 Task: Display the list of branches merged into the current branch.
Action: Mouse moved to (166, 89)
Screenshot: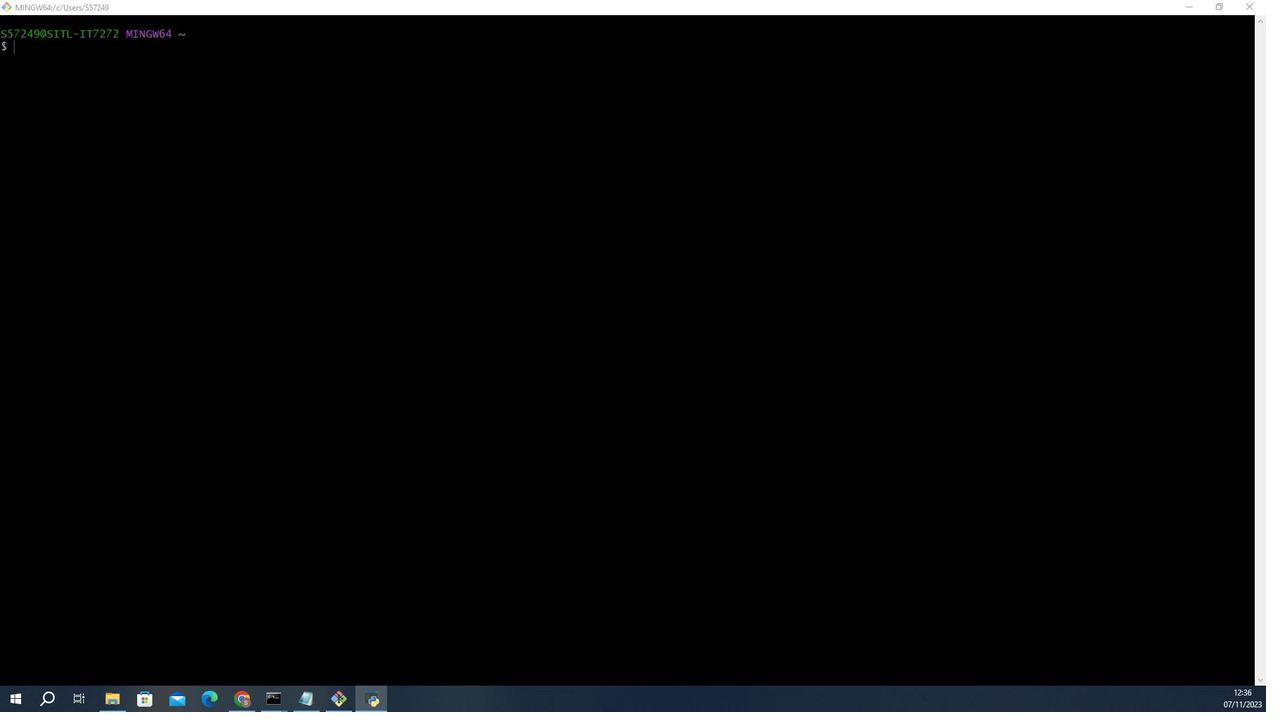 
Action: Mouse pressed left at (166, 89)
Screenshot: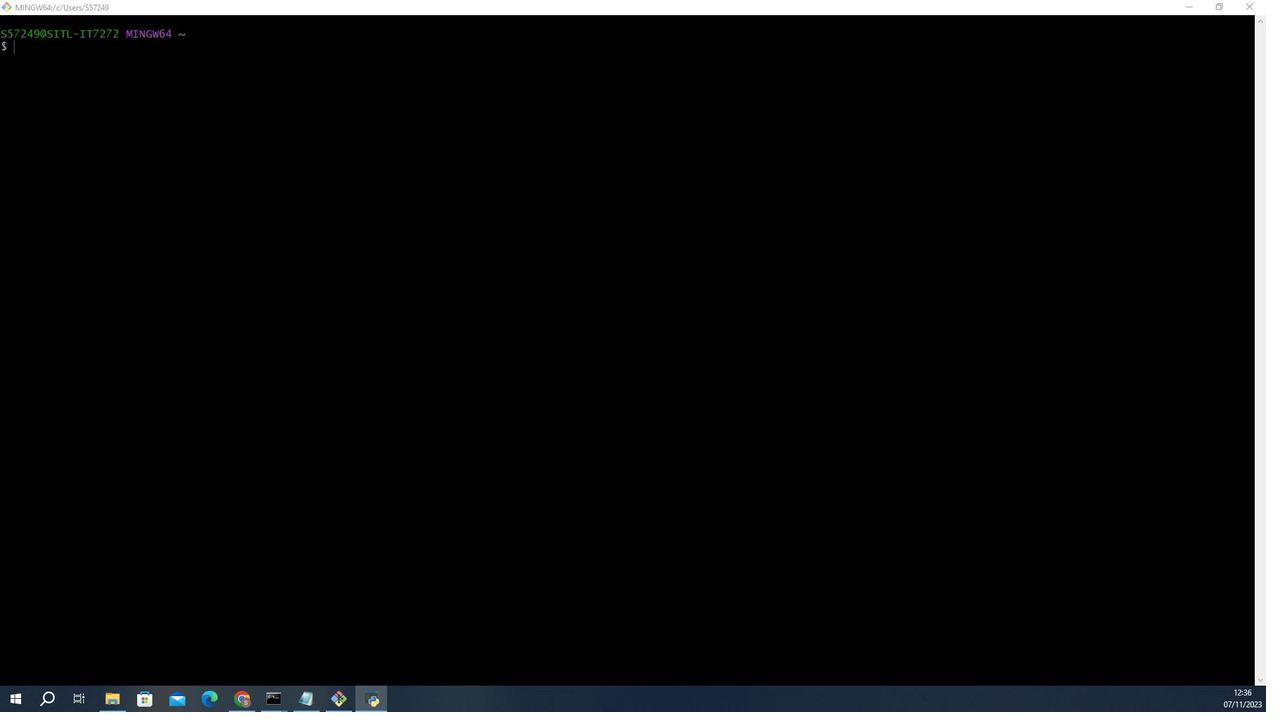 
Action: Mouse moved to (166, 56)
Screenshot: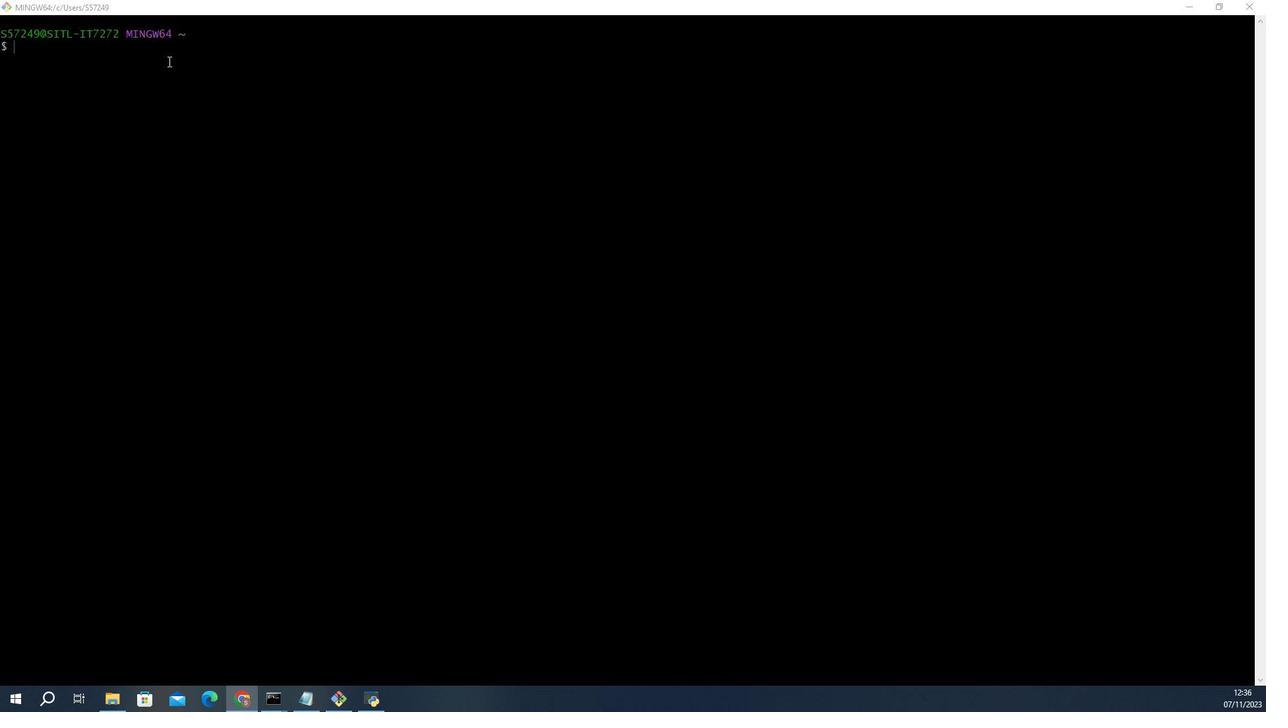 
Action: Mouse pressed left at (166, 56)
Screenshot: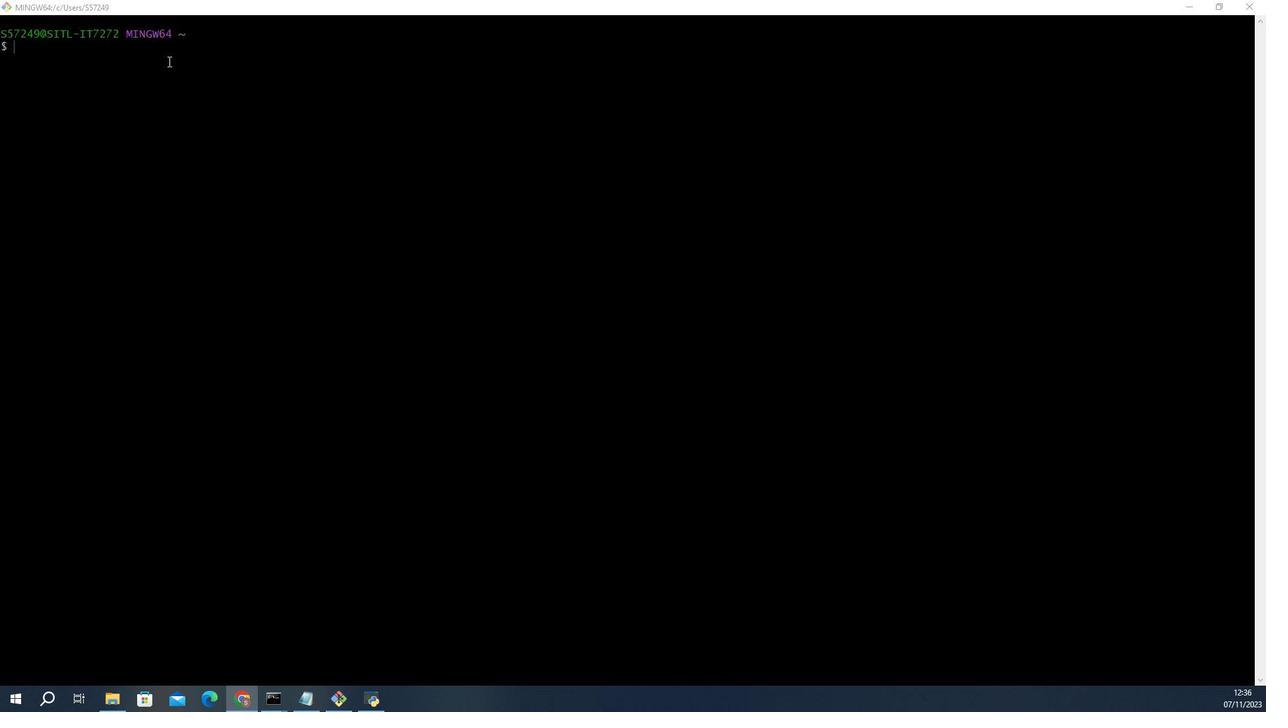 
Action: Key pressed ls<Key.enter>cd<Key.space>git<Key.backspace><Key.backspace><Key.backspace><Key.shift>Git<Key.shift><Key.shift><Key.shift><Key.shift><Key.shift><Key.shift><Key.shift>Foldeg<Key.backspace>r<Key.enter>ls<Key.enter>cd<Key.space><Key.shift>Light<Key.shift>Box<Key.shift>_<Key.shift><Key.shift><Key.shift><Key.shift><Key.shift><Key.shift><Key.shift>Gallery<Key.enter>git<Key.space>log<Key.space>--graph<Key.enter>
Screenshot: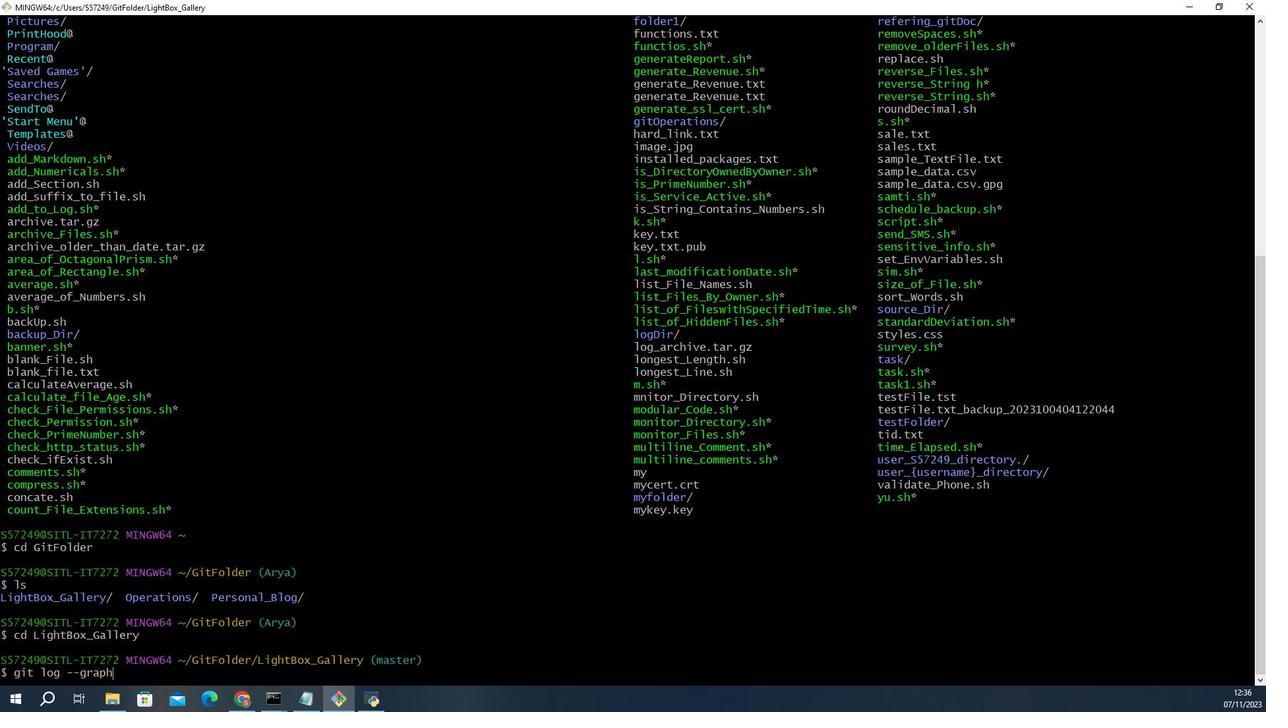 
Action: Mouse moved to (166, 102)
Screenshot: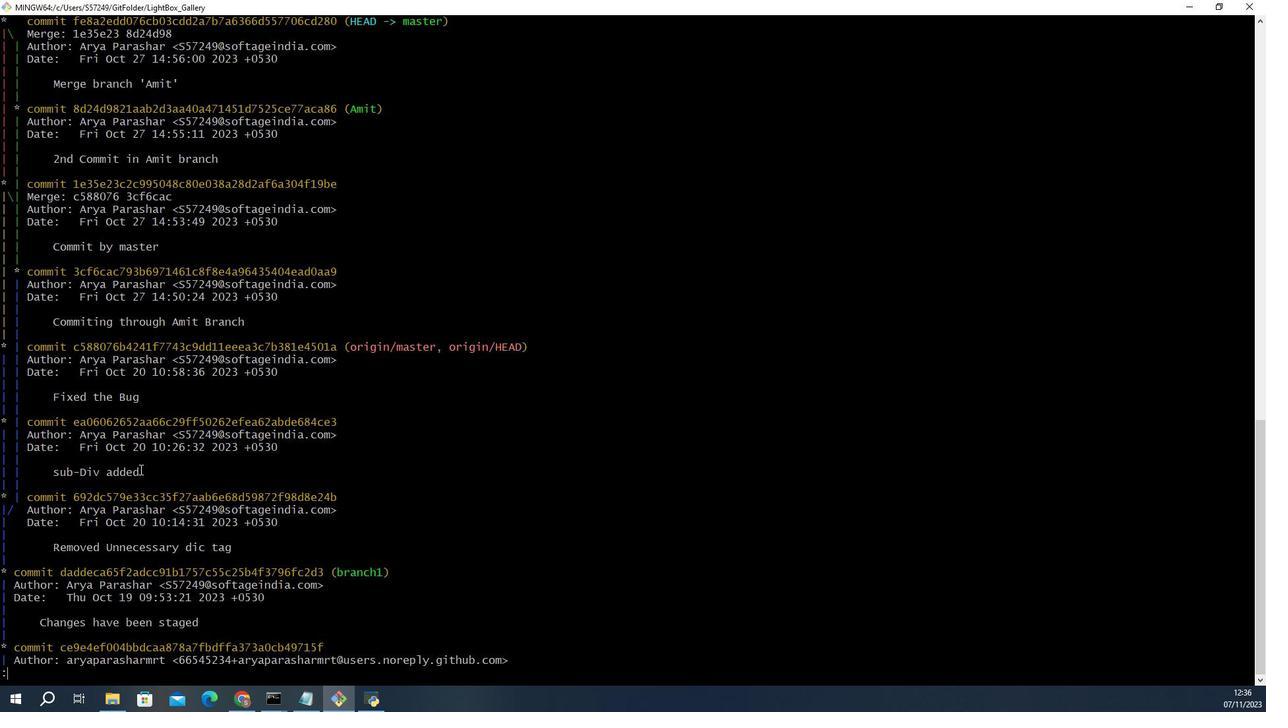 
Action: Mouse scrolled (166, 102) with delta (0, 0)
Screenshot: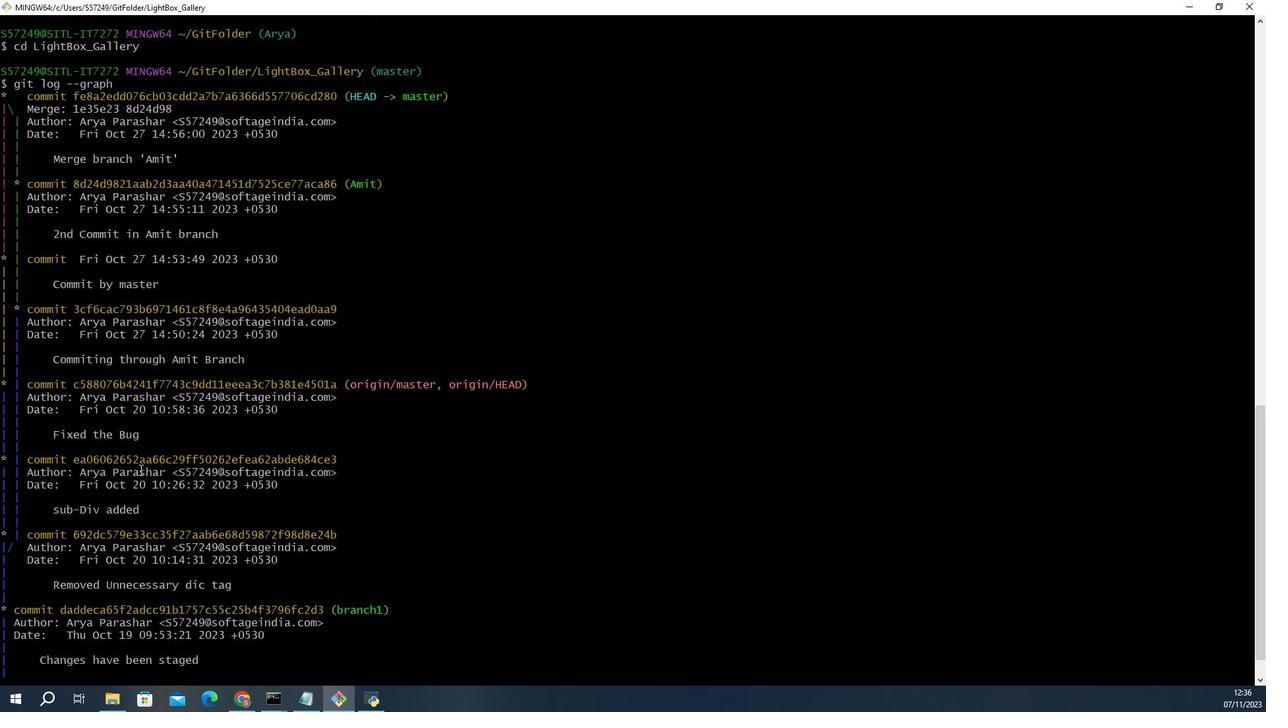 
Action: Mouse scrolled (166, 102) with delta (0, 0)
Screenshot: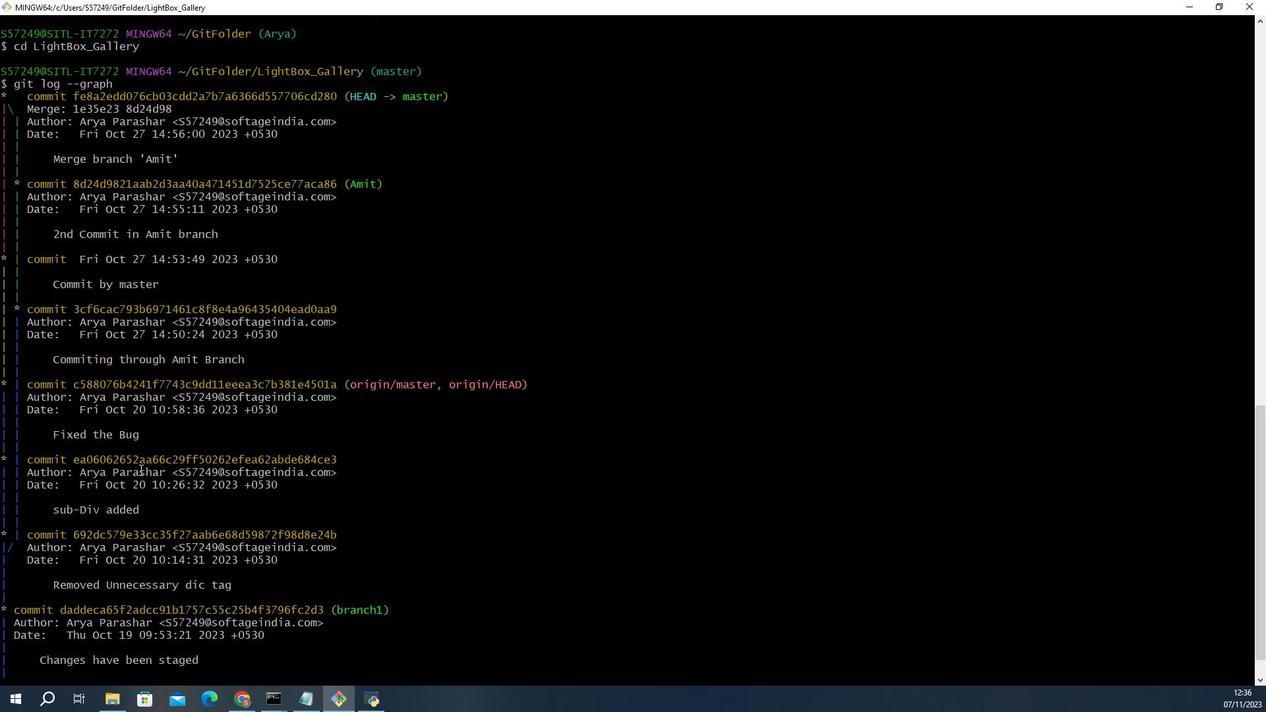 
Action: Mouse moved to (166, 102)
Screenshot: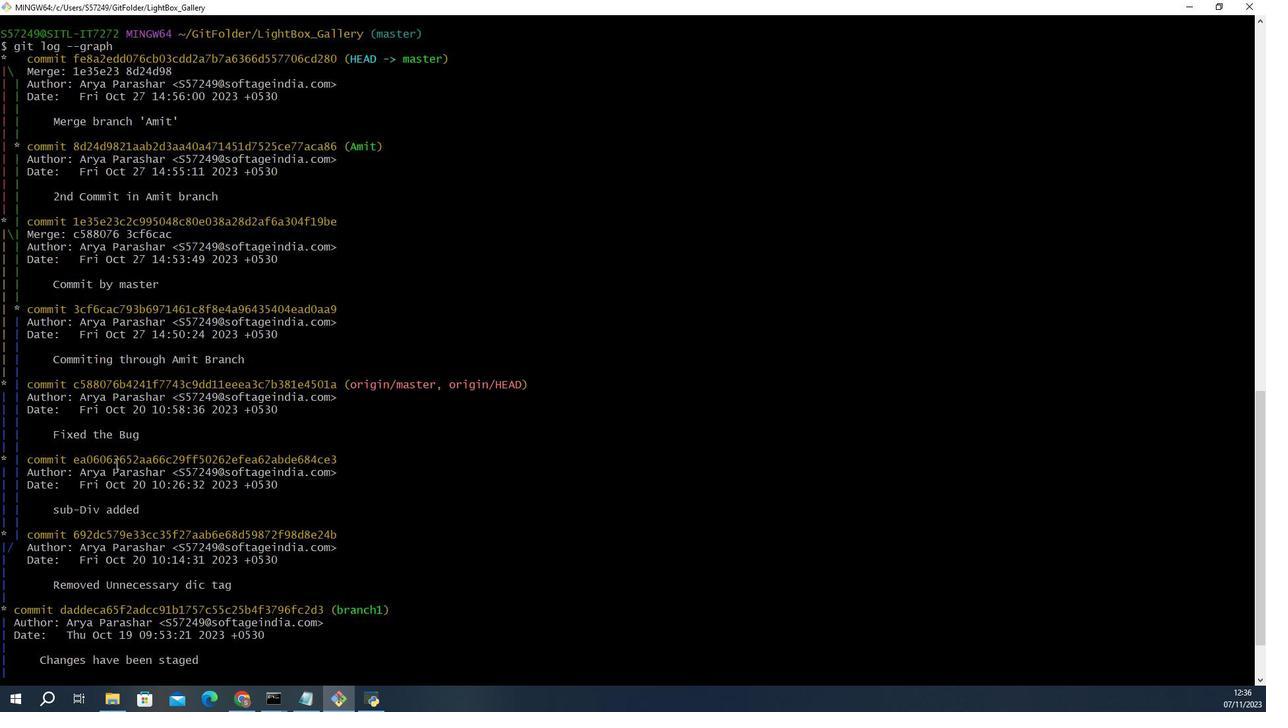 
Action: Mouse scrolled (166, 102) with delta (0, 0)
Screenshot: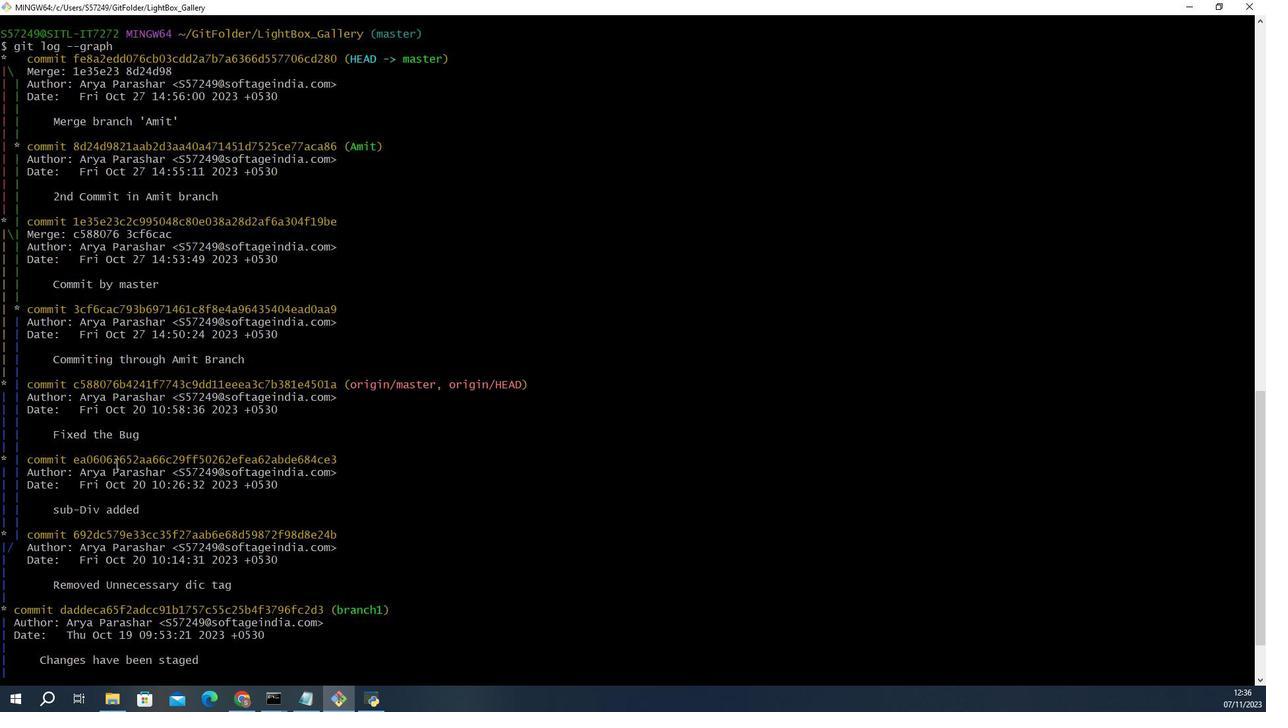 
Action: Mouse moved to (166, 102)
Screenshot: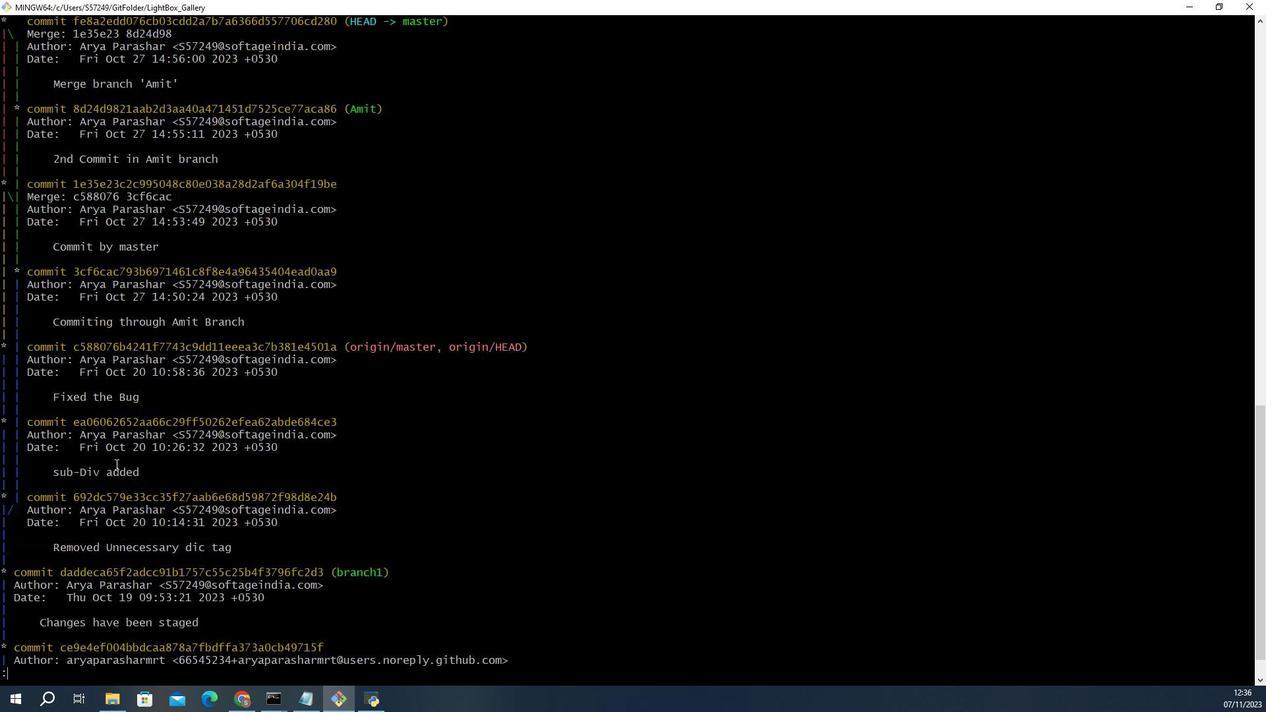 
Action: Mouse scrolled (166, 102) with delta (0, 0)
Screenshot: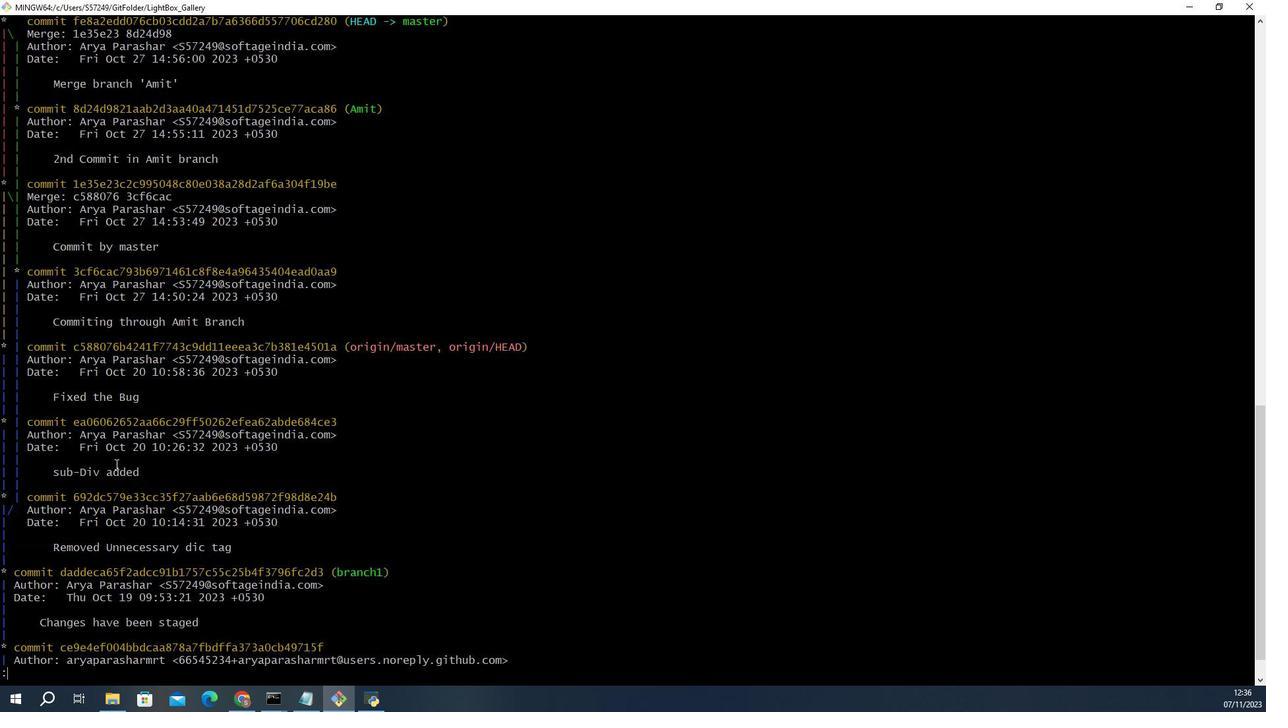 
Action: Mouse moved to (166, 95)
Screenshot: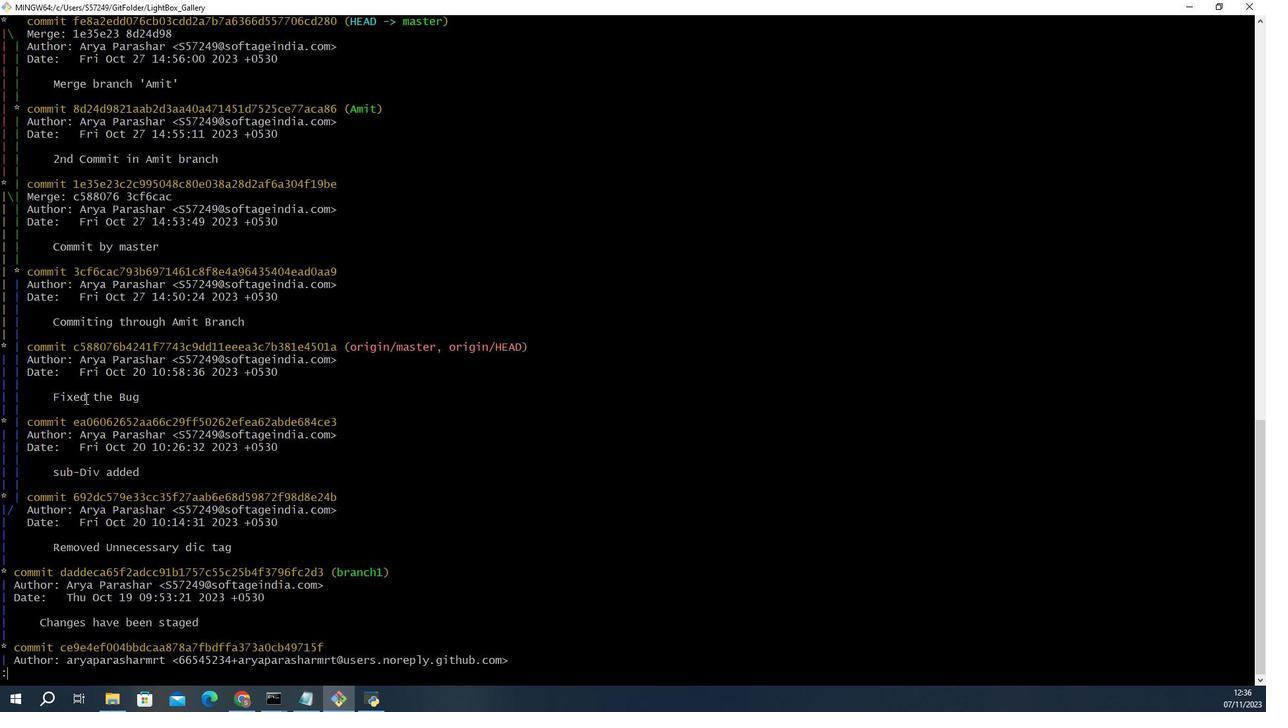 
Action: Mouse scrolled (166, 95) with delta (0, 0)
Screenshot: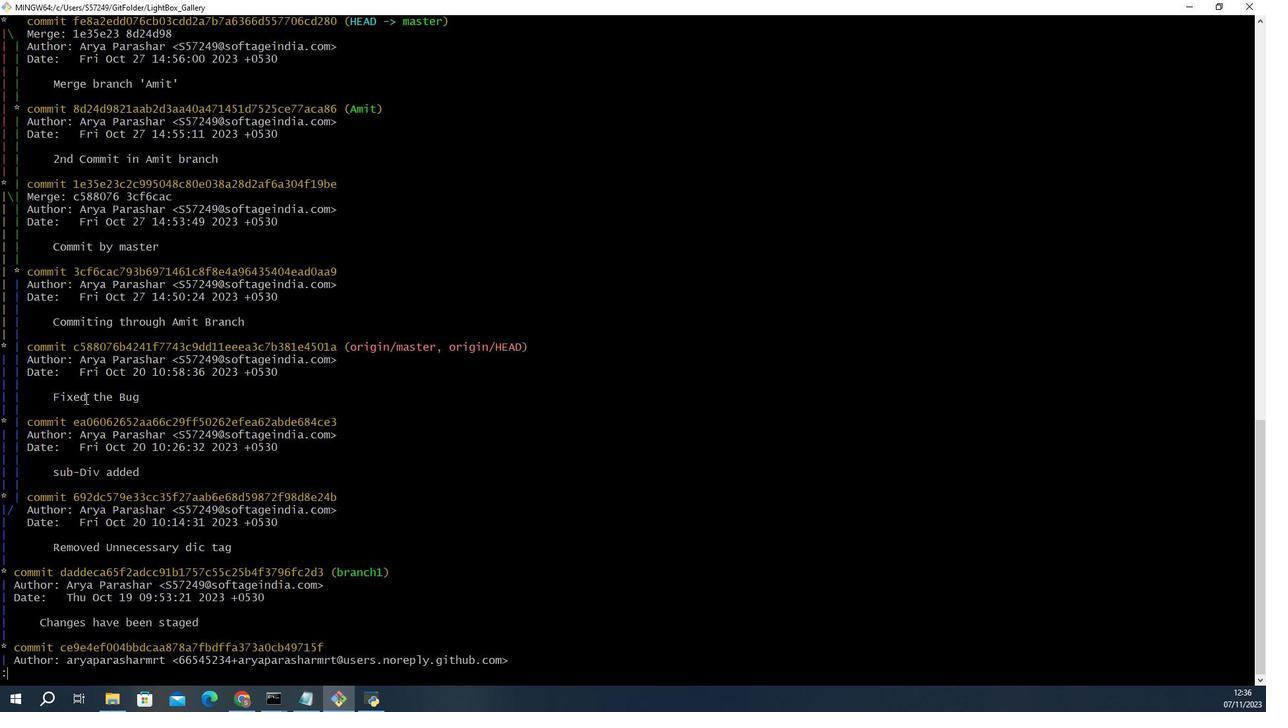 
Action: Mouse scrolled (166, 95) with delta (0, 0)
Screenshot: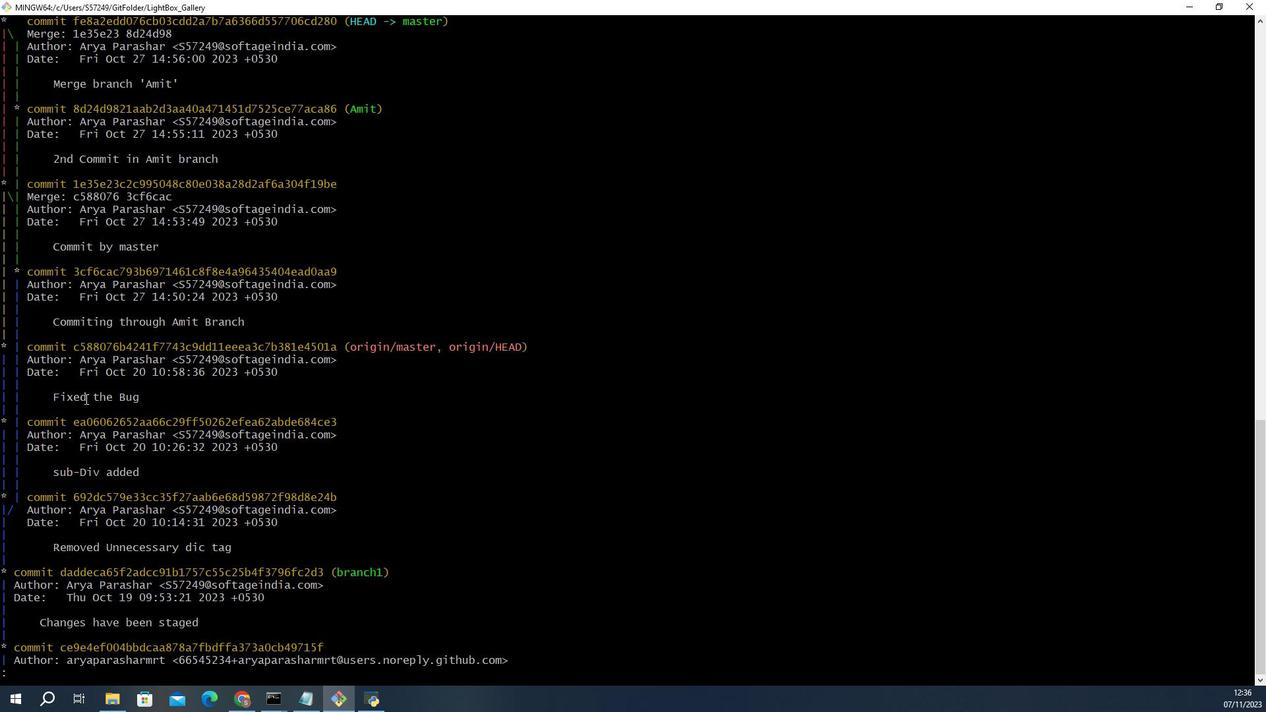 
Action: Mouse scrolled (166, 95) with delta (0, 0)
Screenshot: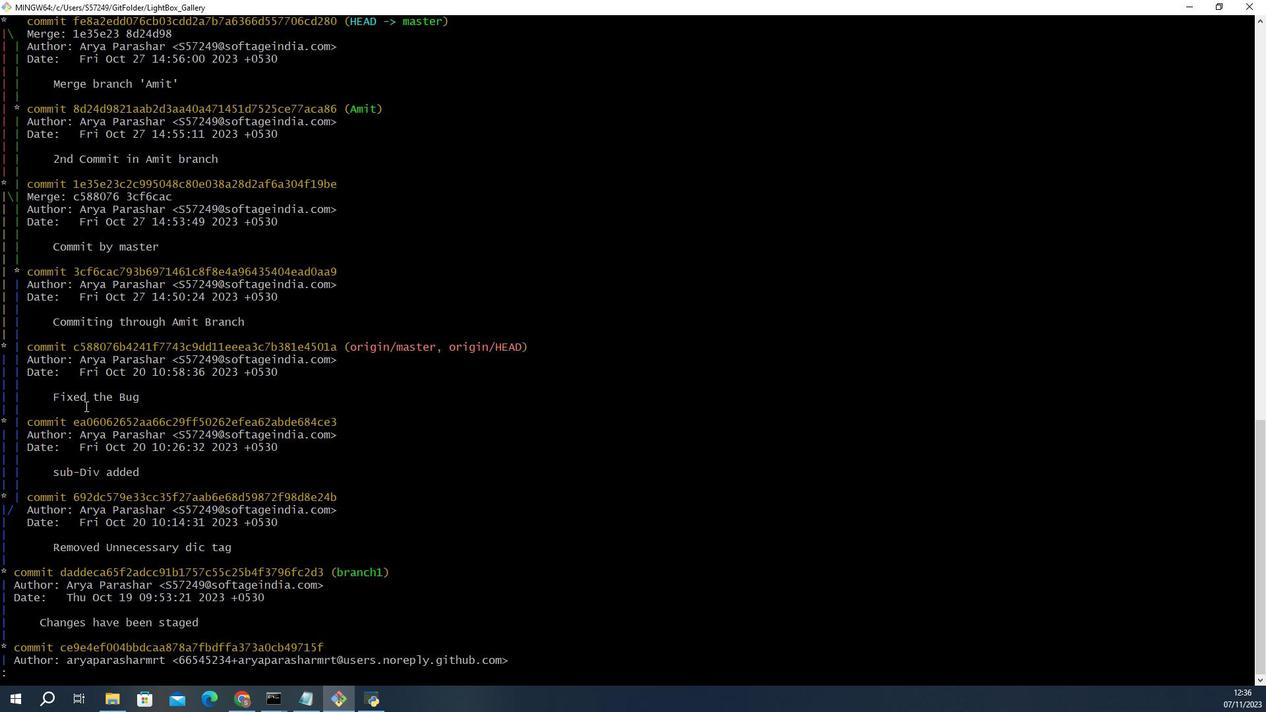 
Action: Mouse scrolled (166, 95) with delta (0, 0)
Screenshot: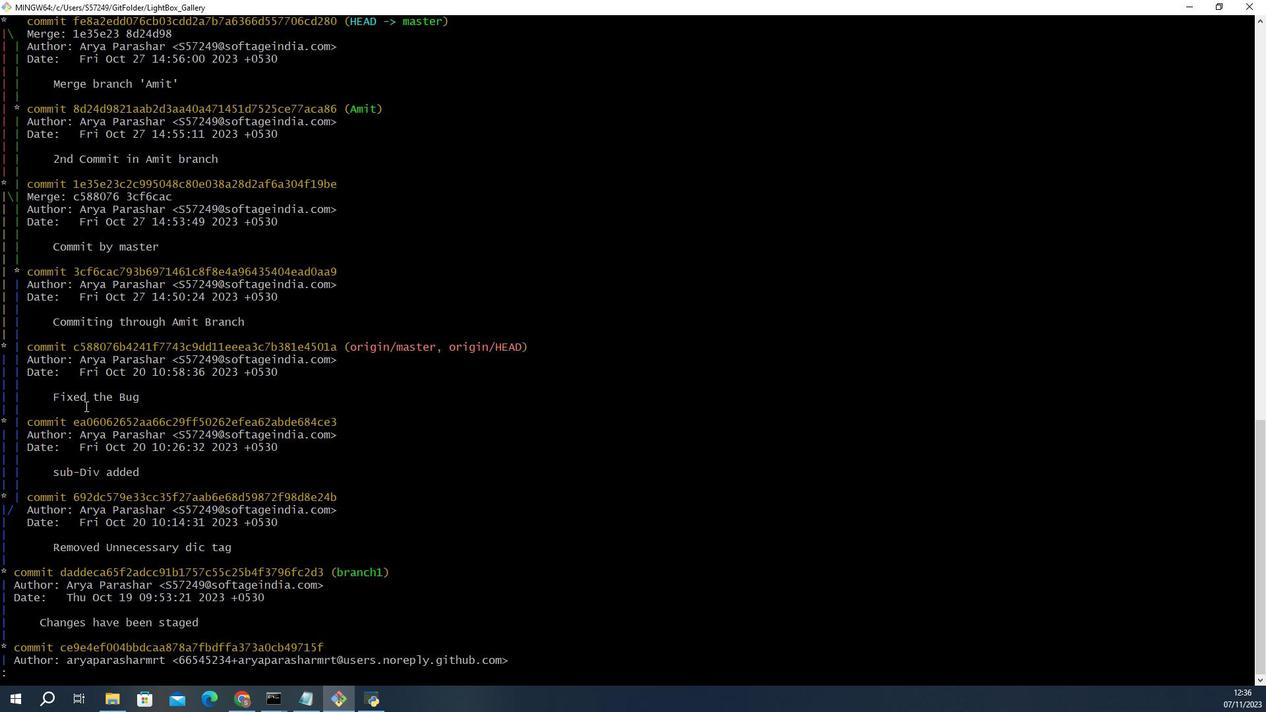 
Action: Mouse scrolled (166, 95) with delta (0, 0)
Screenshot: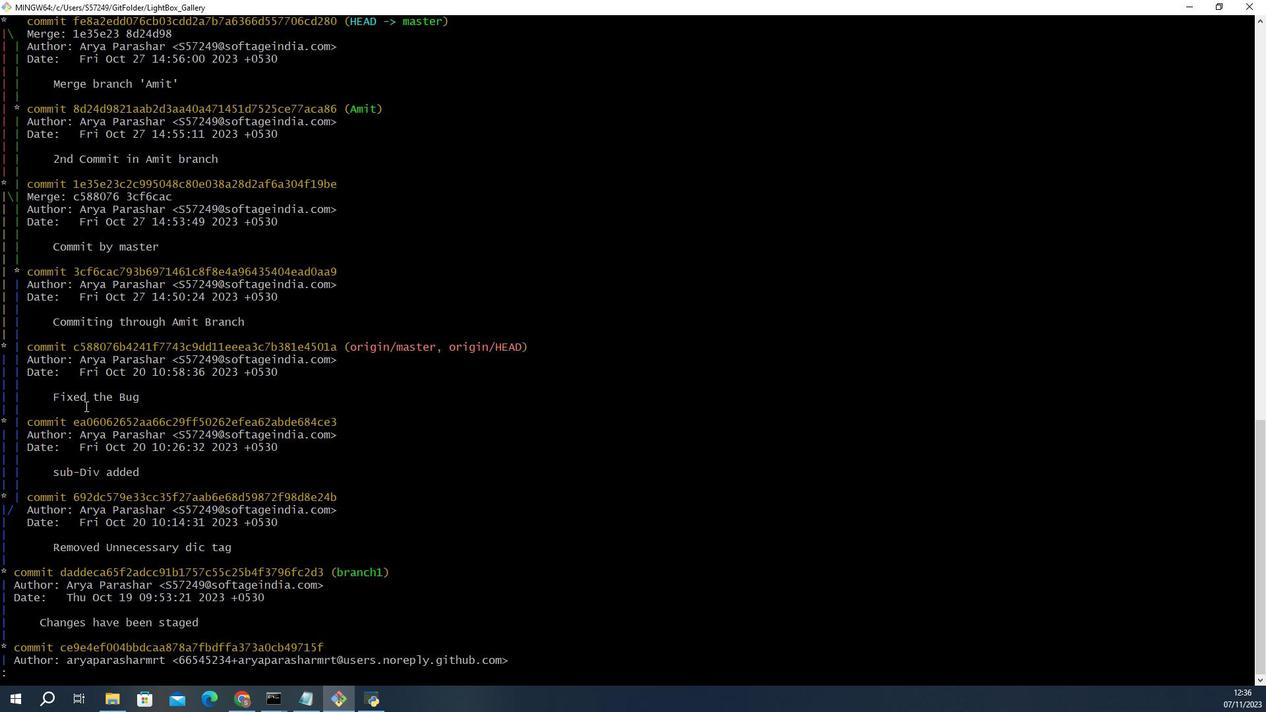 
Action: Mouse scrolled (166, 95) with delta (0, 0)
Screenshot: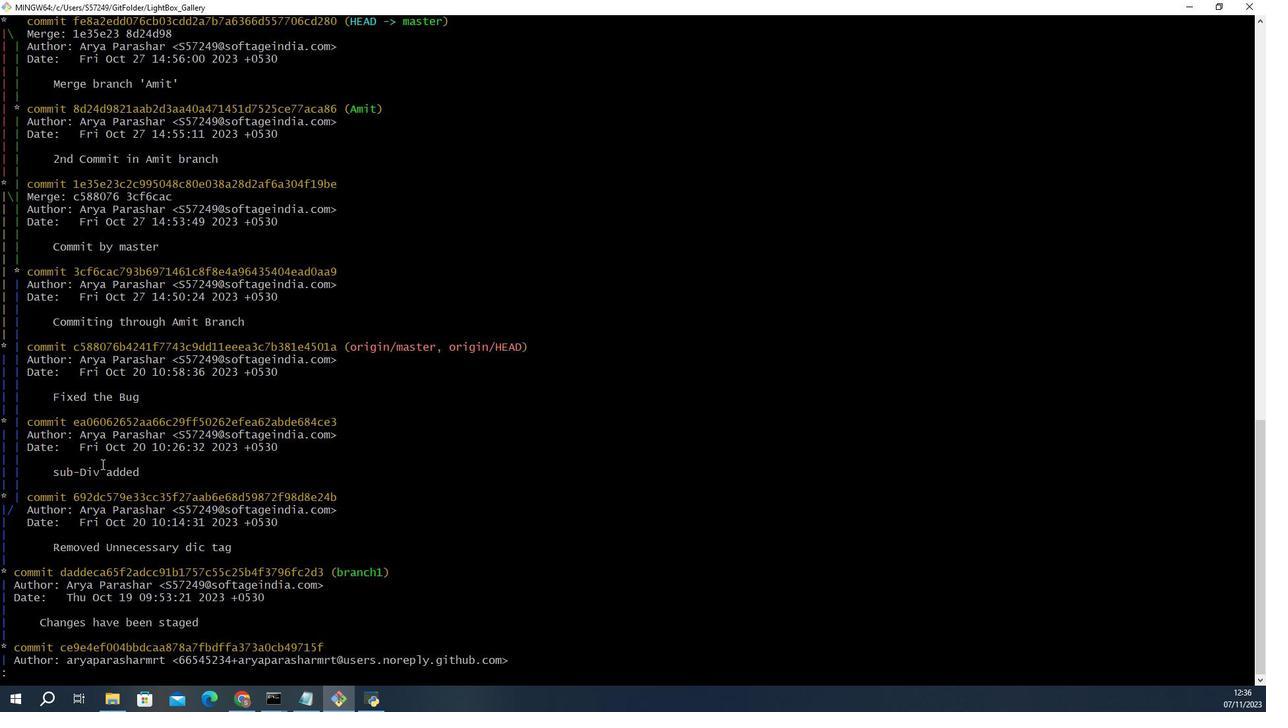 
Action: Mouse moved to (166, 122)
Screenshot: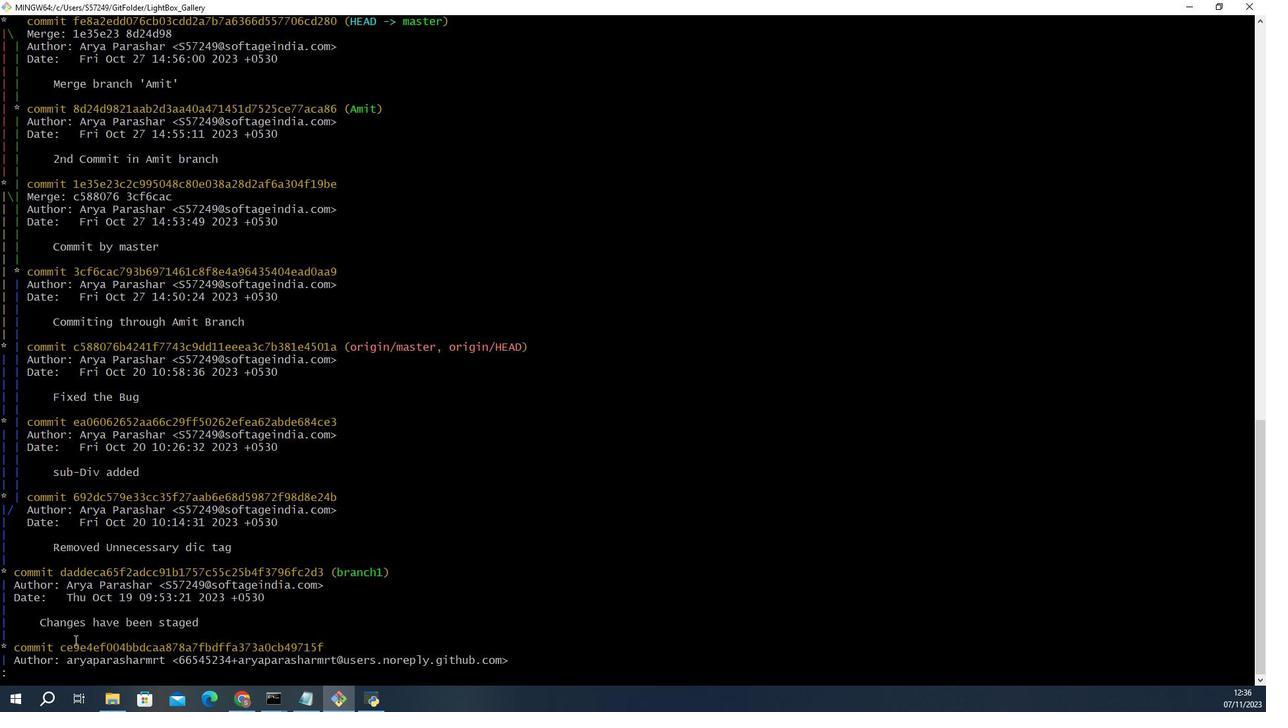 
Action: Key pressed <Key.down><Key.down><Key.down><Key.down><Key.down><Key.down><Key.down><Key.down><Key.down><Key.down><Key.down><Key.down><Key.down><Key.down><Key.down><Key.down><Key.down><Key.down><Key.down><Key.down><Key.down><Key.down><Key.down><Key.down><Key.down><Key.down><Key.down><Key.down><Key.down><Key.down><Key.down><Key.down><Key.down><Key.down><Key.down><Key.down><Key.down><Key.down><Key.down><Key.down><Key.down><Key.down><Key.down><Key.down><Key.down><Key.down><Key.down><Key.down><Key.down><Key.down><Key.down><Key.down><Key.down><Key.down><Key.down><Key.down><Key.down><Key.down><Key.down><Key.down><Key.down><Key.down><Key.down><Key.down><Key.down><Key.down><Key.down><Key.down><Key.down><Key.down><Key.down><Key.down><Key.down><Key.down><Key.down><Key.down><Key.down><Key.down><Key.down><Key.down><Key.down><Key.down><Key.down><Key.down><Key.down><Key.down><Key.down><Key.down><Key.down><Key.down><Key.down>qgit<Key.space>branch<Key.enter>git<Key.space>status<Key.enter>gut<Key.space><Key.backspace><Key.backspace><Key.backspace>it<Key.space>checkout<Key.space>branch1<Key.enter>git<Key.space>branch<Key.space>--merged<Key.enter>
Screenshot: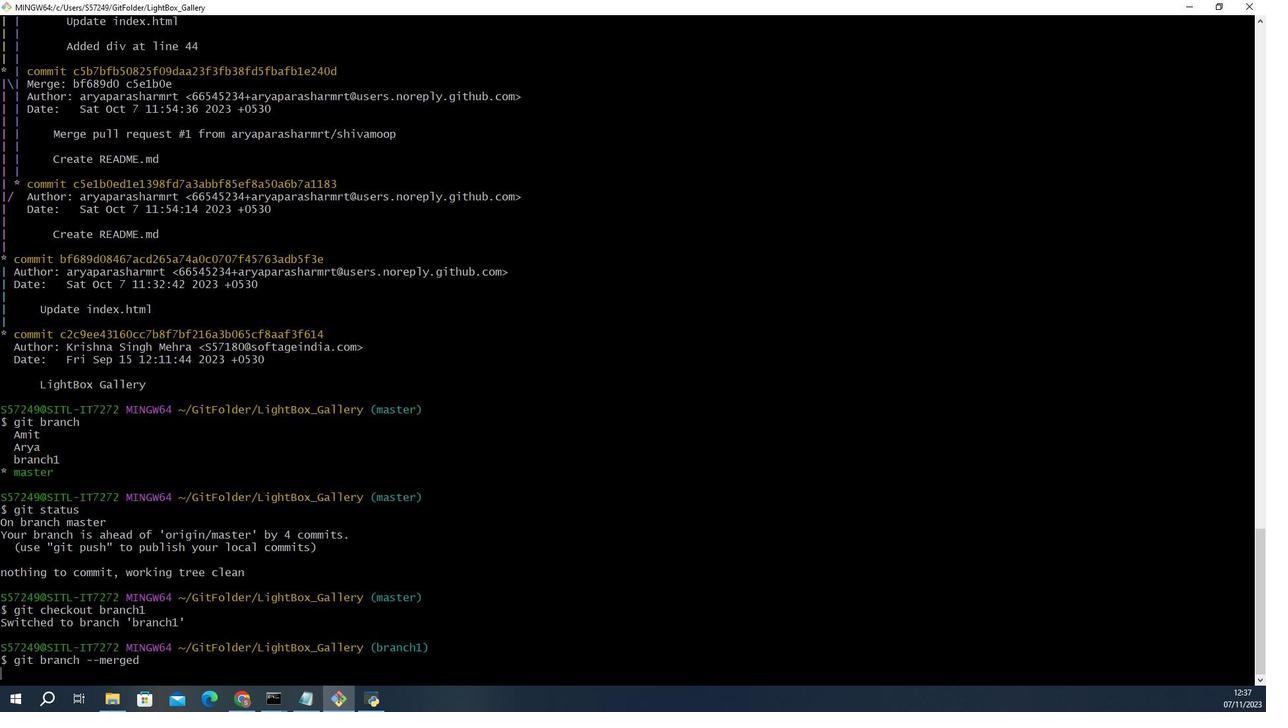 
Action: Mouse moved to (166, 100)
Screenshot: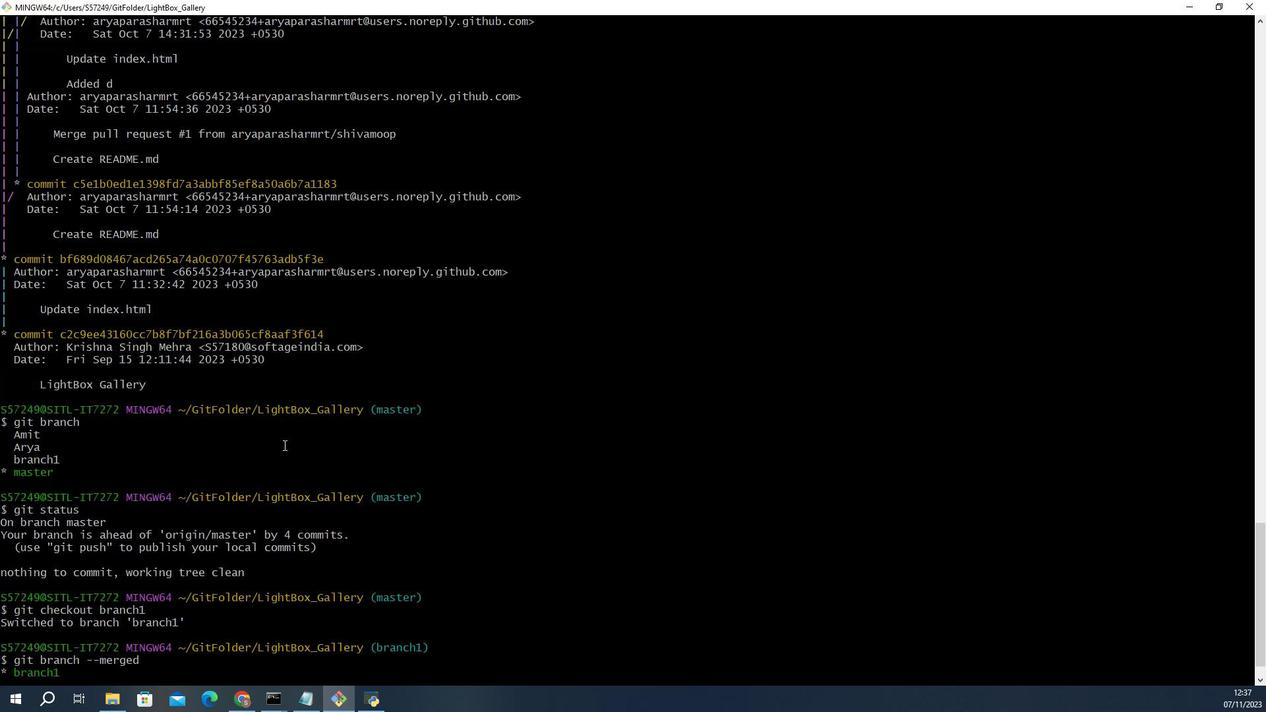 
Action: Mouse scrolled (166, 100) with delta (0, 0)
Screenshot: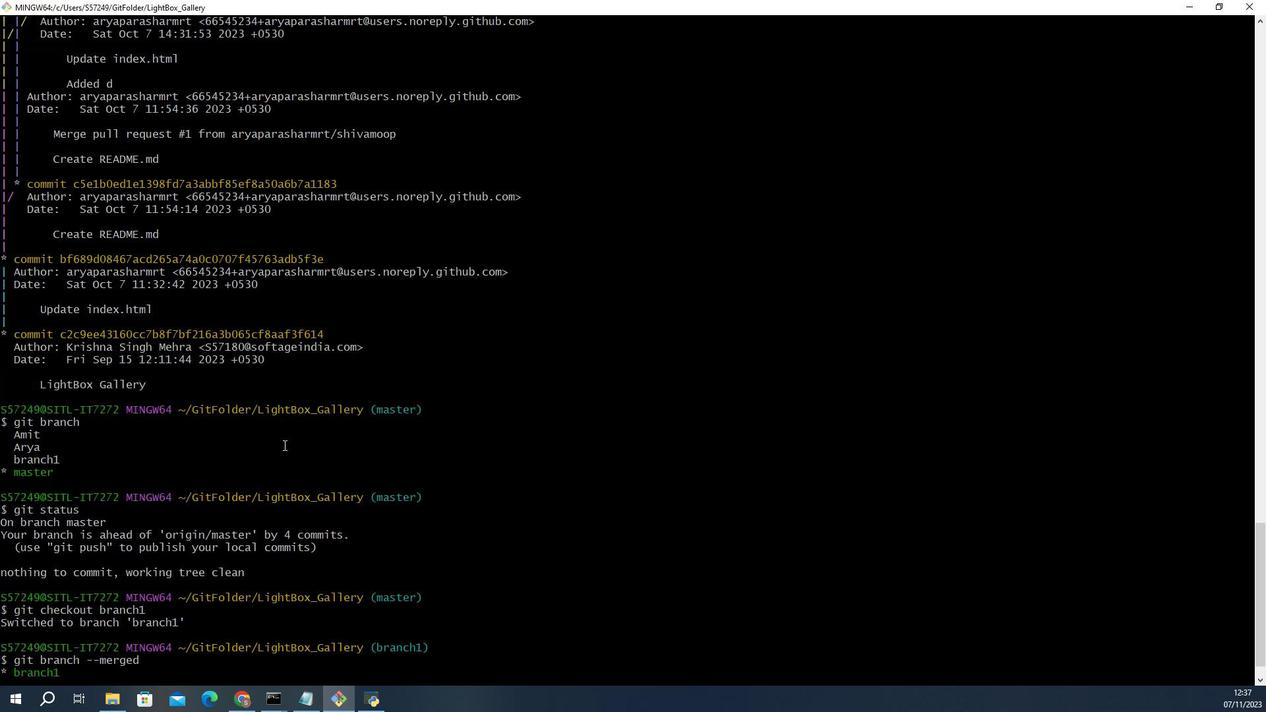 
Action: Mouse scrolled (166, 100) with delta (0, 0)
Screenshot: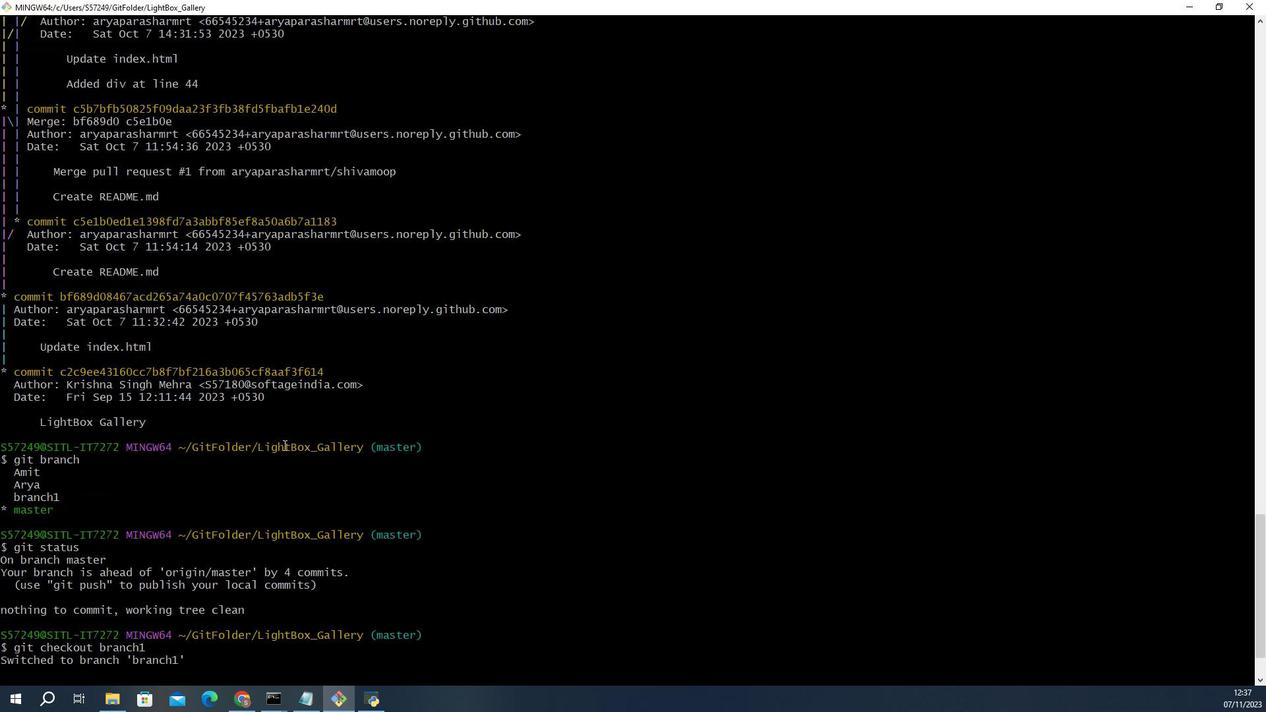 
Action: Mouse scrolled (166, 100) with delta (0, 0)
Screenshot: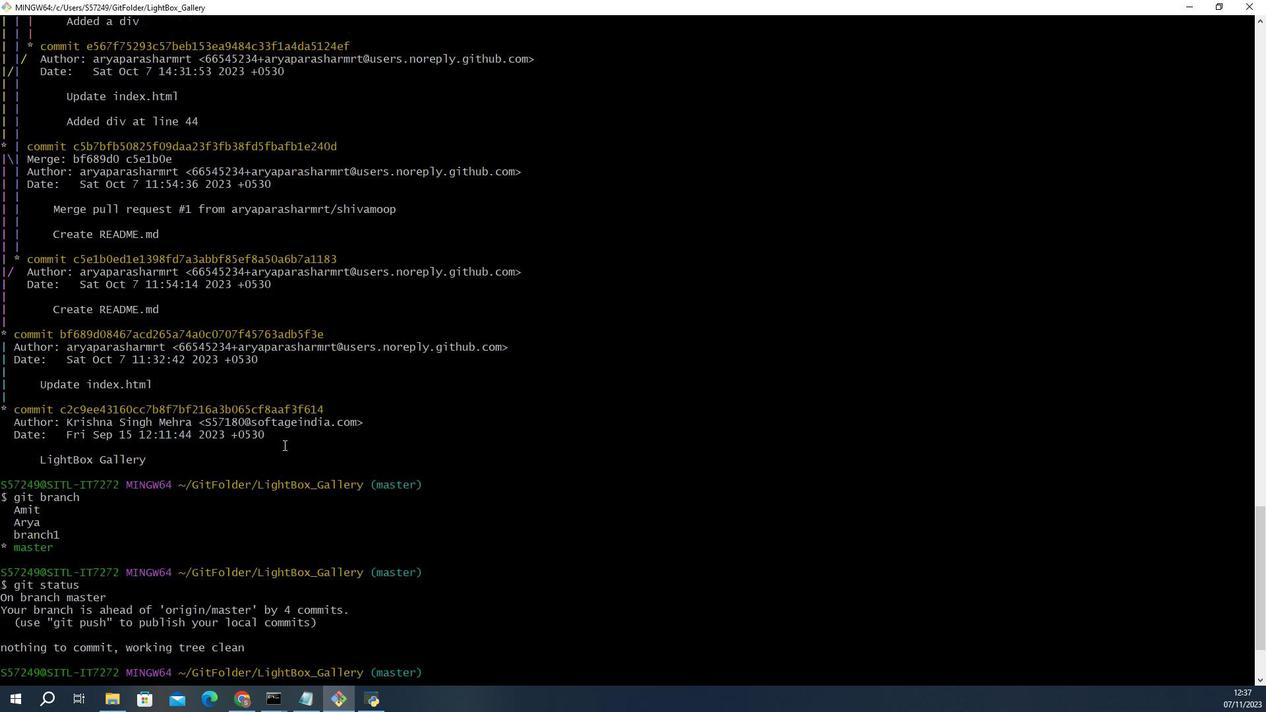 
Action: Mouse moved to (166, 93)
Screenshot: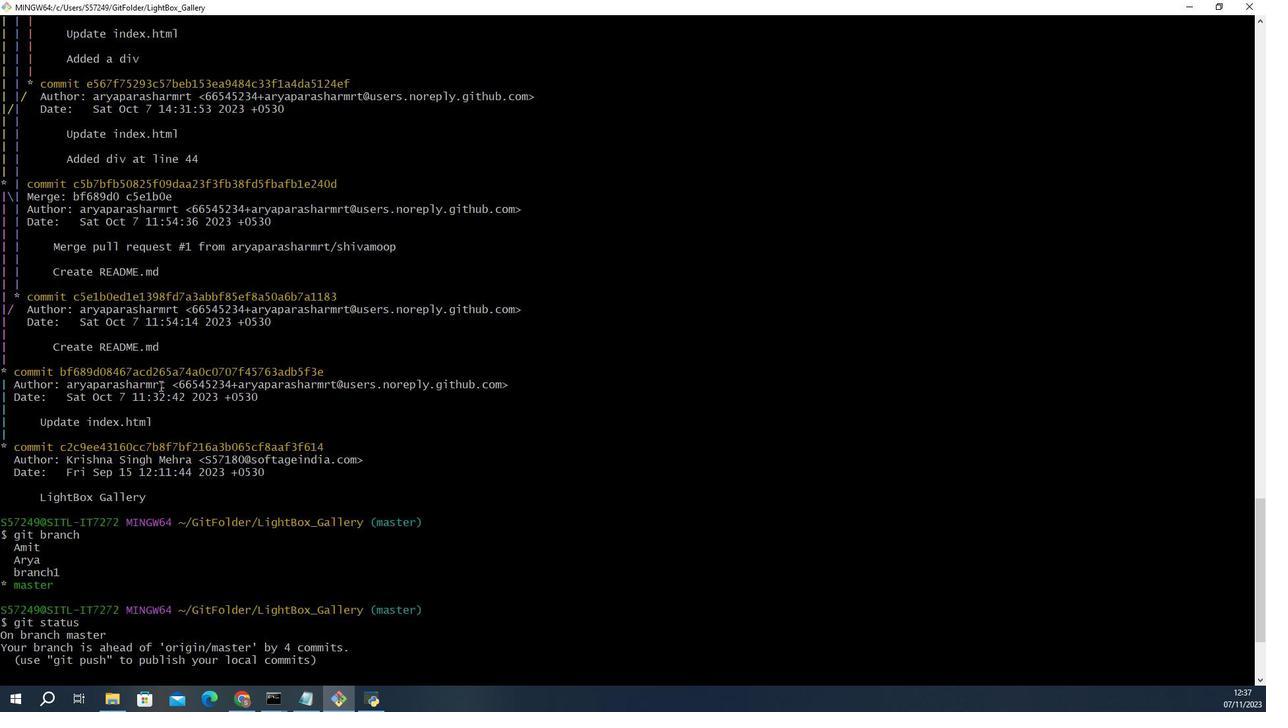 
Action: Mouse scrolled (166, 93) with delta (0, 0)
Screenshot: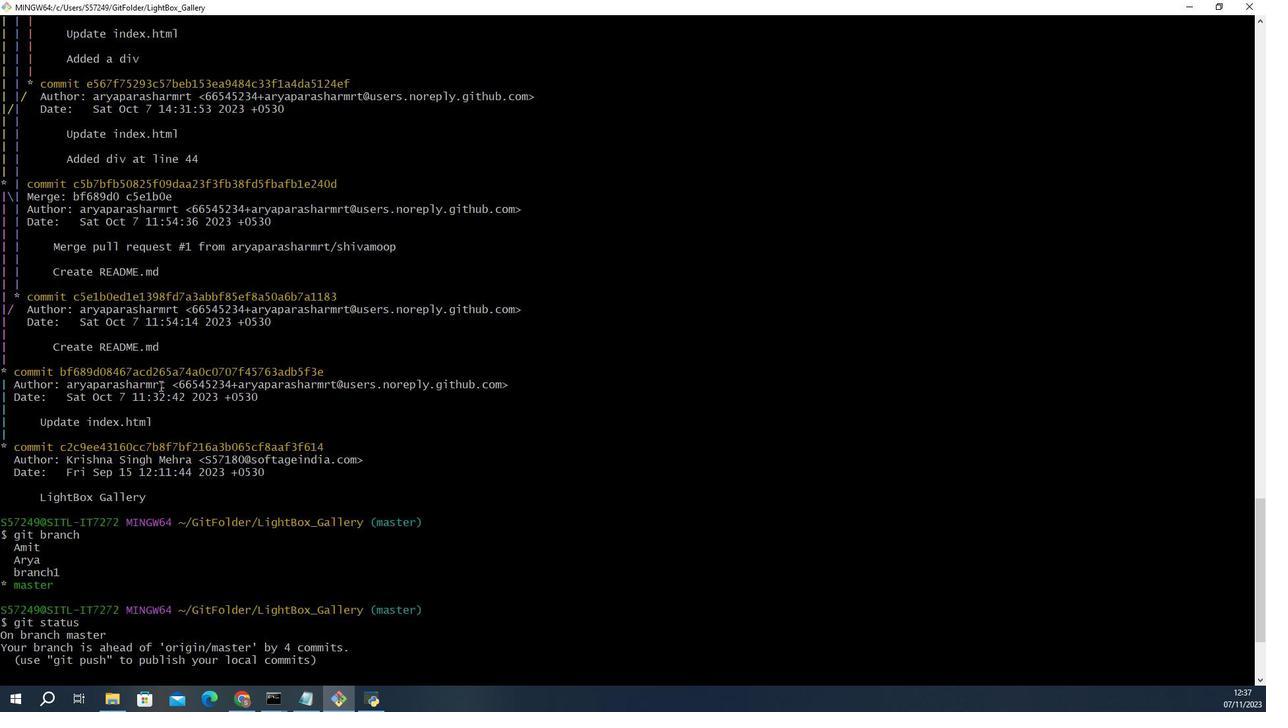 
Action: Mouse scrolled (166, 93) with delta (0, 0)
Screenshot: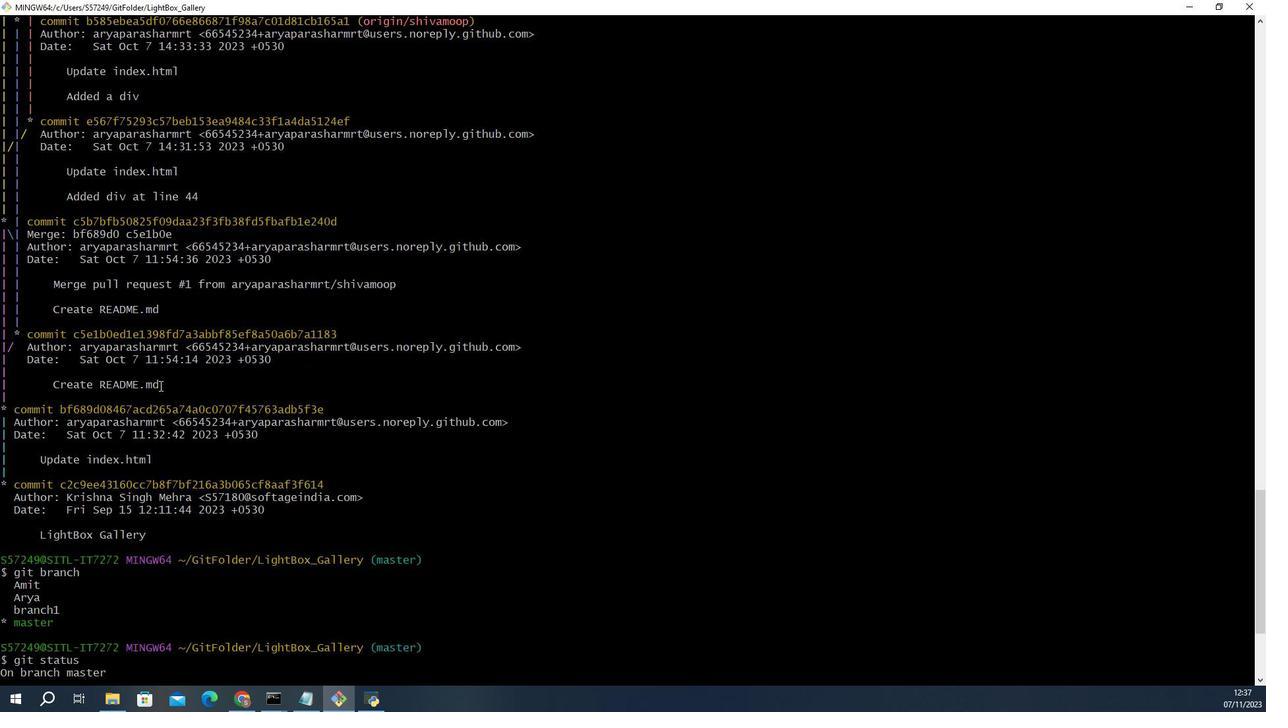 
Action: Mouse moved to (166, 94)
Screenshot: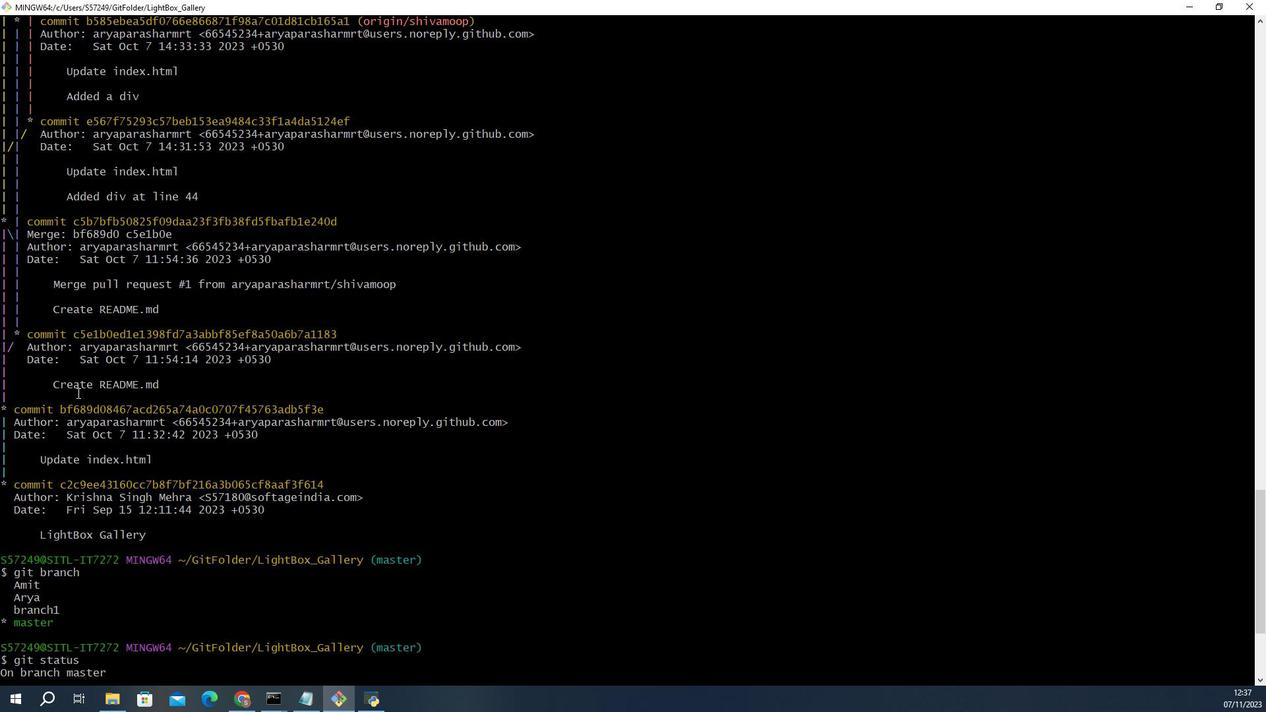 
Action: Mouse scrolled (166, 94) with delta (0, 0)
Screenshot: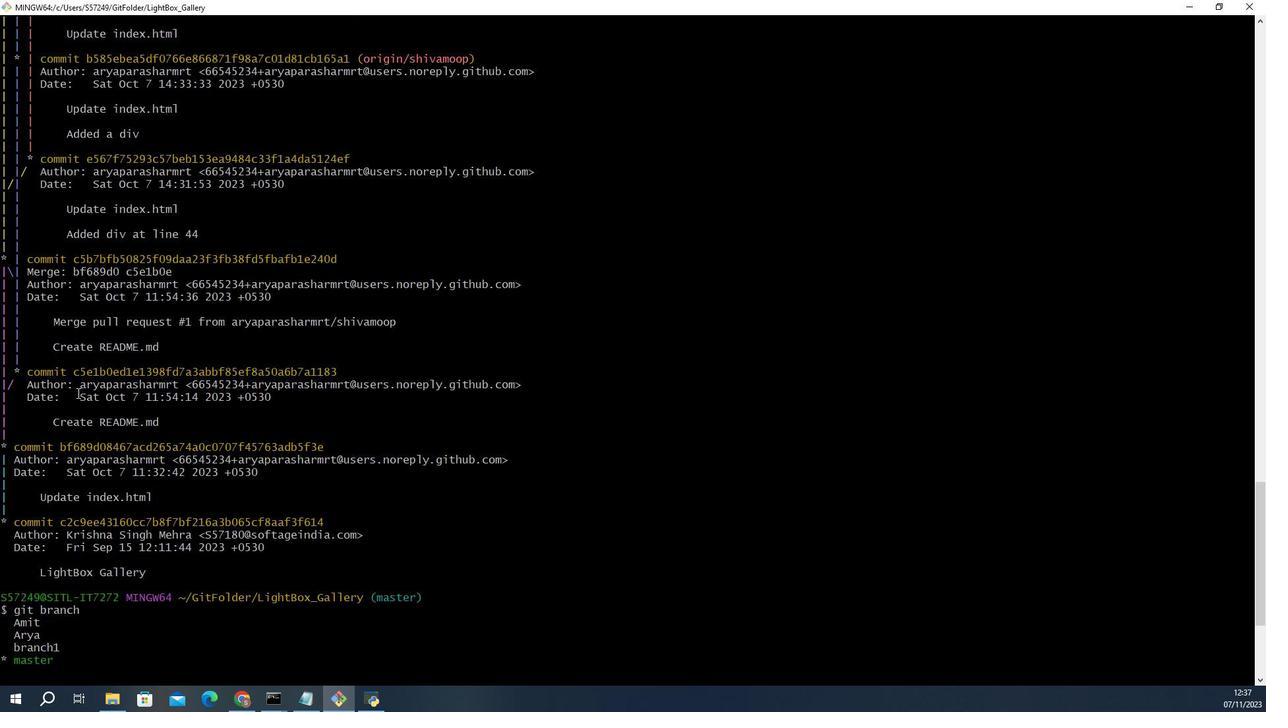 
Action: Mouse moved to (166, 96)
Screenshot: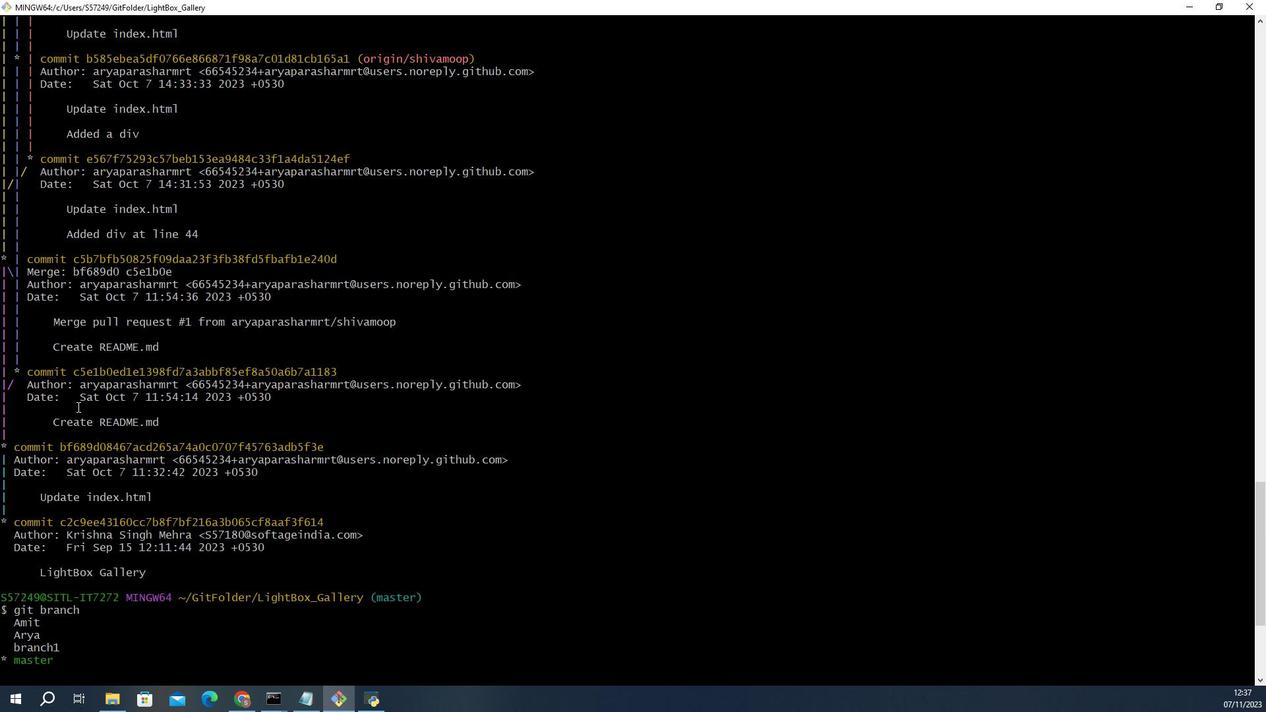 
Action: Mouse scrolled (166, 96) with delta (0, 0)
Screenshot: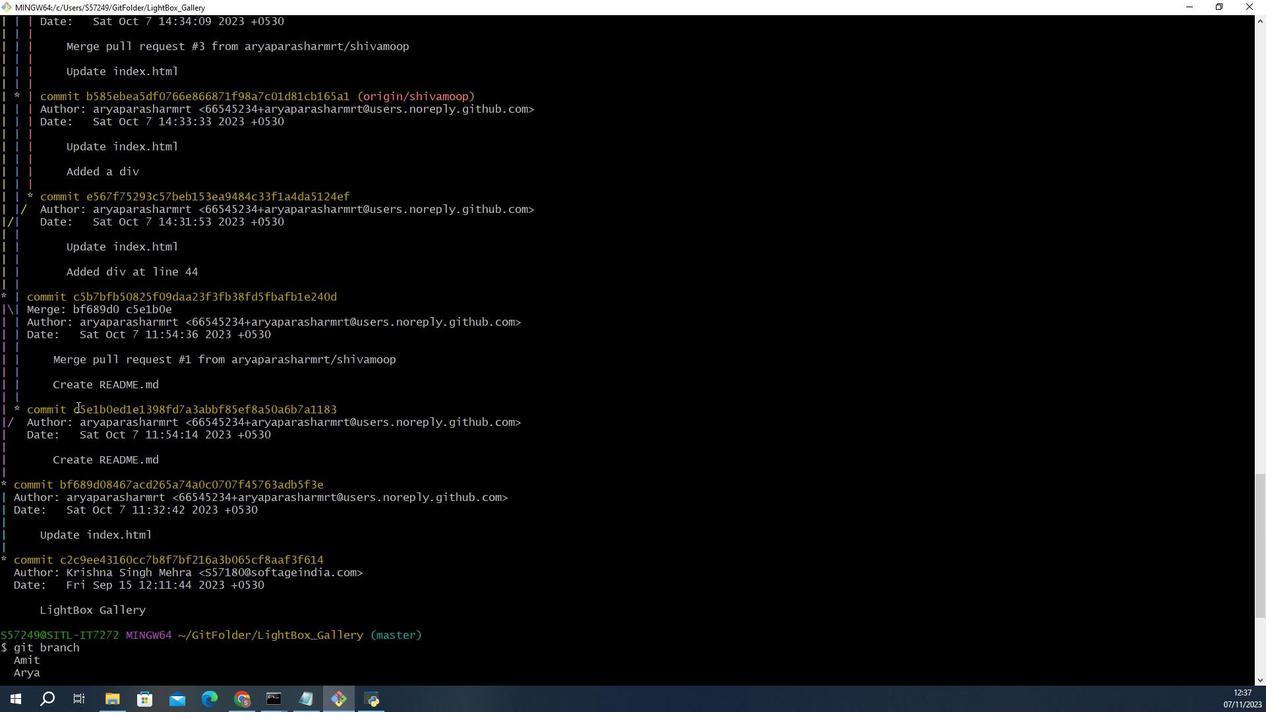 
Action: Mouse scrolled (166, 96) with delta (0, 0)
Screenshot: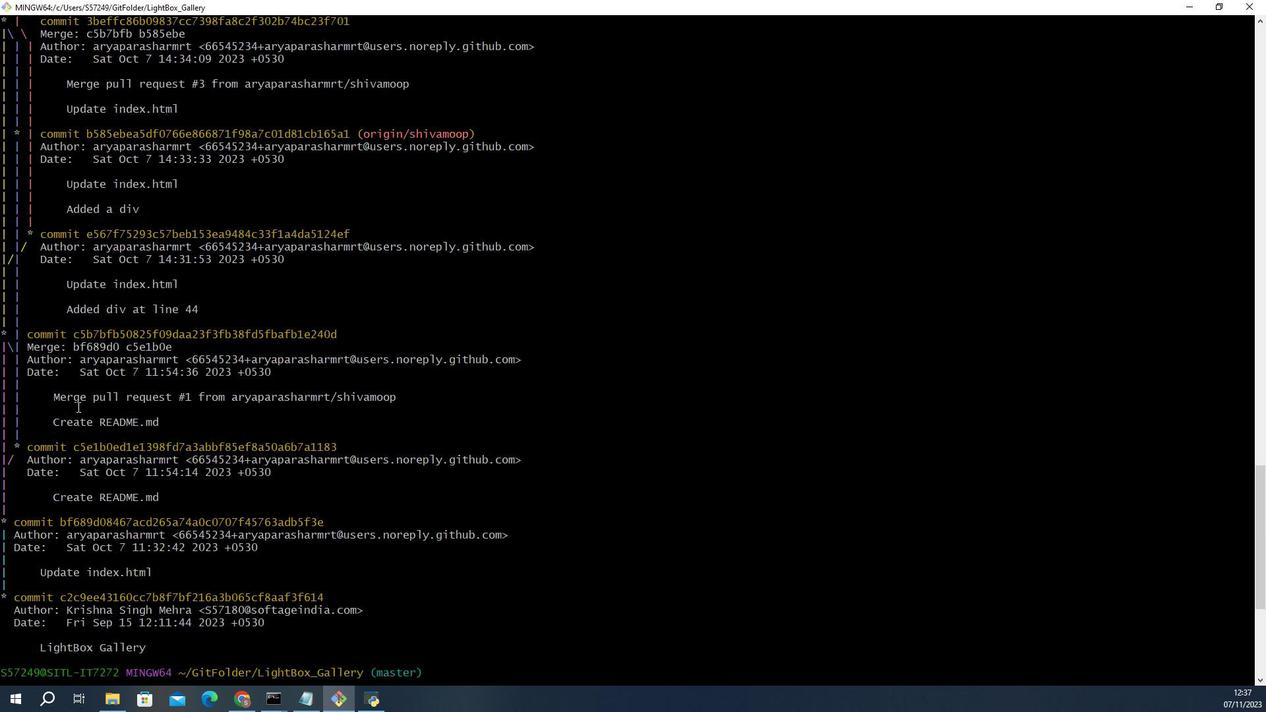 
Action: Mouse moved to (166, 98)
Screenshot: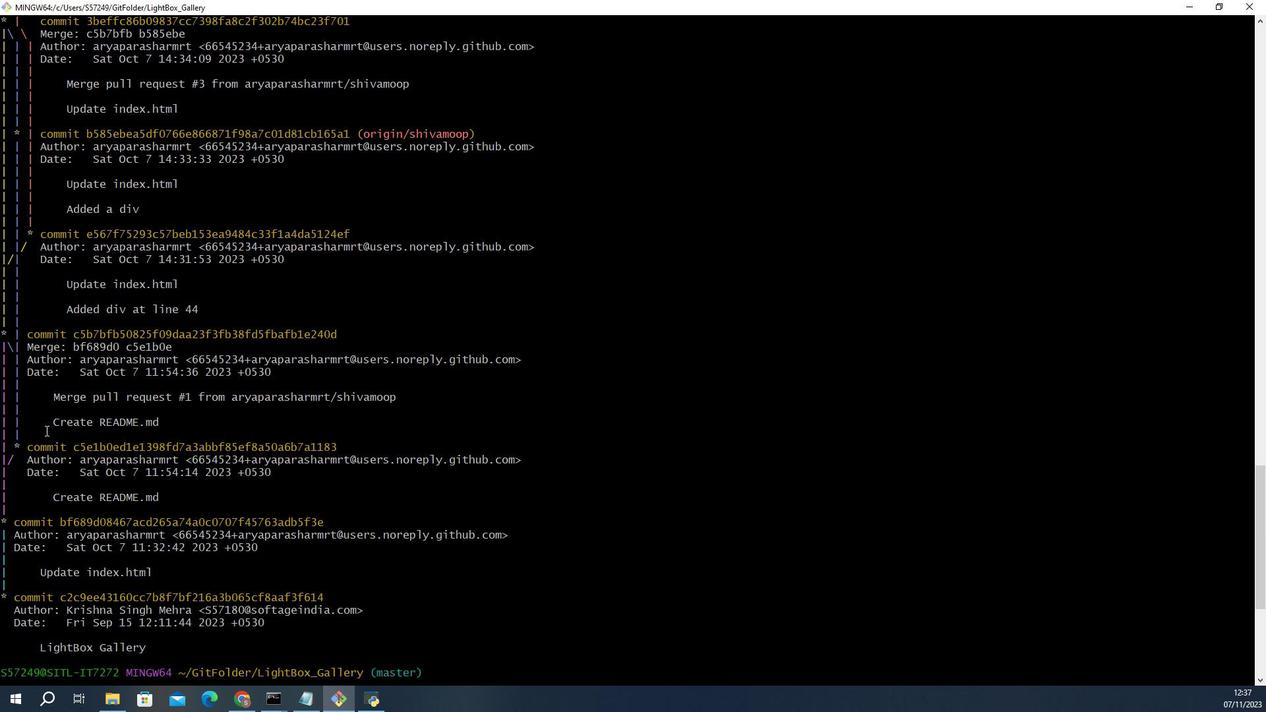 
Action: Mouse scrolled (166, 98) with delta (0, 0)
Screenshot: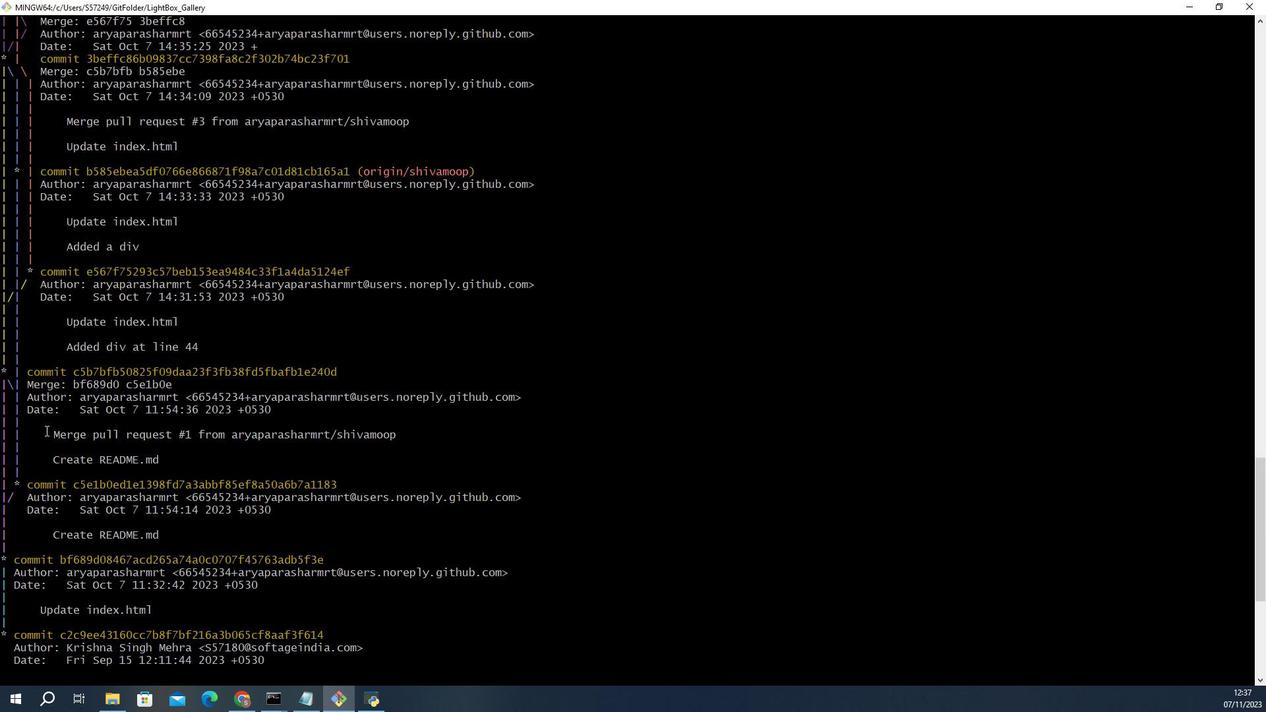 
Action: Mouse scrolled (166, 98) with delta (0, 0)
Screenshot: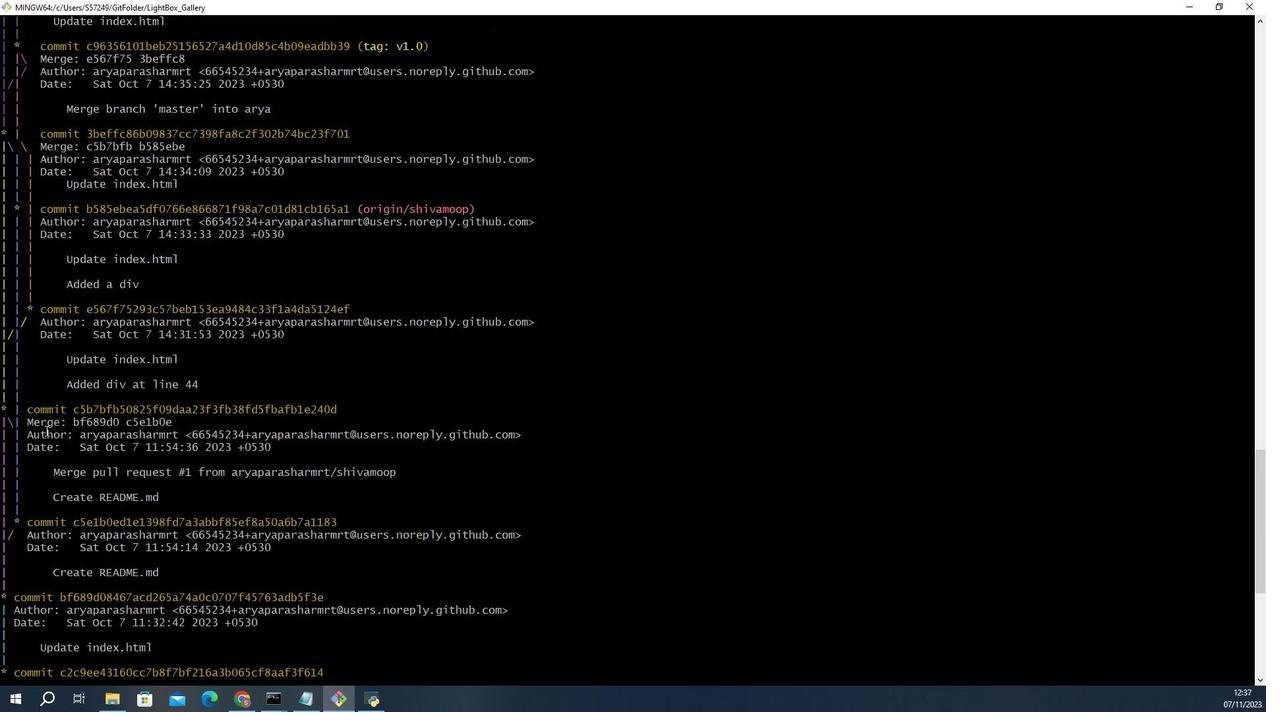 
Action: Mouse scrolled (166, 98) with delta (0, 0)
Screenshot: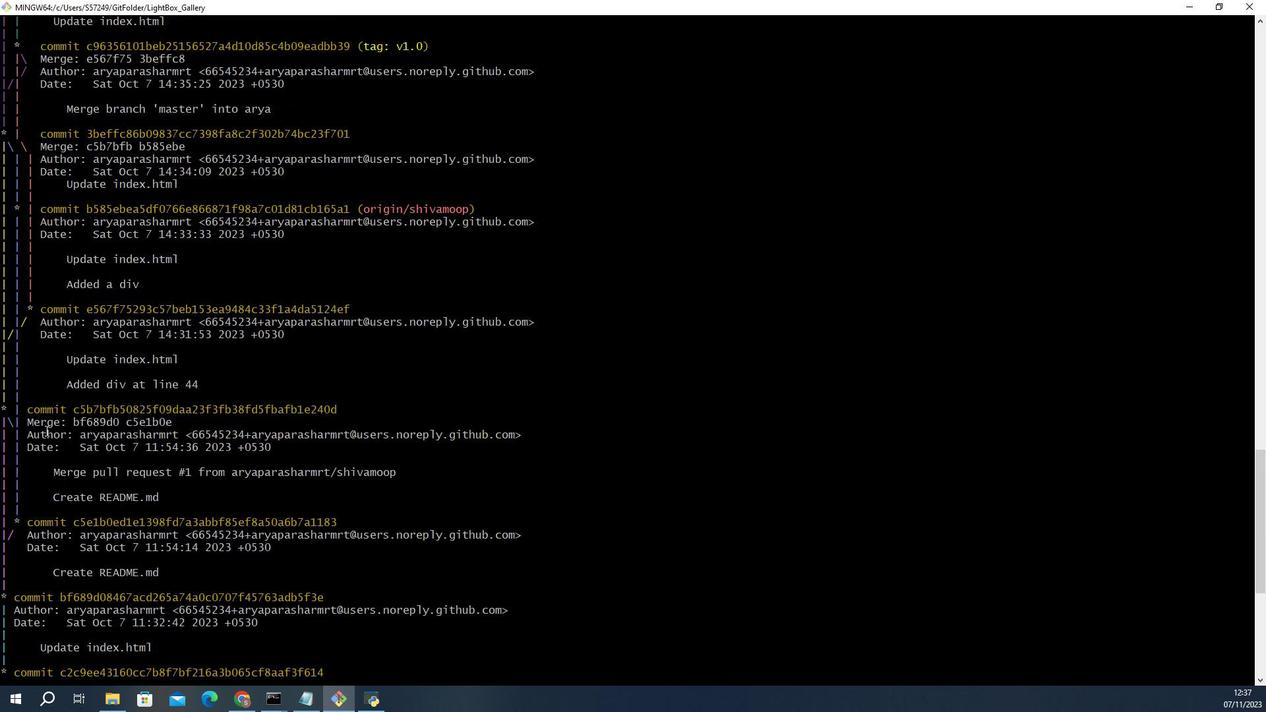 
Action: Mouse moved to (166, 100)
Screenshot: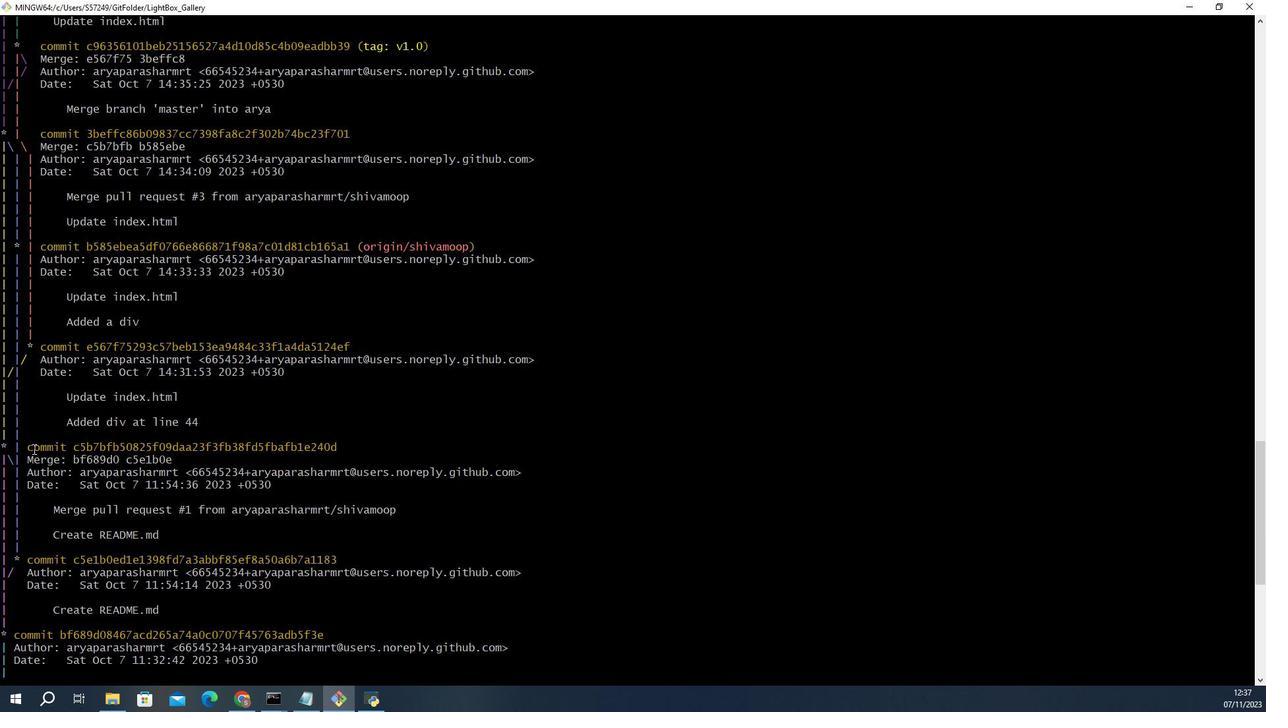 
Action: Mouse scrolled (166, 100) with delta (0, 0)
Screenshot: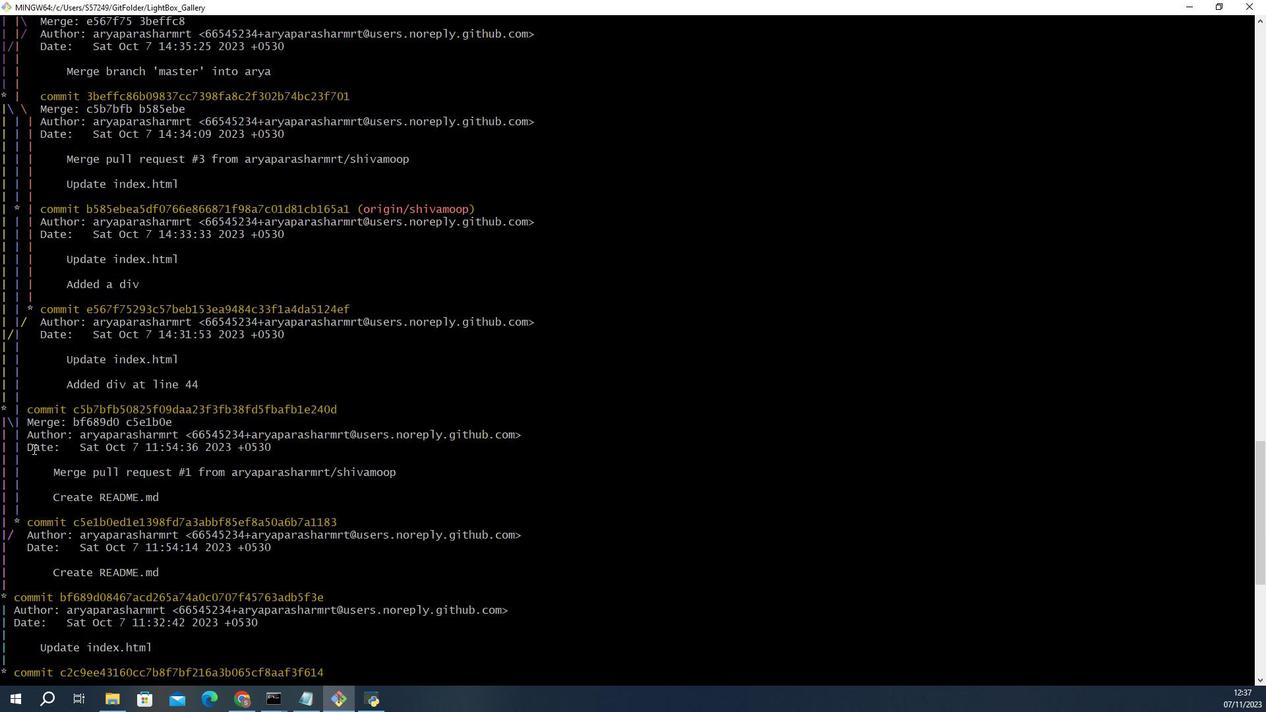 
Action: Mouse scrolled (166, 100) with delta (0, 0)
Screenshot: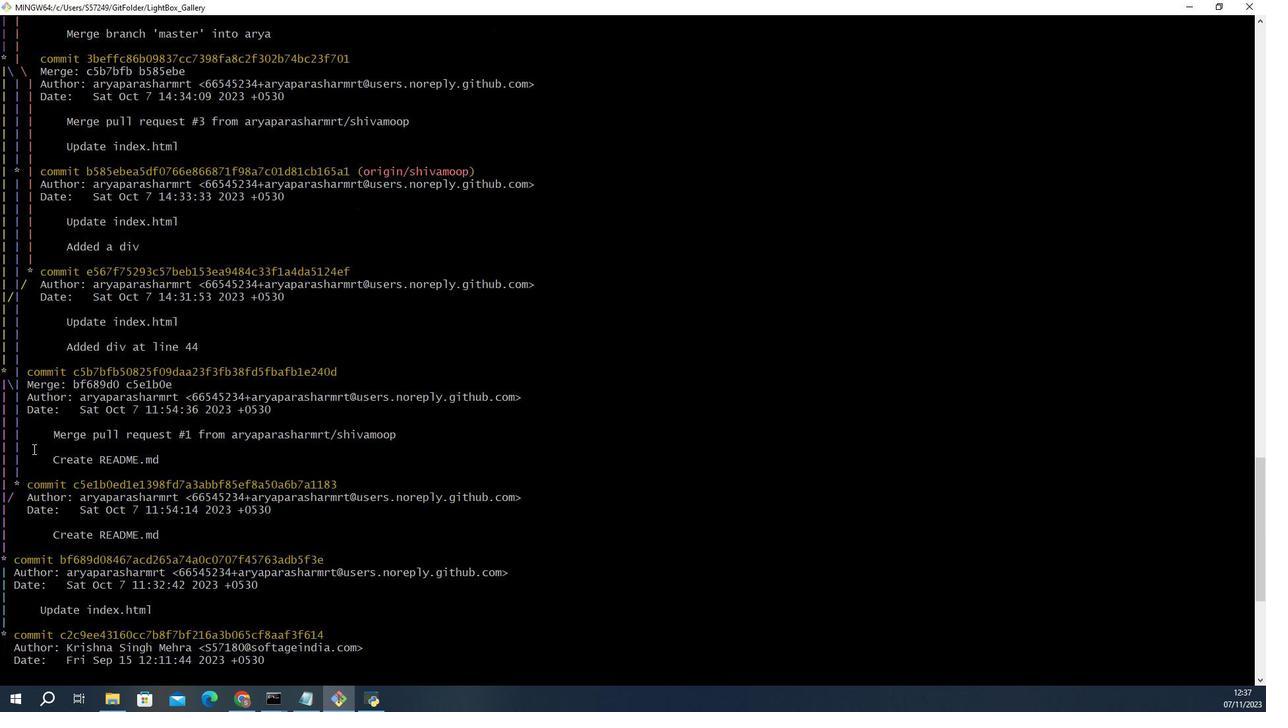 
Action: Mouse moved to (166, 104)
Screenshot: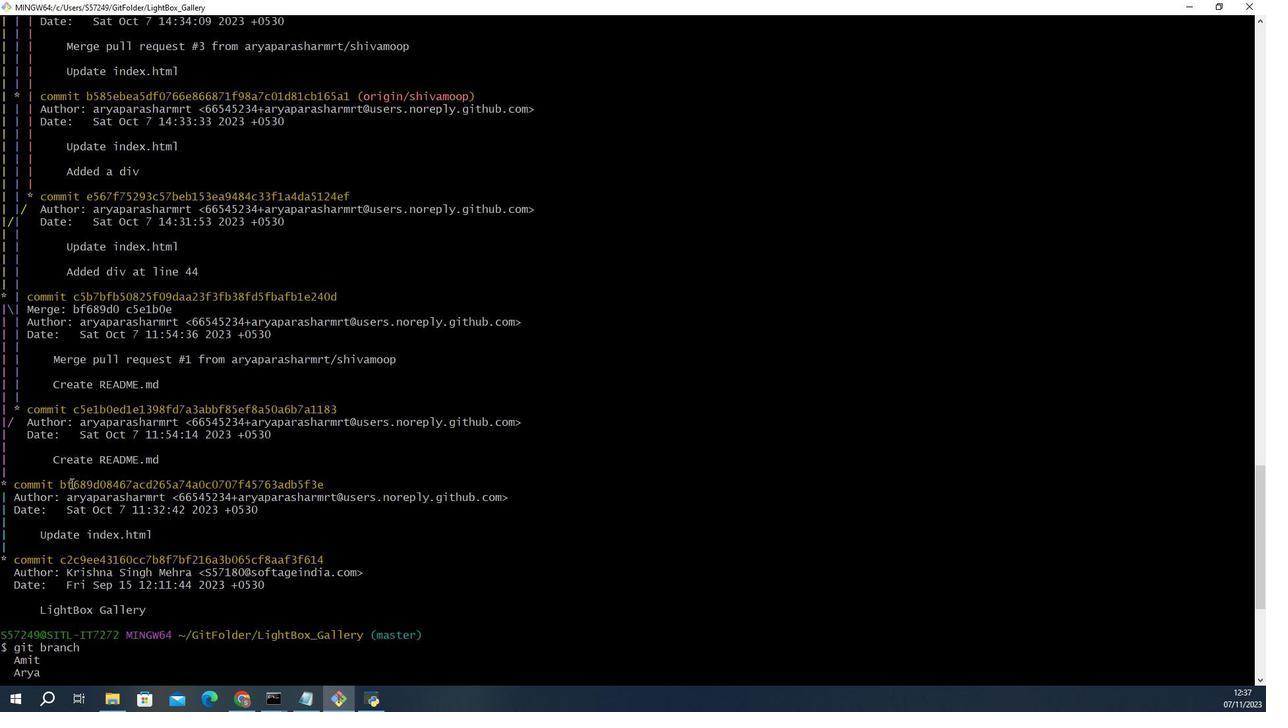 
Action: Mouse scrolled (166, 104) with delta (0, 0)
Screenshot: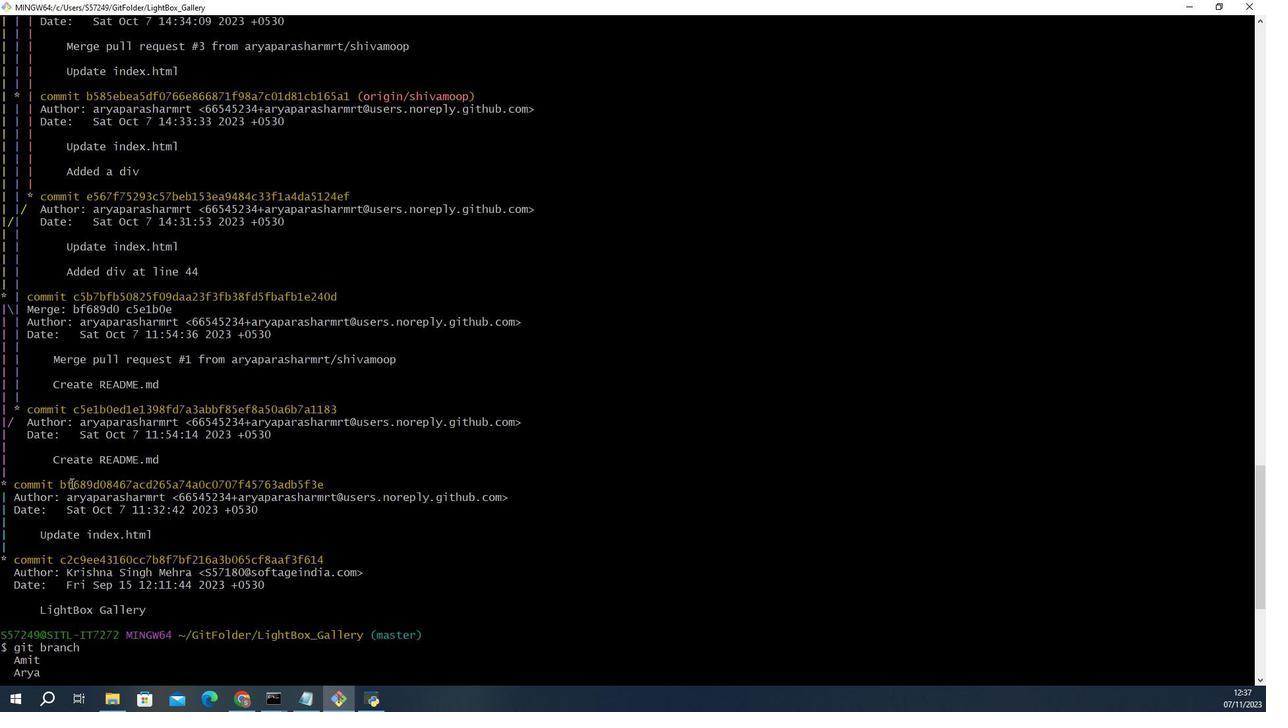 
Action: Mouse scrolled (166, 104) with delta (0, 0)
Screenshot: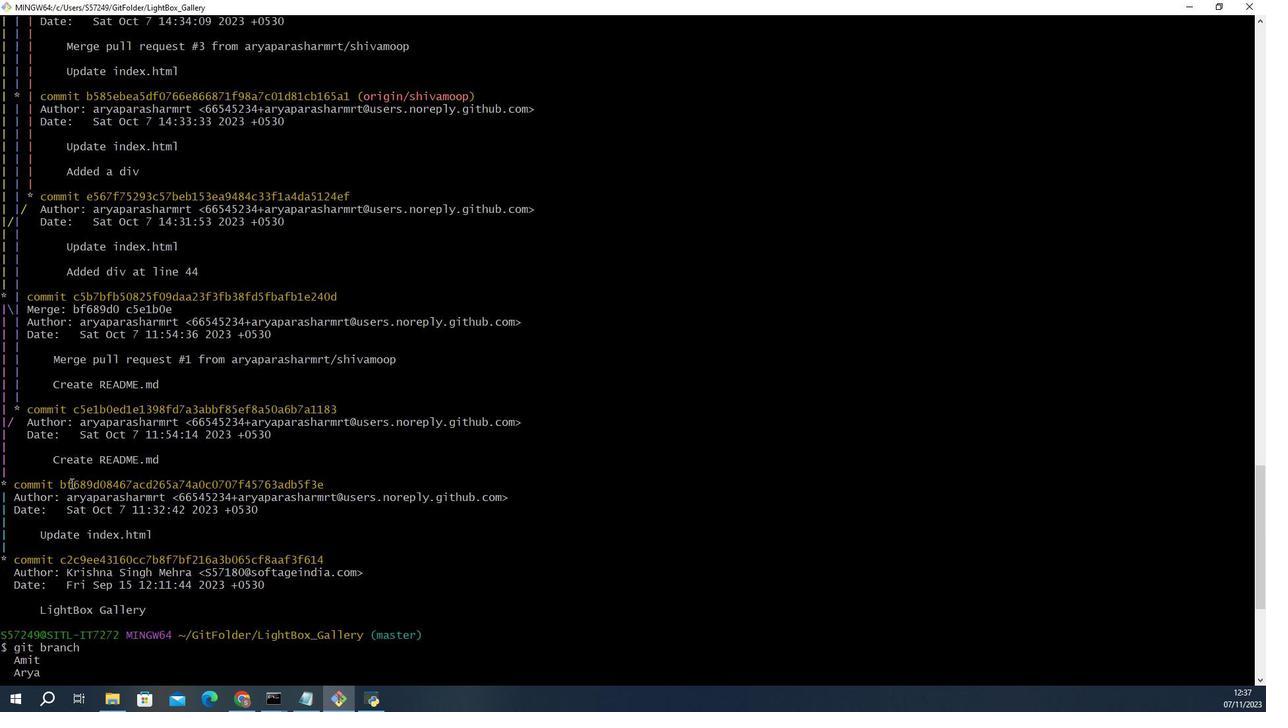 
Action: Mouse moved to (166, 104)
Screenshot: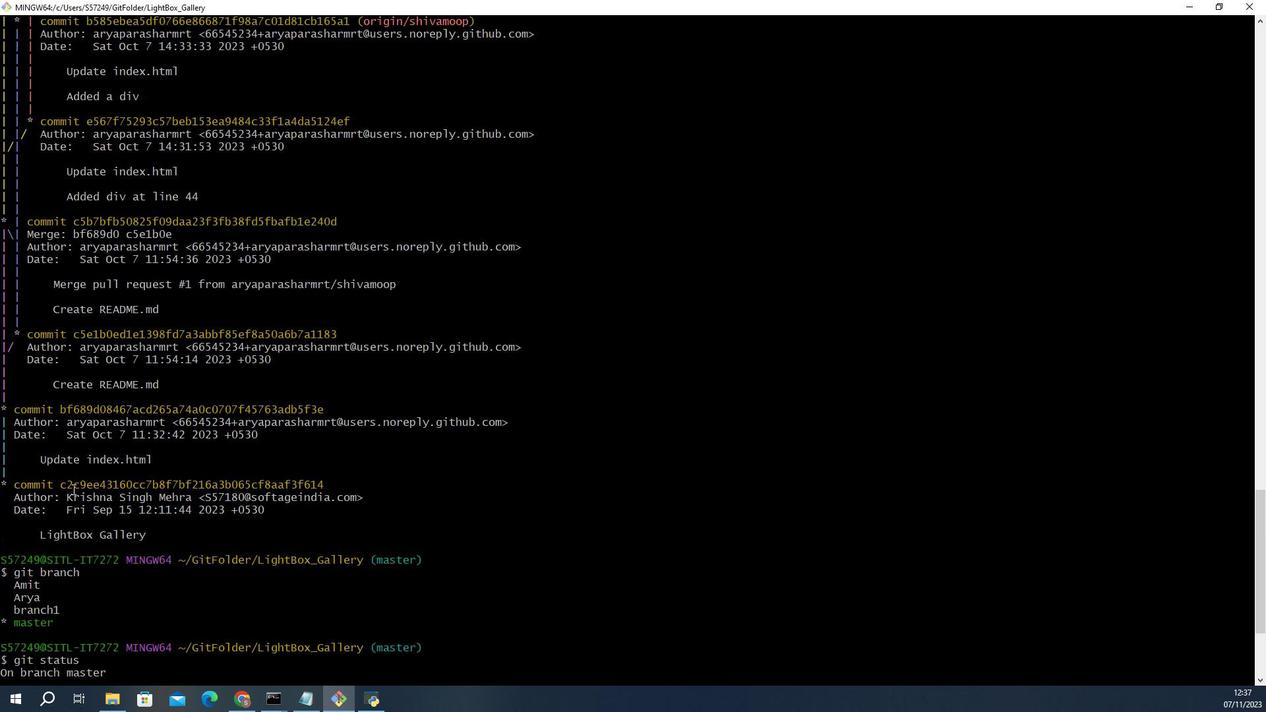 
Action: Mouse scrolled (166, 104) with delta (0, 0)
Screenshot: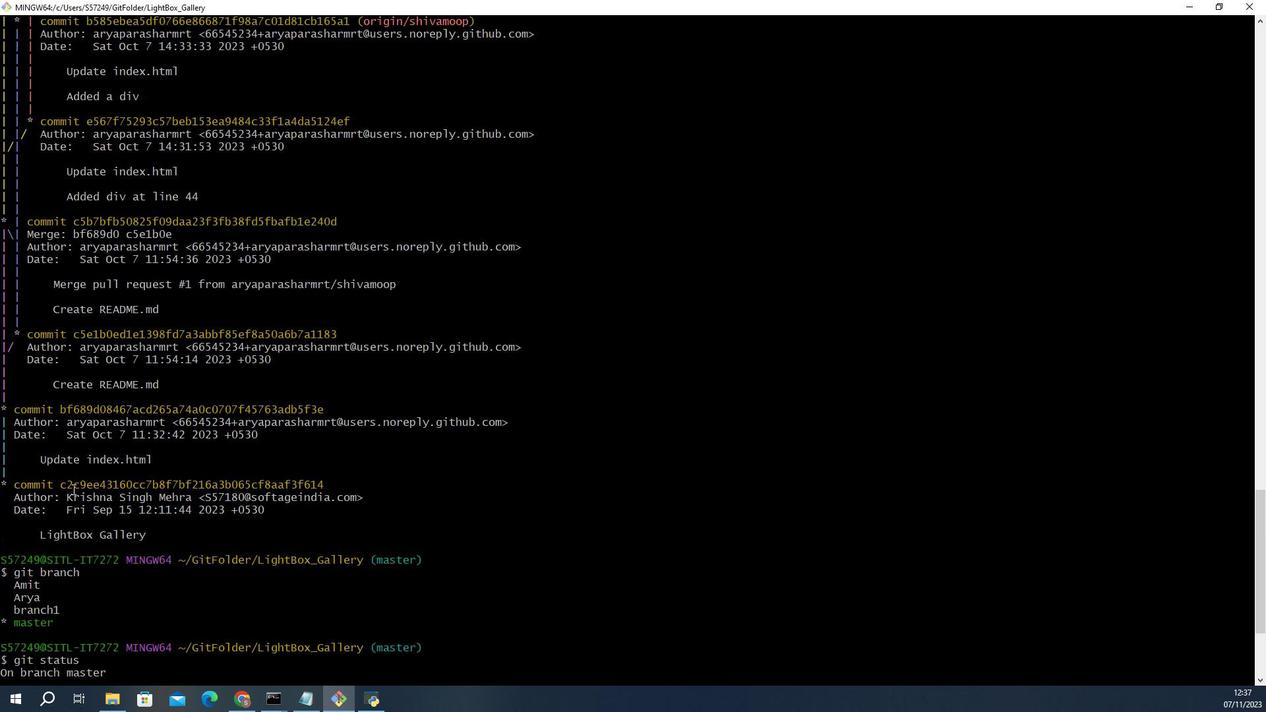
Action: Mouse moved to (166, 104)
Screenshot: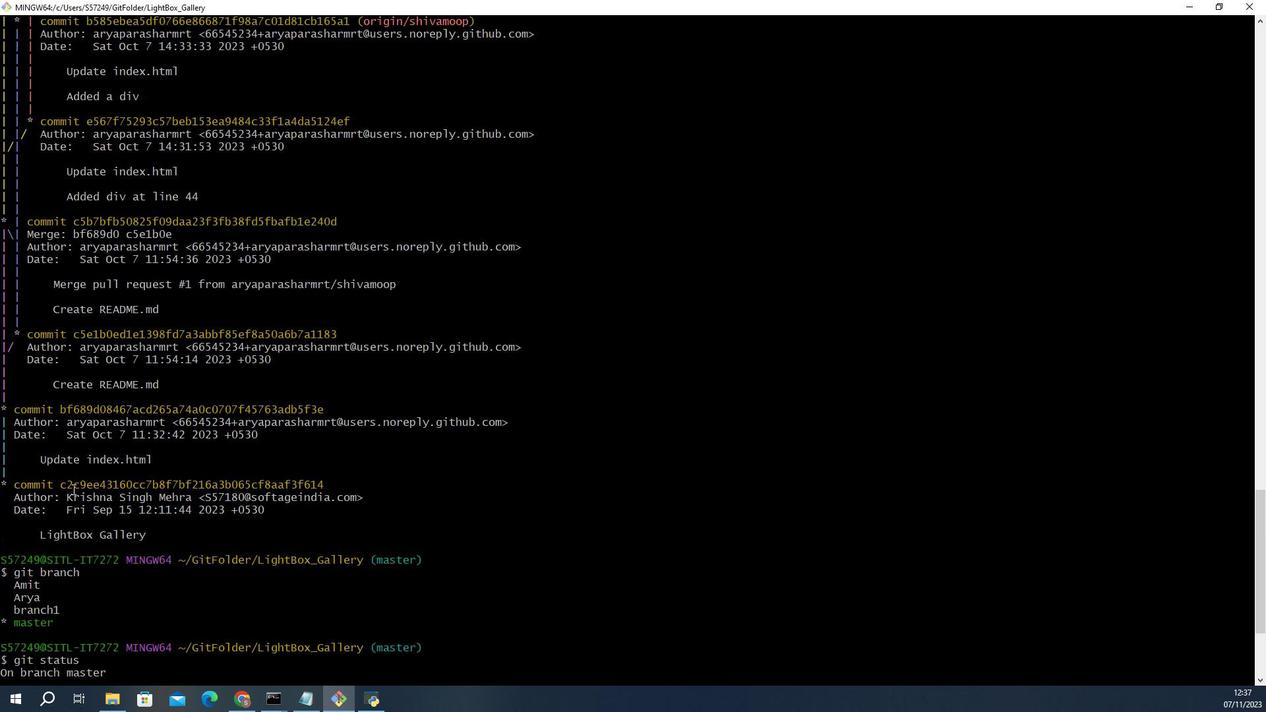 
Action: Mouse scrolled (166, 104) with delta (0, 0)
Screenshot: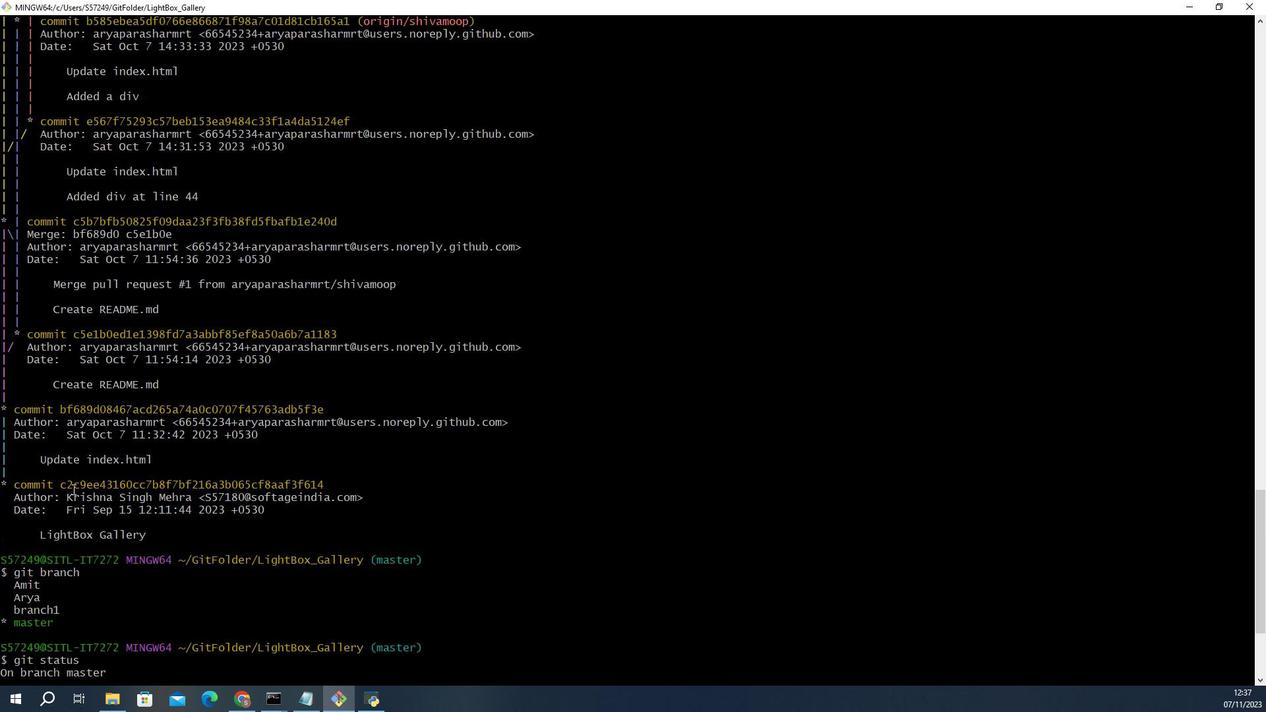 
Action: Mouse moved to (166, 107)
Screenshot: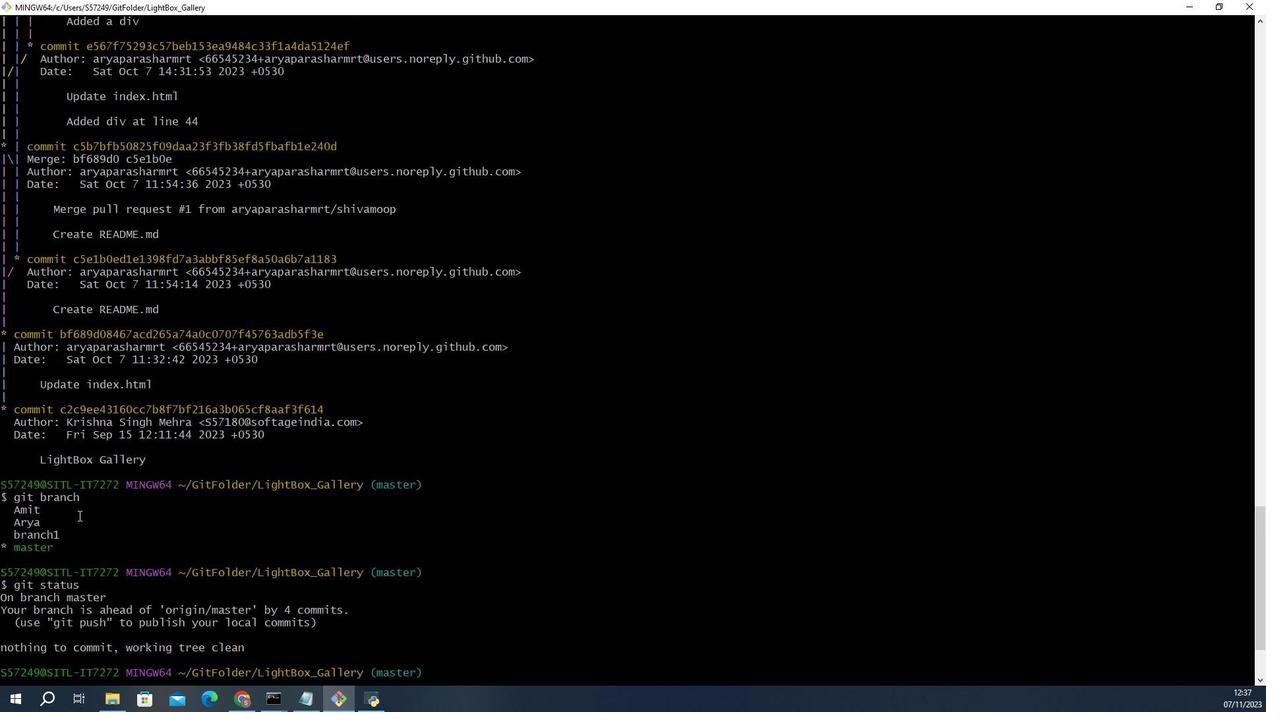 
Action: Mouse scrolled (166, 107) with delta (0, 0)
Screenshot: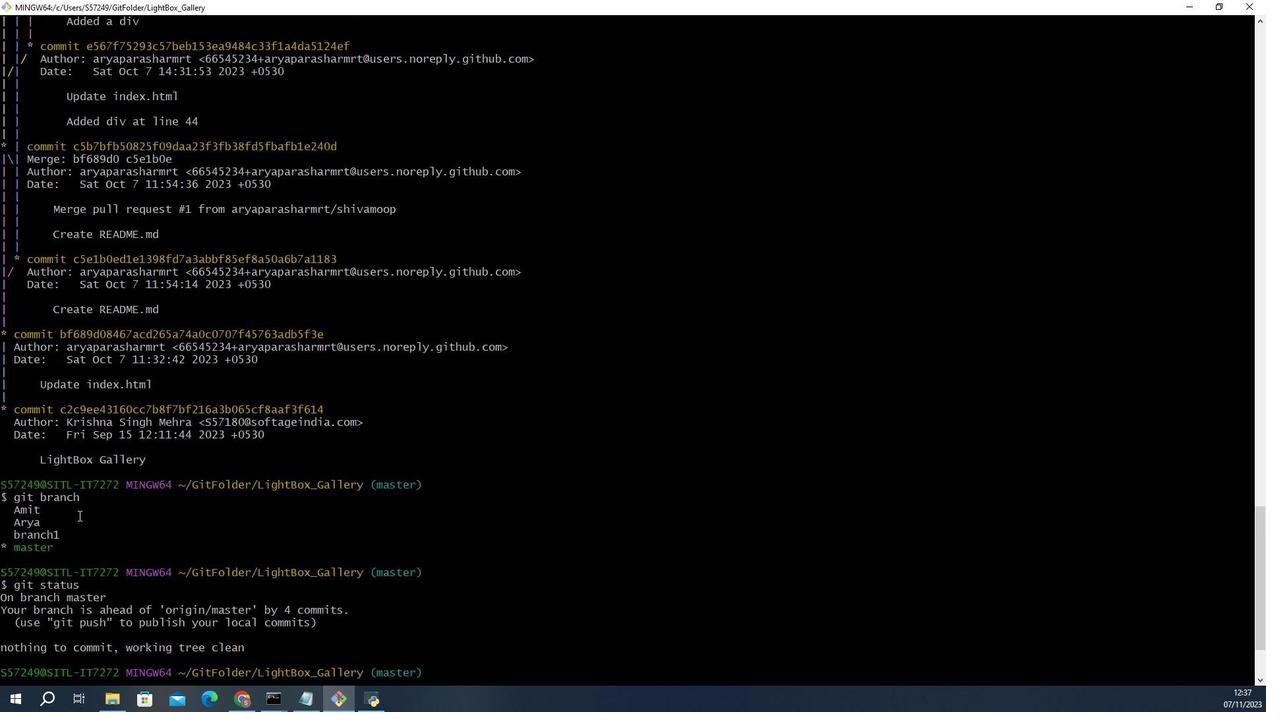 
Action: Mouse moved to (166, 108)
Screenshot: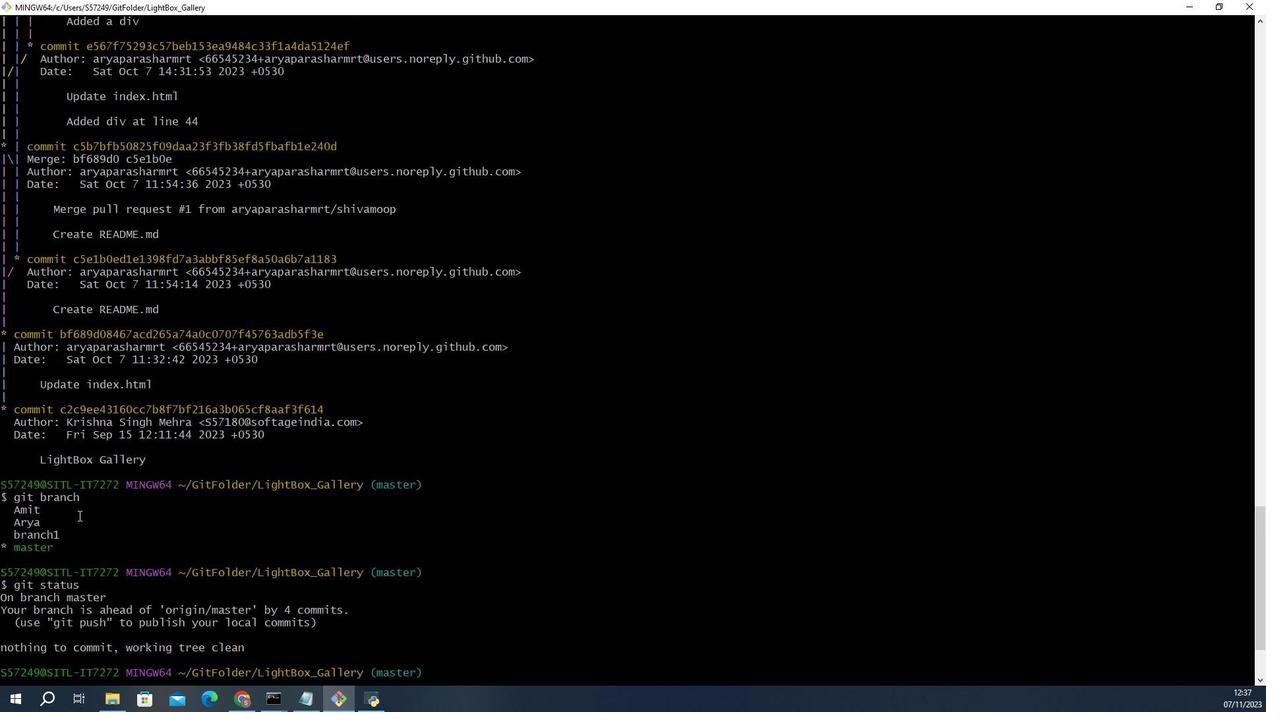 
Action: Mouse scrolled (166, 108) with delta (0, 0)
Screenshot: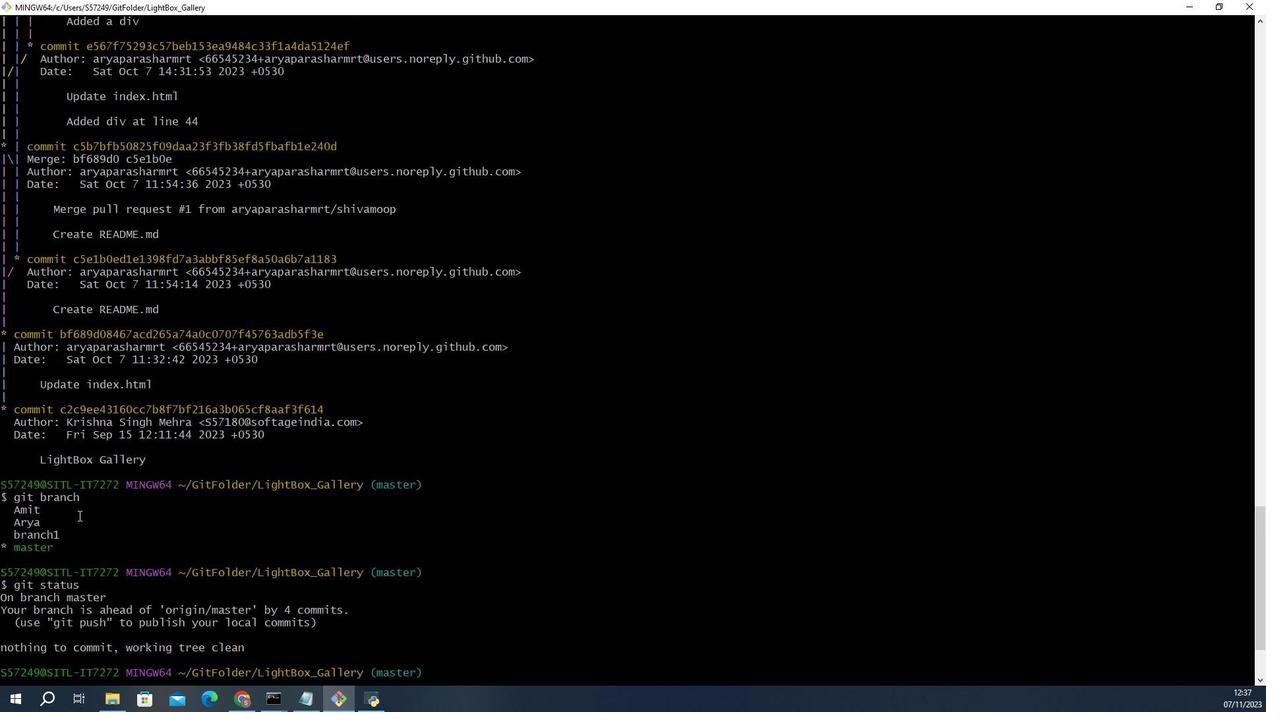 
Action: Mouse moved to (166, 108)
Screenshot: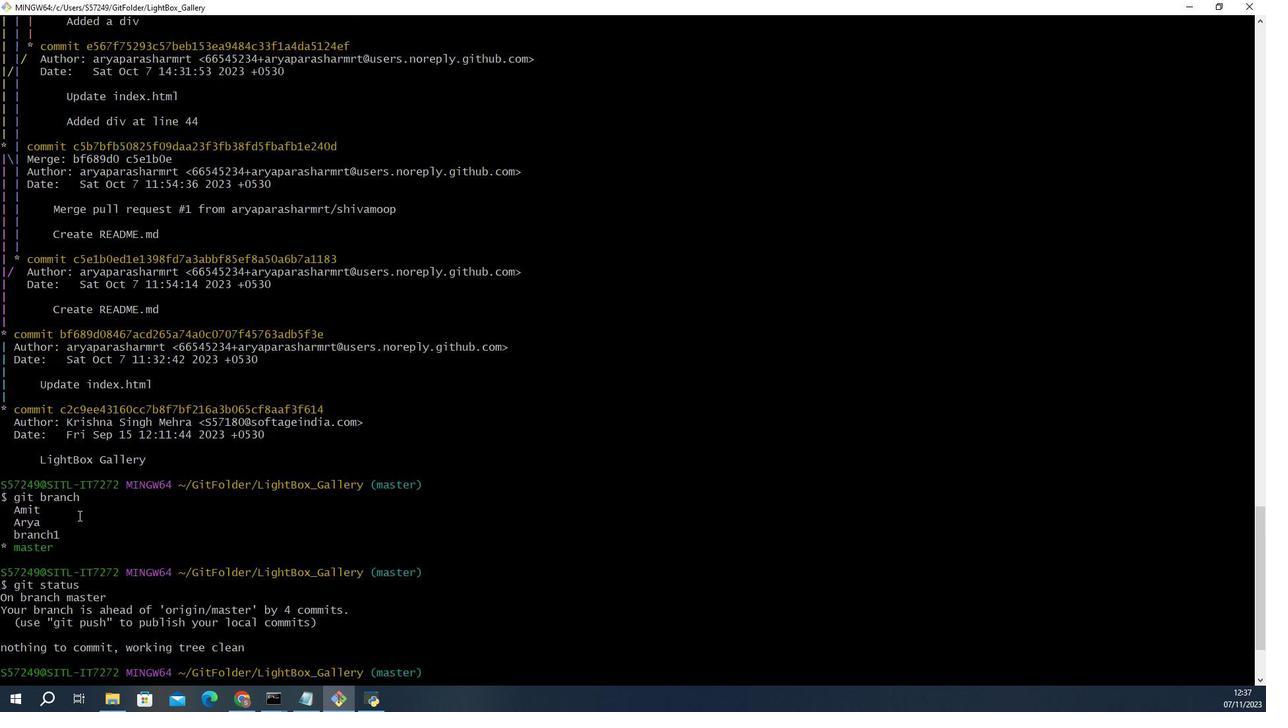 
Action: Mouse scrolled (166, 108) with delta (0, 0)
Screenshot: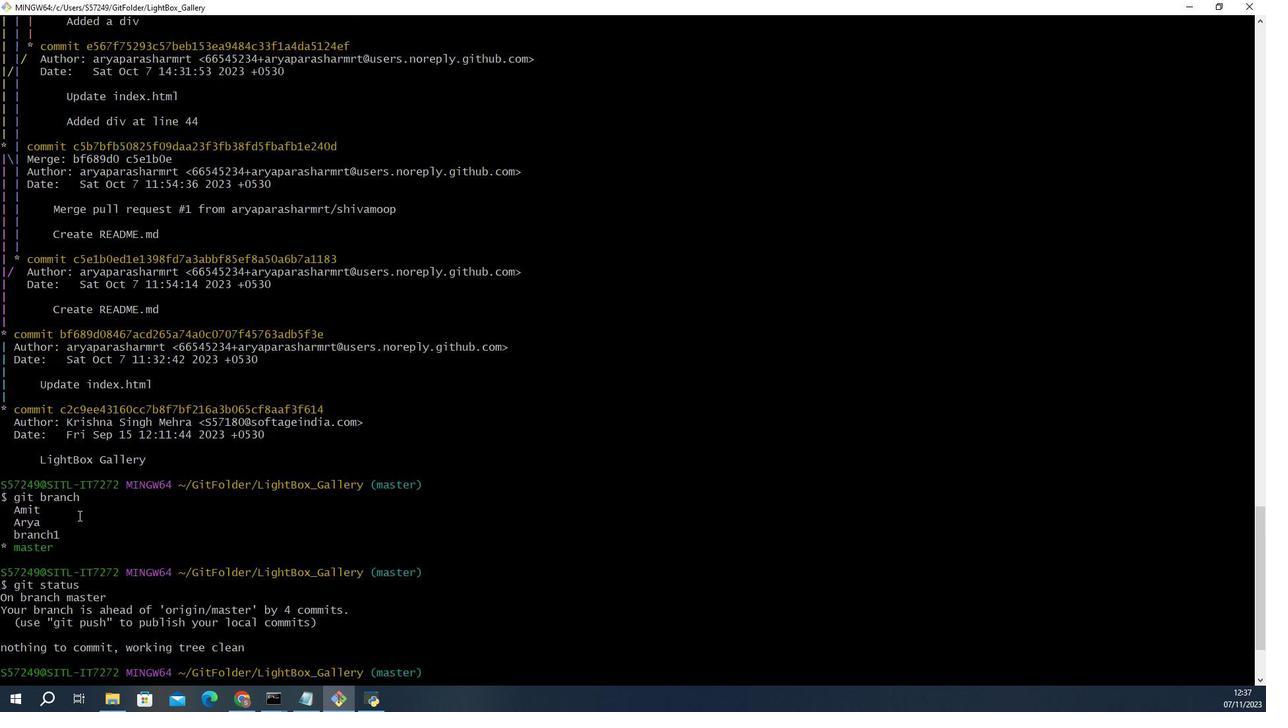 
Action: Mouse moved to (166, 122)
Screenshot: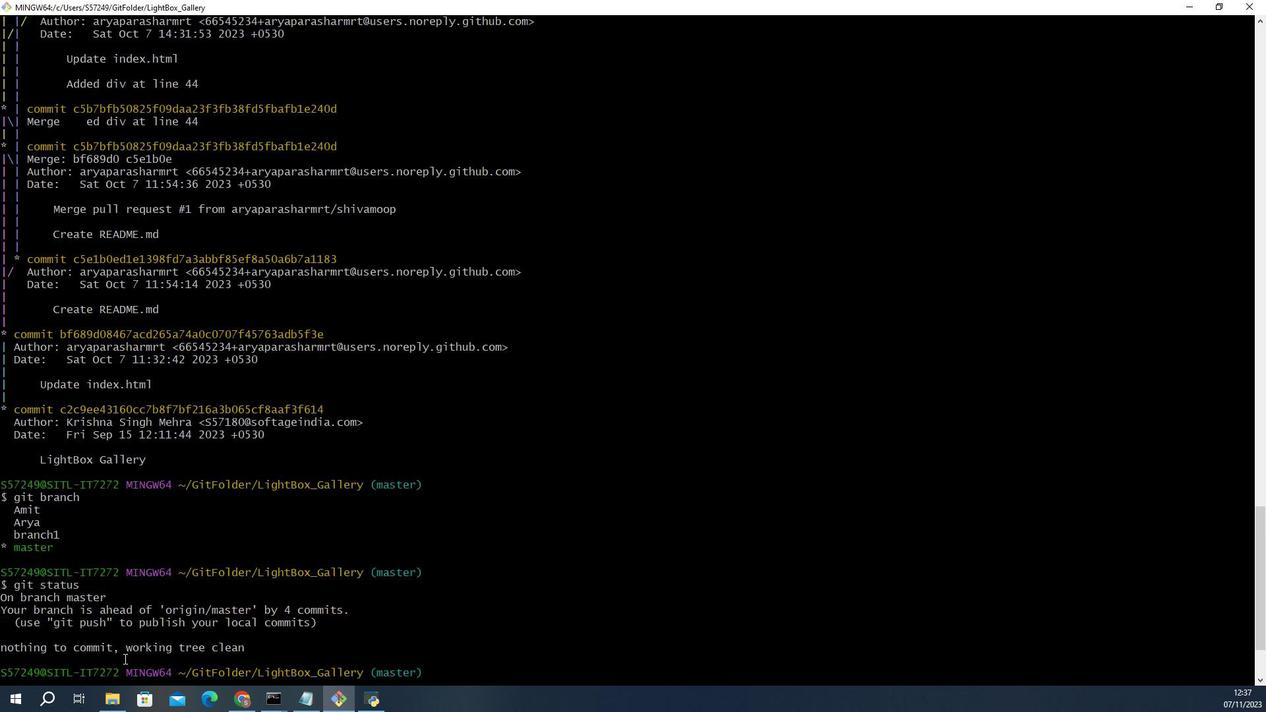
Action: Mouse scrolled (166, 122) with delta (0, 0)
Screenshot: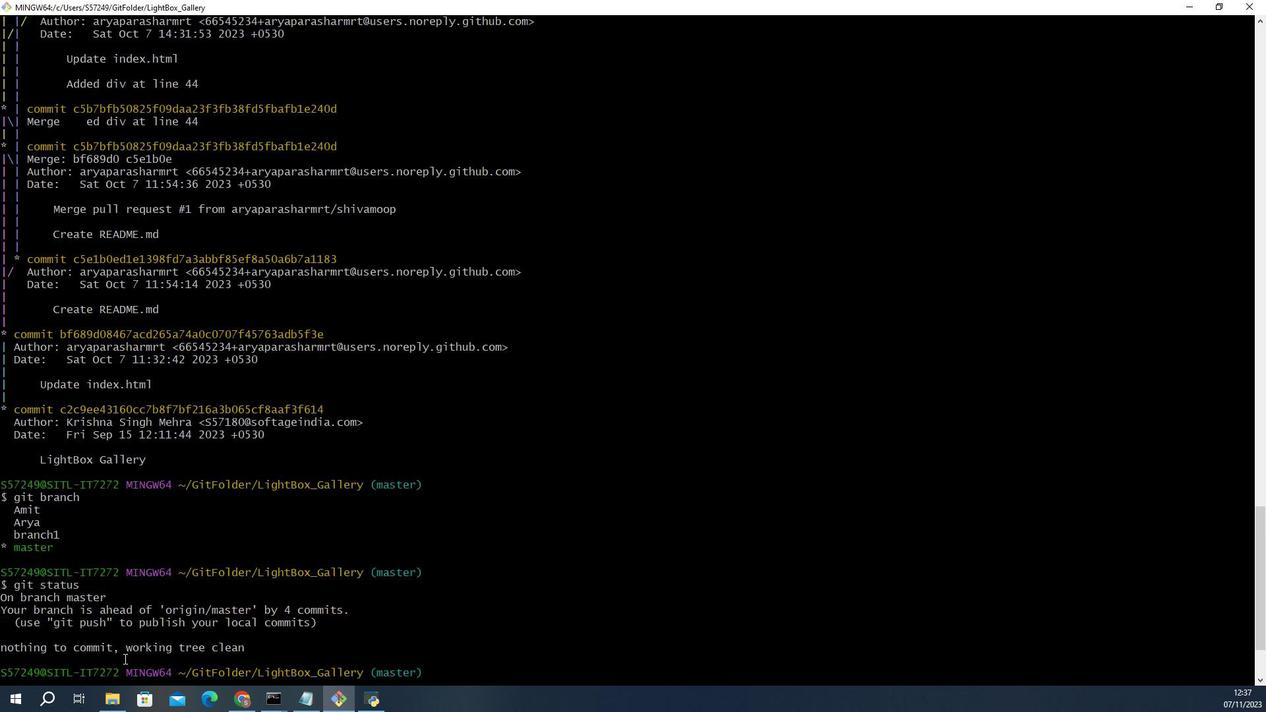 
Action: Mouse moved to (166, 124)
Screenshot: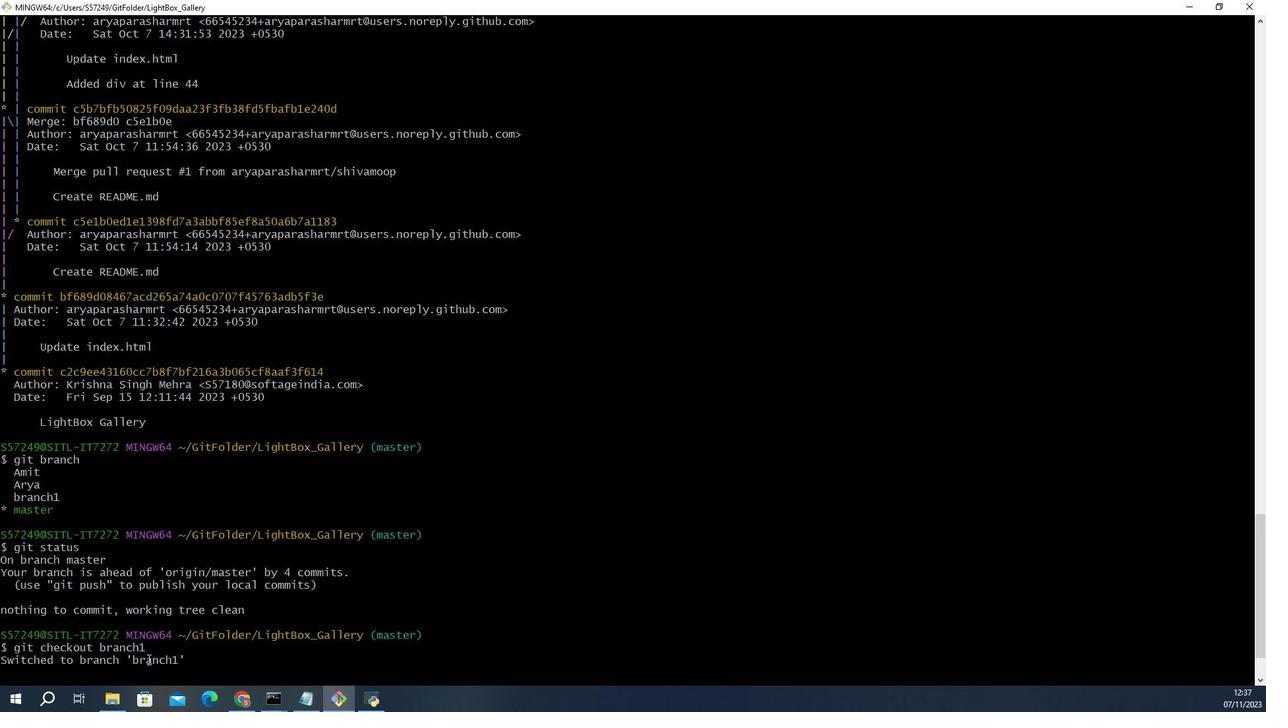 
Action: Mouse scrolled (166, 124) with delta (0, 0)
Screenshot: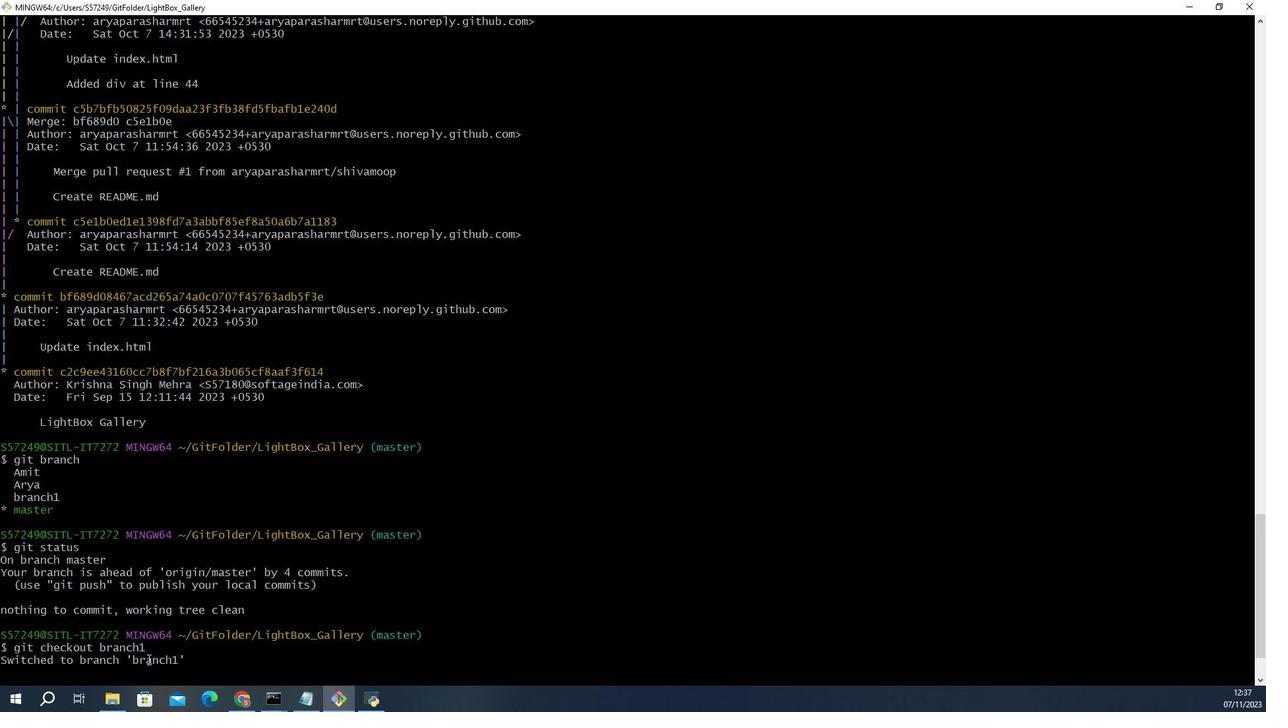 
Action: Mouse moved to (166, 126)
Screenshot: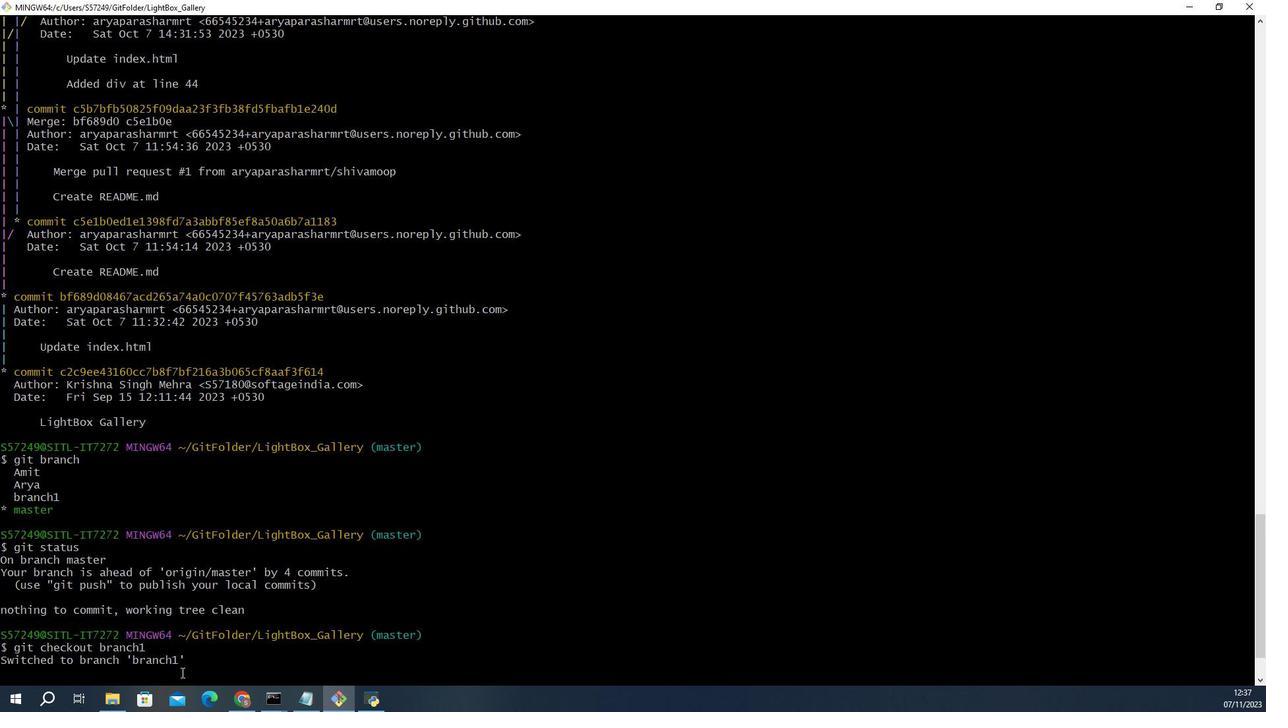 
Action: Mouse pressed left at (166, 126)
Screenshot: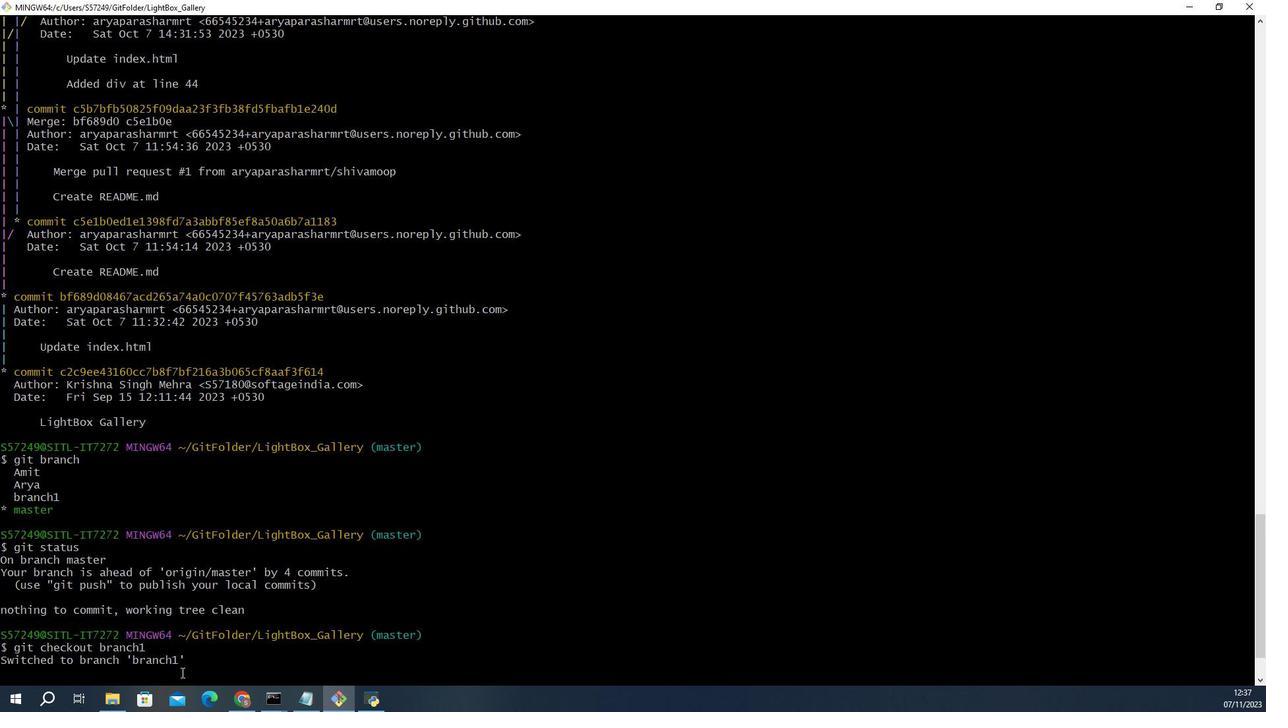 
Action: Mouse moved to (166, 124)
Screenshot: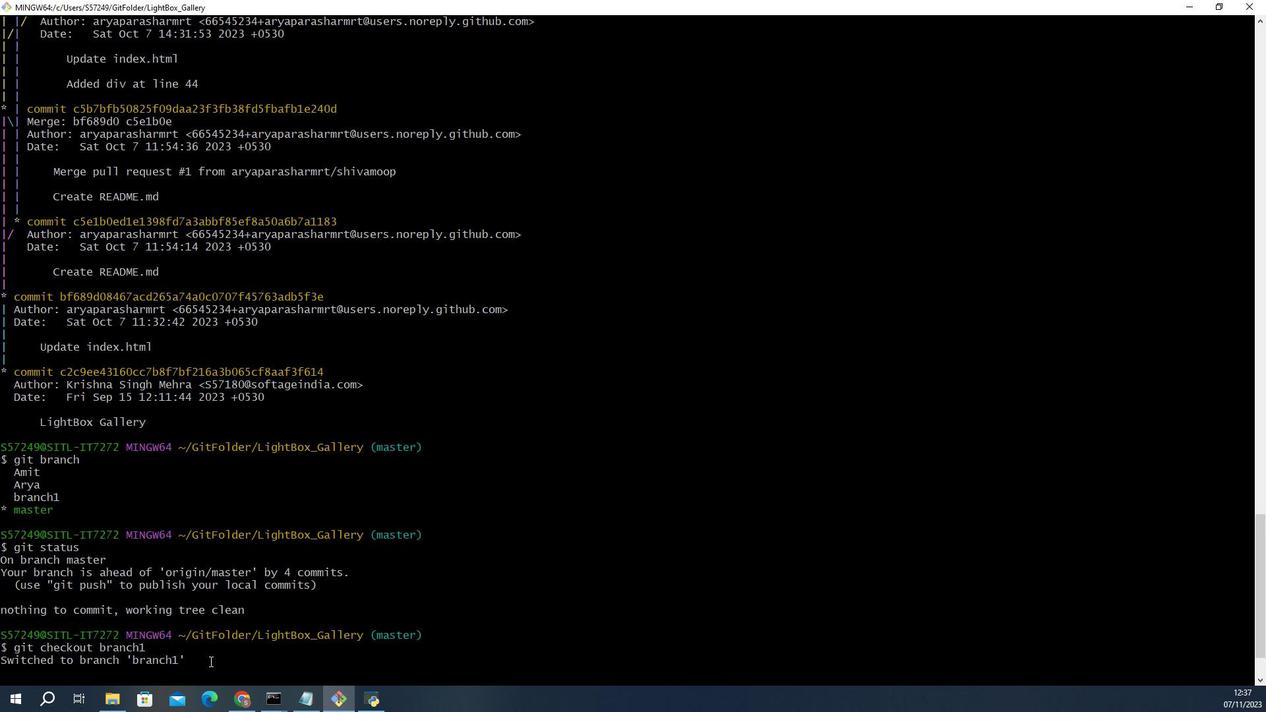 
Action: Mouse scrolled (166, 124) with delta (0, 0)
Screenshot: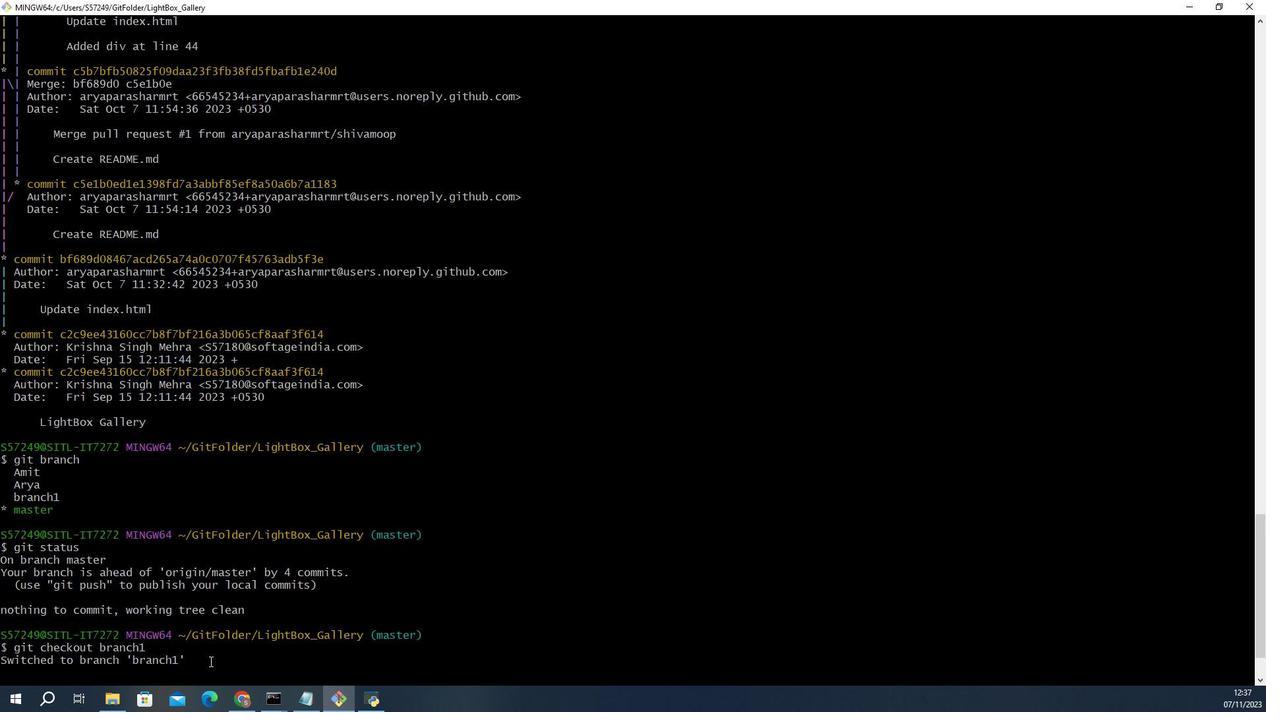 
Action: Mouse scrolled (166, 124) with delta (0, 0)
Screenshot: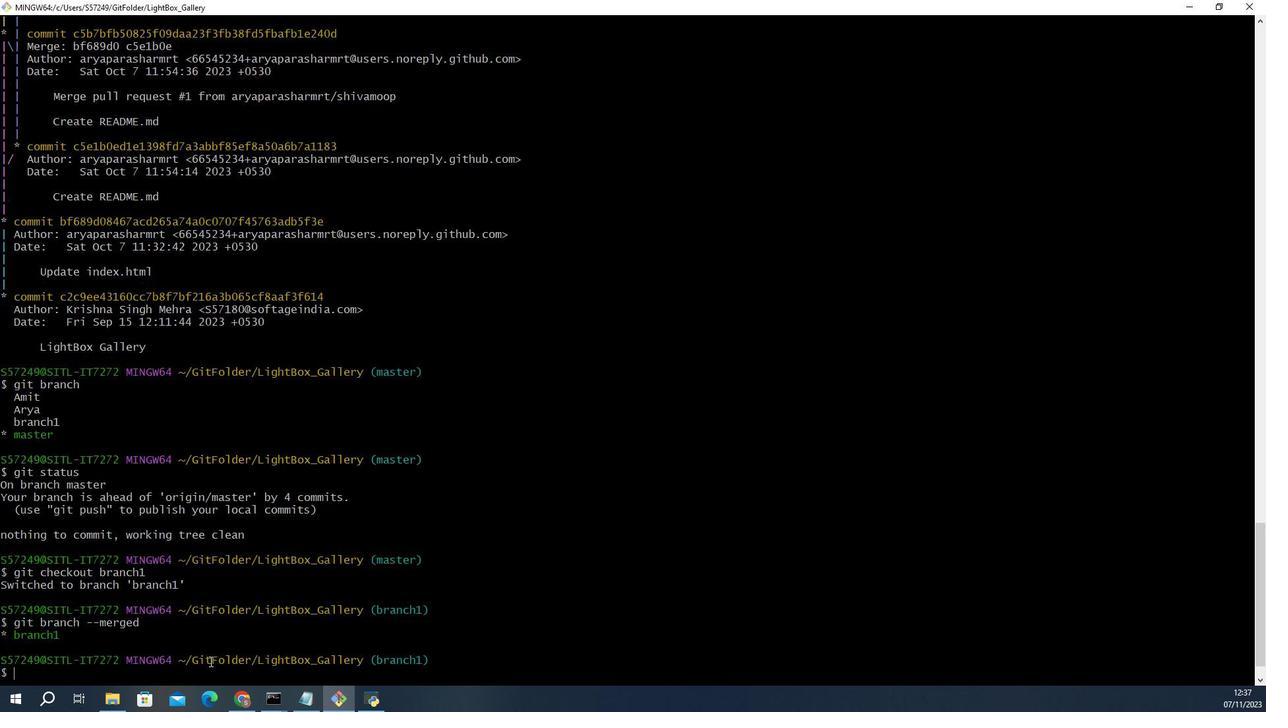 
Action: Mouse scrolled (166, 124) with delta (0, 0)
Screenshot: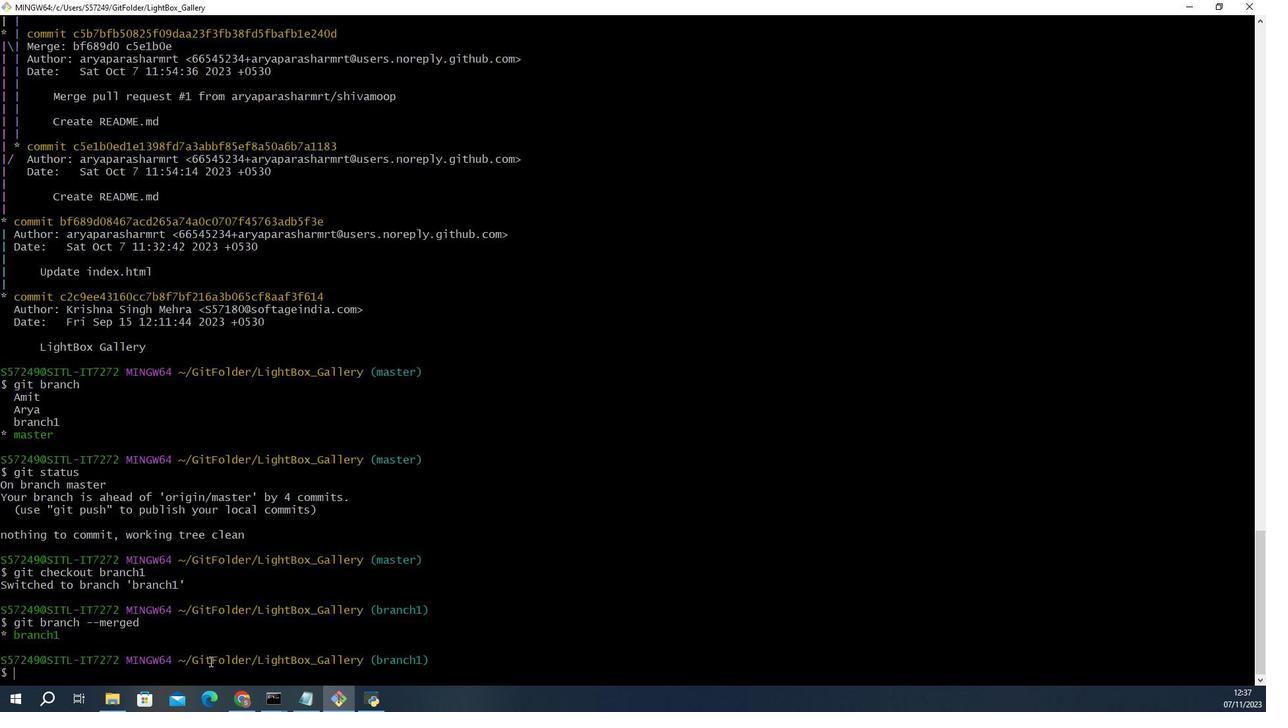 
Action: Mouse scrolled (166, 124) with delta (0, 0)
Screenshot: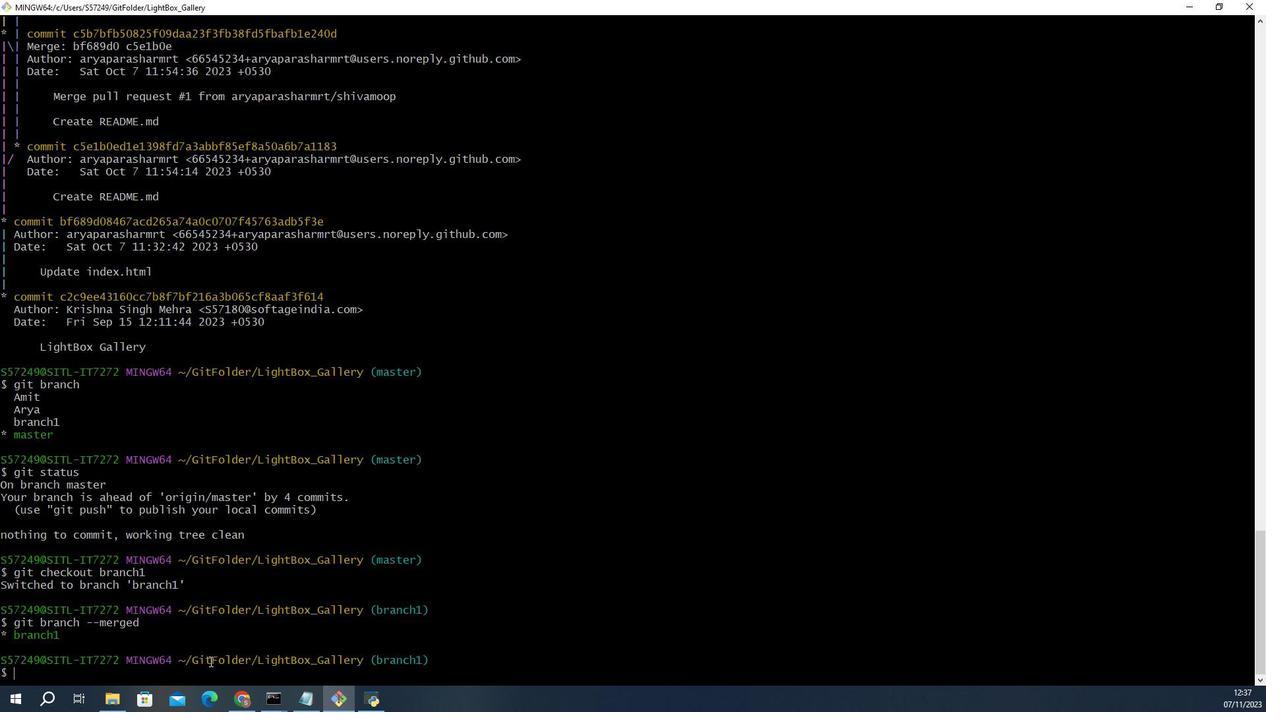 
Action: Mouse moved to (166, 124)
Screenshot: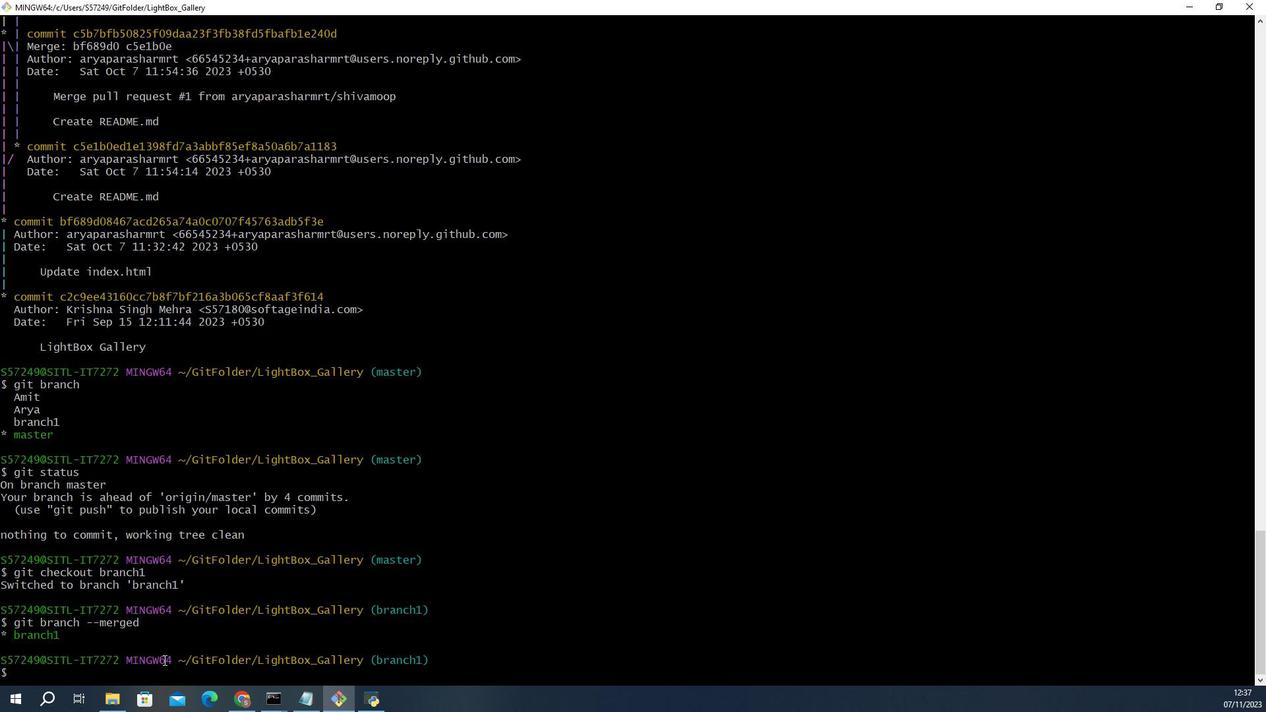 
Action: Key pressed cd<Key.space><Key.backspace><Key.backspace><Key.backspace>git<Key.space>chea<Key.backspace>ckout<Key.space>master<Key.enter>git<Key.space>branch<Key.space>--merged<Key.enter>
Screenshot: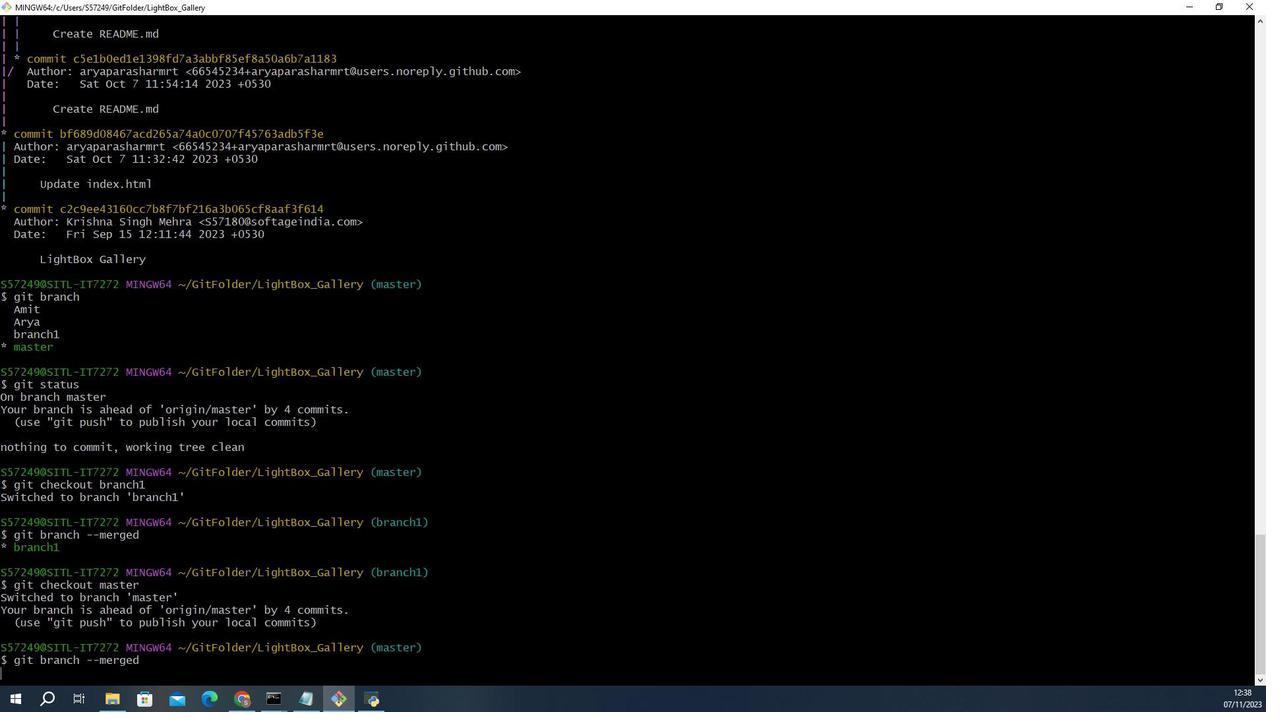 
Action: Mouse moved to (166, 114)
Screenshot: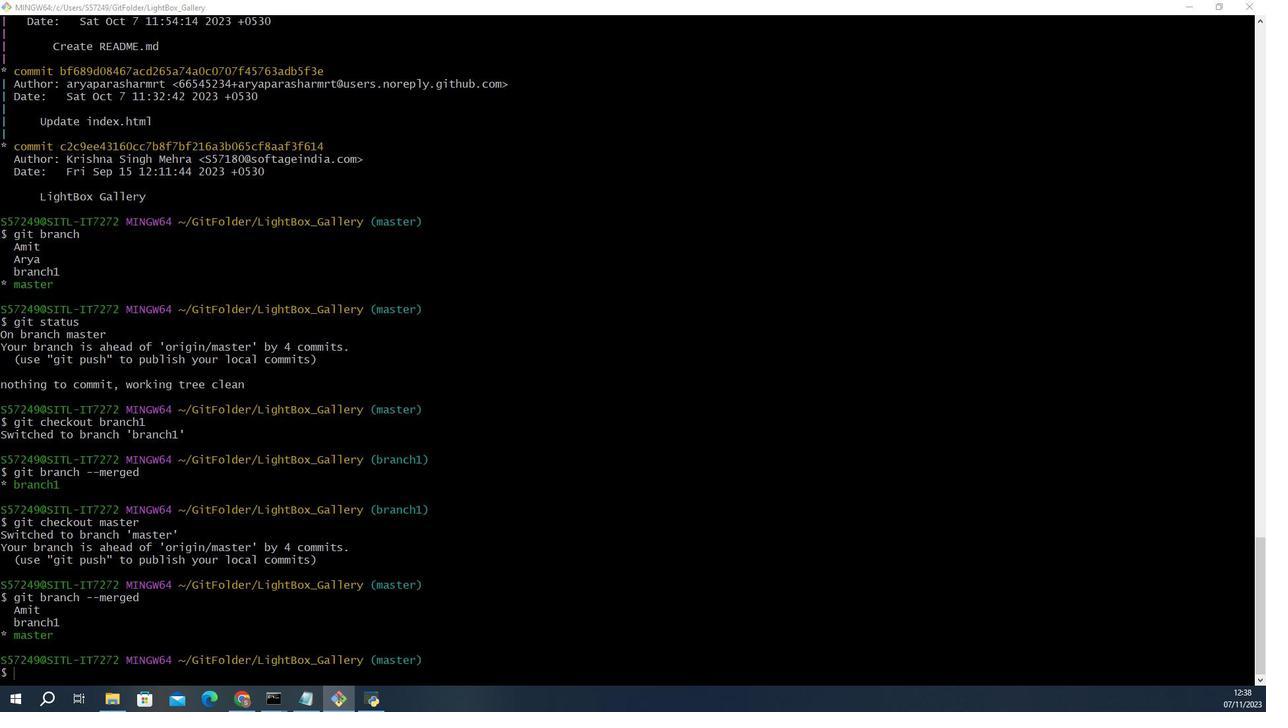 
Action: Mouse pressed left at (166, 114)
Screenshot: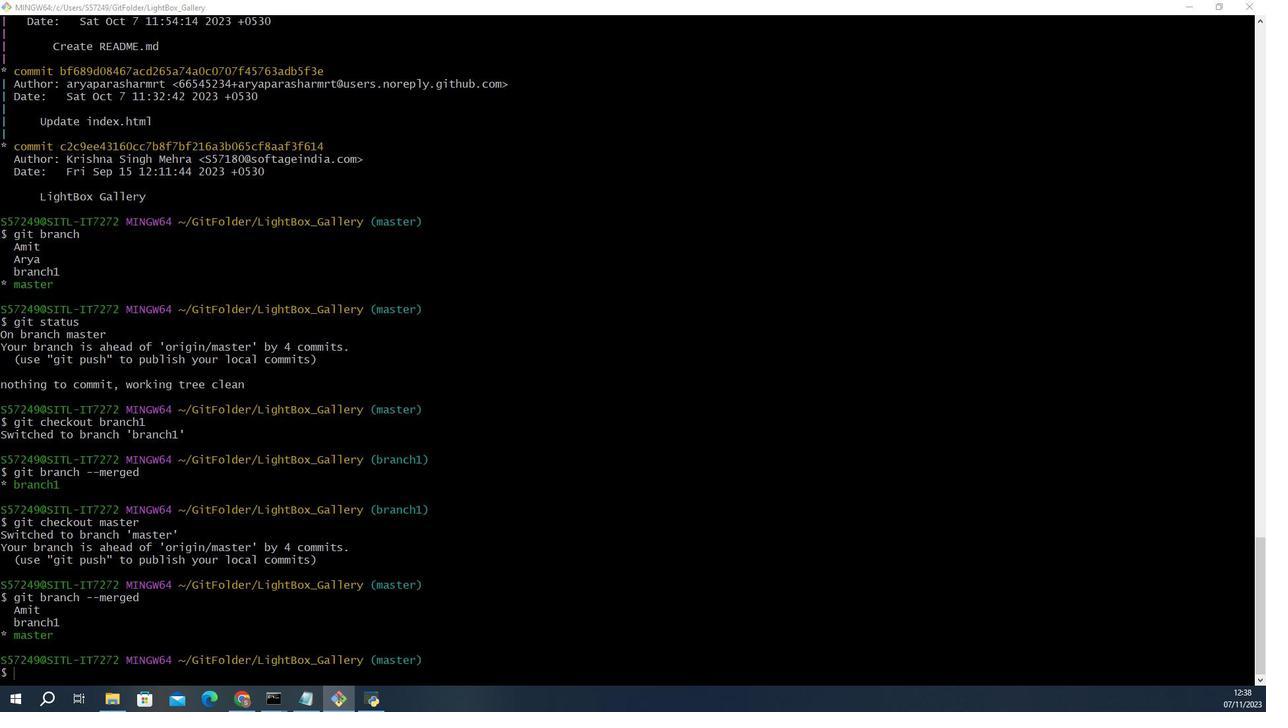 
Action: Mouse moved to (166, 115)
Screenshot: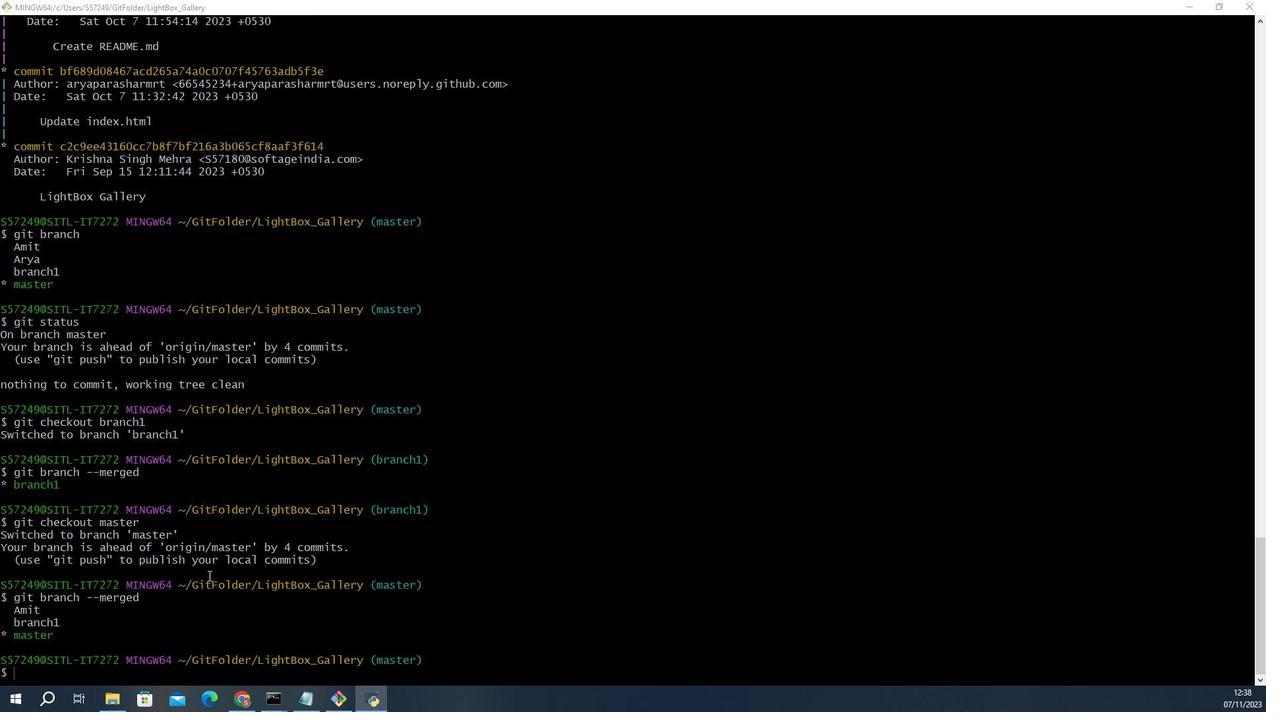 
Action: Mouse pressed left at (166, 115)
Screenshot: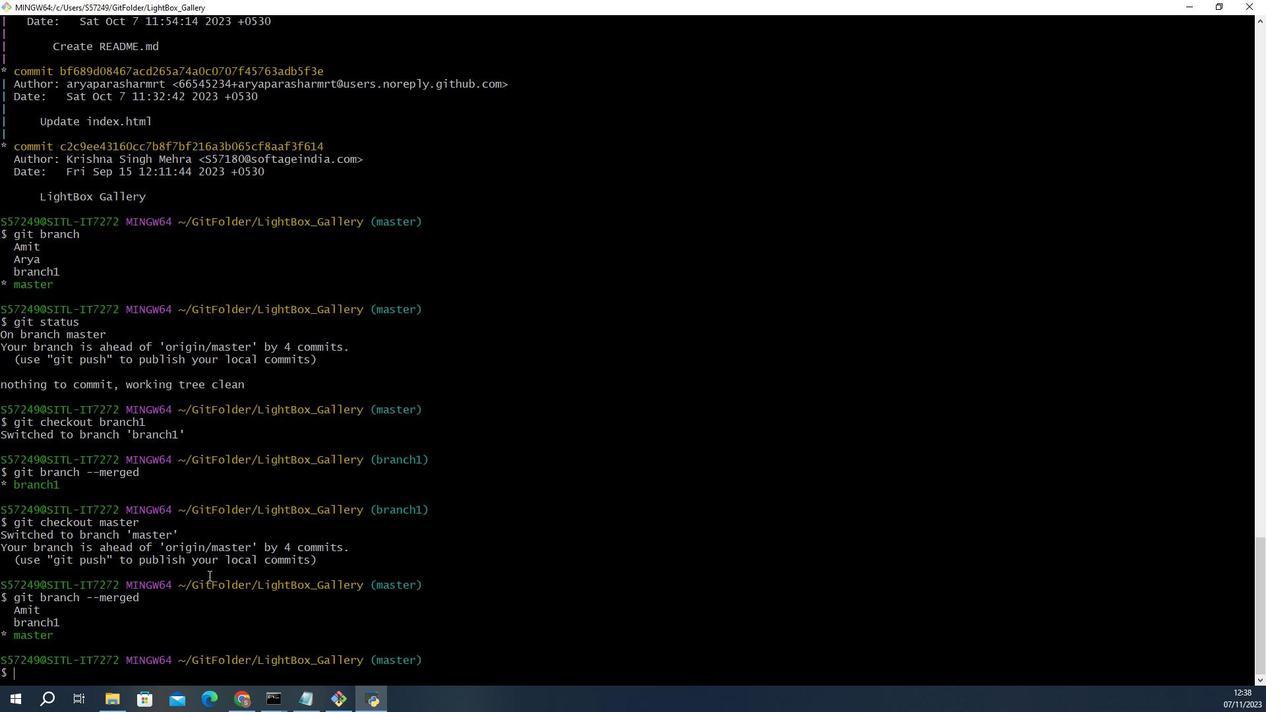 
Action: Key pressed <Key.up><Key.up><Key.up><Key.up><Key.down><Key.up><Key.up><Key.down><Key.down><Key.down><Key.down><Key.up><Key.up><Key.up><Key.down><Key.down><Key.down><Key.down><Key.up><Key.up><Key.up><Key.up><Key.up><Key.up><Key.down><Key.down><Key.down><Key.up><Key.backspace><Key.backspace><Key.backspace><Key.backspace><Key.backspace><Key.backspace>
Screenshot: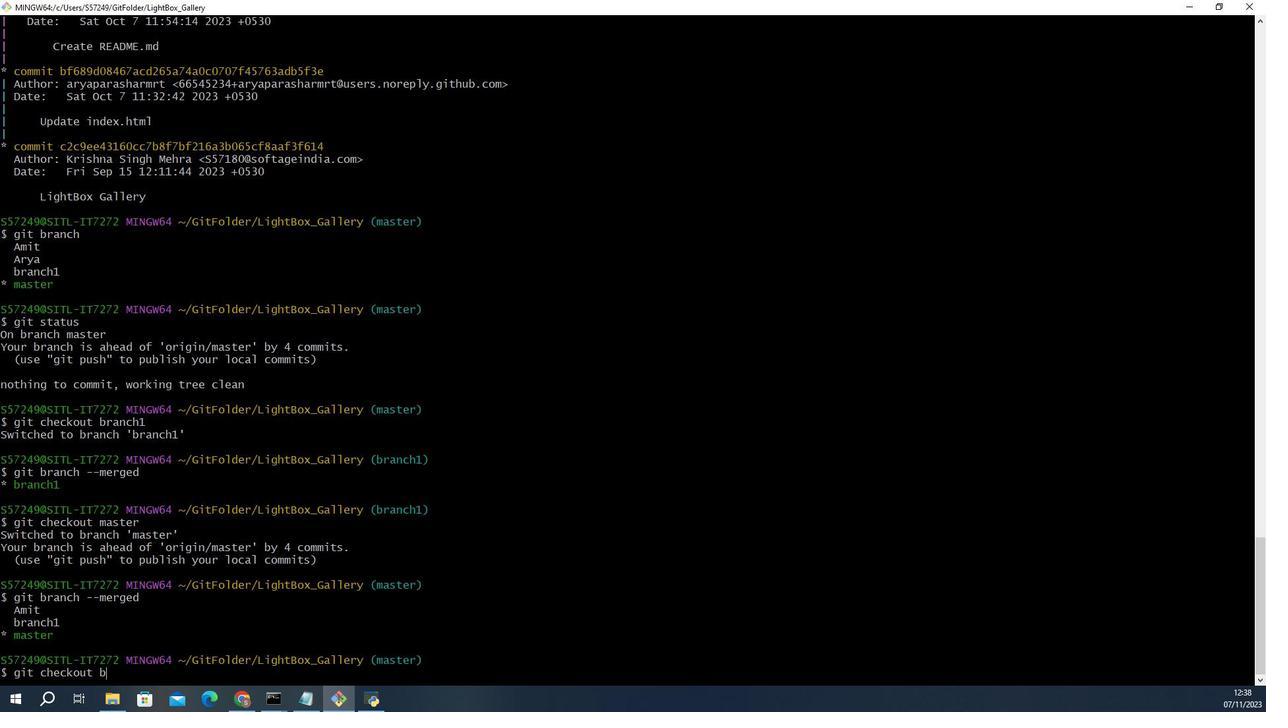 
Action: Mouse moved to (166, 97)
Screenshot: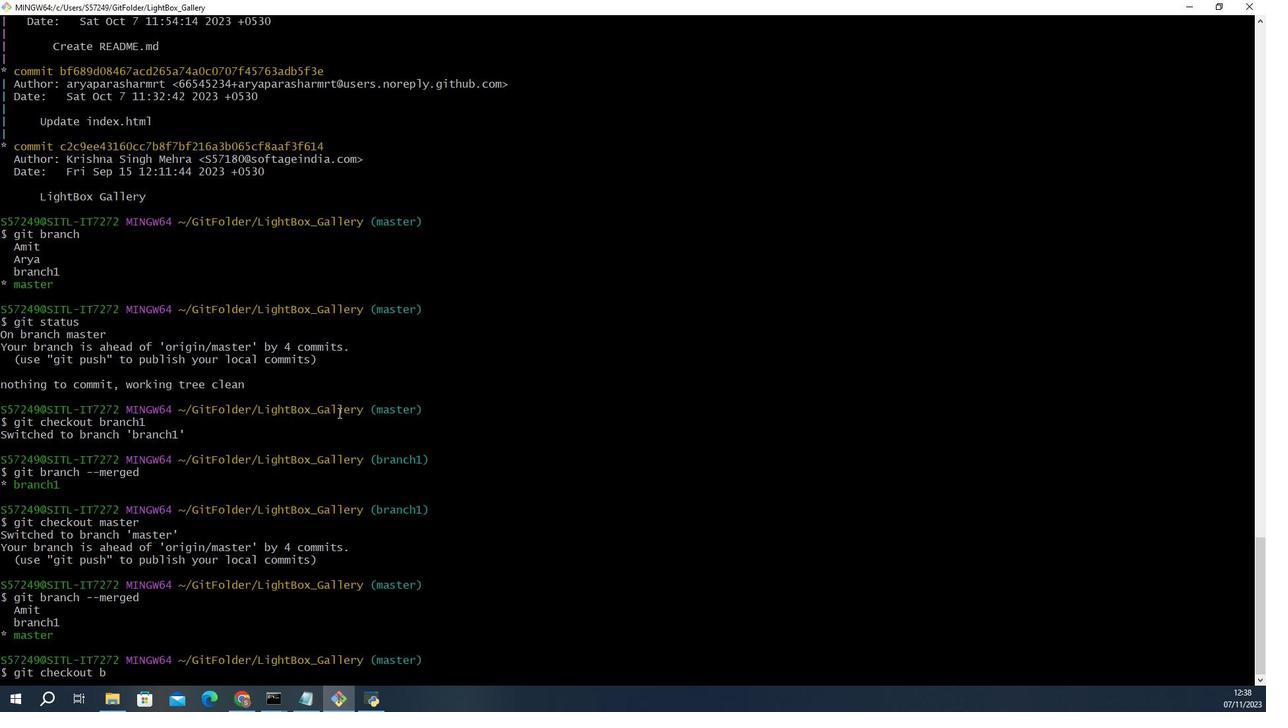 
Action: Mouse scrolled (166, 97) with delta (0, 0)
Screenshot: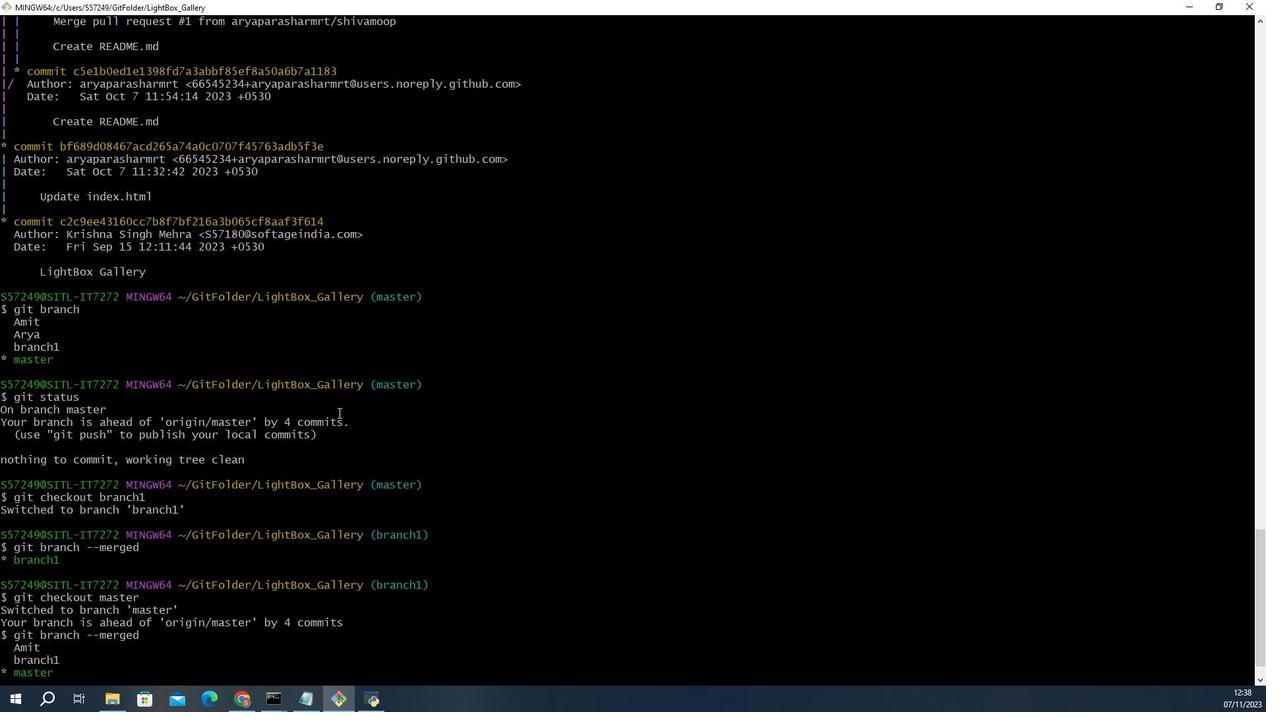 
Action: Mouse scrolled (166, 97) with delta (0, 0)
Screenshot: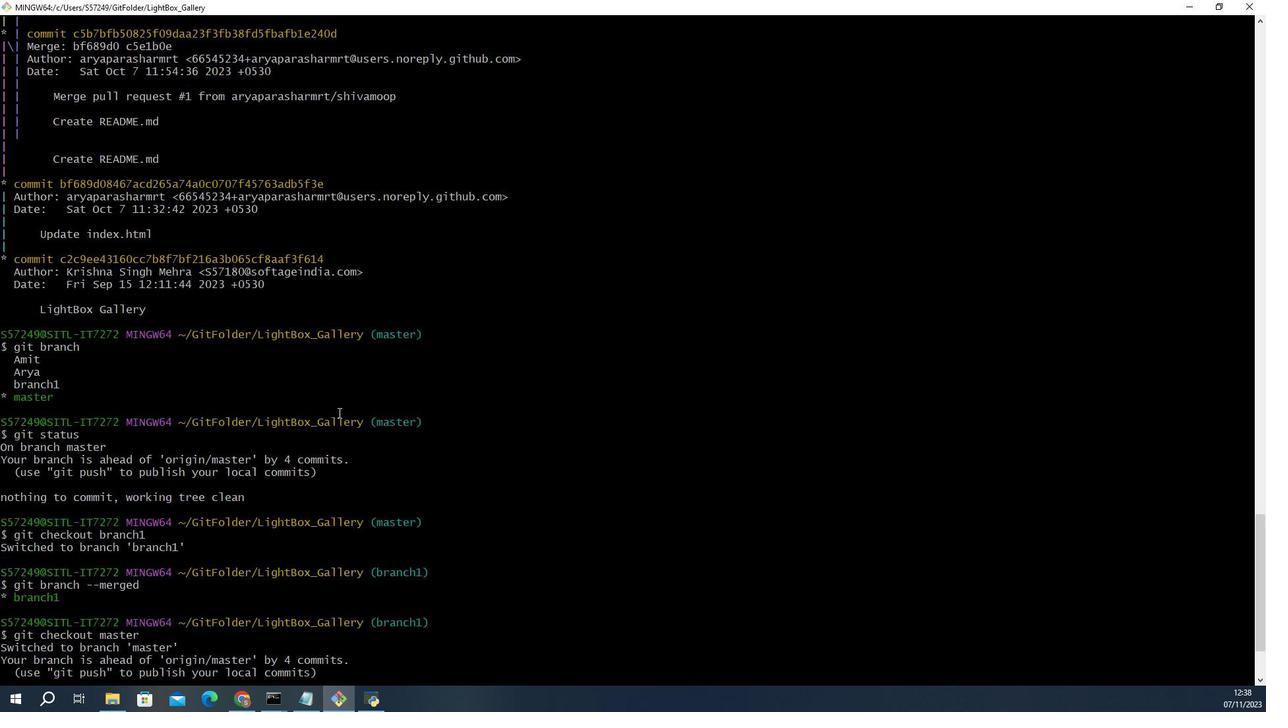 
Action: Mouse scrolled (166, 97) with delta (0, 0)
Screenshot: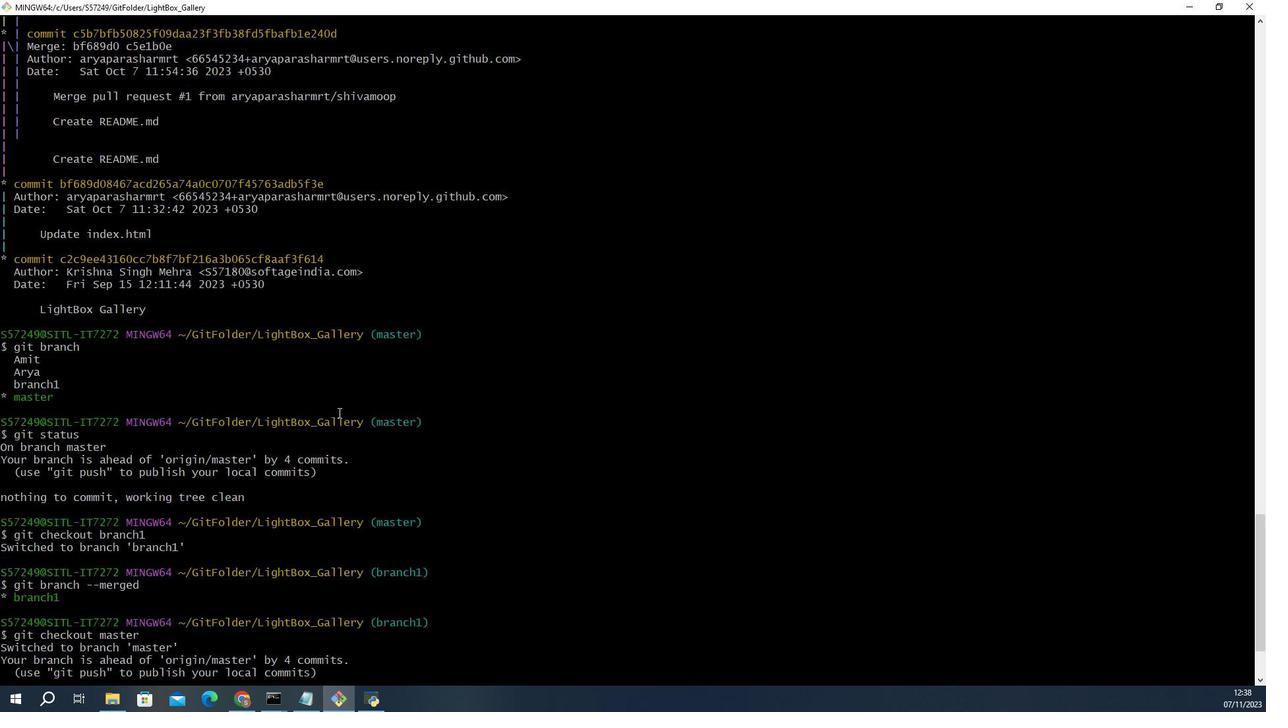 
Action: Mouse scrolled (166, 97) with delta (0, 0)
Screenshot: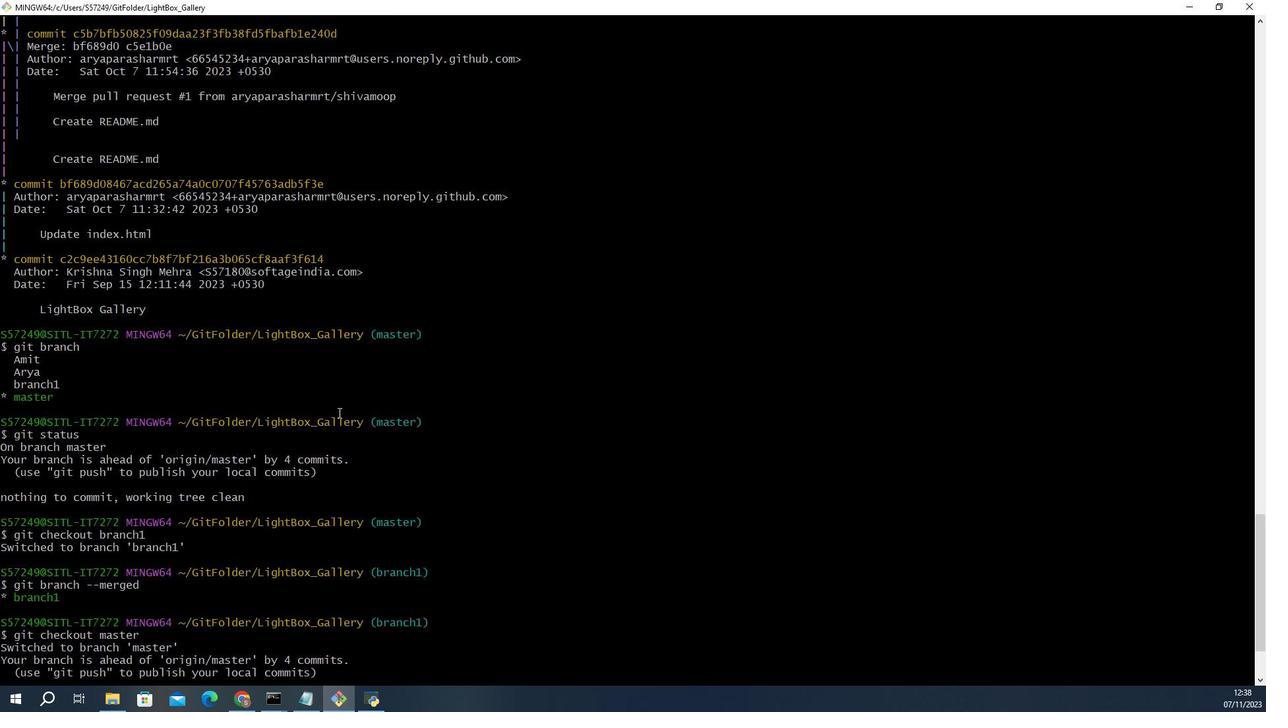 
Action: Mouse scrolled (166, 97) with delta (0, 0)
Screenshot: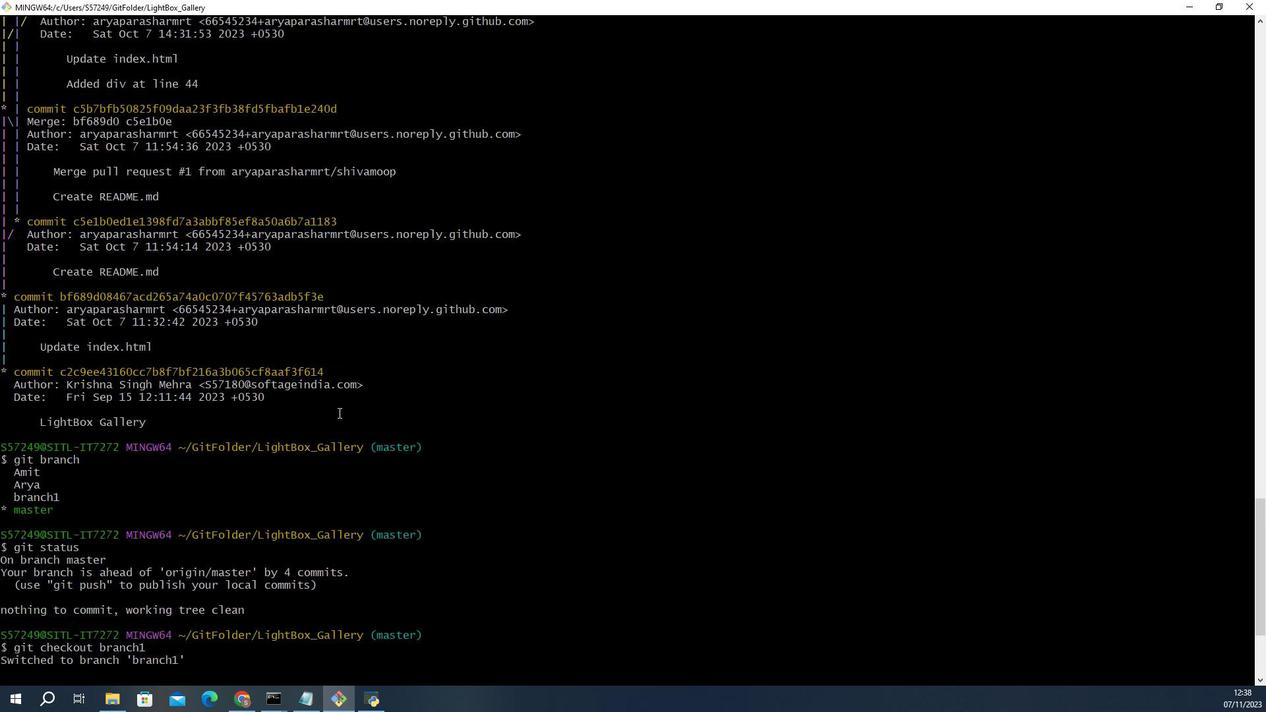 
Action: Mouse scrolled (166, 96) with delta (0, 0)
Screenshot: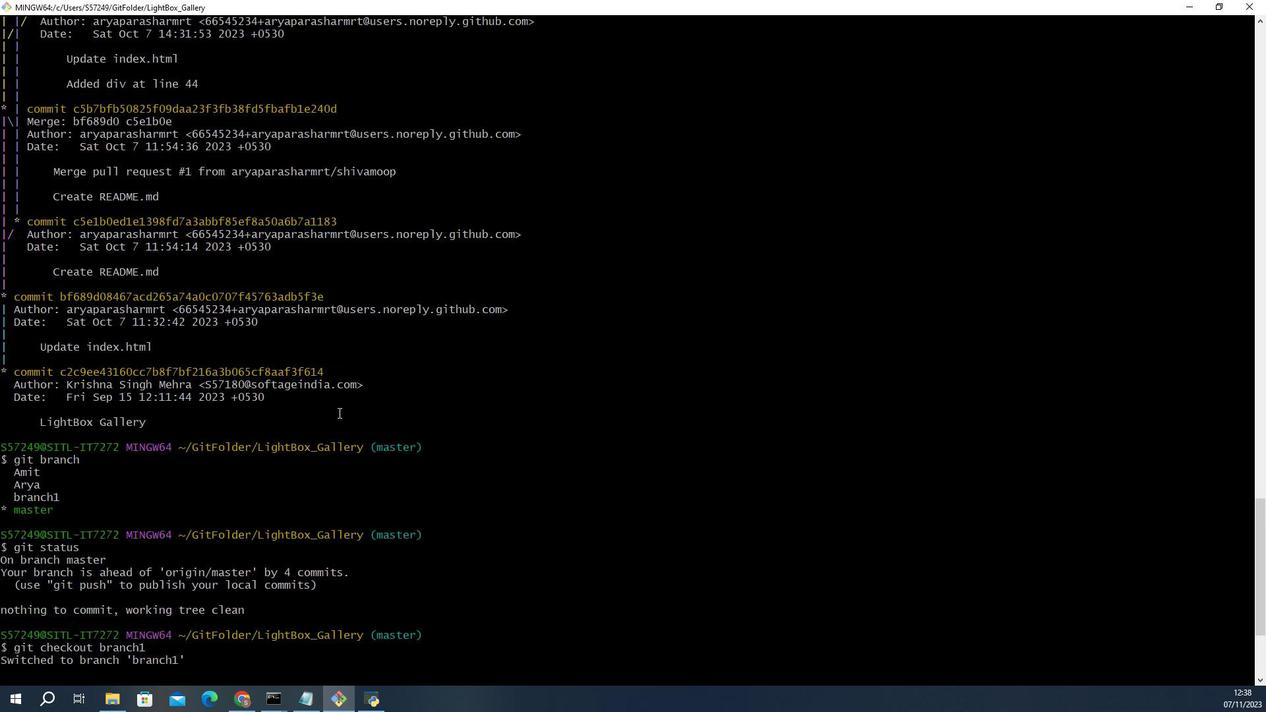 
Action: Mouse scrolled (166, 97) with delta (0, 0)
Screenshot: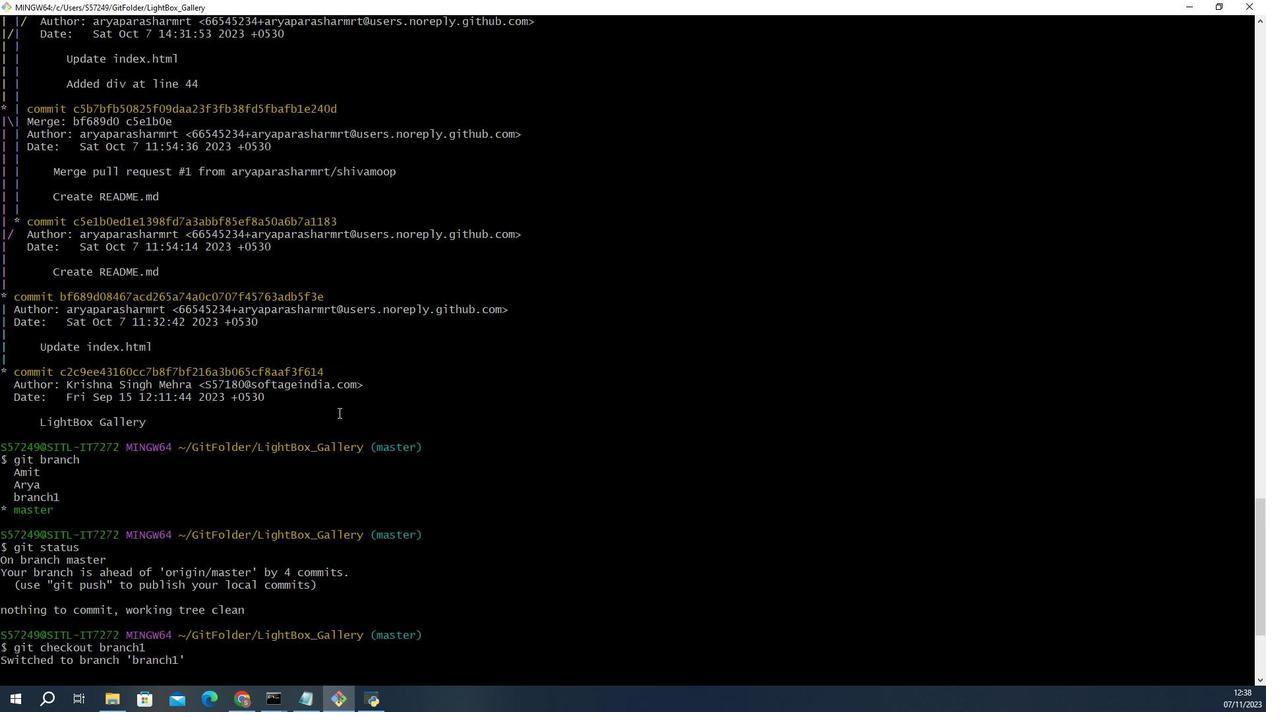 
Action: Mouse scrolled (166, 97) with delta (0, 0)
Screenshot: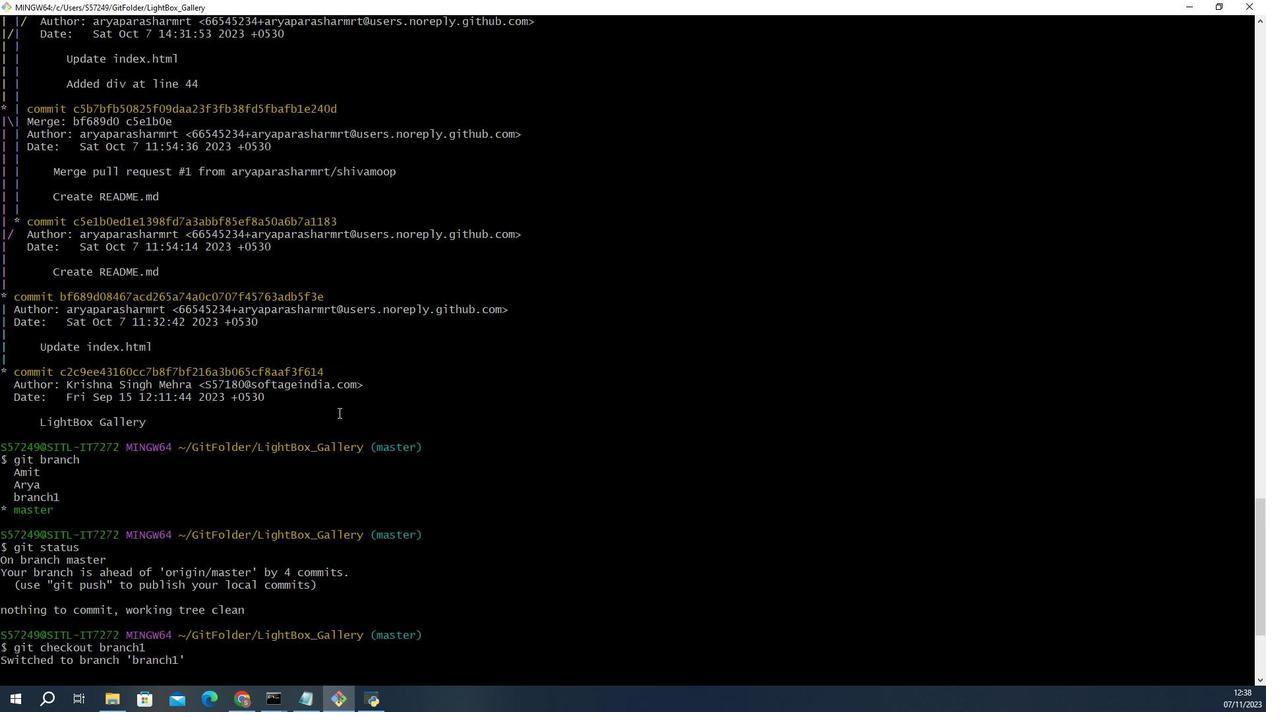 
Action: Mouse scrolled (166, 97) with delta (0, 0)
Screenshot: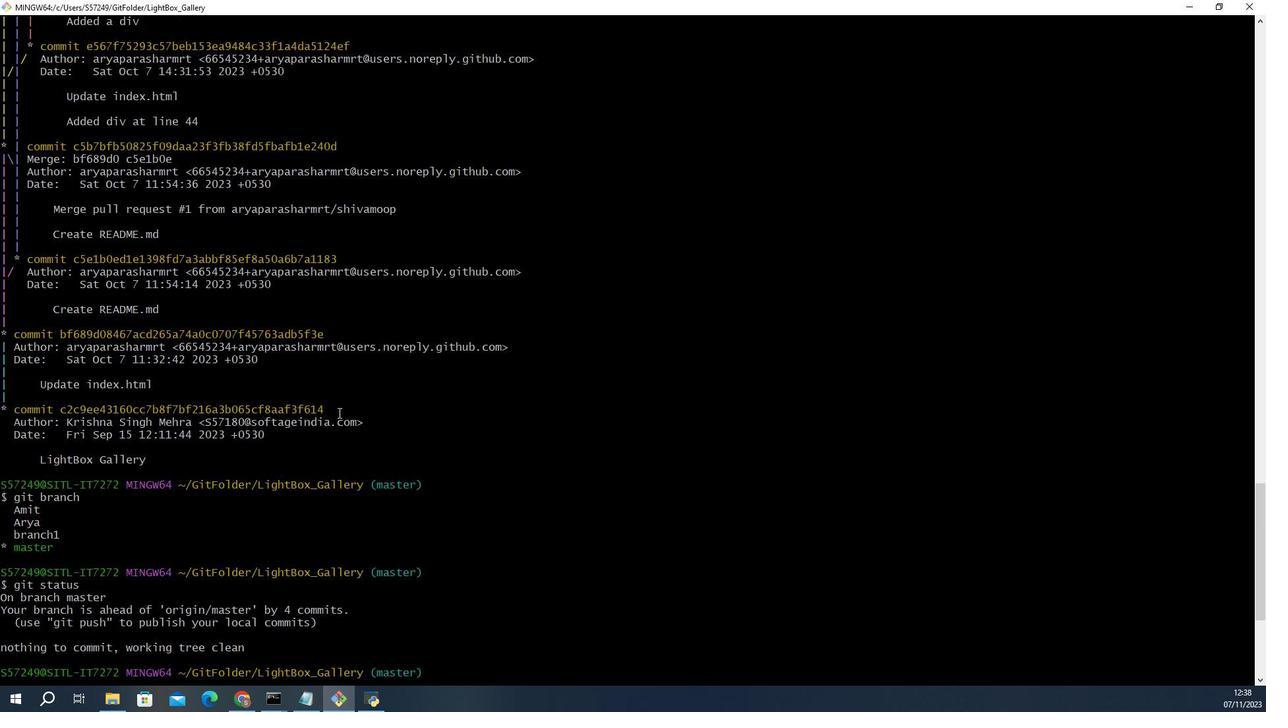 
Action: Mouse scrolled (166, 97) with delta (0, 0)
Screenshot: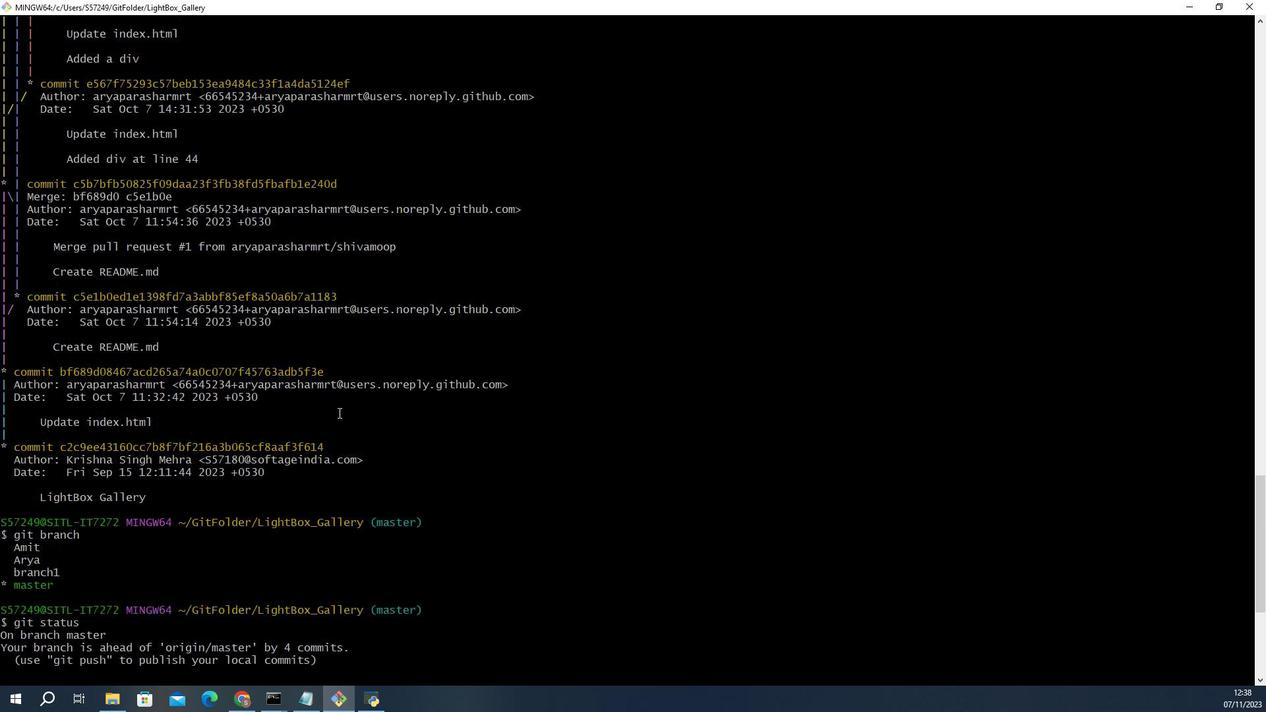 
Action: Mouse scrolled (166, 97) with delta (0, 0)
Screenshot: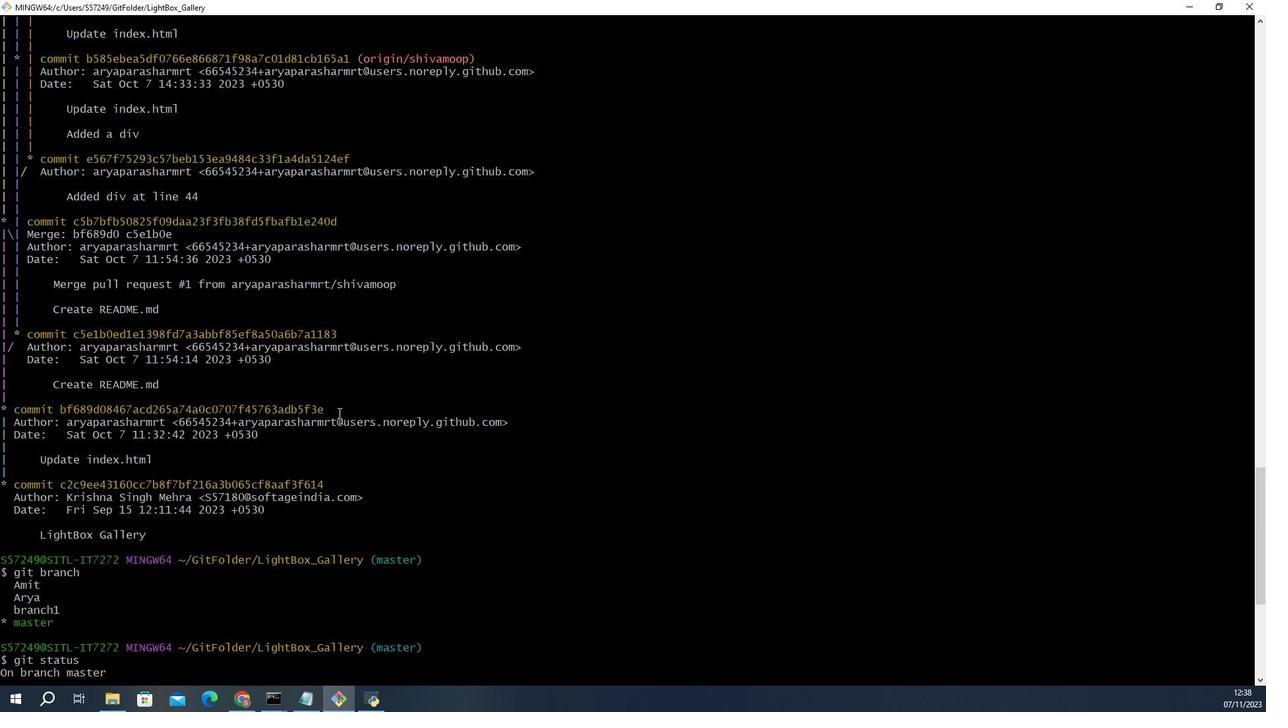 
Action: Mouse scrolled (166, 97) with delta (0, 0)
Screenshot: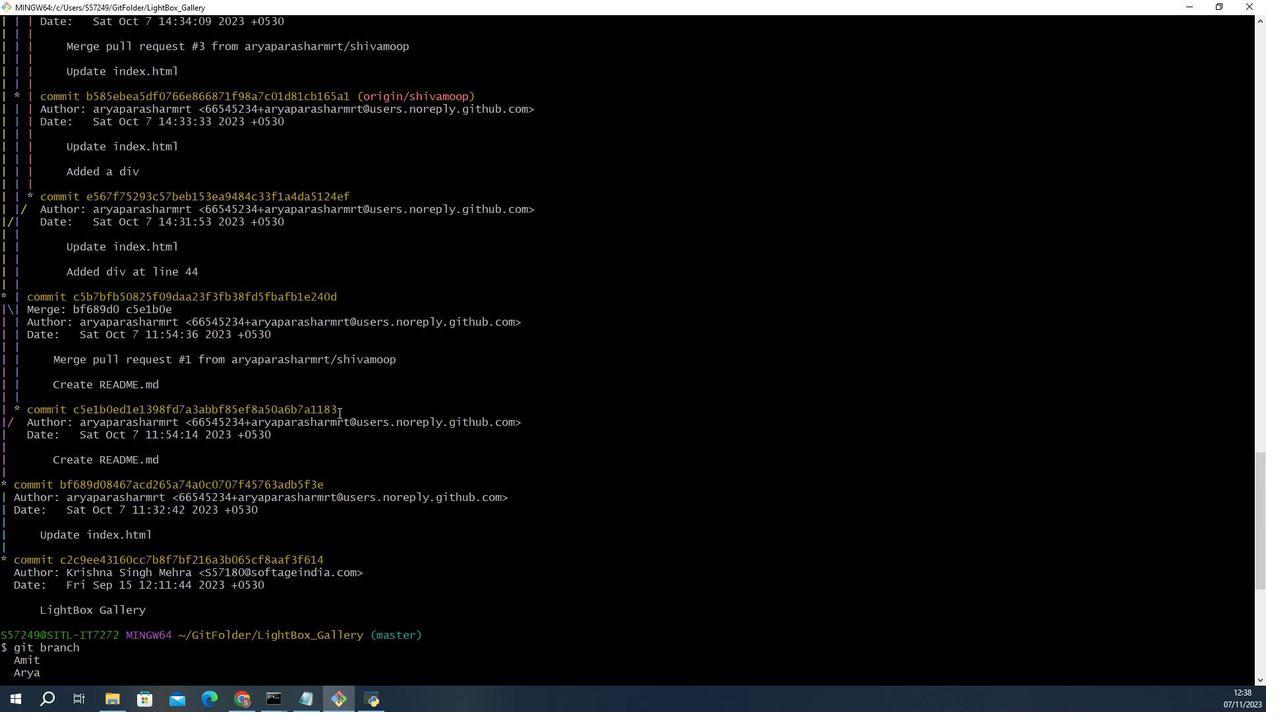 
Action: Mouse scrolled (166, 97) with delta (0, 0)
Screenshot: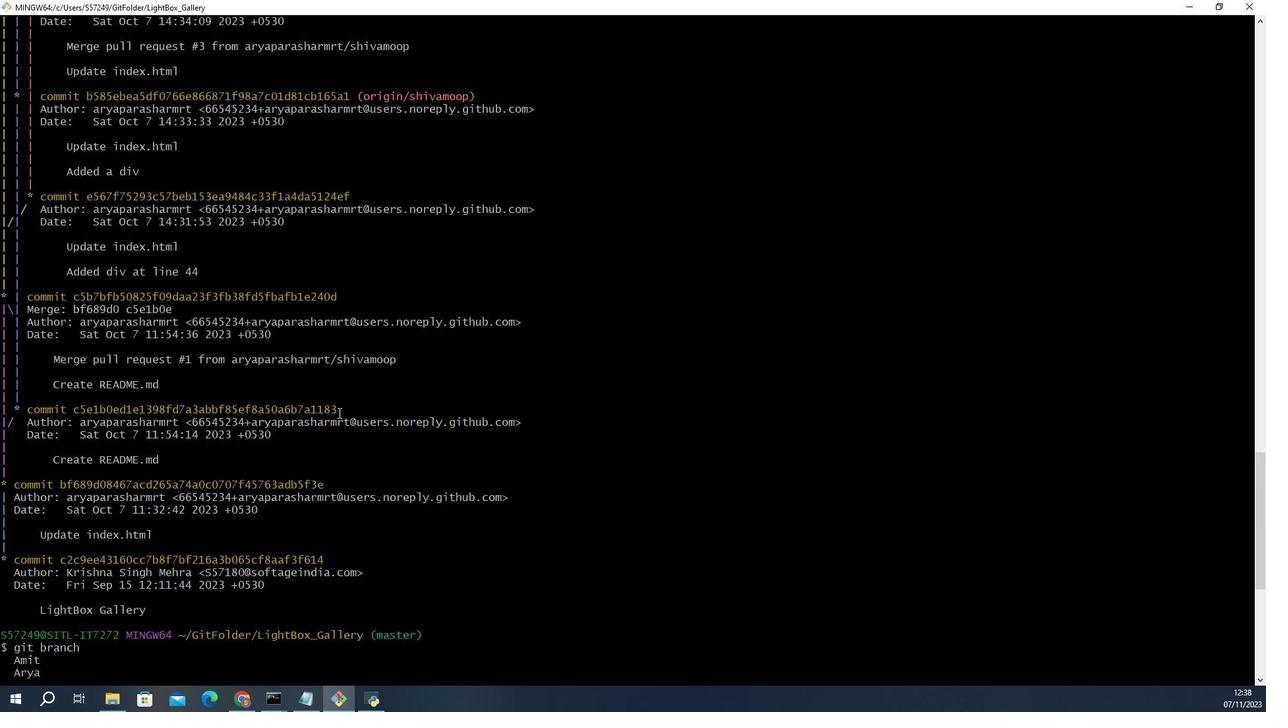 
Action: Mouse scrolled (166, 97) with delta (0, 0)
Screenshot: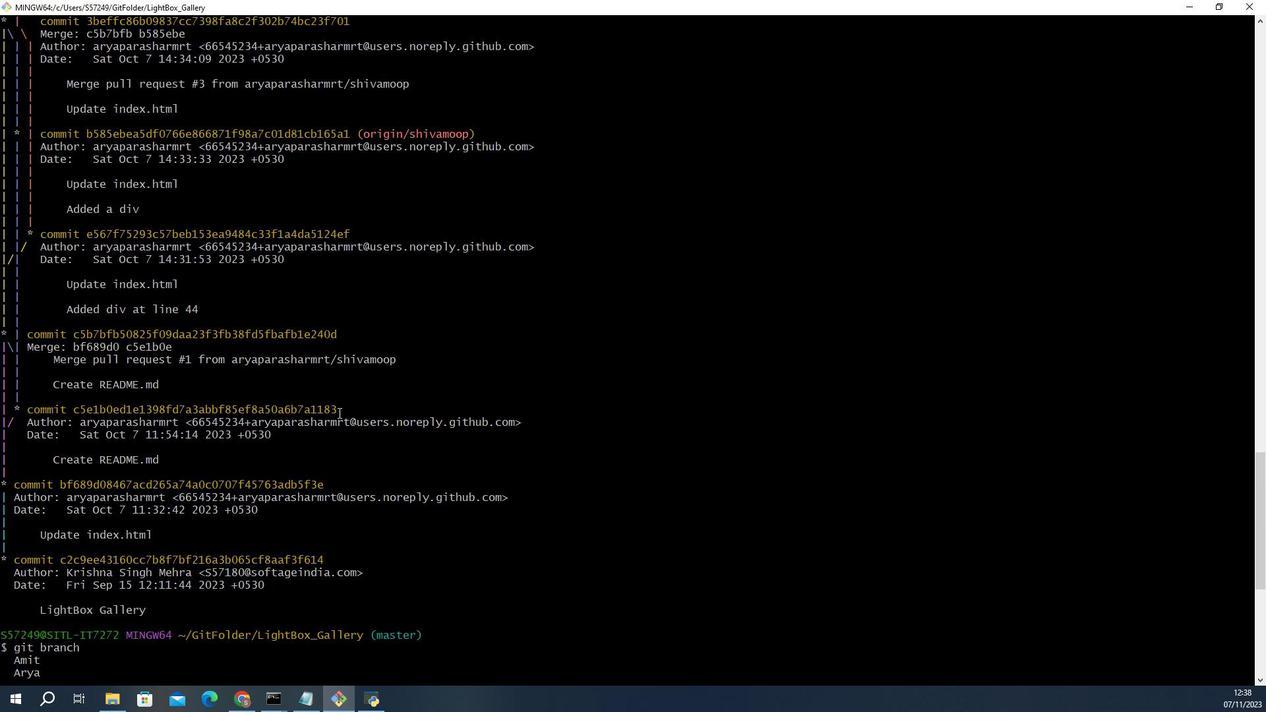 
Action: Mouse scrolled (166, 97) with delta (0, 0)
Screenshot: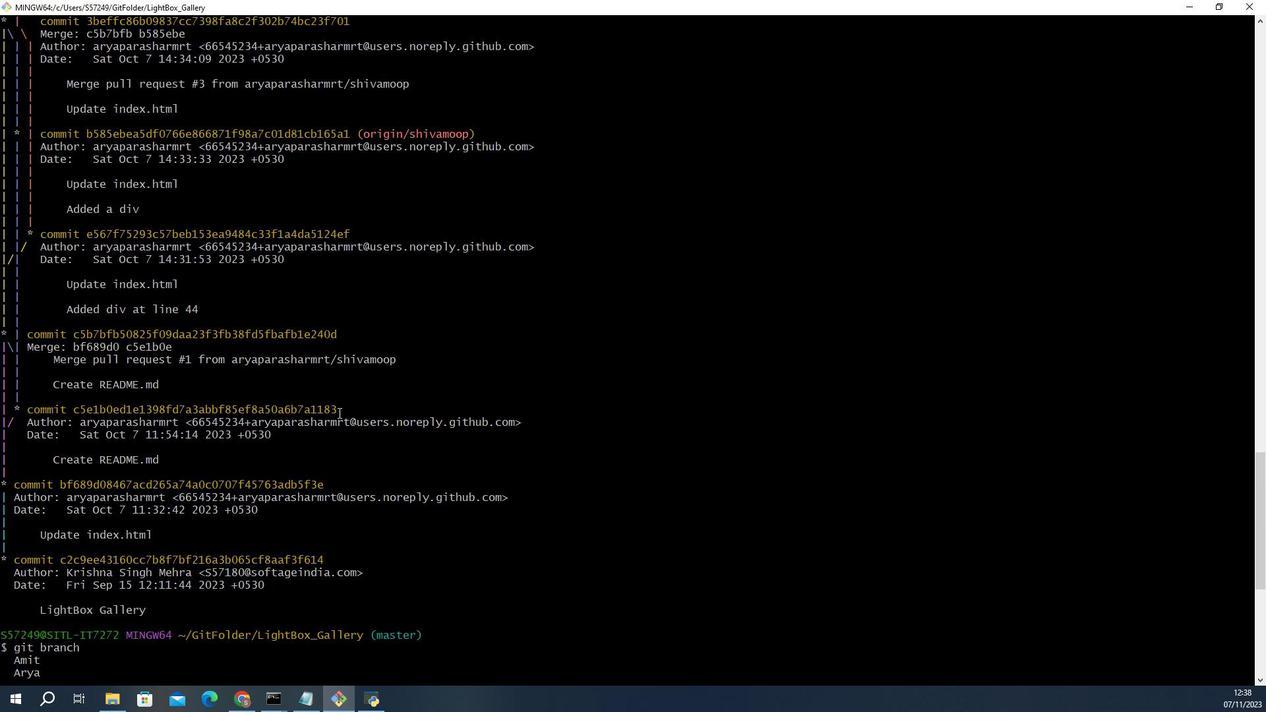 
Action: Mouse scrolled (166, 97) with delta (0, 0)
Screenshot: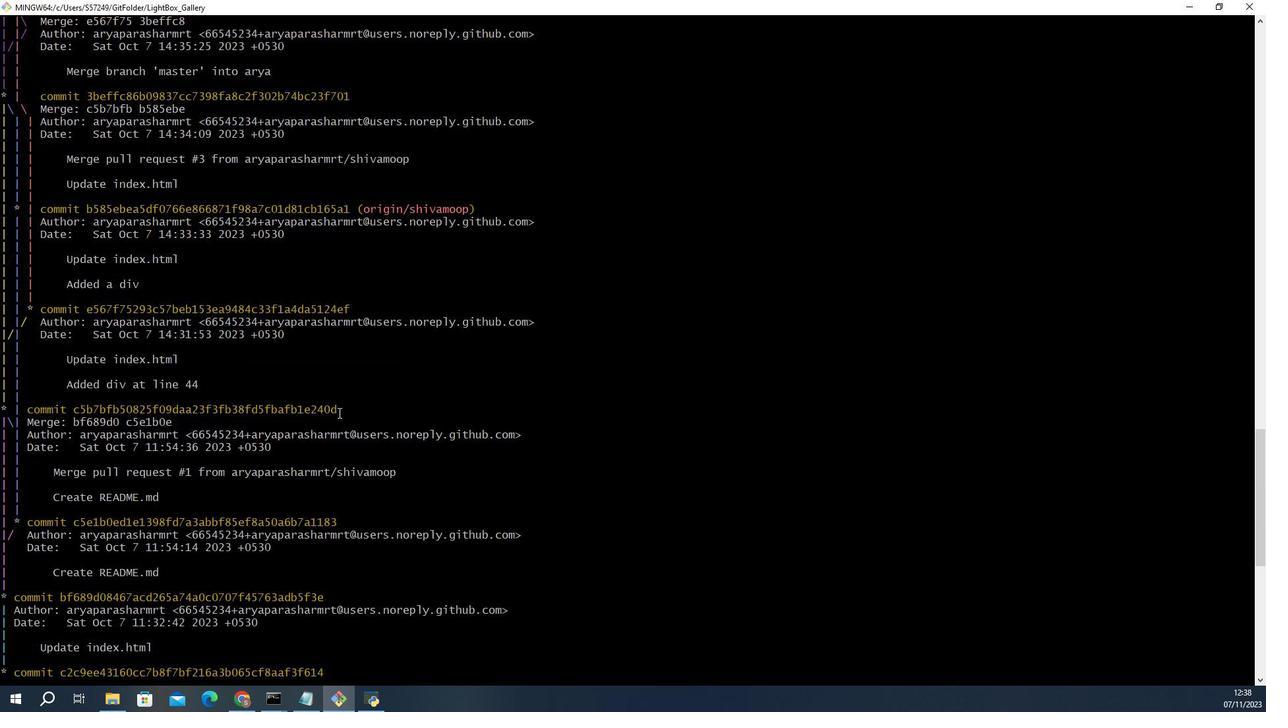 
Action: Mouse scrolled (166, 97) with delta (0, 0)
Screenshot: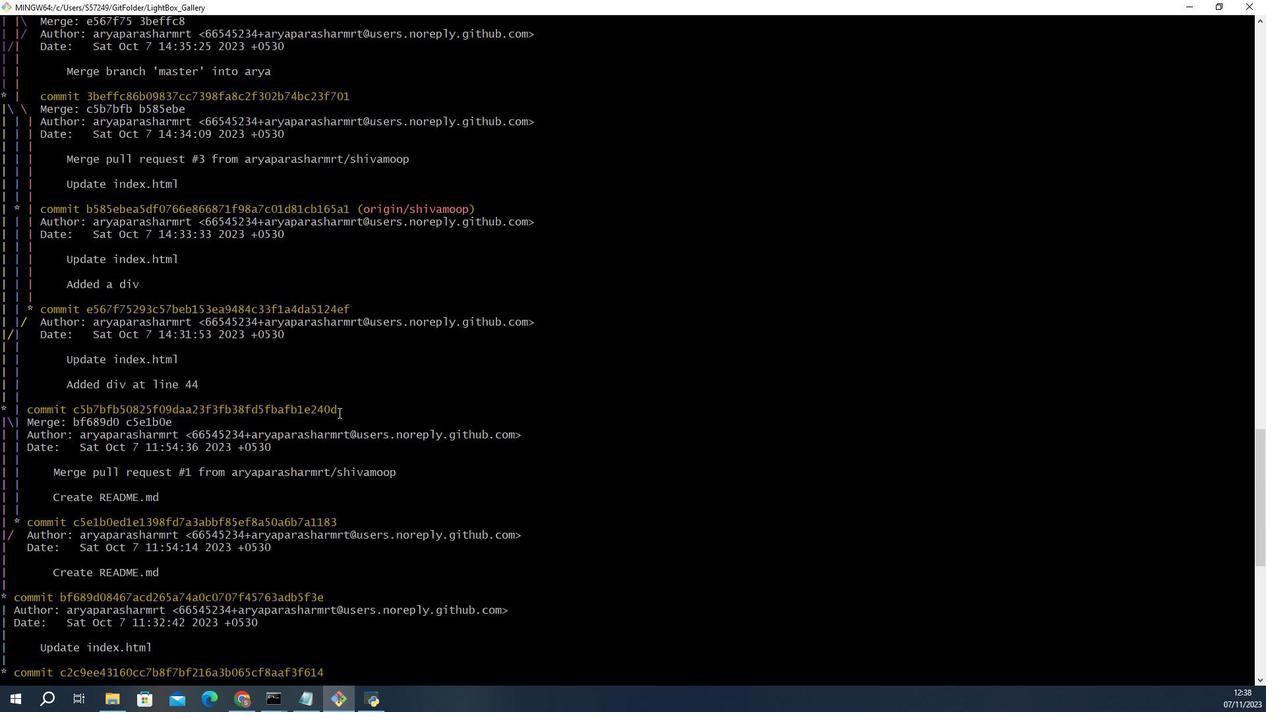 
Action: Mouse scrolled (166, 97) with delta (0, 0)
Screenshot: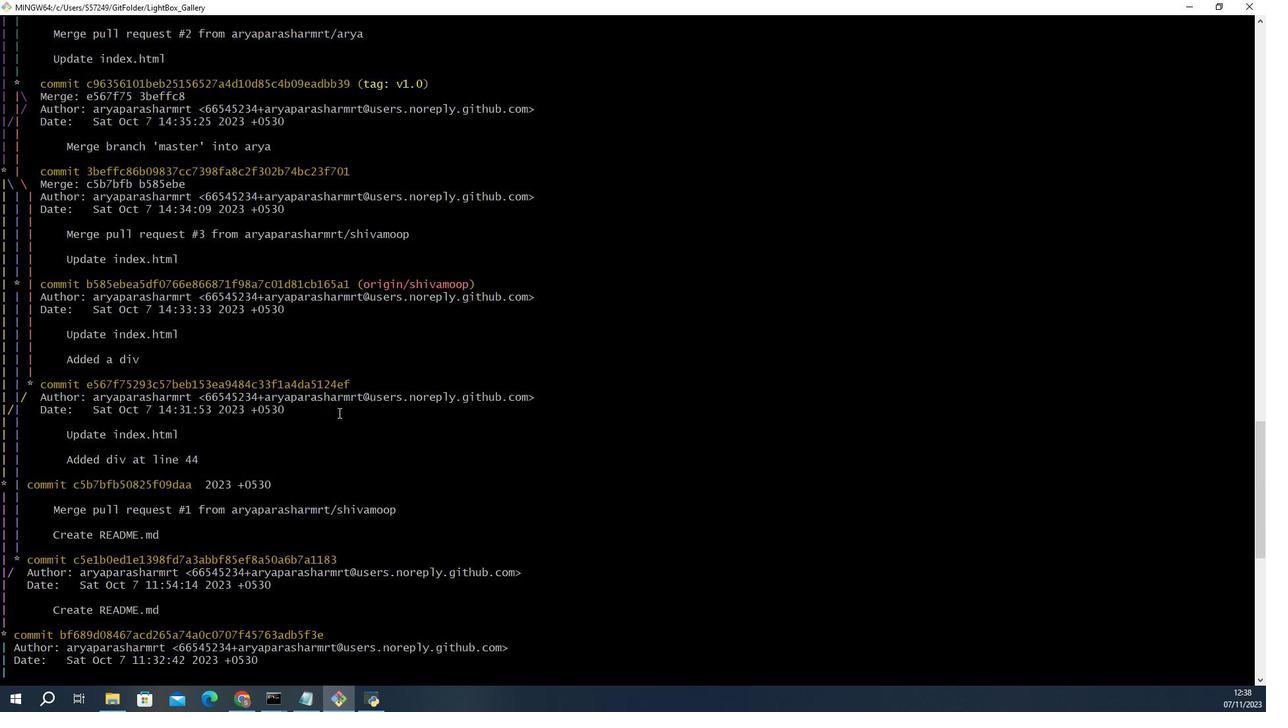 
Action: Mouse scrolled (166, 97) with delta (0, 0)
Screenshot: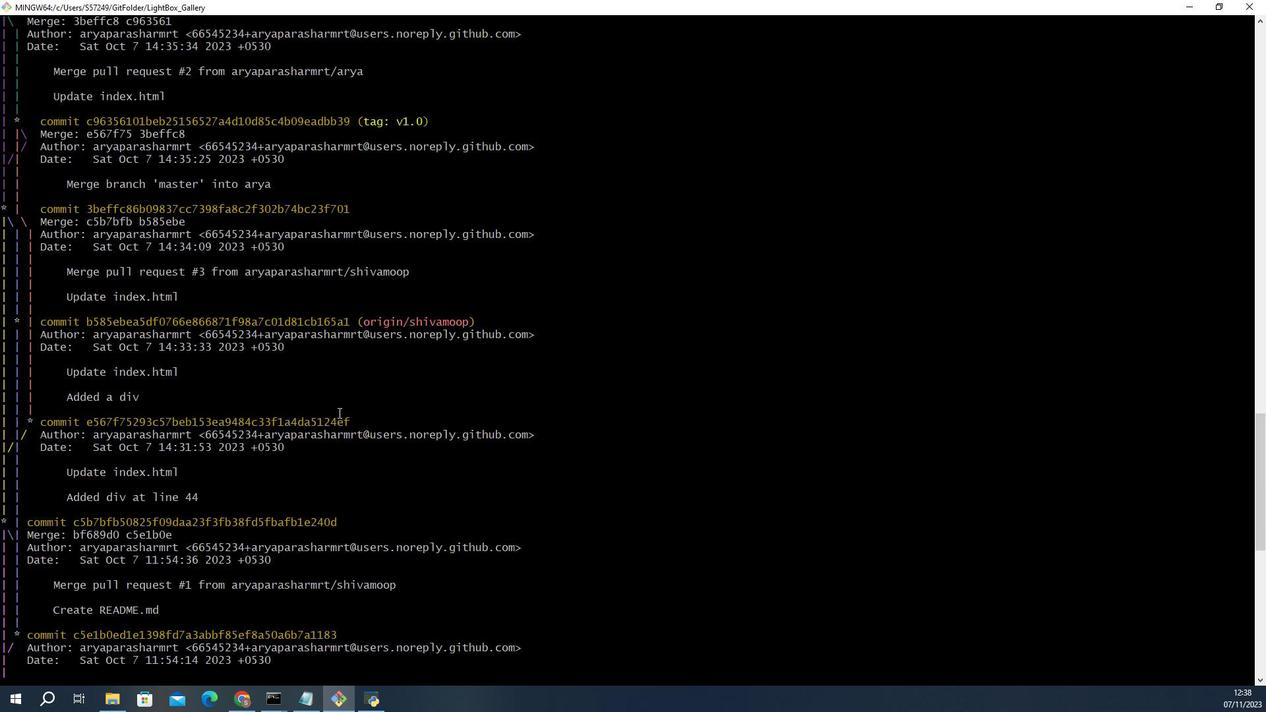 
Action: Mouse scrolled (166, 97) with delta (0, 0)
Screenshot: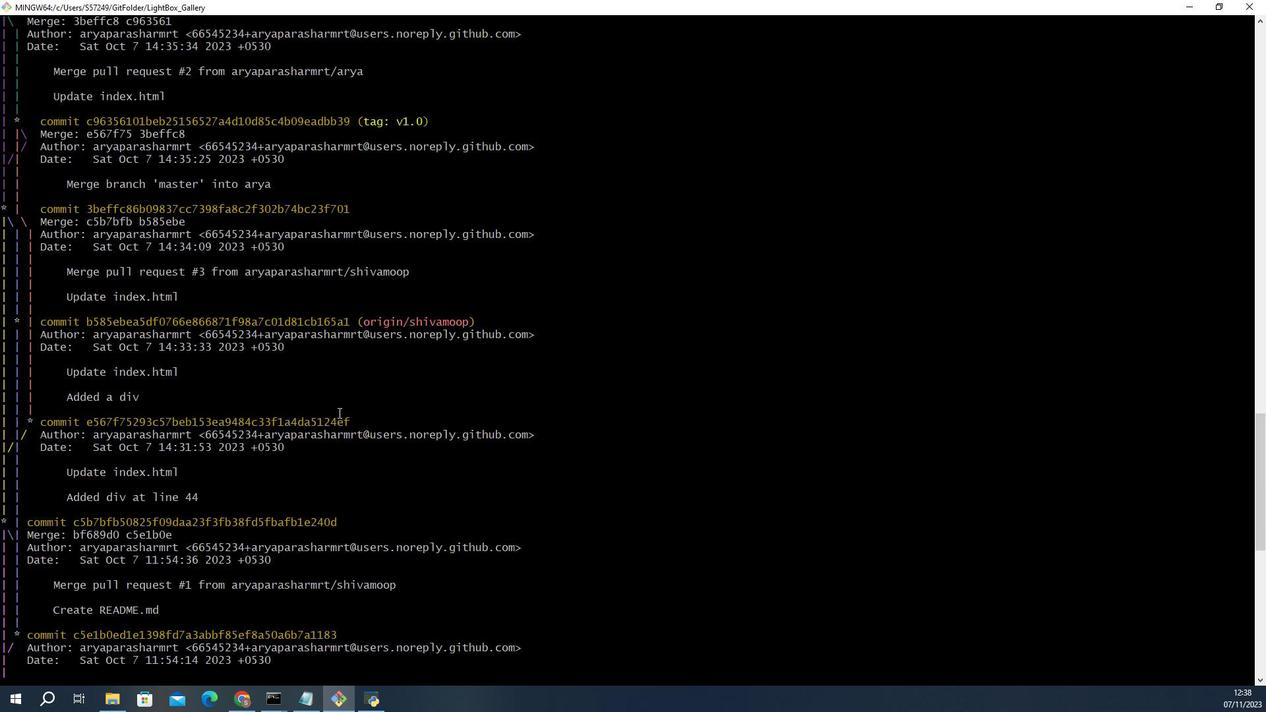 
Action: Mouse moved to (166, 97)
Screenshot: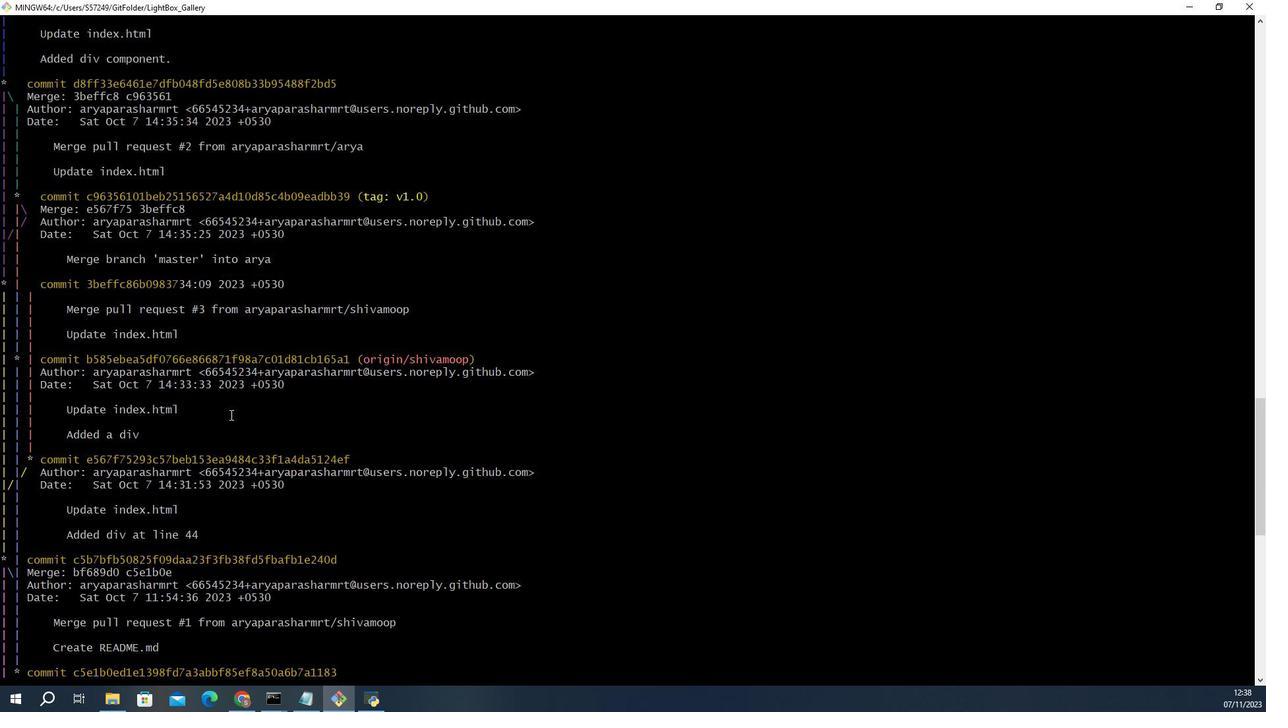 
Action: Mouse scrolled (166, 97) with delta (0, 0)
Screenshot: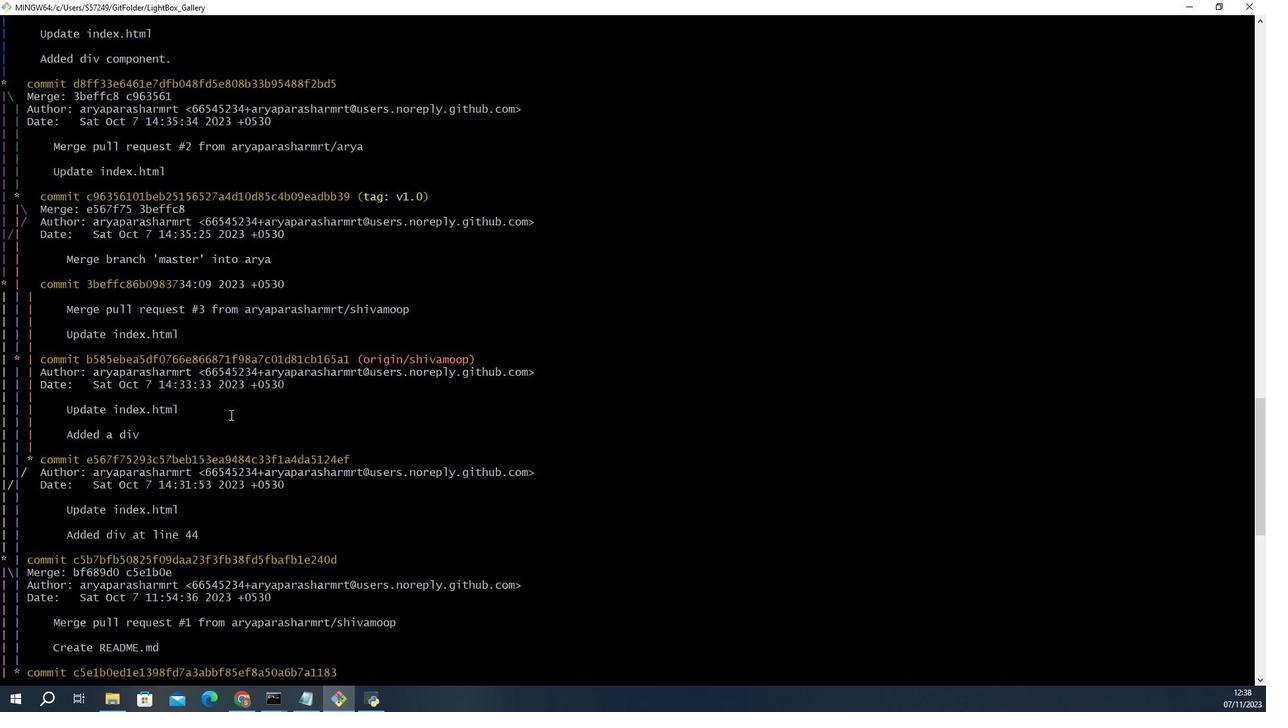 
Action: Mouse scrolled (166, 97) with delta (0, 0)
Screenshot: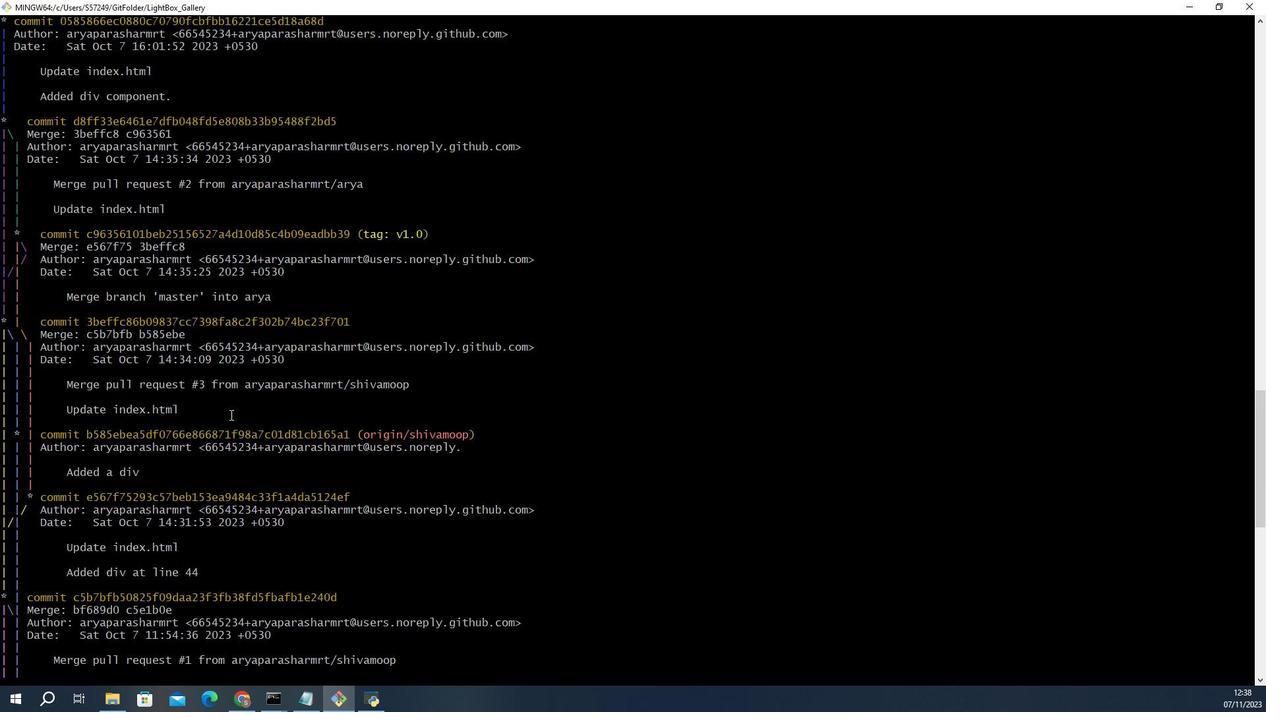 
Action: Mouse scrolled (166, 97) with delta (0, 0)
Screenshot: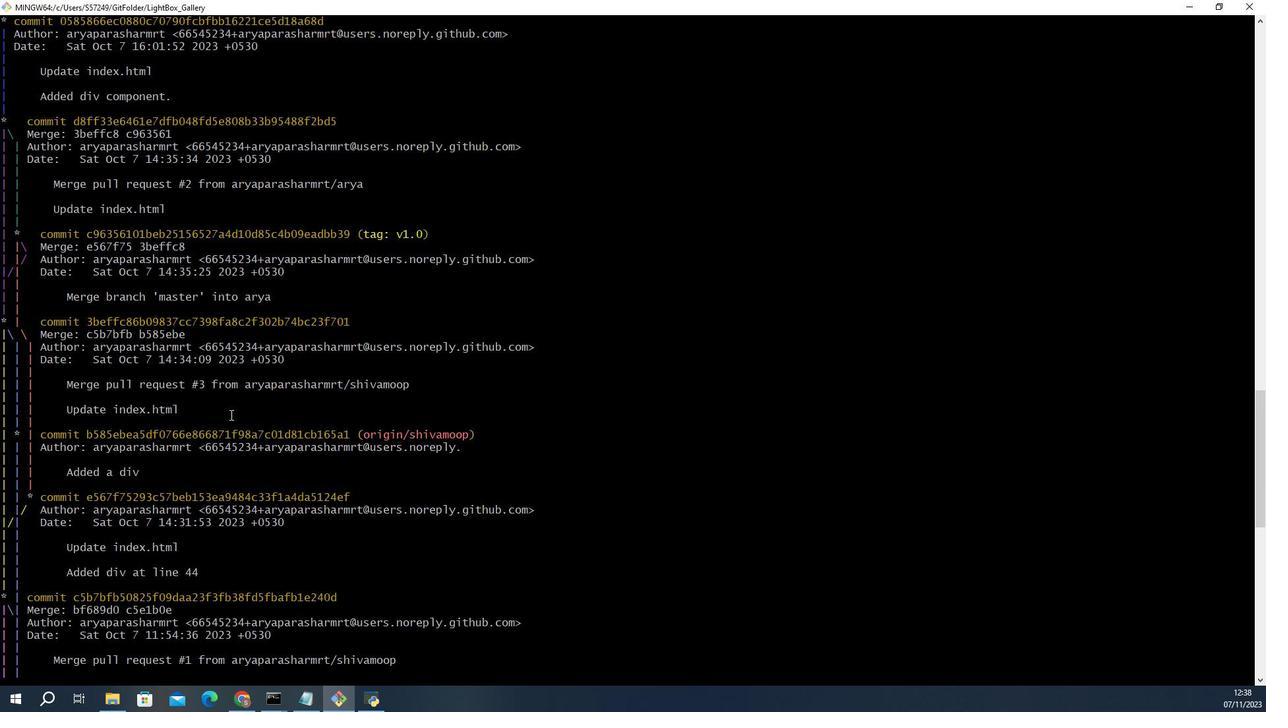 
Action: Mouse moved to (166, 89)
Screenshot: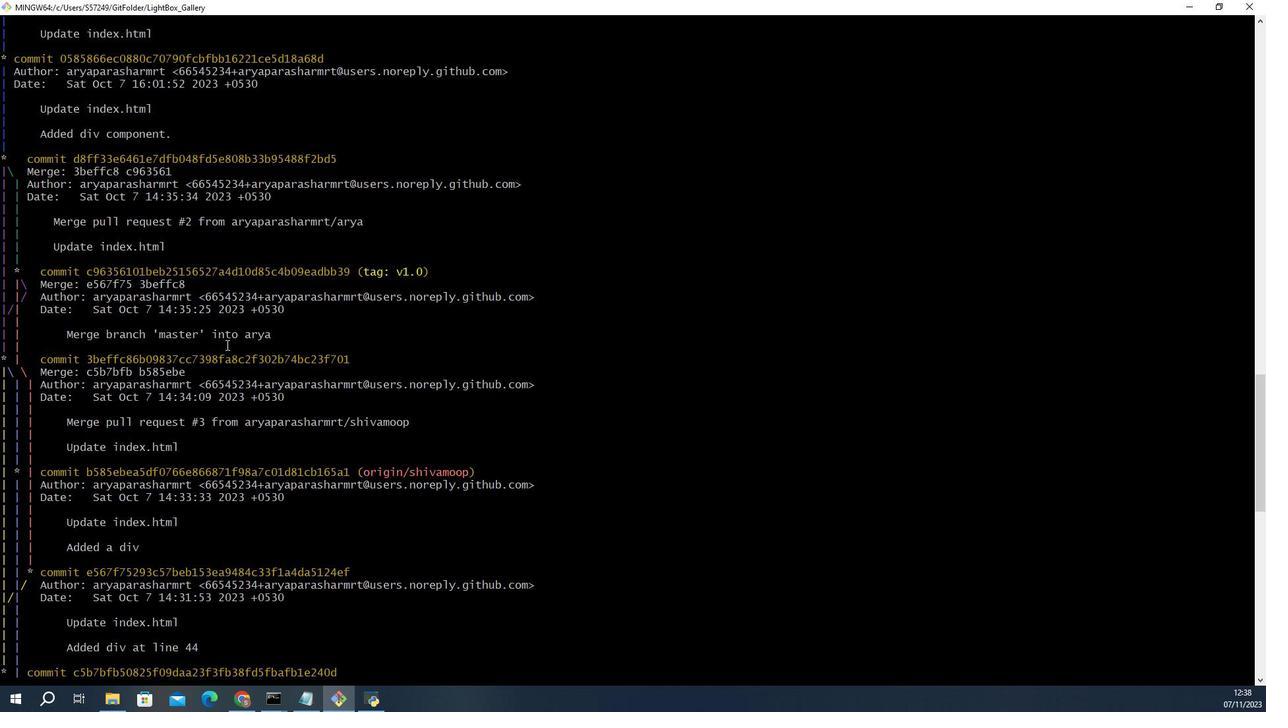 
Action: Mouse scrolled (166, 89) with delta (0, 0)
Screenshot: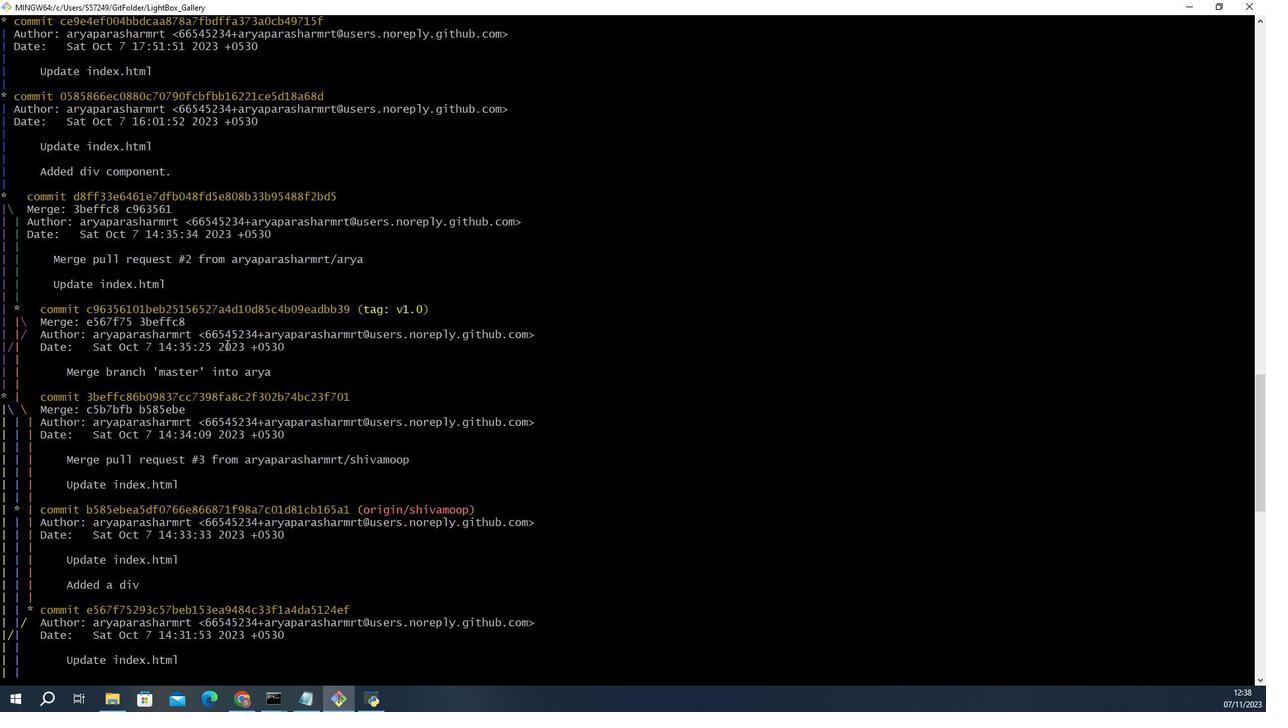 
Action: Mouse scrolled (166, 89) with delta (0, 0)
Screenshot: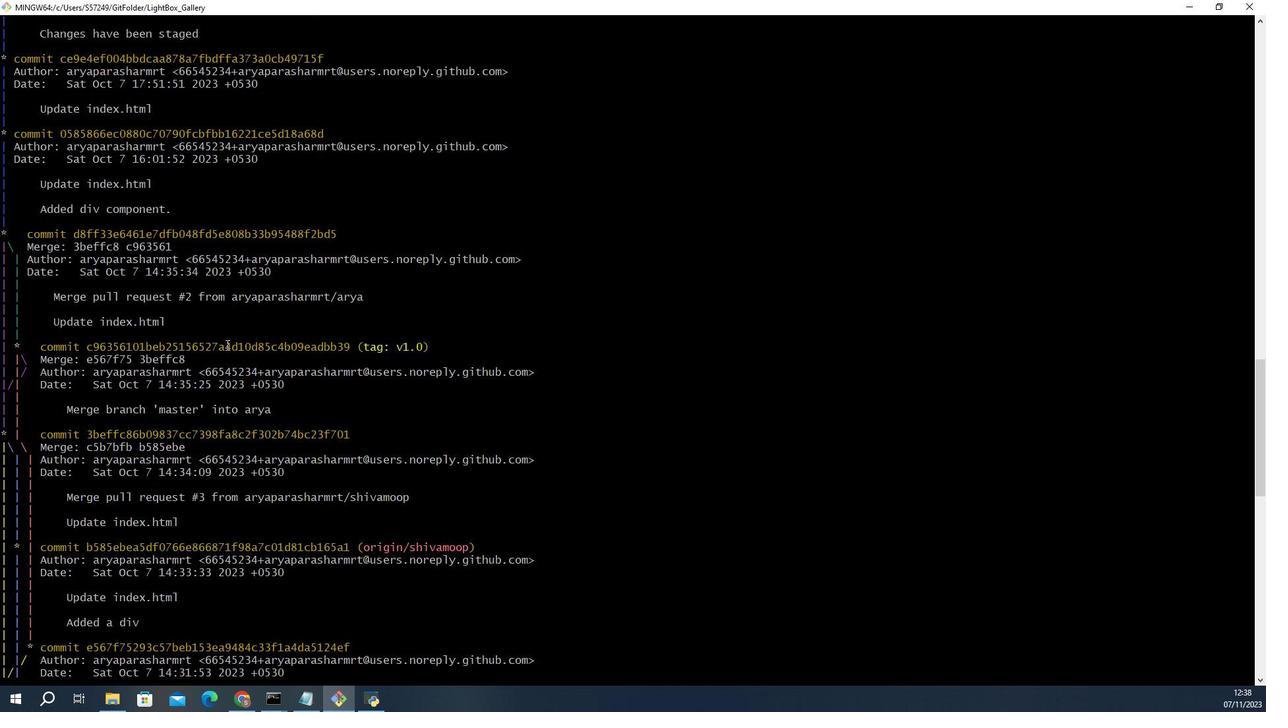 
Action: Mouse moved to (166, 102)
Screenshot: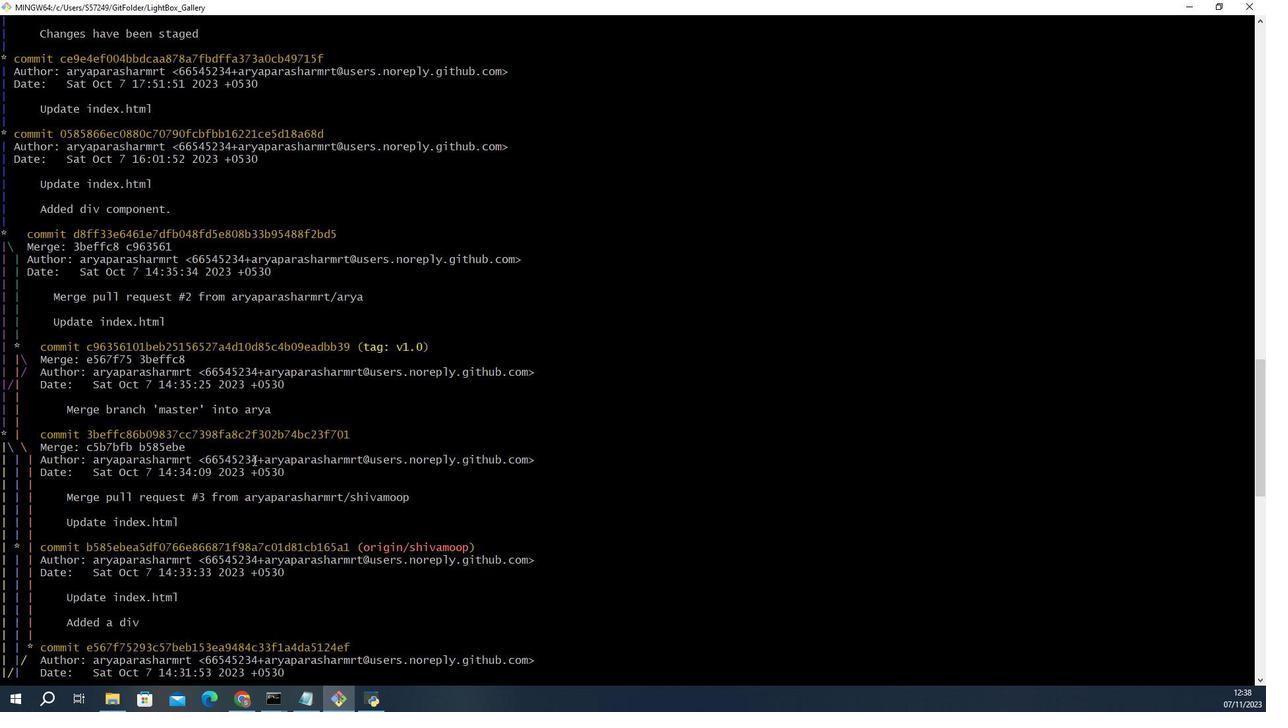 
Action: Mouse scrolled (166, 102) with delta (0, 0)
Screenshot: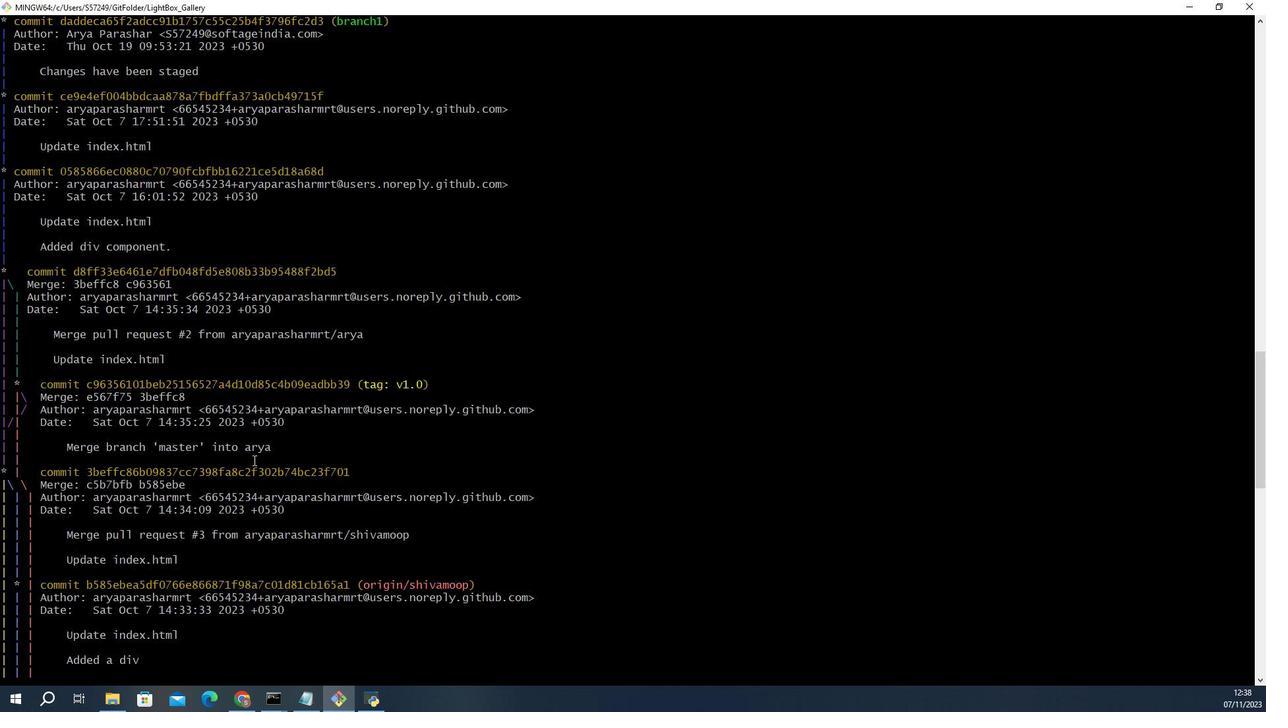 
Action: Mouse moved to (166, 102)
Screenshot: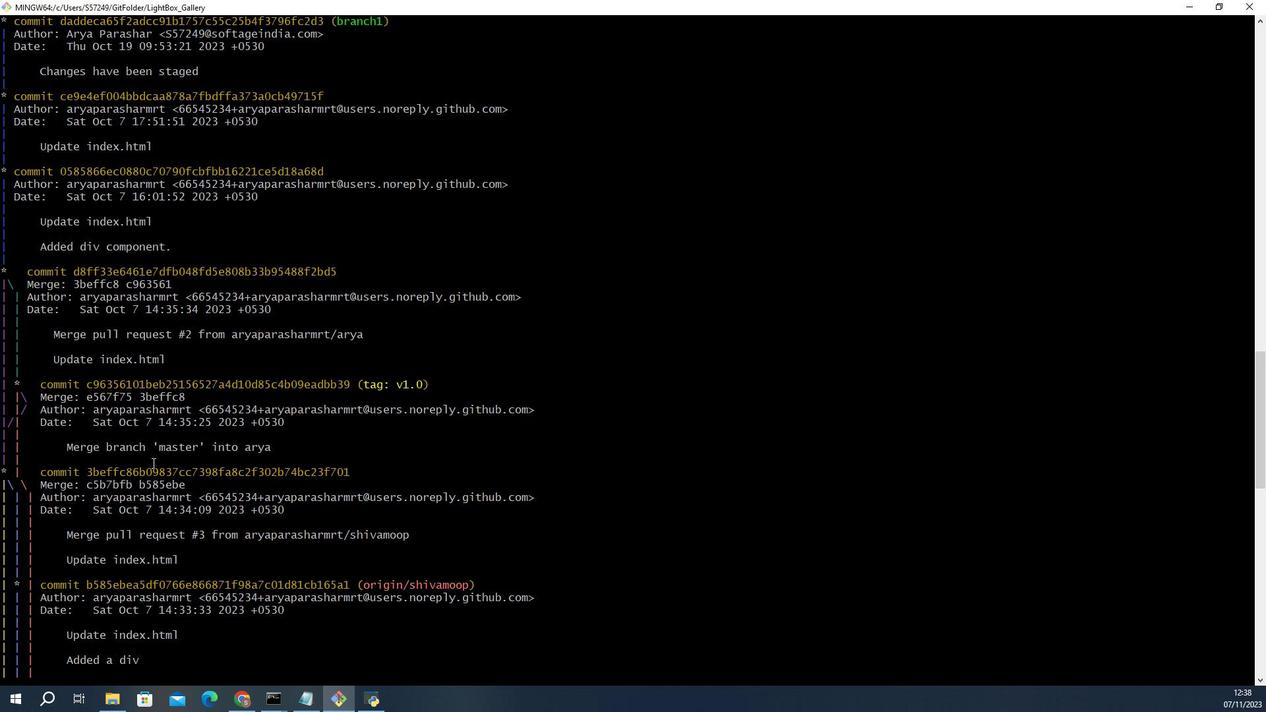 
Action: Mouse scrolled (166, 102) with delta (0, 0)
Screenshot: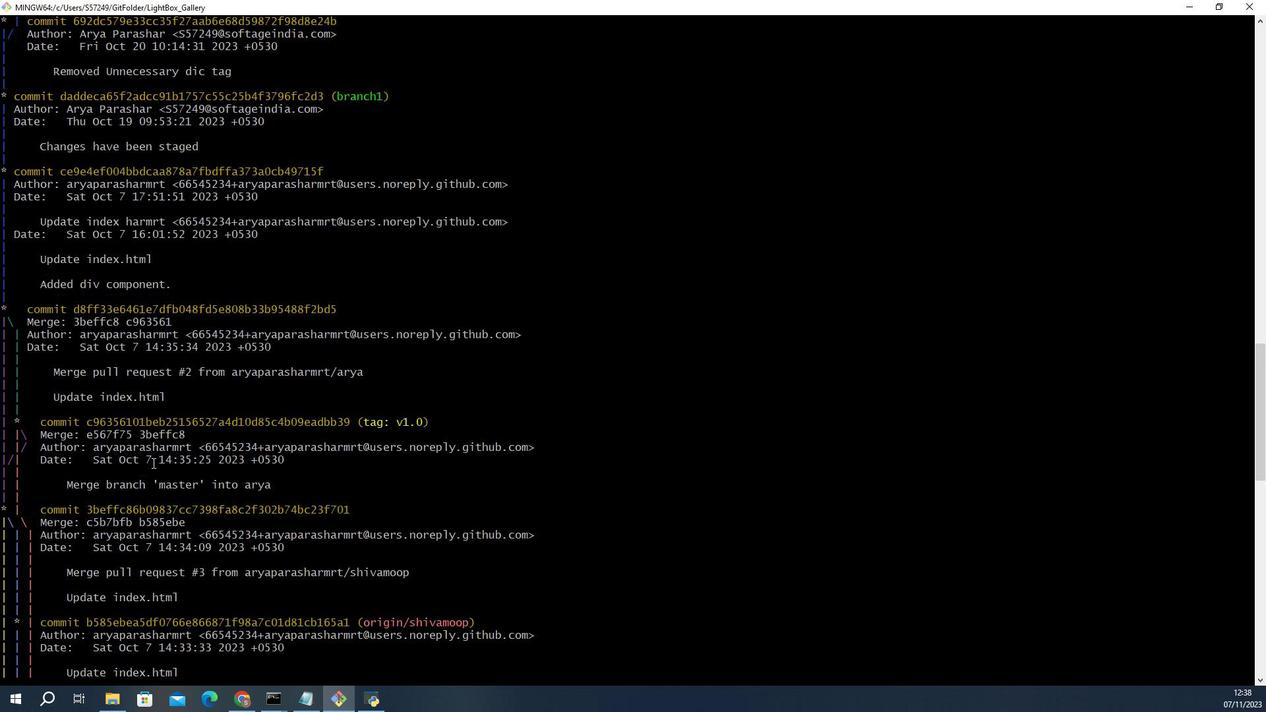 
Action: Mouse scrolled (166, 102) with delta (0, 0)
Screenshot: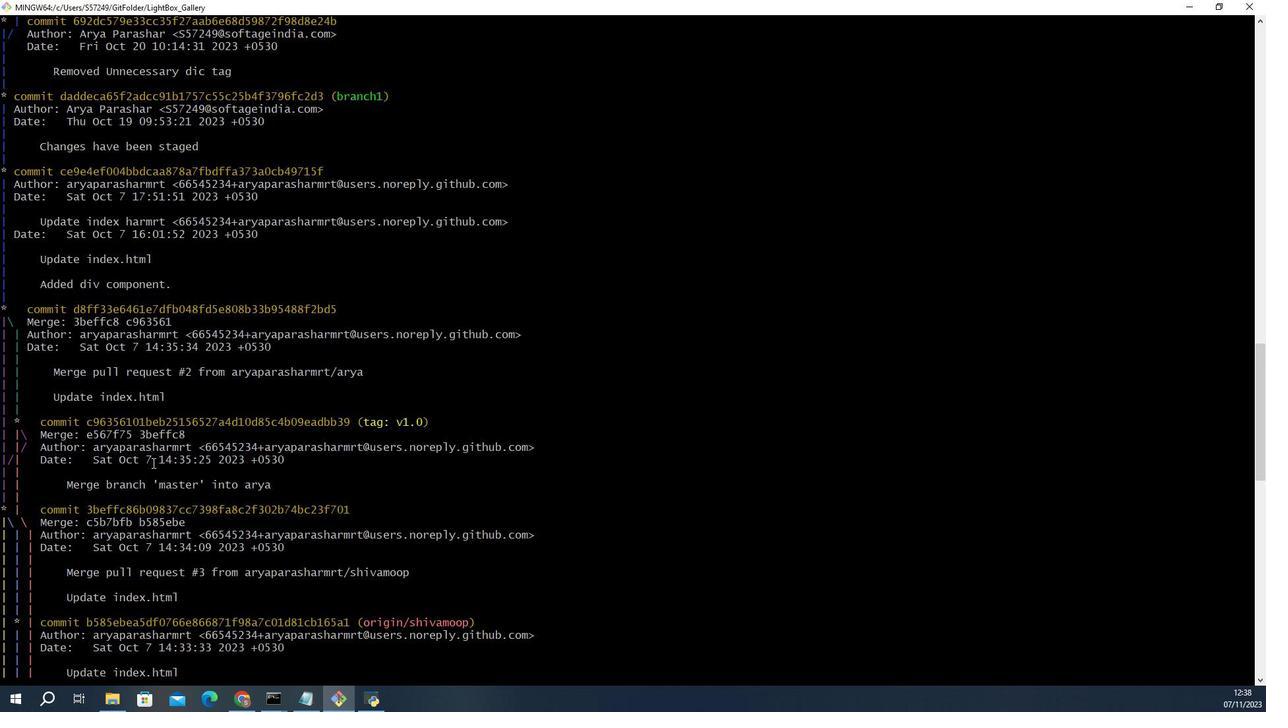 
Action: Mouse scrolled (166, 102) with delta (0, 0)
Screenshot: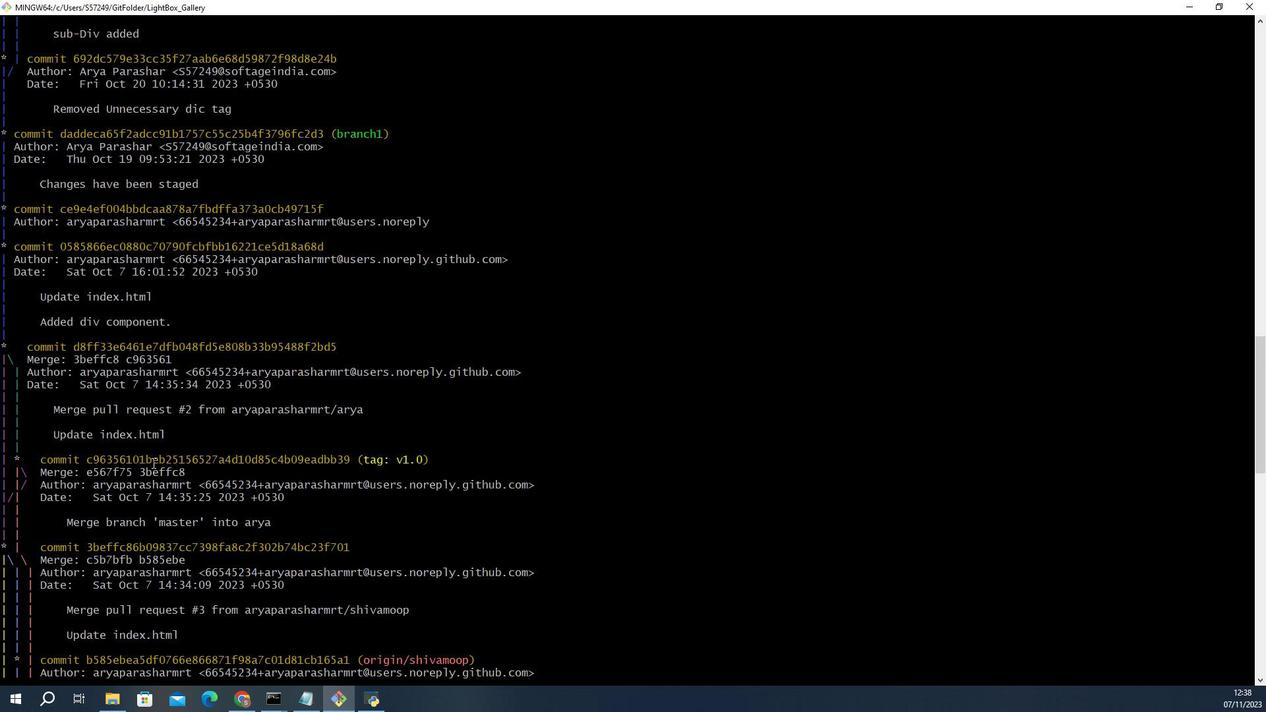 
Action: Mouse scrolled (166, 102) with delta (0, 0)
Screenshot: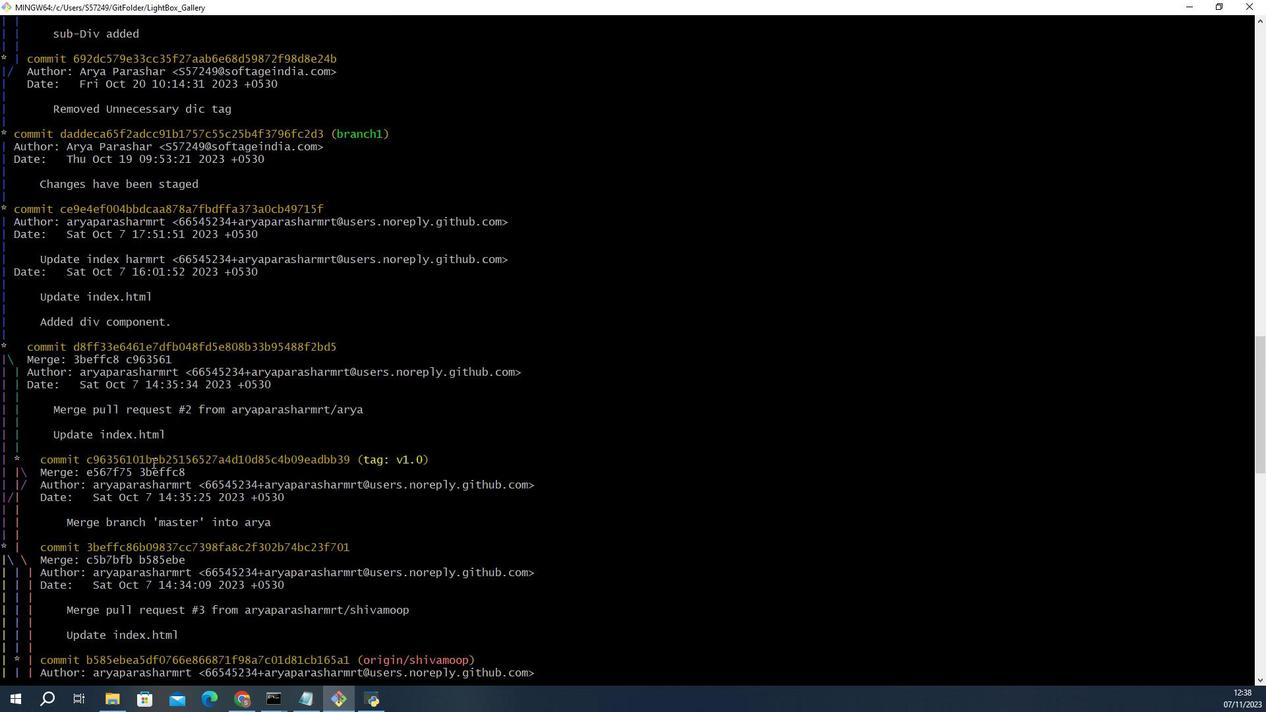 
Action: Mouse scrolled (166, 102) with delta (0, 0)
Screenshot: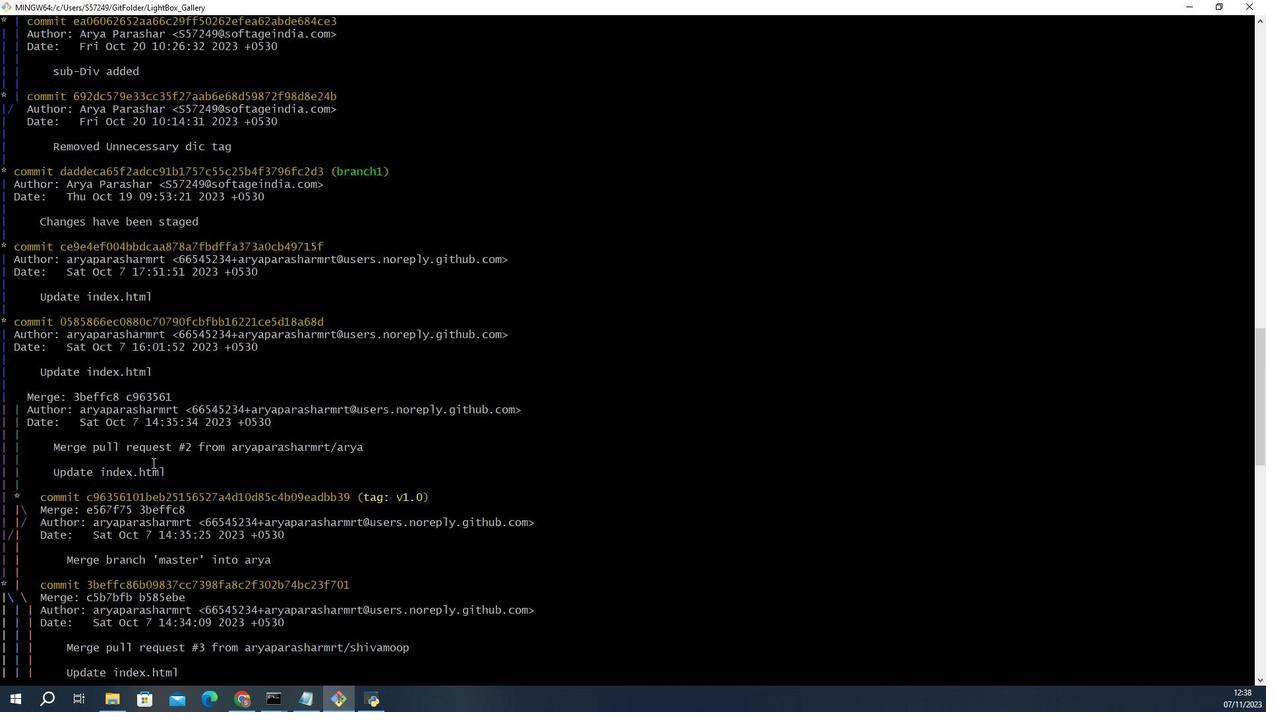 
Action: Mouse scrolled (166, 102) with delta (0, 0)
Screenshot: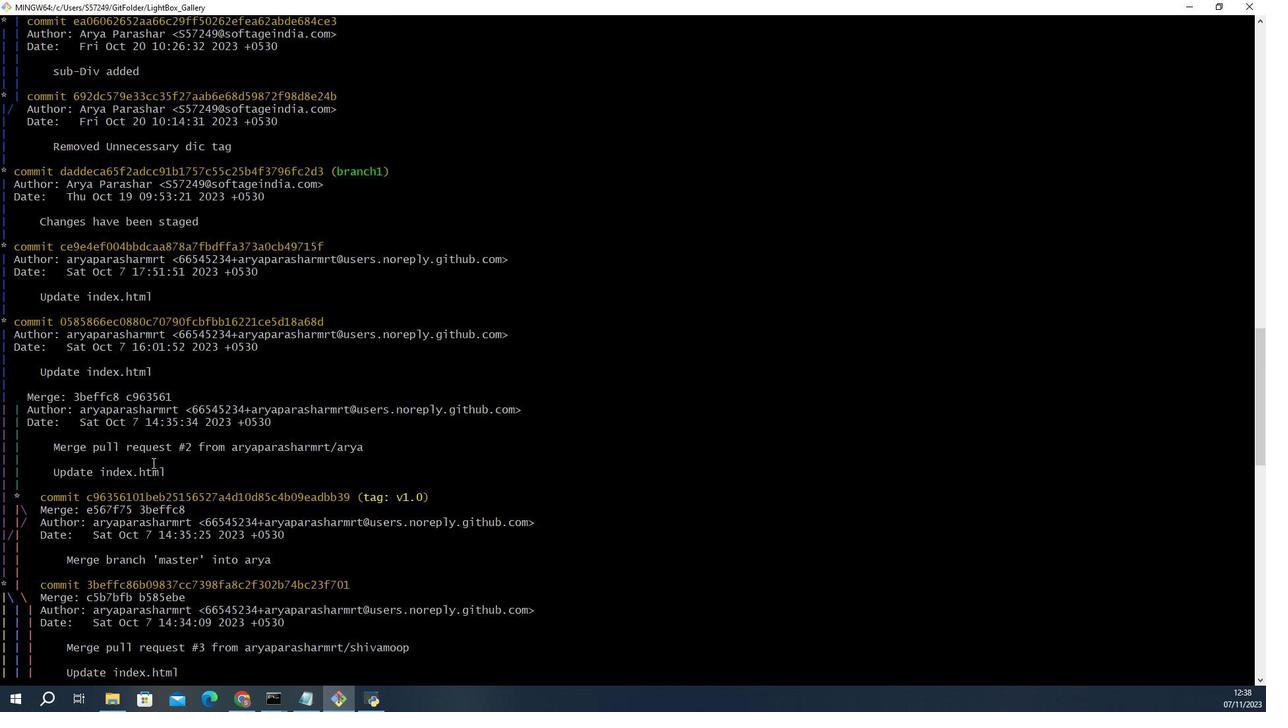
Action: Mouse scrolled (166, 102) with delta (0, 0)
Screenshot: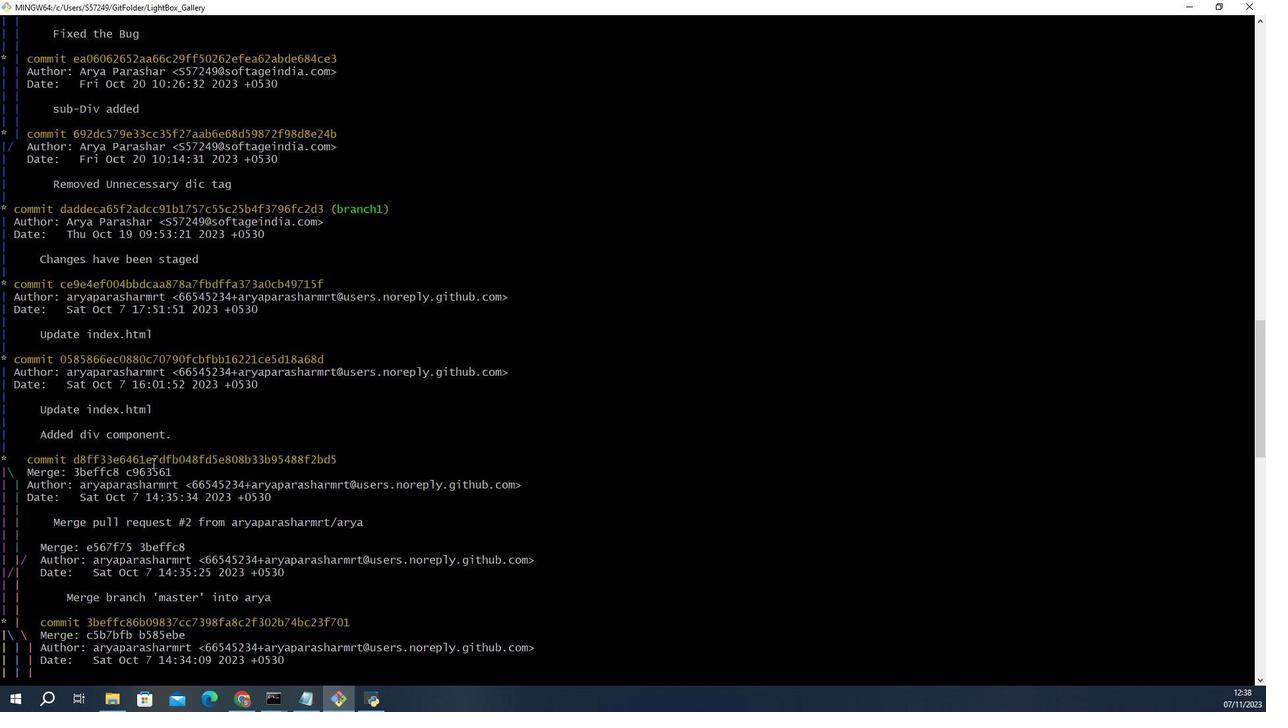 
Action: Mouse scrolled (166, 102) with delta (0, 0)
Screenshot: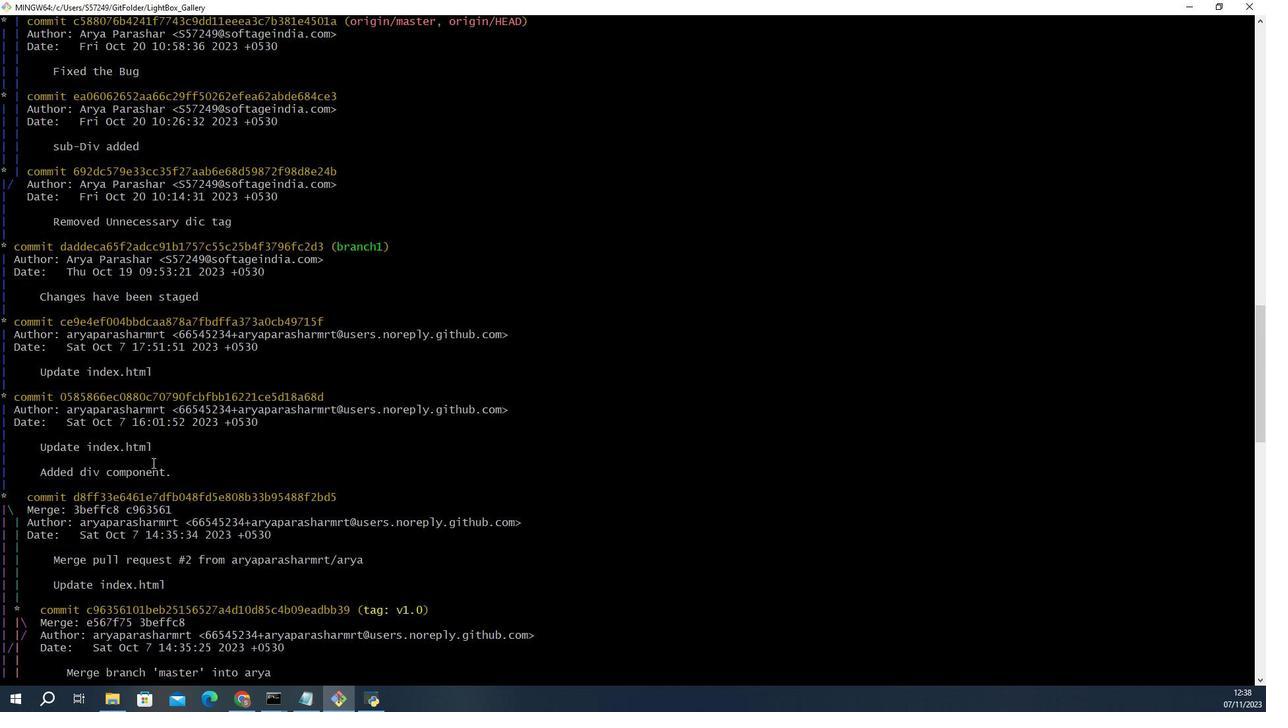 
Action: Mouse scrolled (166, 102) with delta (0, 0)
Screenshot: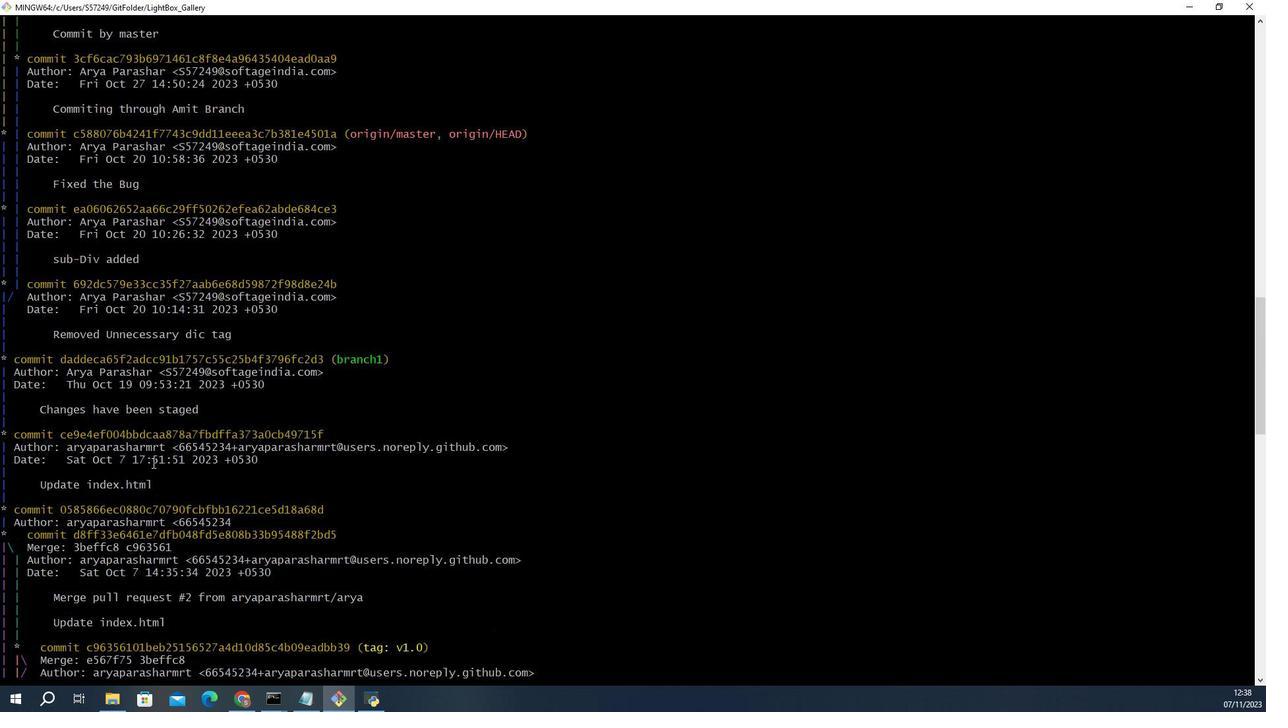 
Action: Mouse scrolled (166, 102) with delta (0, 0)
Screenshot: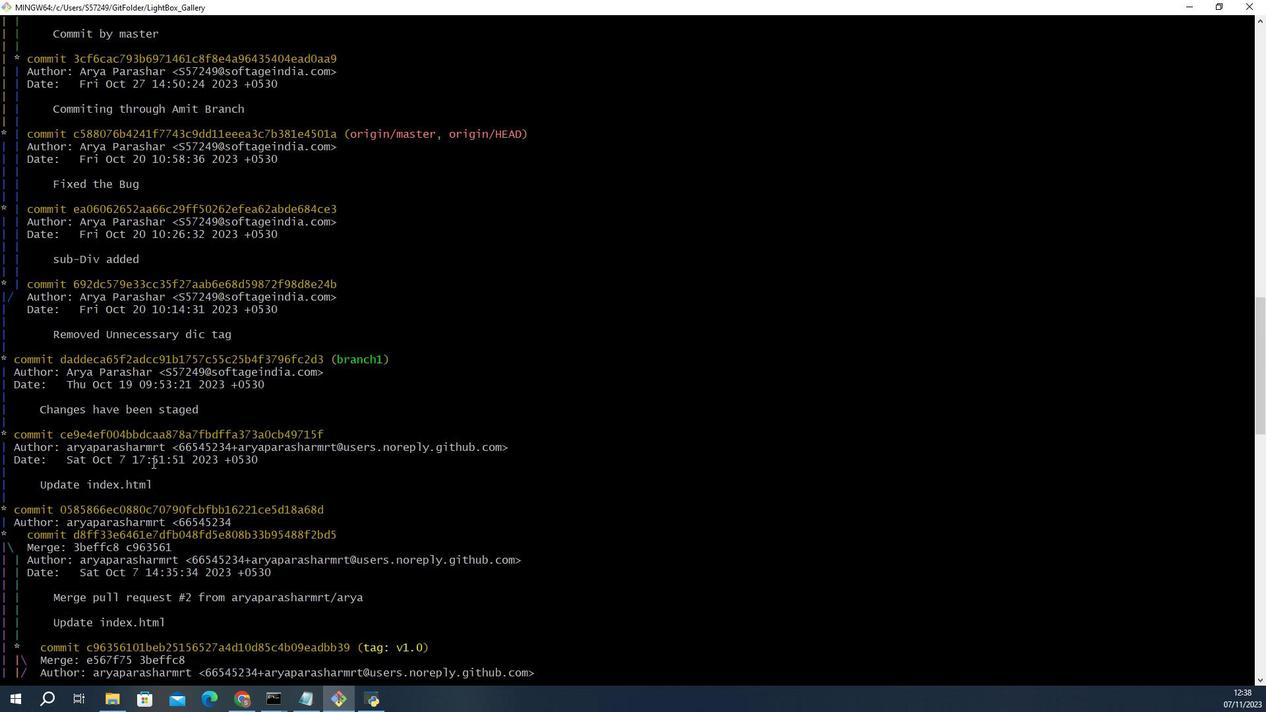
Action: Mouse scrolled (166, 102) with delta (0, 0)
Screenshot: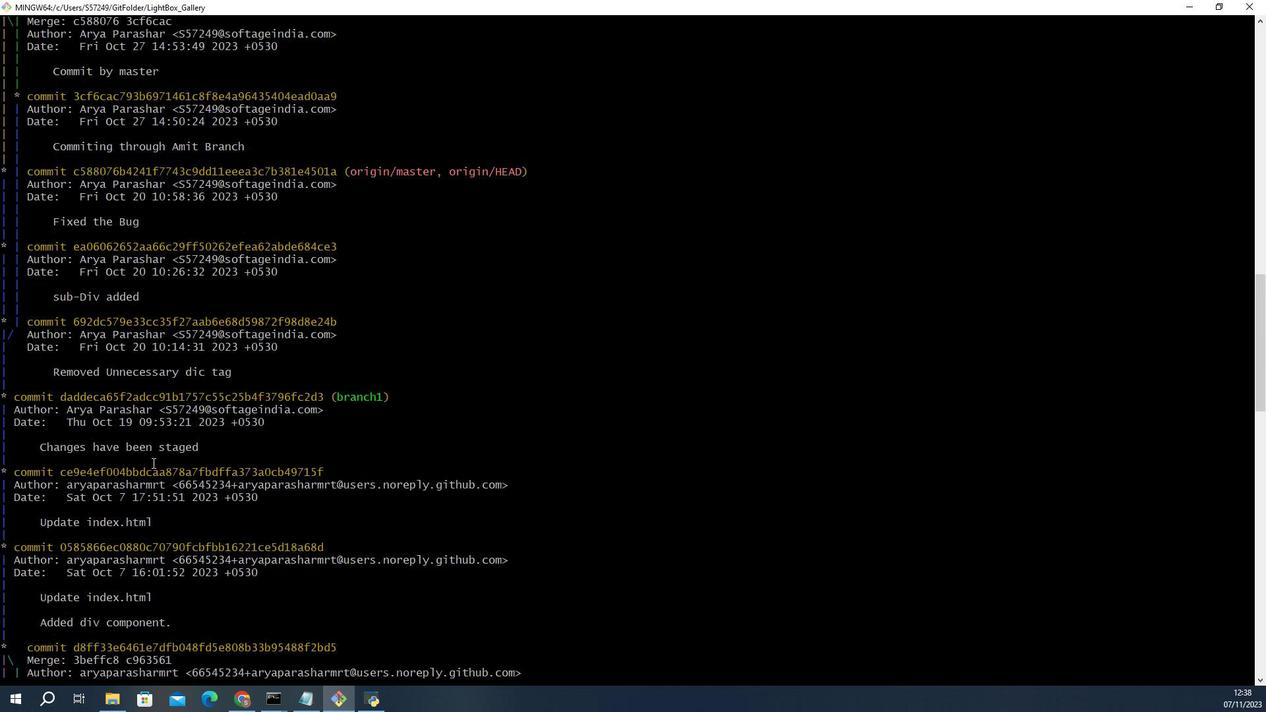 
Action: Mouse scrolled (166, 102) with delta (0, 0)
Screenshot: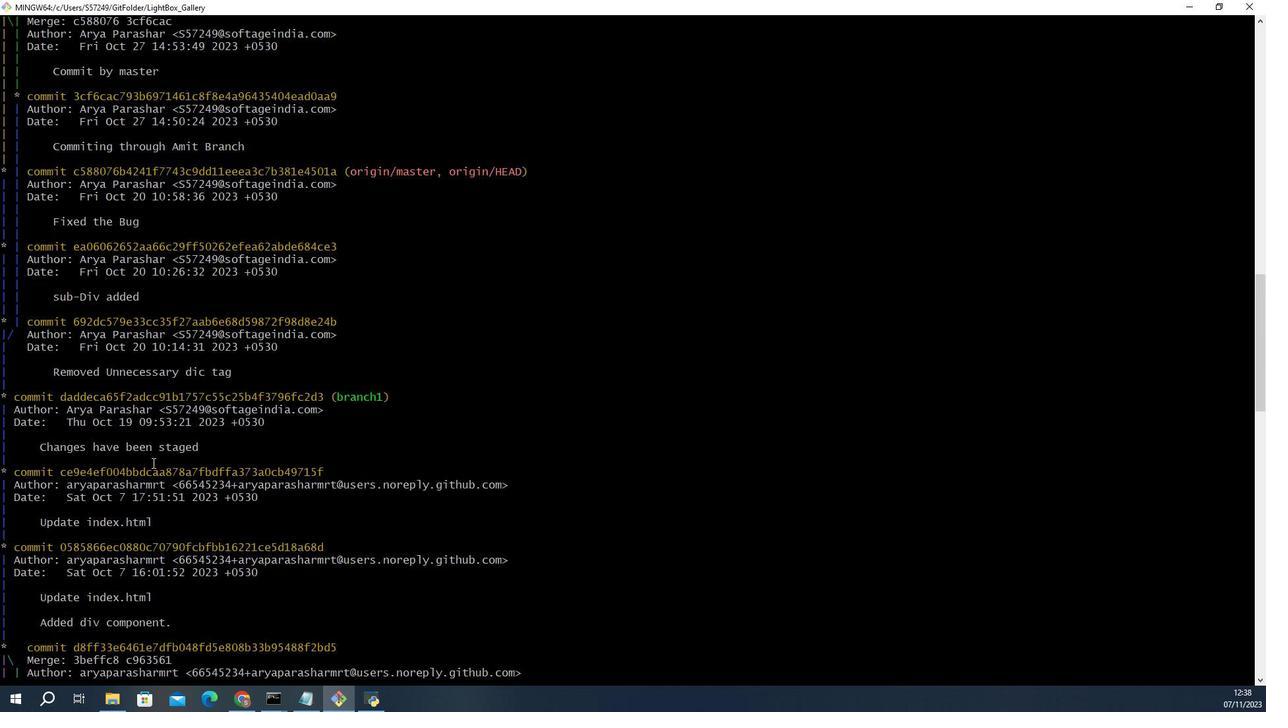 
Action: Mouse scrolled (166, 102) with delta (0, 0)
Screenshot: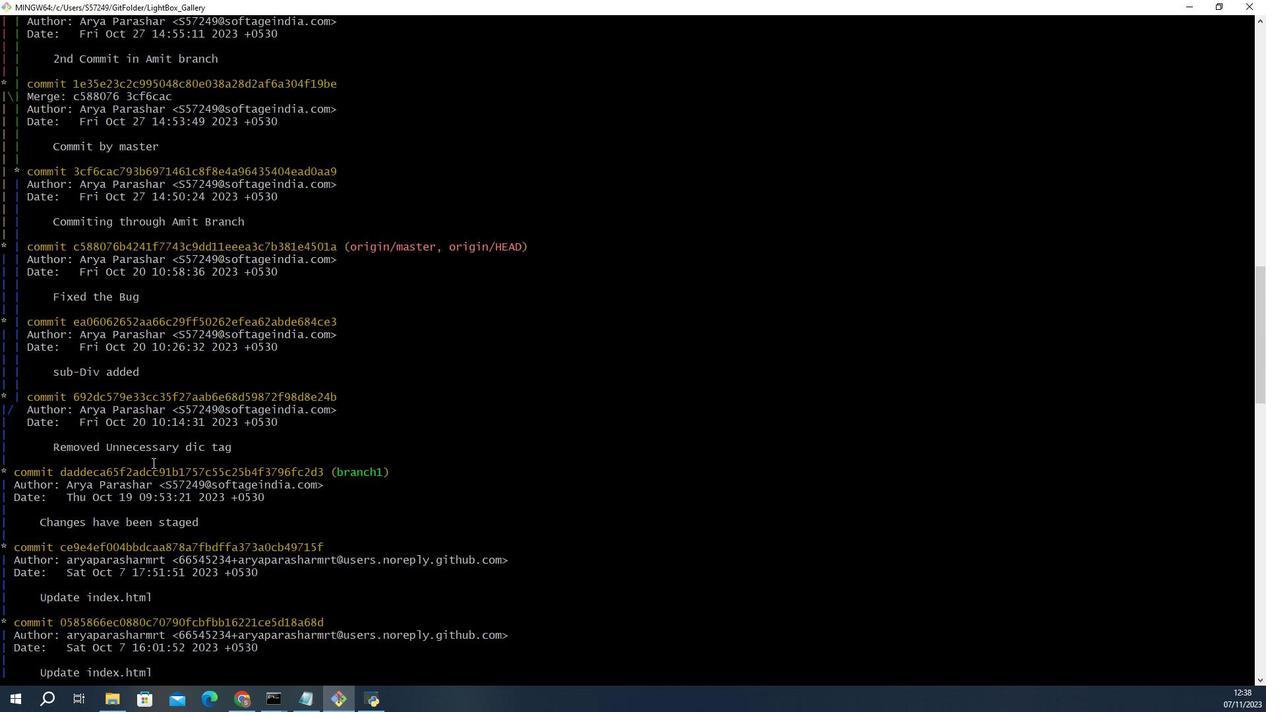 
Action: Mouse scrolled (166, 102) with delta (0, 0)
Screenshot: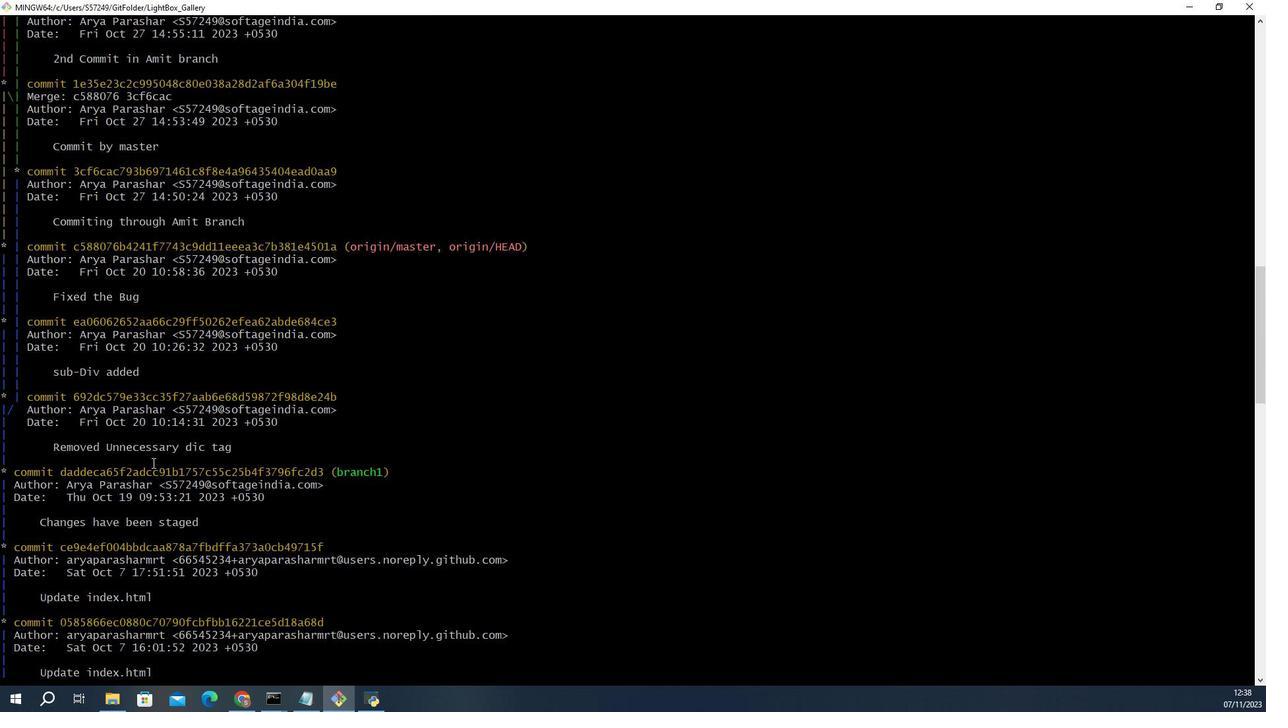 
Action: Mouse scrolled (166, 102) with delta (0, 0)
Screenshot: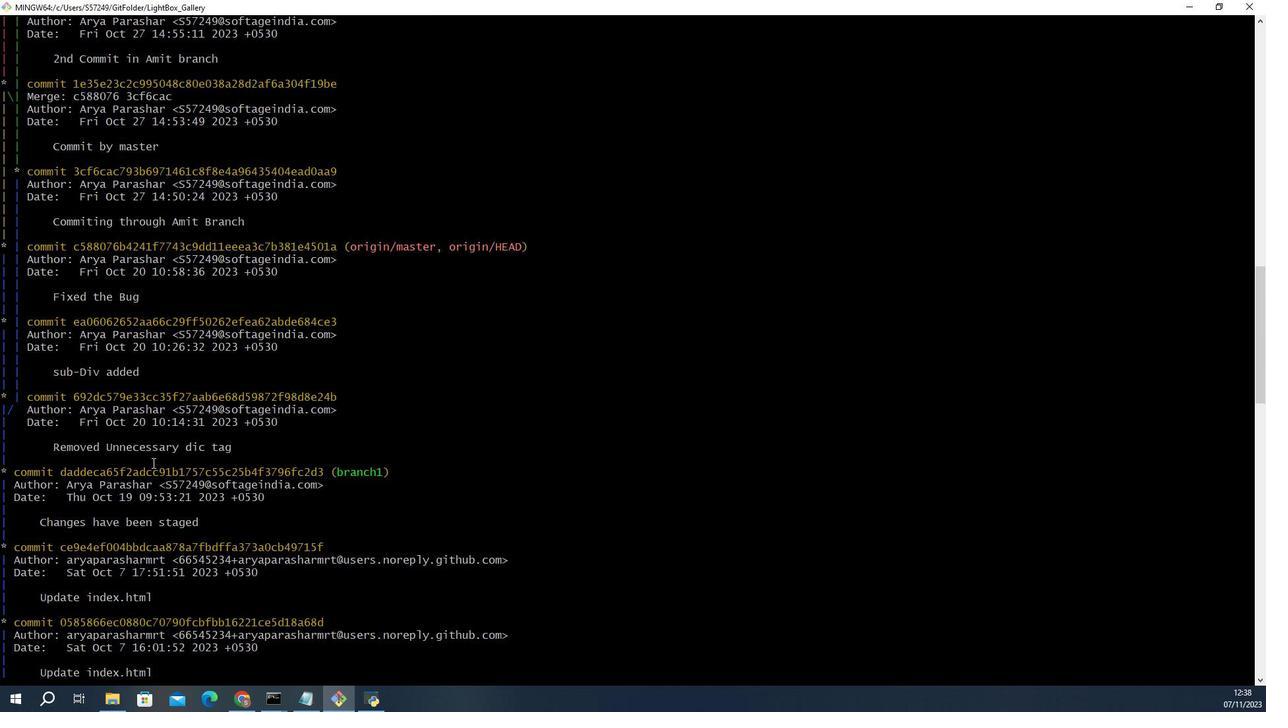 
Action: Mouse scrolled (166, 102) with delta (0, 0)
Screenshot: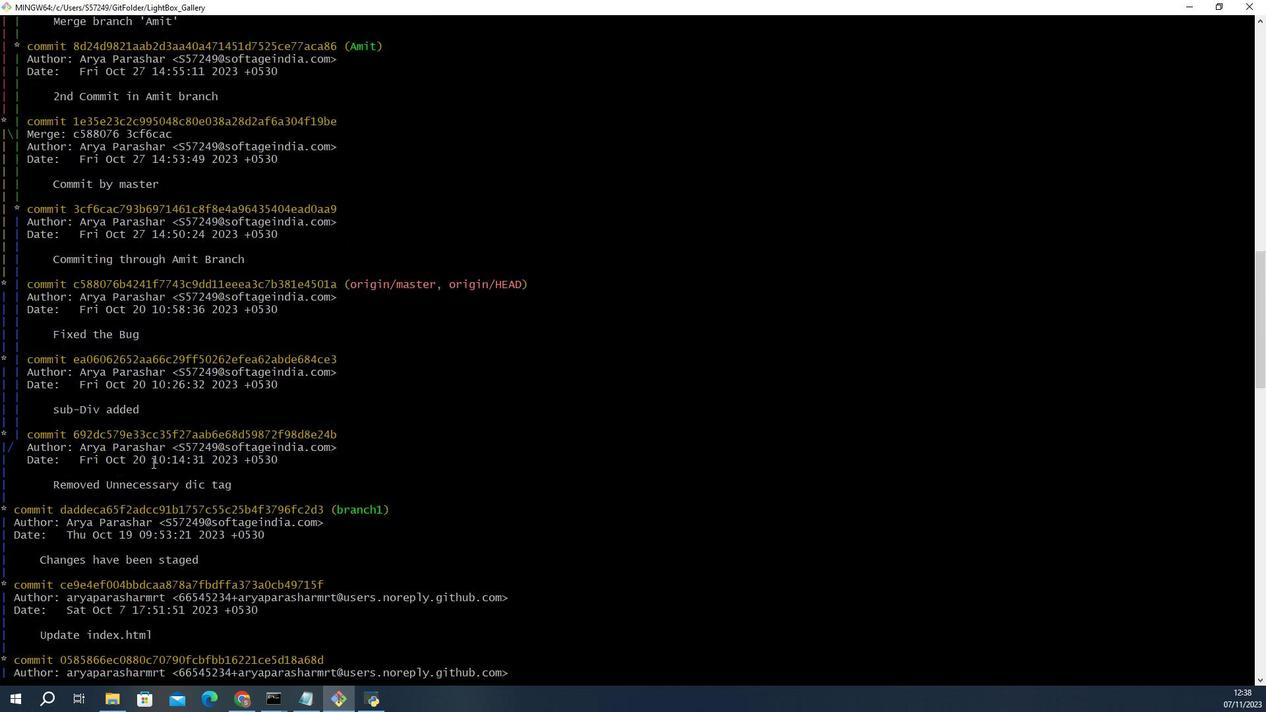 
Action: Mouse scrolled (166, 102) with delta (0, 0)
Screenshot: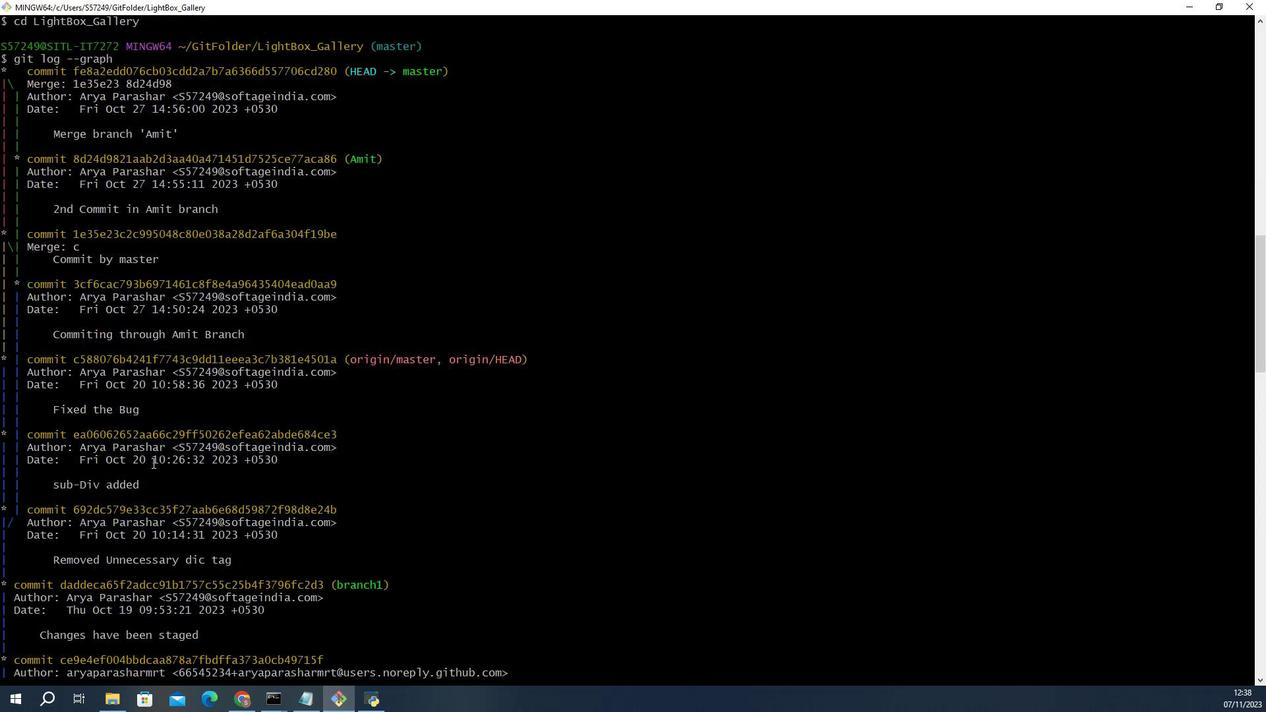 
Action: Mouse scrolled (166, 102) with delta (0, 0)
Screenshot: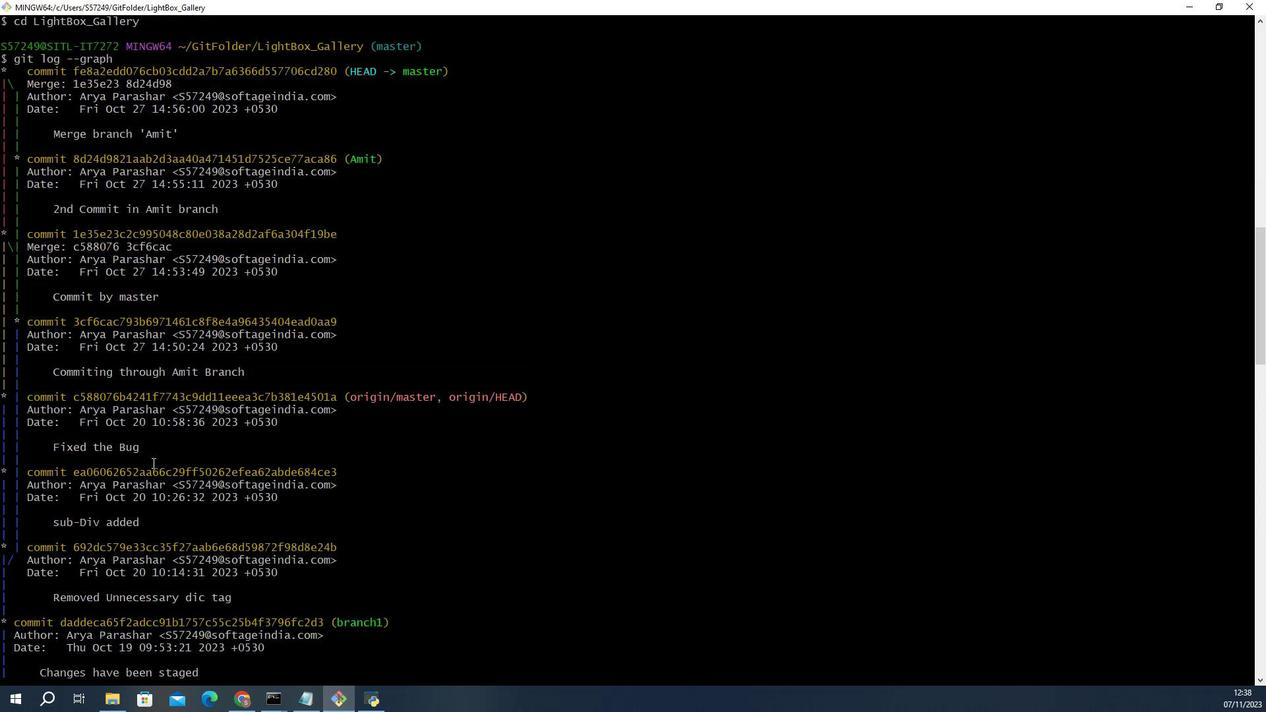 
Action: Mouse moved to (166, 102)
Screenshot: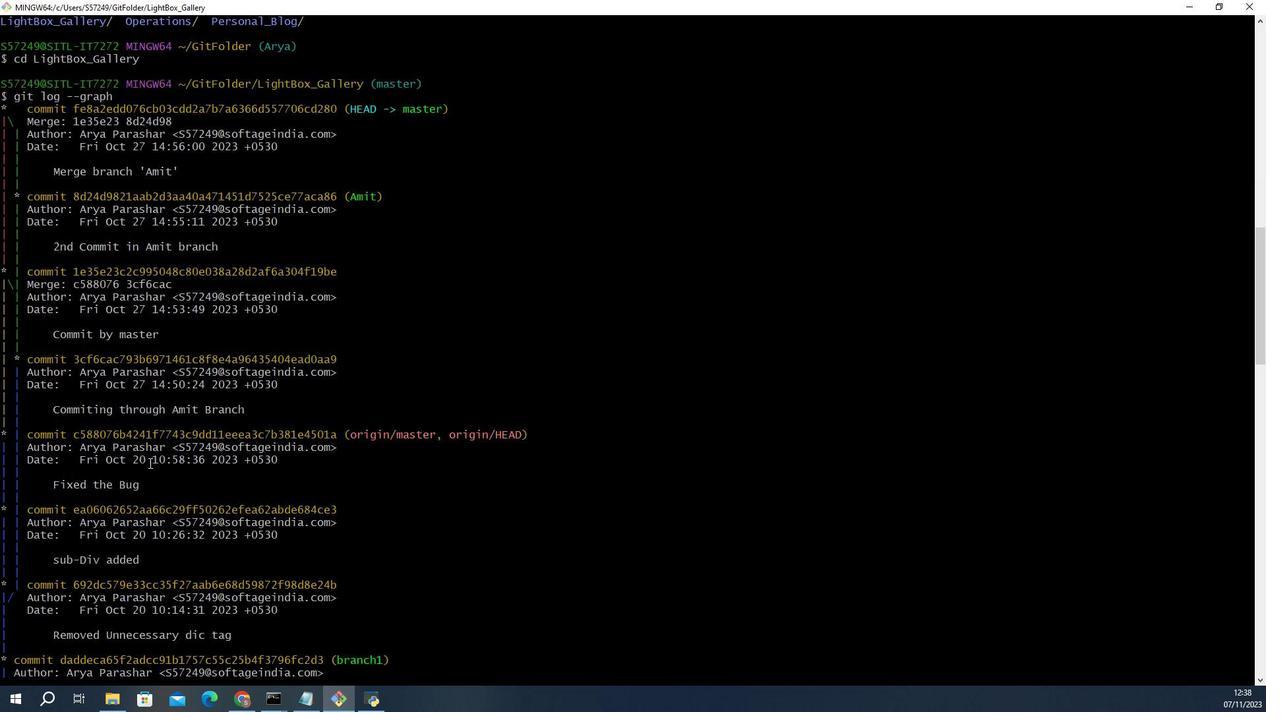 
Action: Mouse scrolled (166, 102) with delta (0, 0)
Screenshot: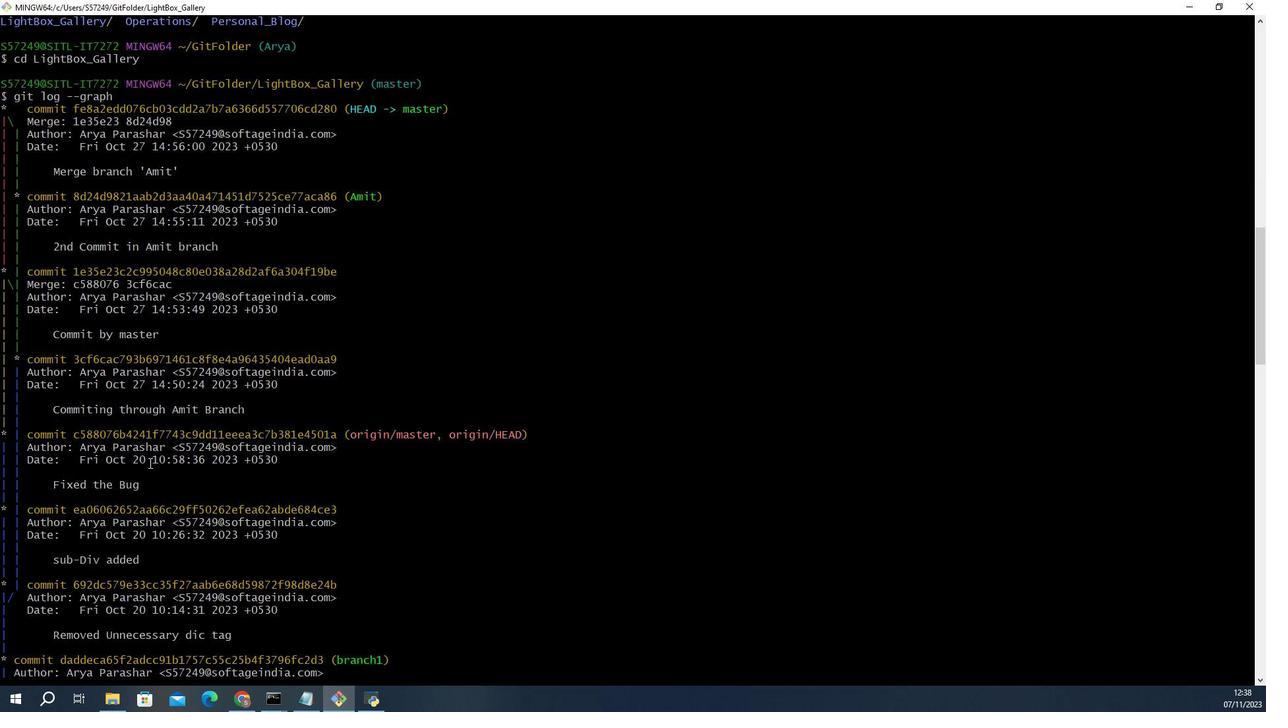 
Action: Mouse scrolled (166, 102) with delta (0, 0)
Screenshot: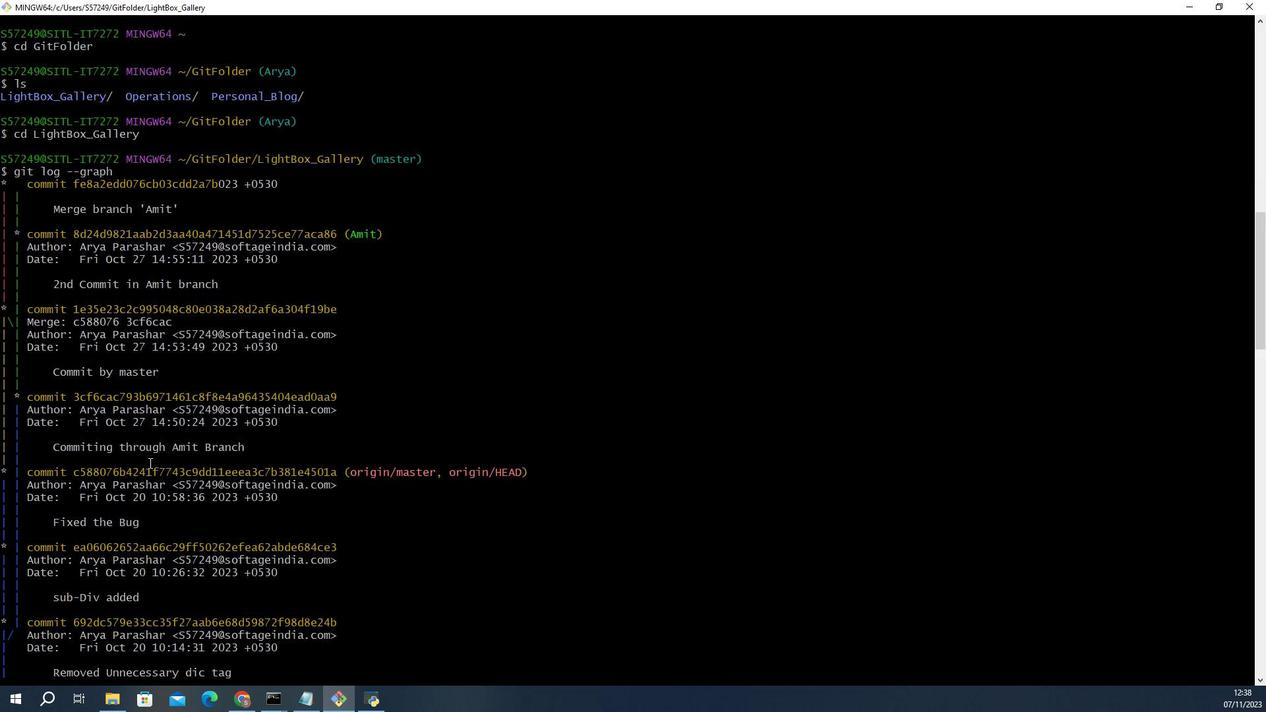 
Action: Mouse scrolled (166, 102) with delta (0, 0)
Screenshot: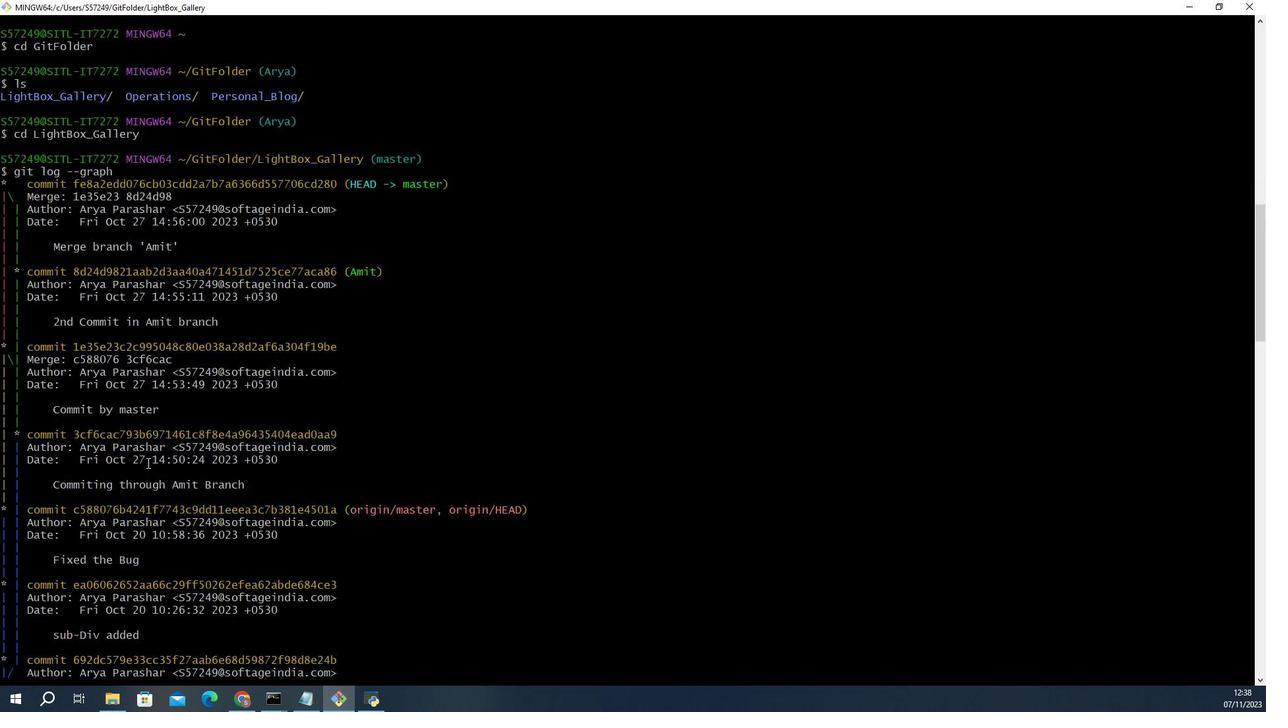 
Action: Mouse moved to (166, 99)
Screenshot: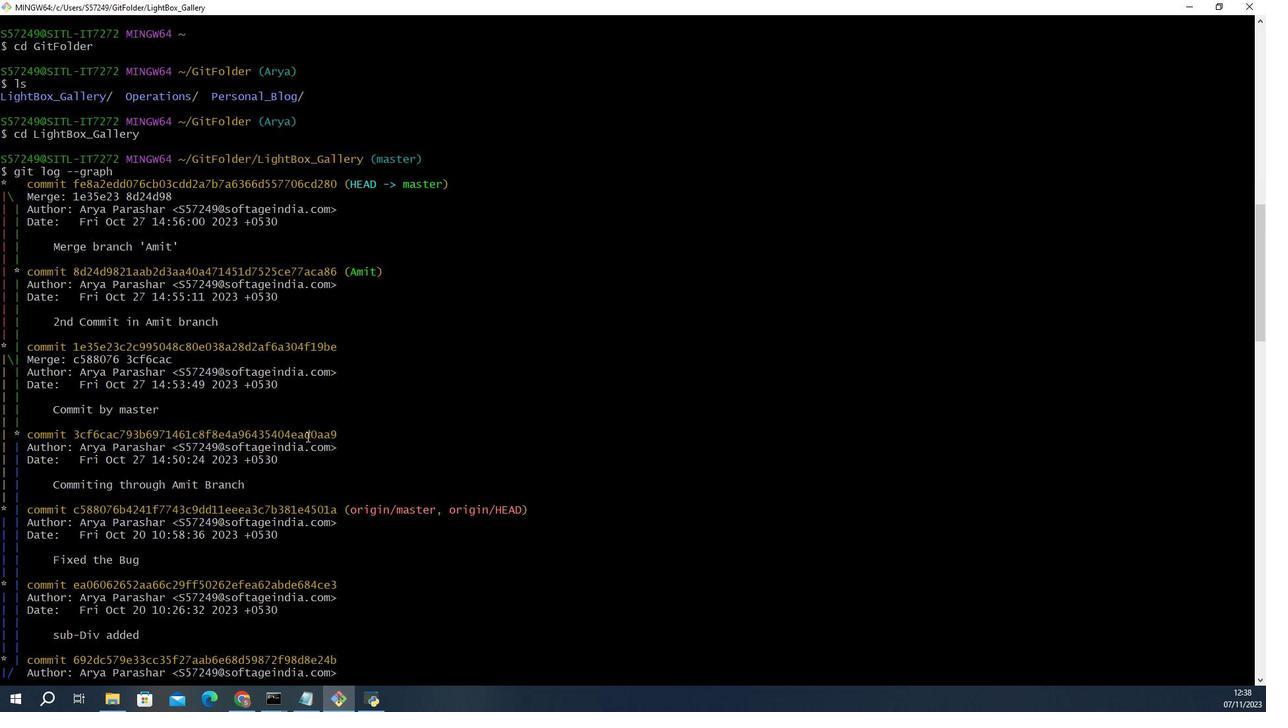 
Action: Mouse scrolled (166, 99) with delta (0, 0)
Screenshot: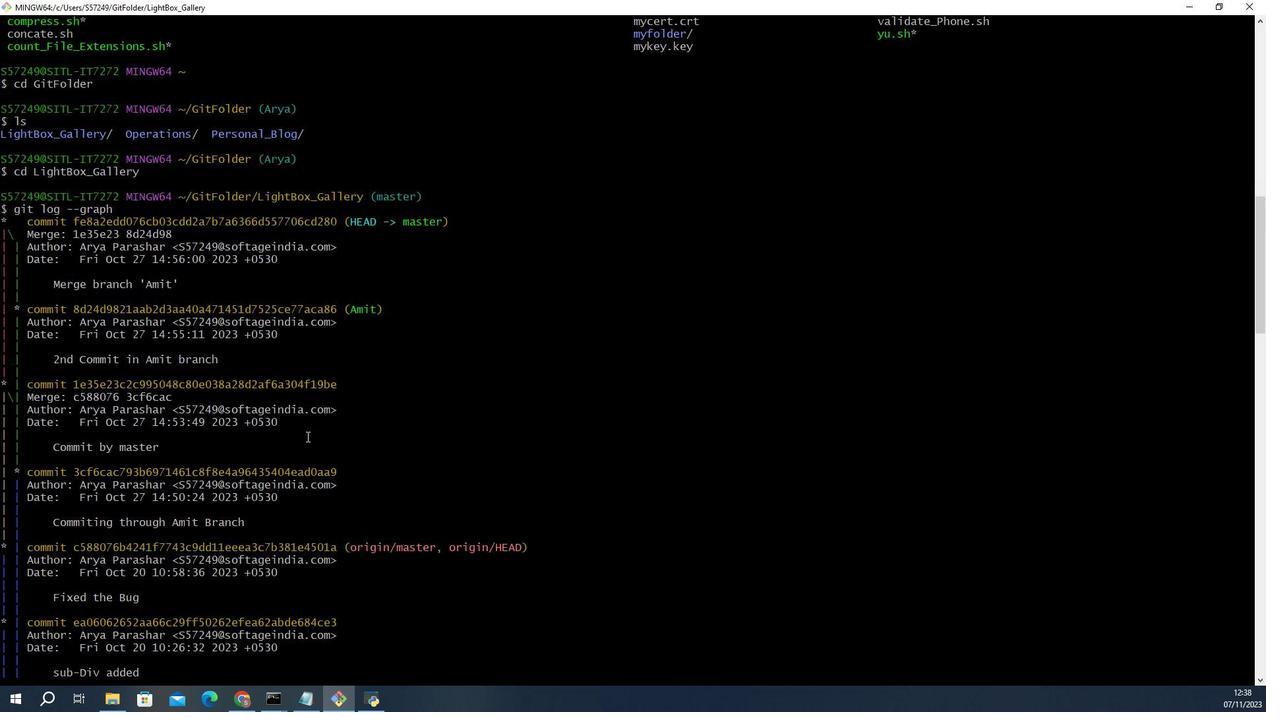 
Action: Mouse scrolled (166, 99) with delta (0, 0)
Screenshot: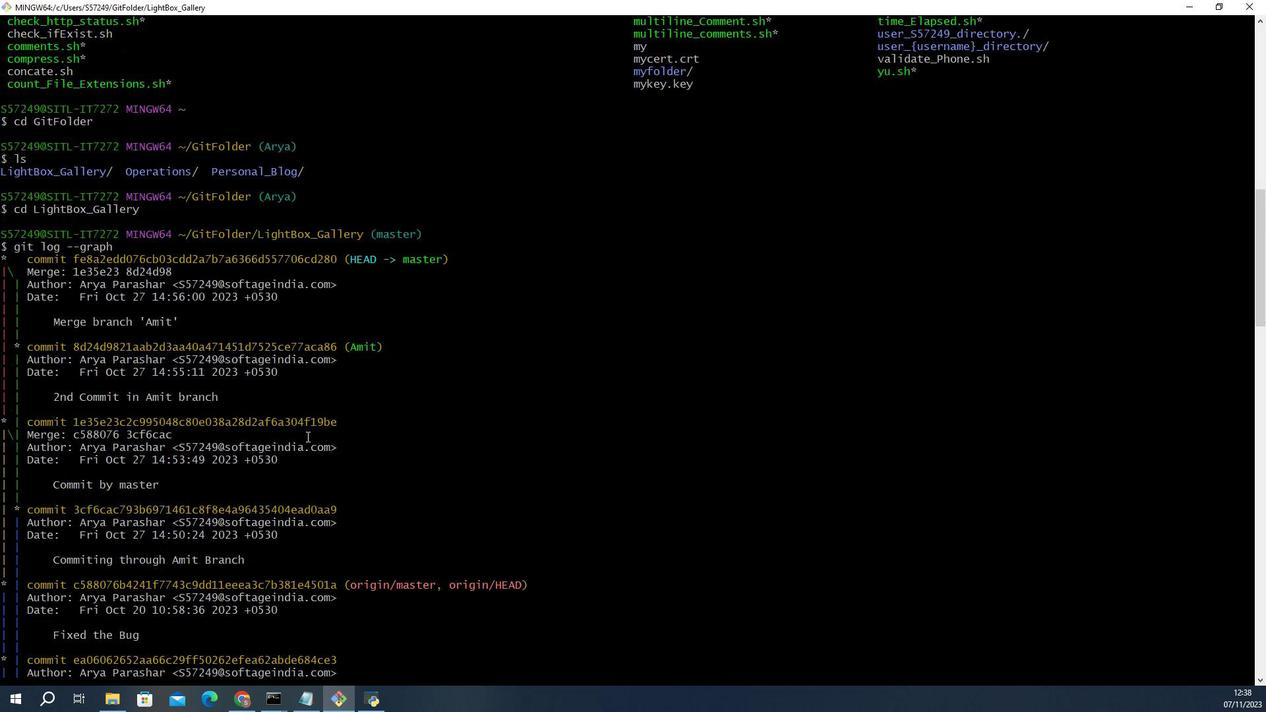 
Action: Mouse moved to (166, 100)
Screenshot: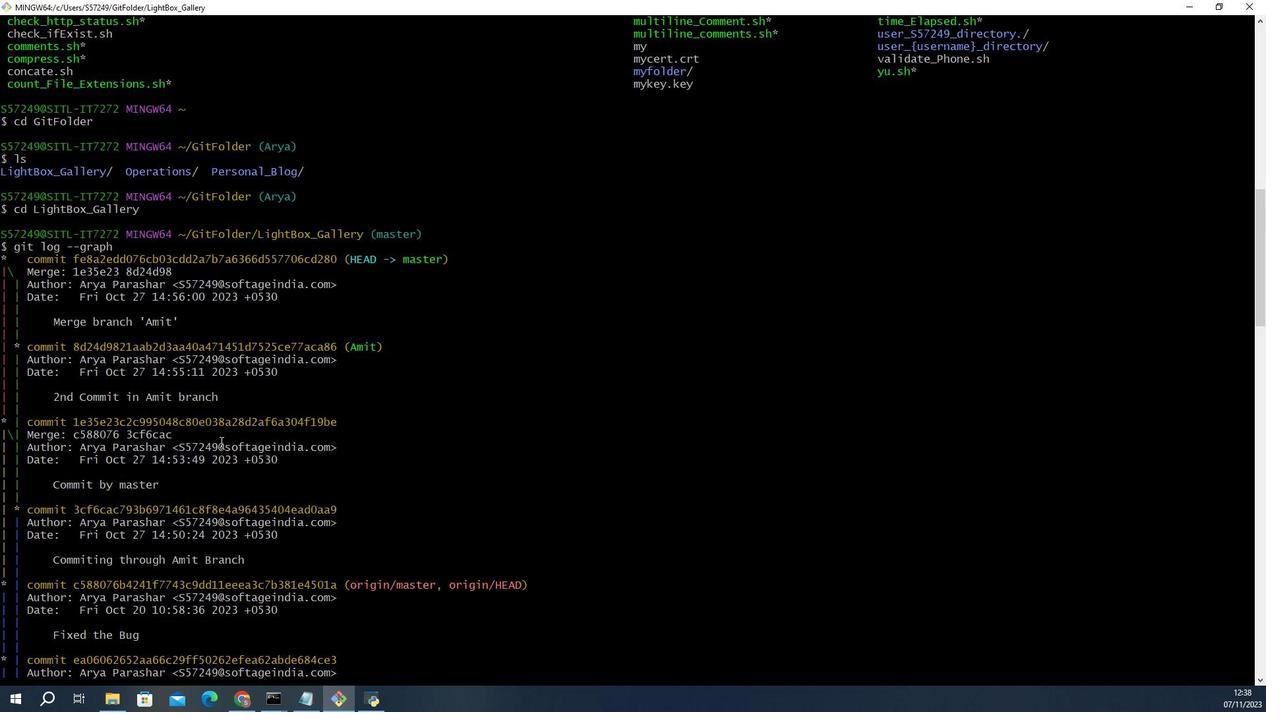 
Action: Mouse scrolled (166, 100) with delta (0, 0)
Screenshot: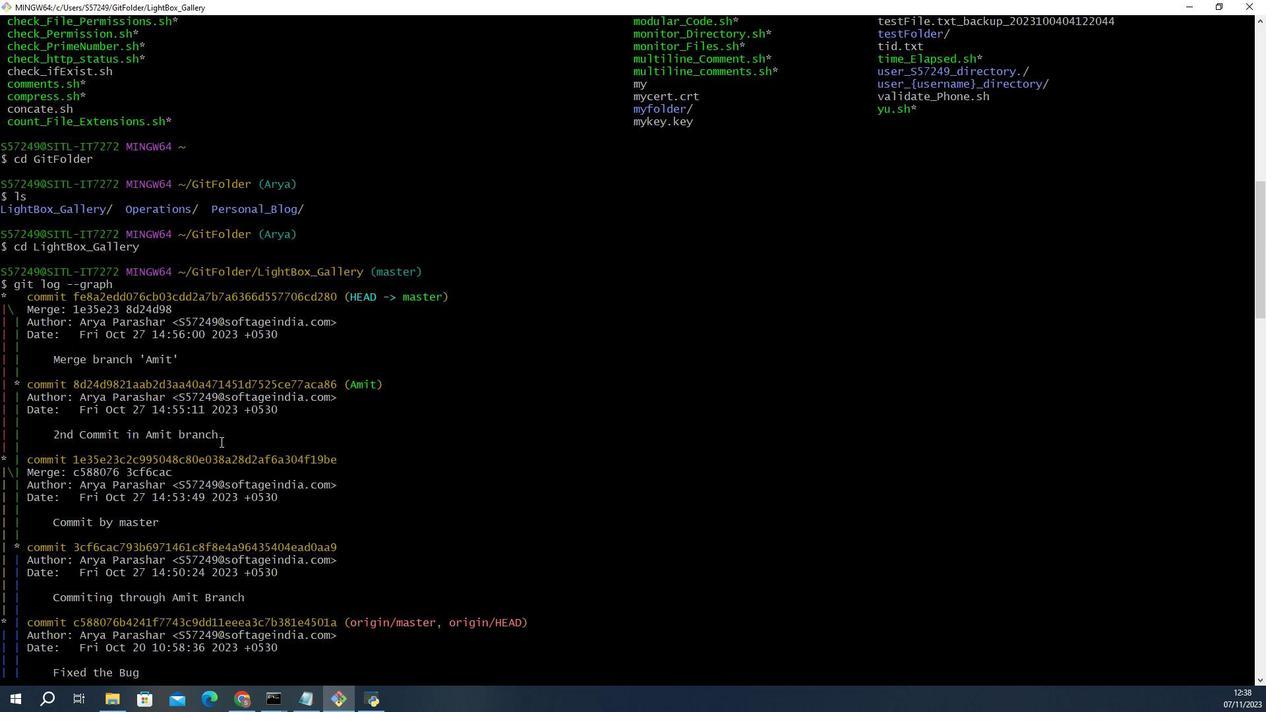 
Action: Mouse scrolled (166, 99) with delta (0, 0)
Screenshot: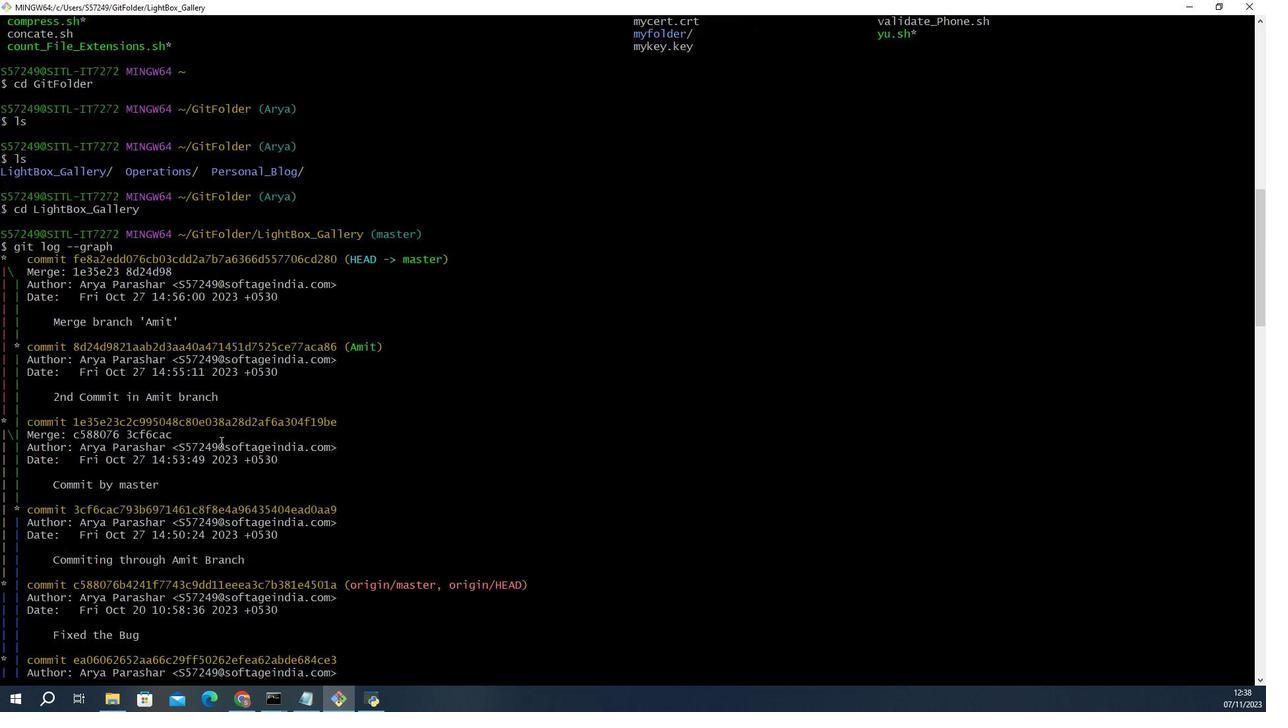 
Action: Mouse scrolled (166, 99) with delta (0, 0)
Screenshot: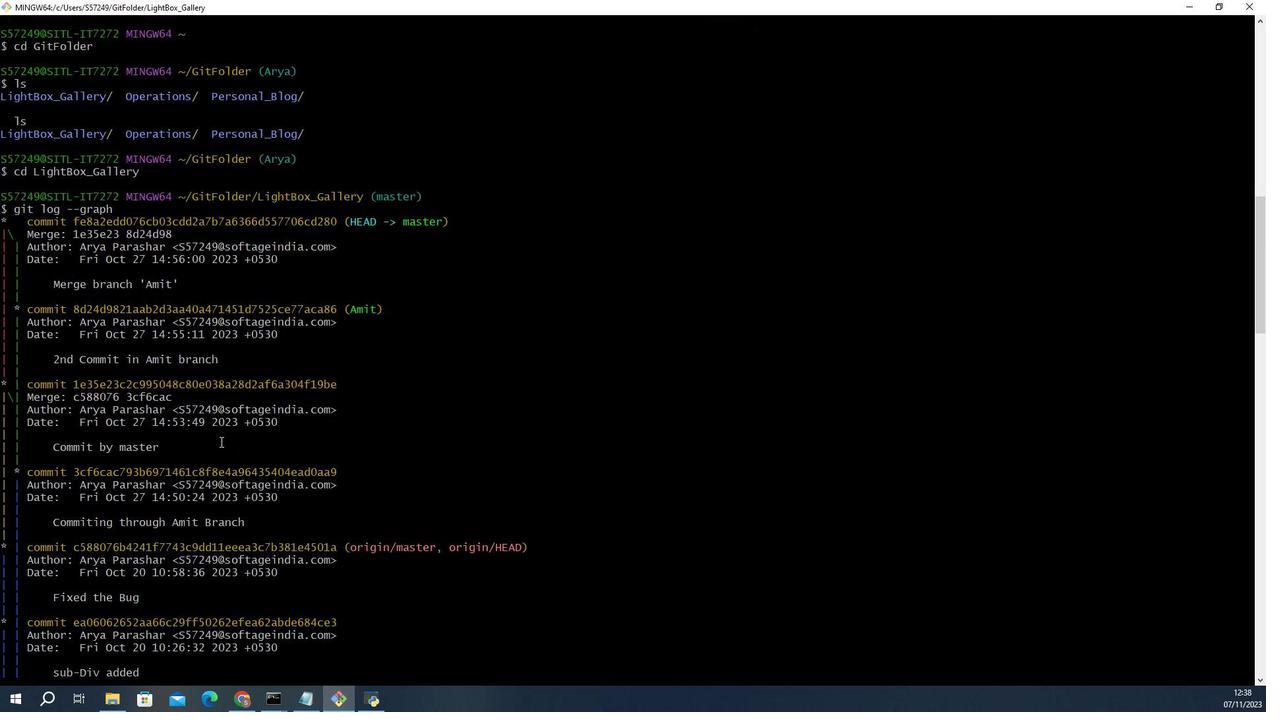
Action: Mouse scrolled (166, 99) with delta (0, 0)
Screenshot: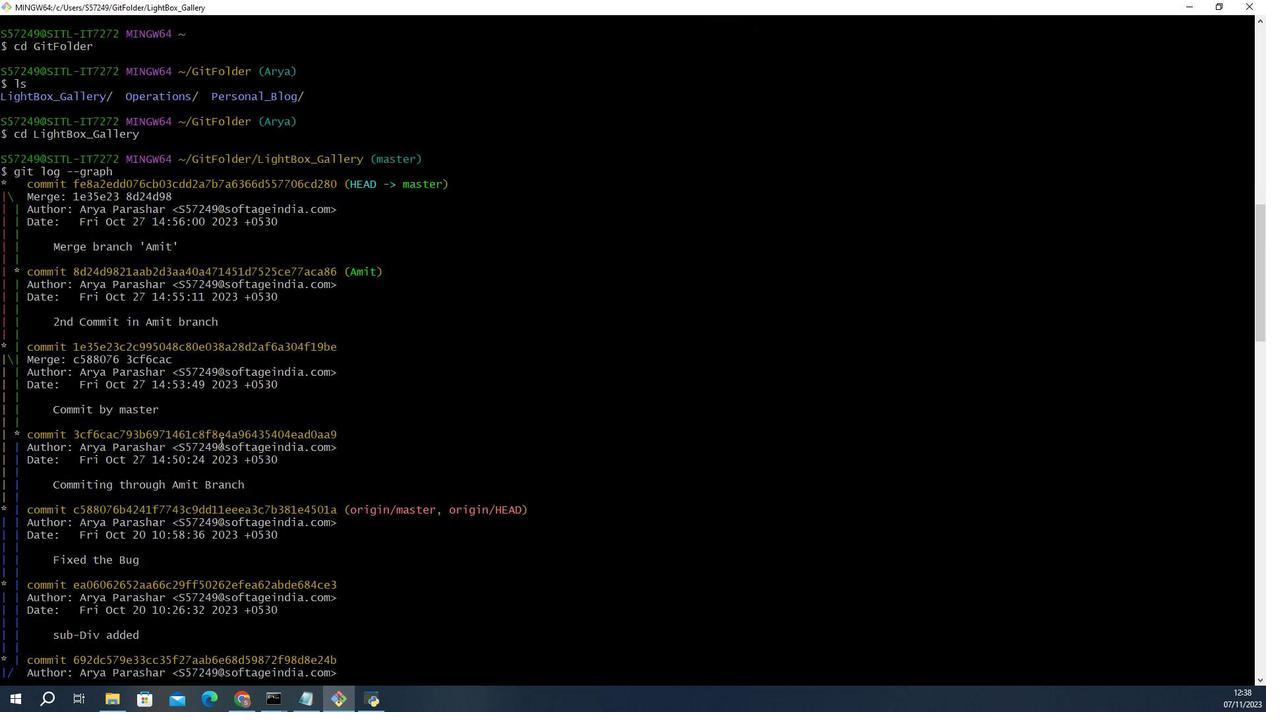 
Action: Mouse scrolled (166, 99) with delta (0, 0)
Screenshot: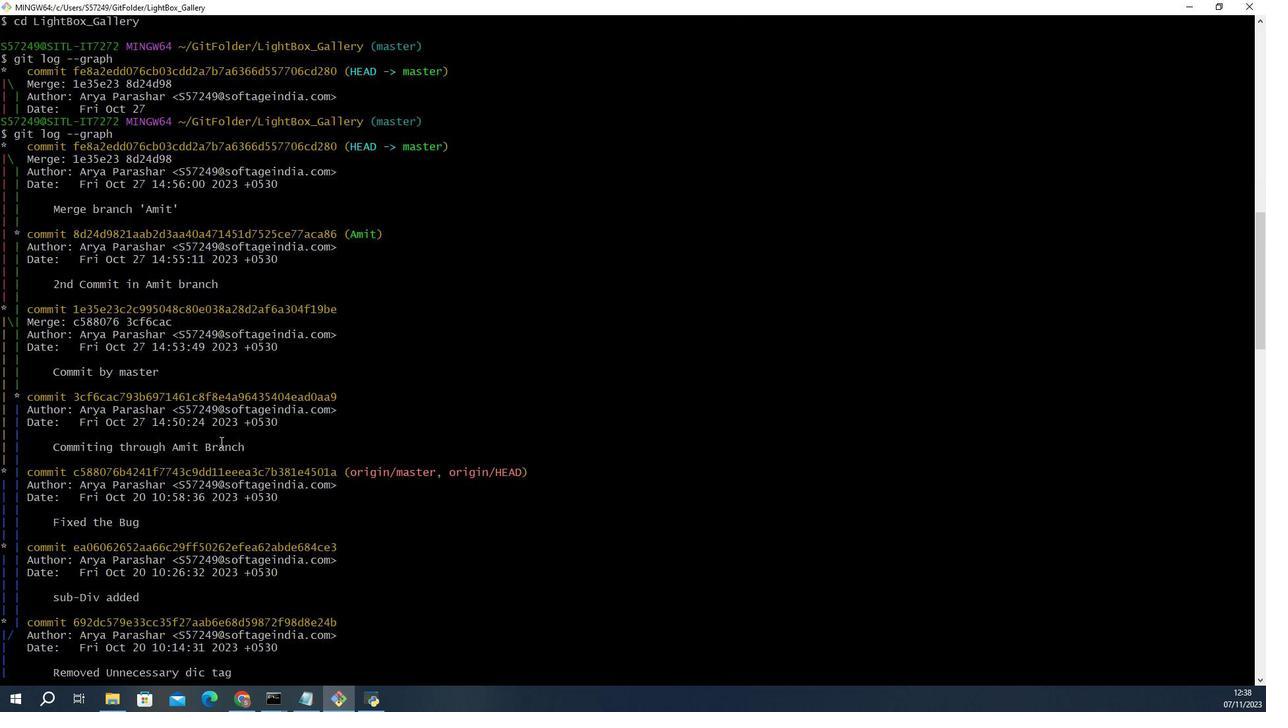 
Action: Mouse scrolled (166, 99) with delta (0, 0)
Screenshot: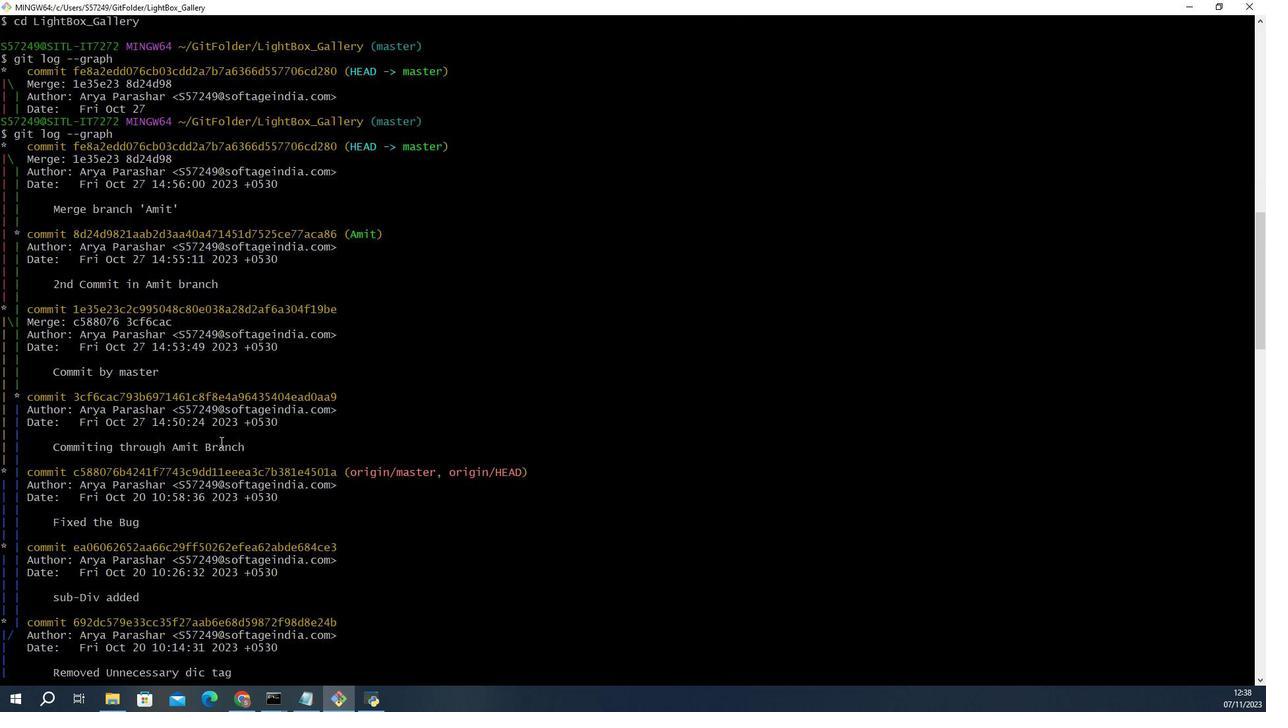 
Action: Mouse scrolled (166, 99) with delta (0, 0)
Screenshot: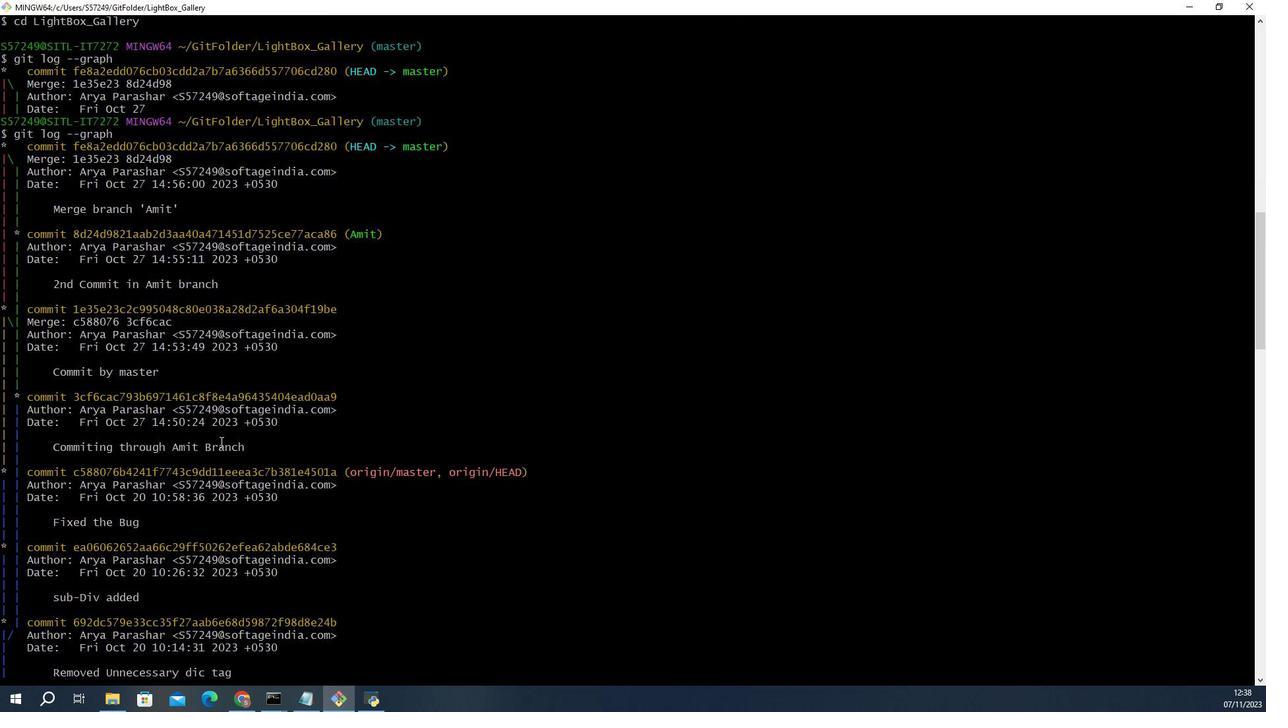 
Action: Mouse scrolled (166, 99) with delta (0, 0)
Screenshot: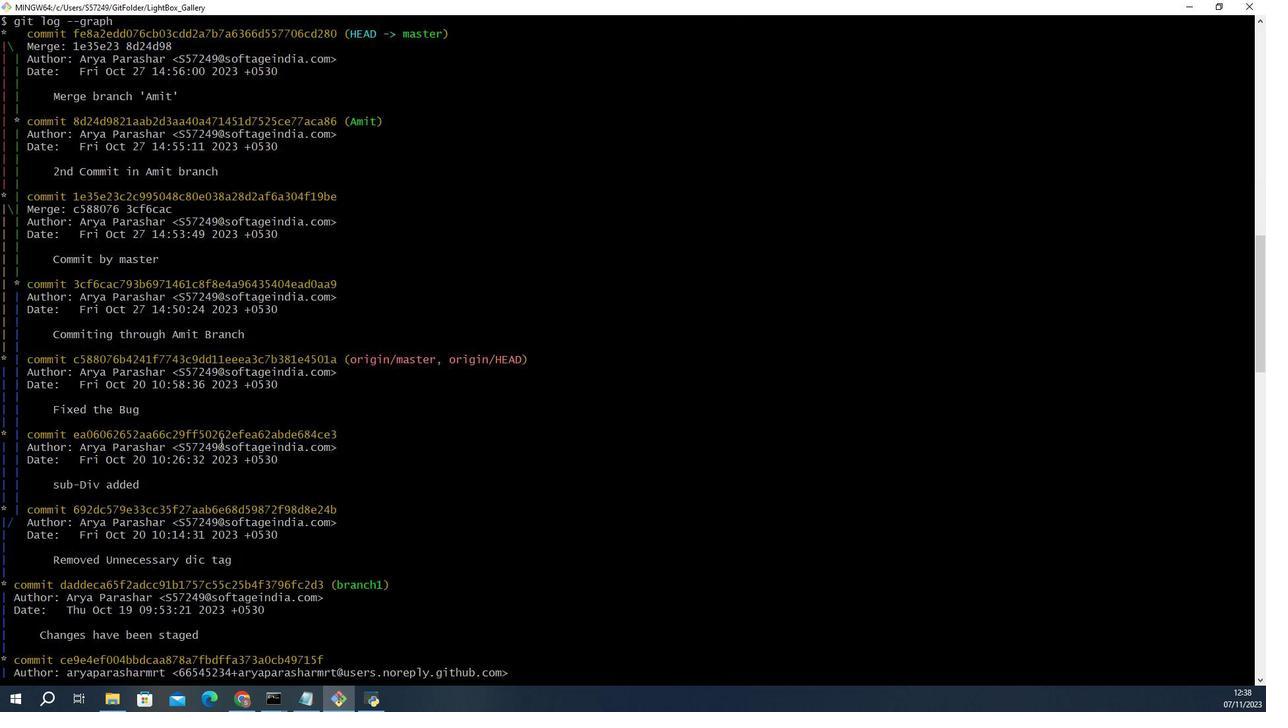 
Action: Mouse scrolled (166, 99) with delta (0, 0)
Screenshot: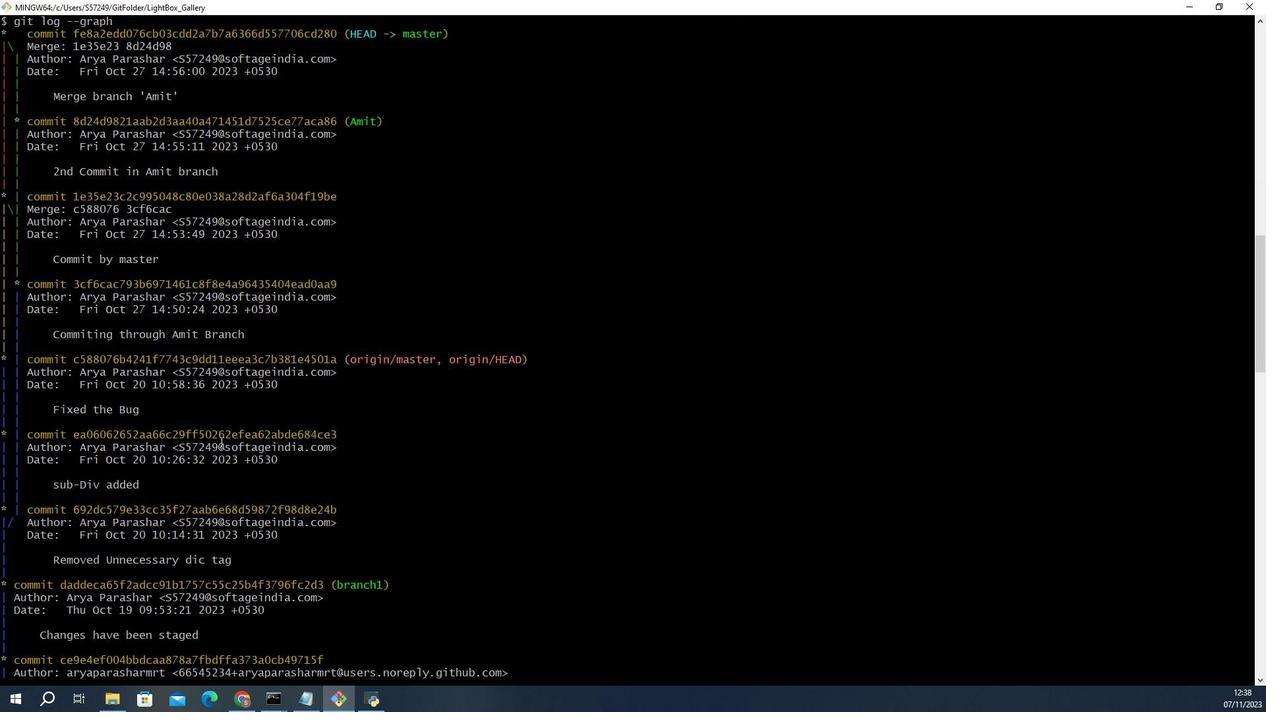 
Action: Mouse scrolled (166, 99) with delta (0, 0)
Screenshot: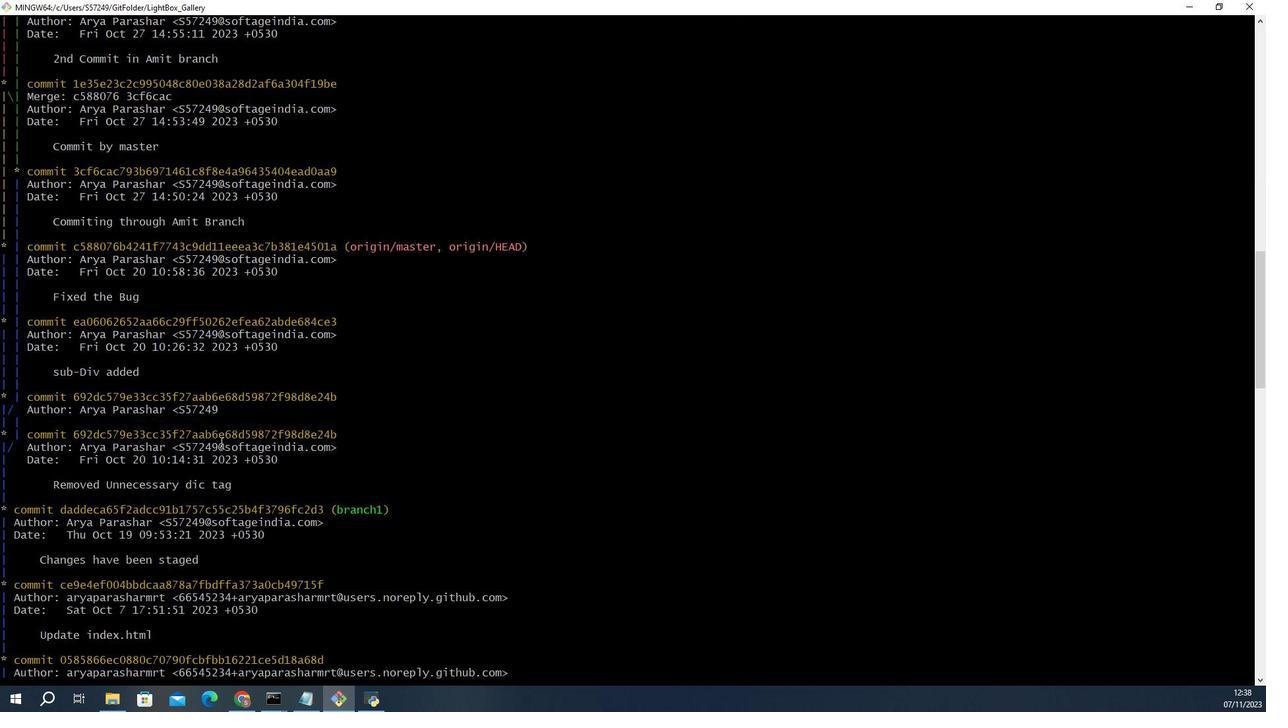 
Action: Mouse scrolled (166, 99) with delta (0, 0)
Screenshot: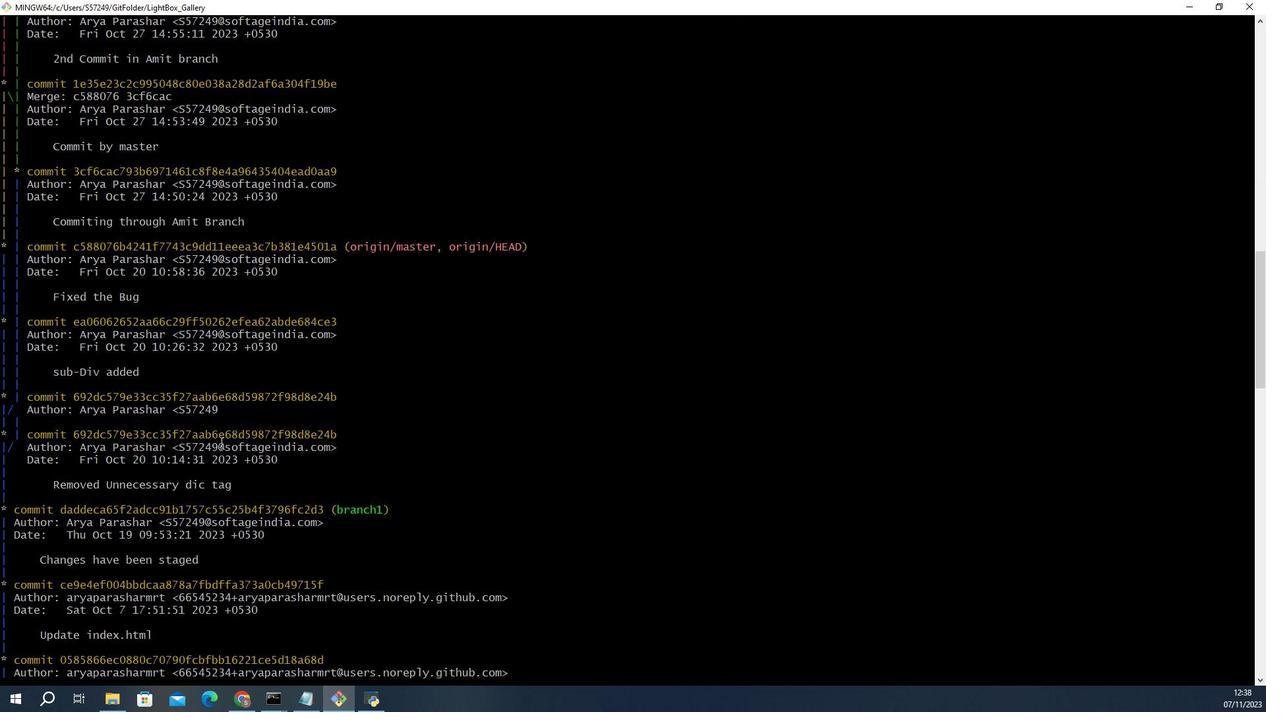 
Action: Mouse scrolled (166, 99) with delta (0, 0)
Screenshot: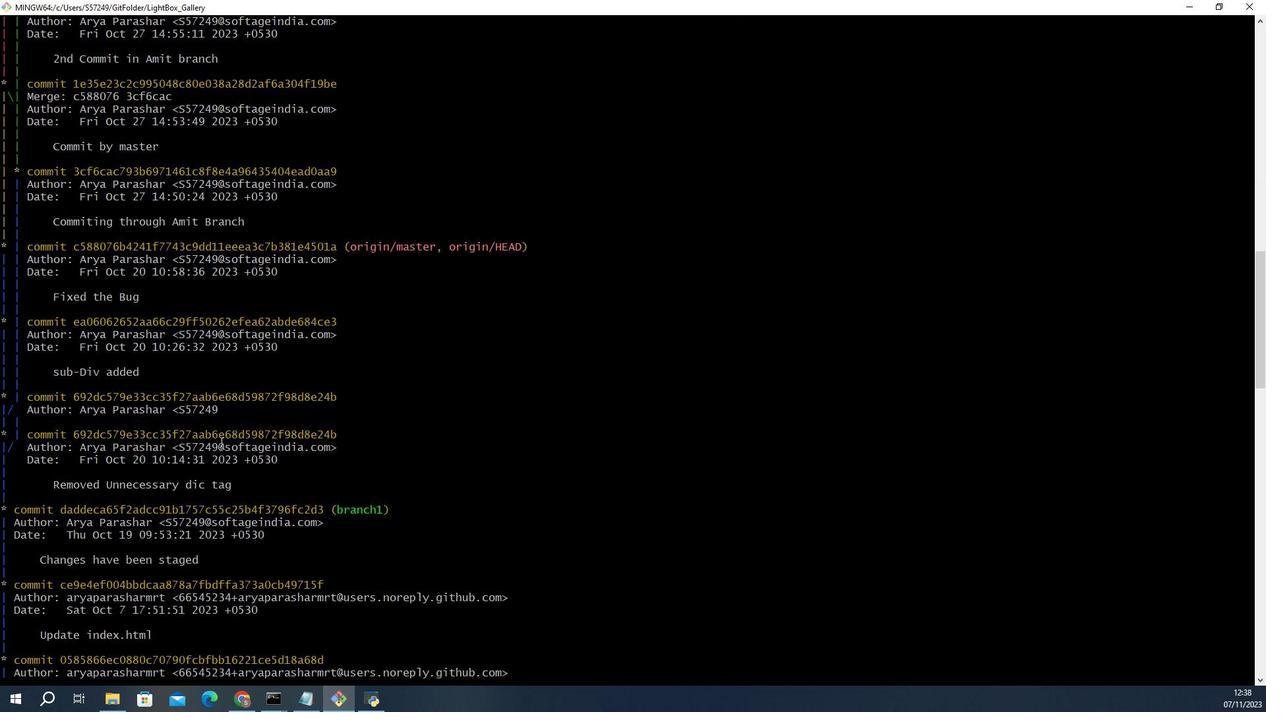 
Action: Mouse scrolled (166, 100) with delta (0, 0)
Screenshot: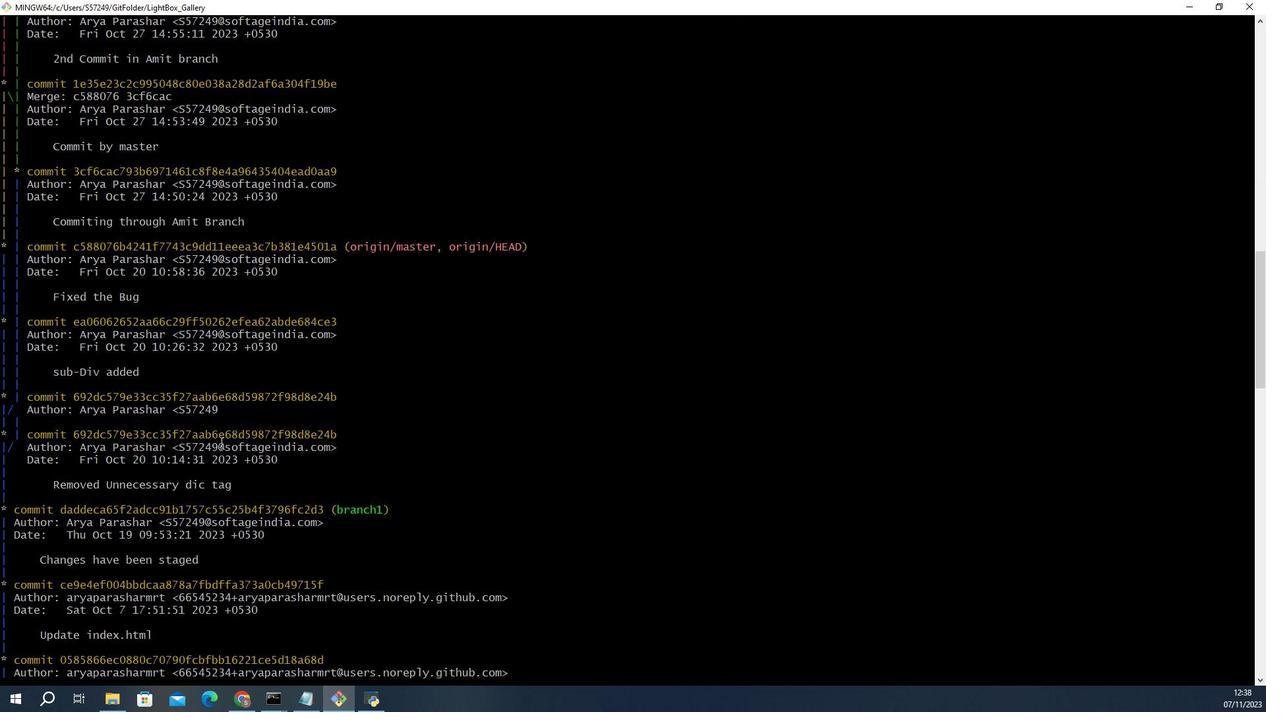 
Action: Mouse scrolled (166, 99) with delta (0, 0)
Screenshot: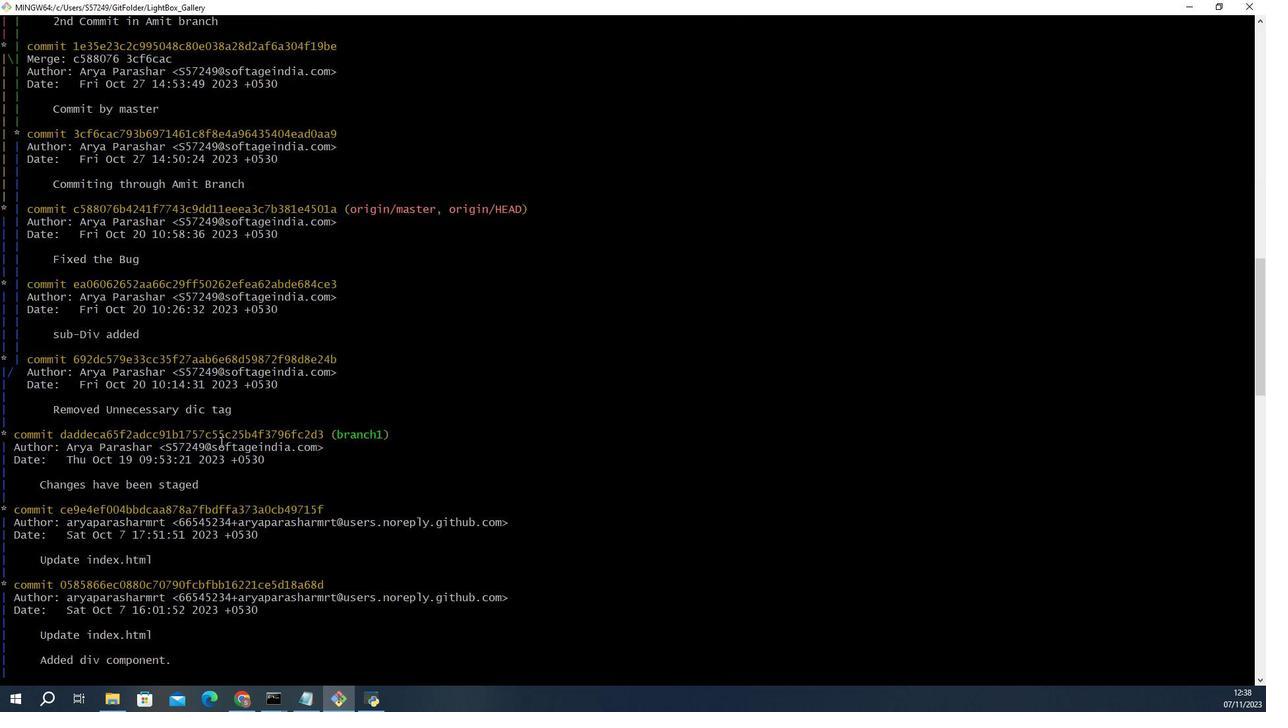 
Action: Mouse scrolled (166, 99) with delta (0, 0)
Screenshot: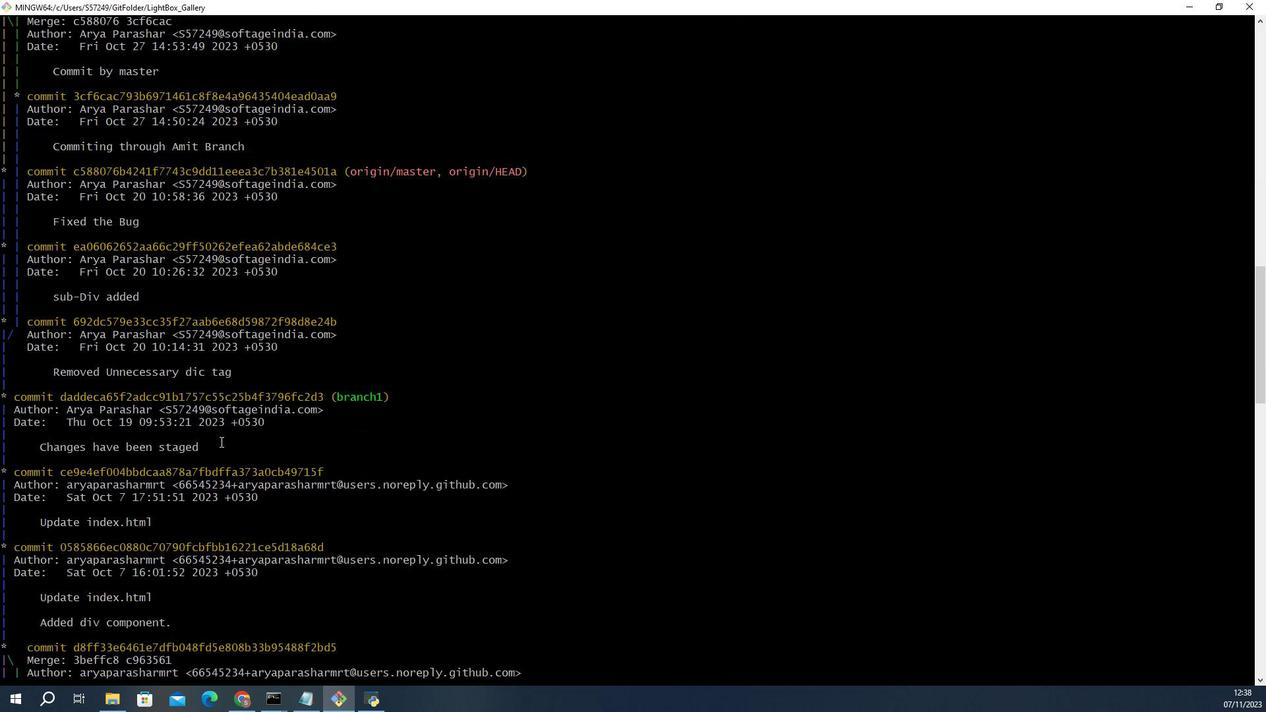 
Action: Mouse scrolled (166, 99) with delta (0, 0)
Screenshot: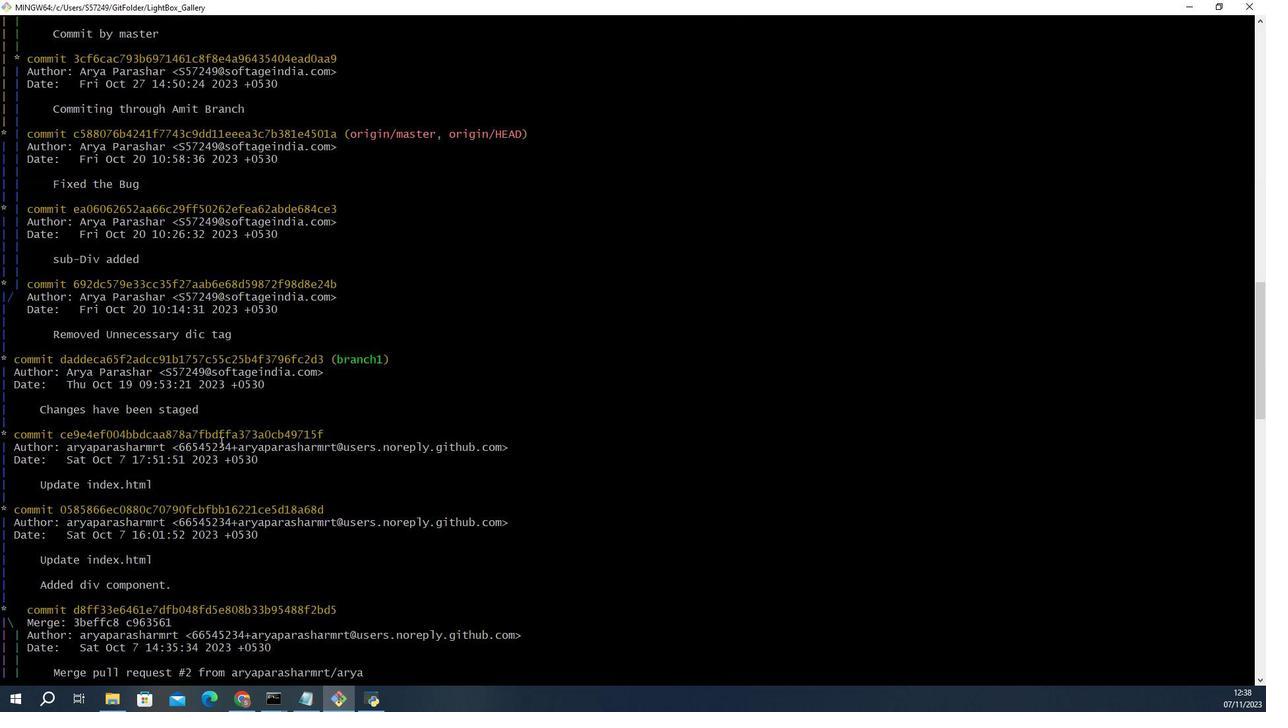
Action: Mouse scrolled (166, 99) with delta (0, 0)
Screenshot: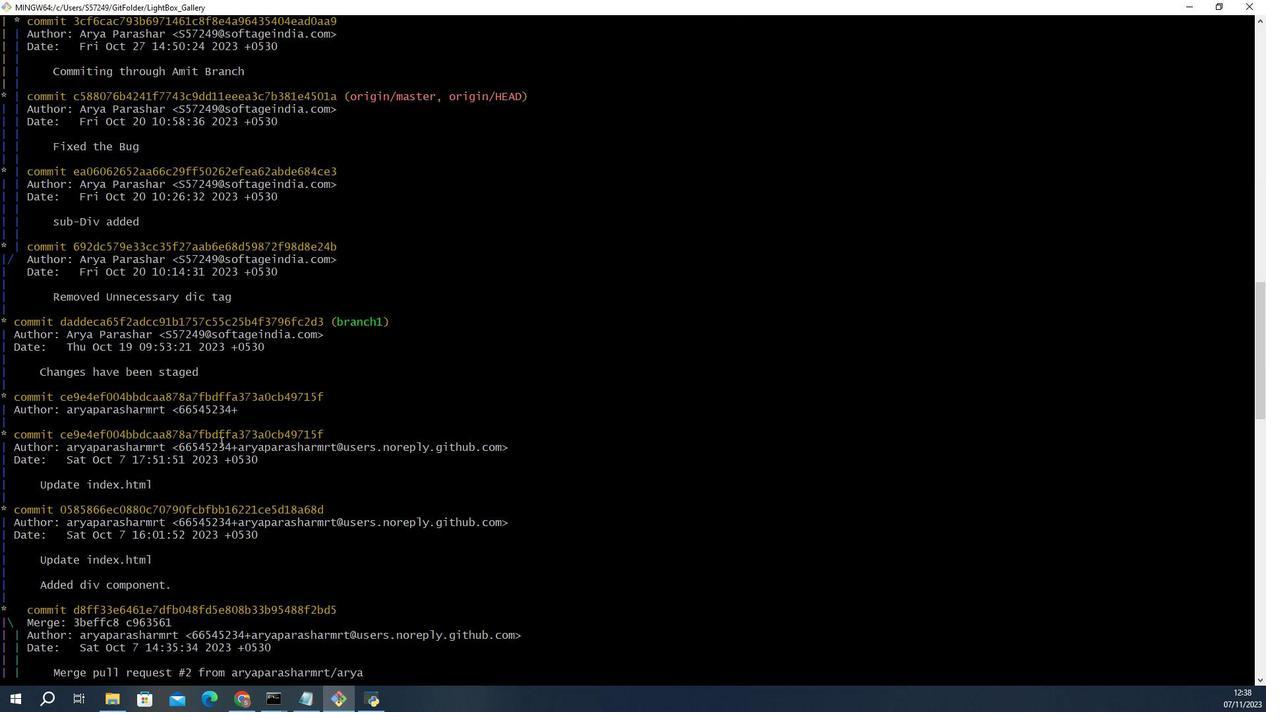 
Action: Mouse scrolled (166, 99) with delta (0, 0)
Screenshot: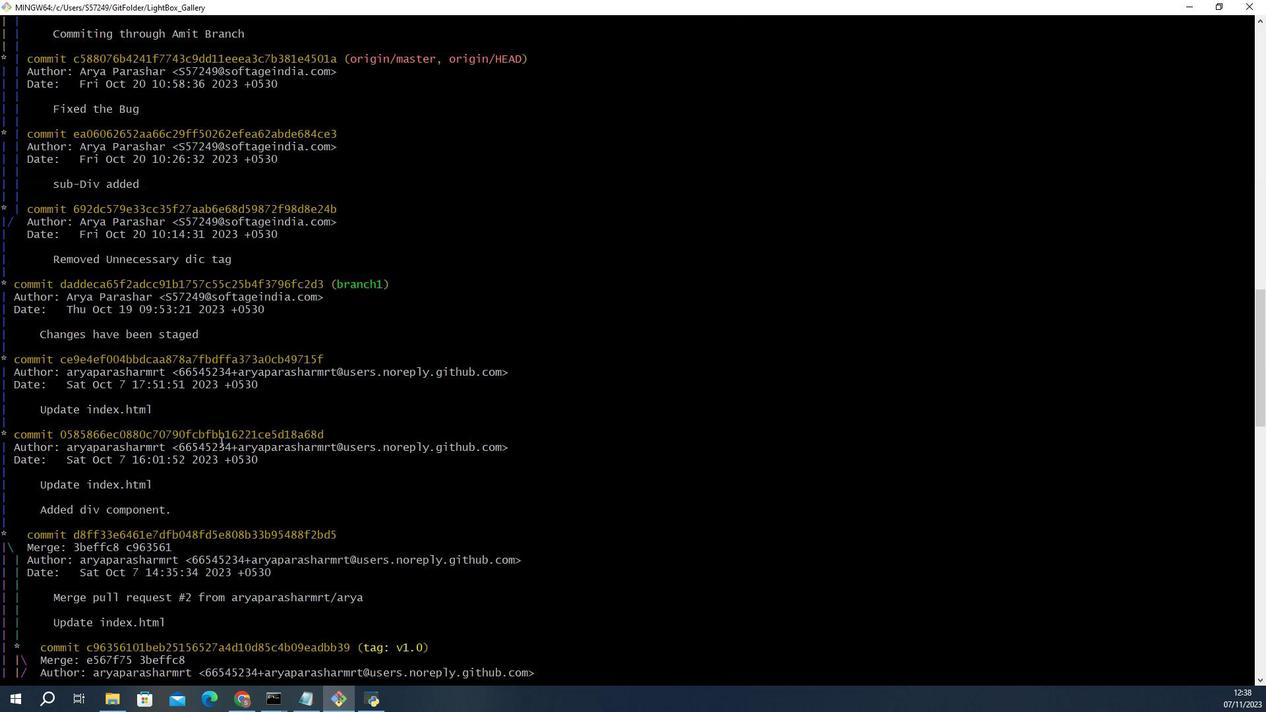 
Action: Mouse scrolled (166, 99) with delta (0, 0)
Screenshot: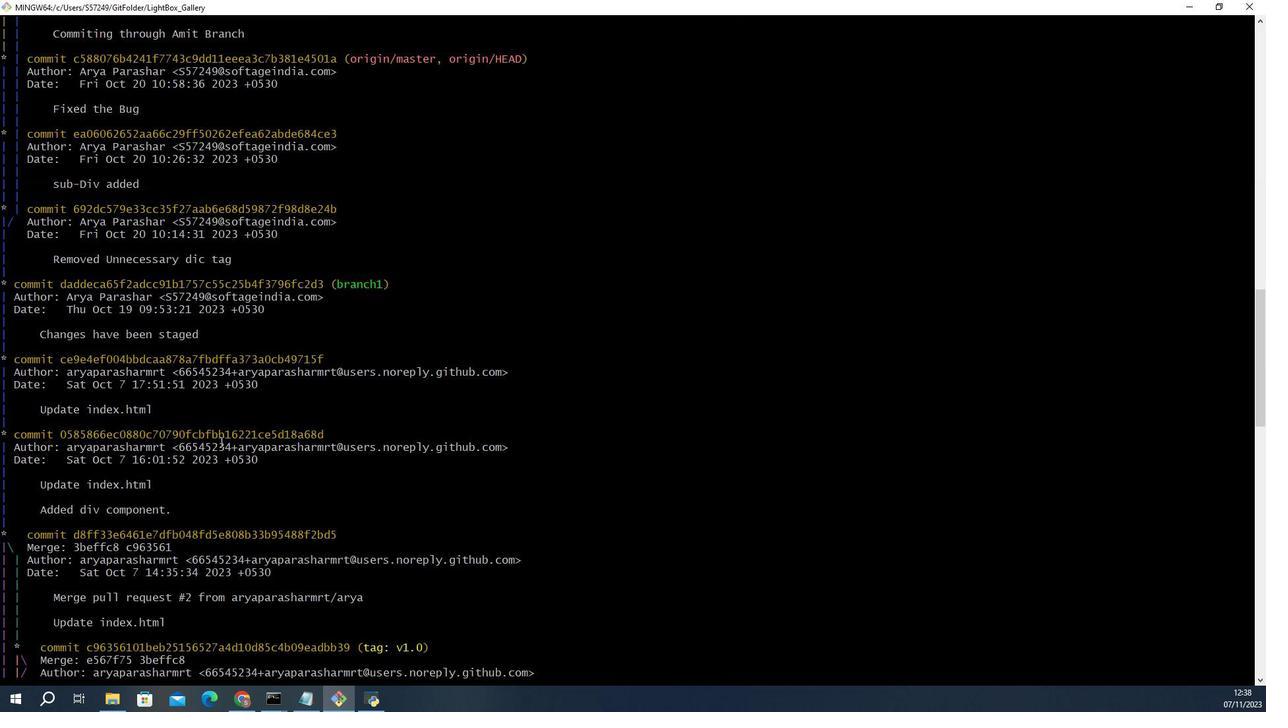 
Action: Mouse scrolled (166, 99) with delta (0, 0)
Screenshot: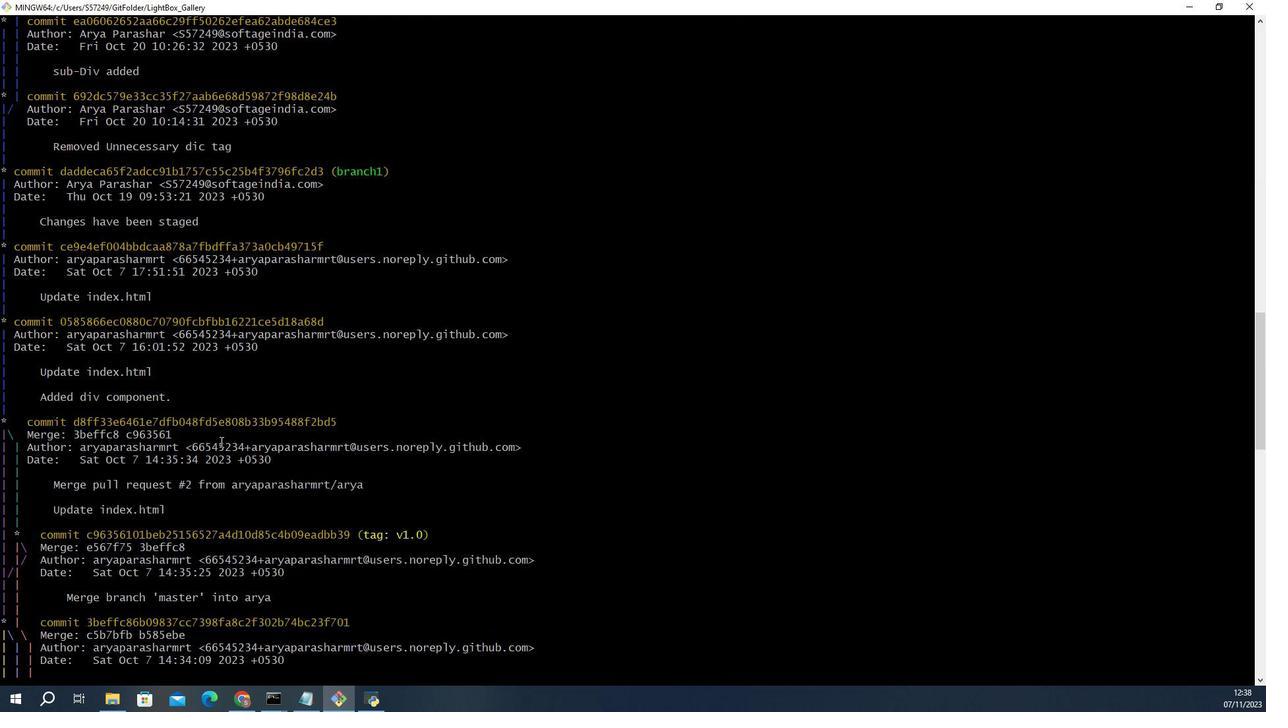 
Action: Mouse scrolled (166, 99) with delta (0, 0)
Screenshot: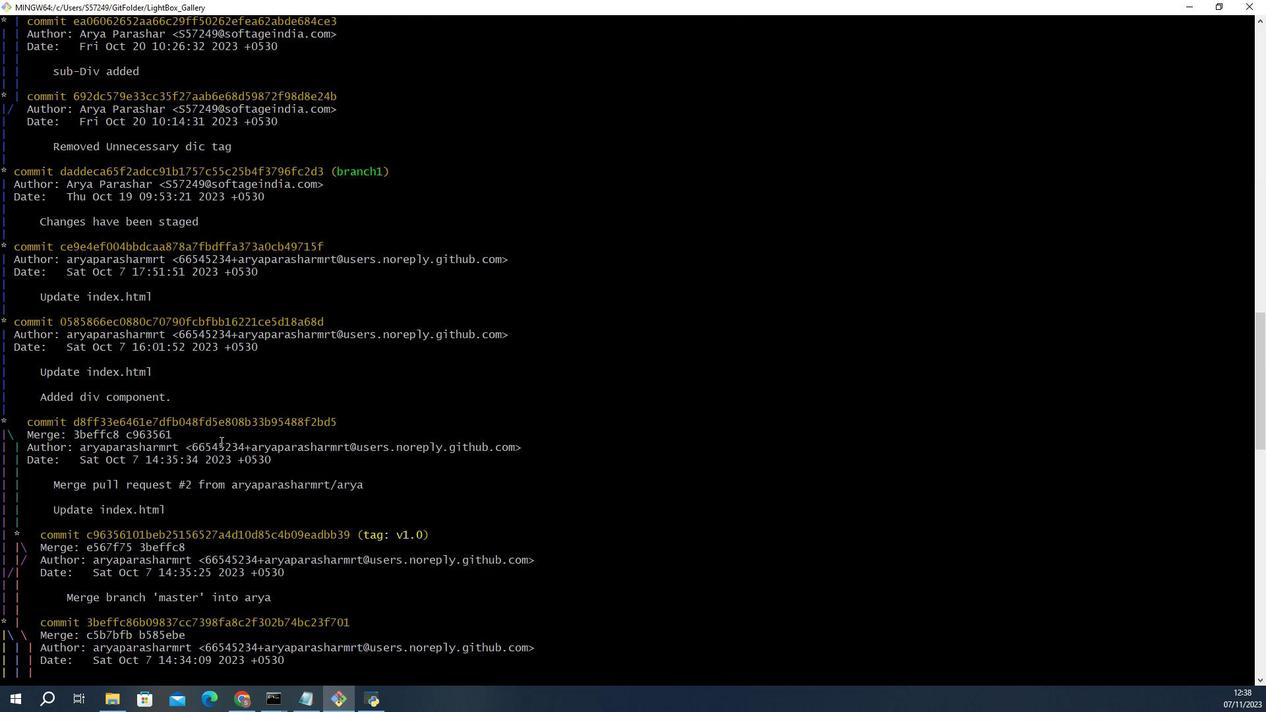 
Action: Mouse scrolled (166, 99) with delta (0, 0)
Screenshot: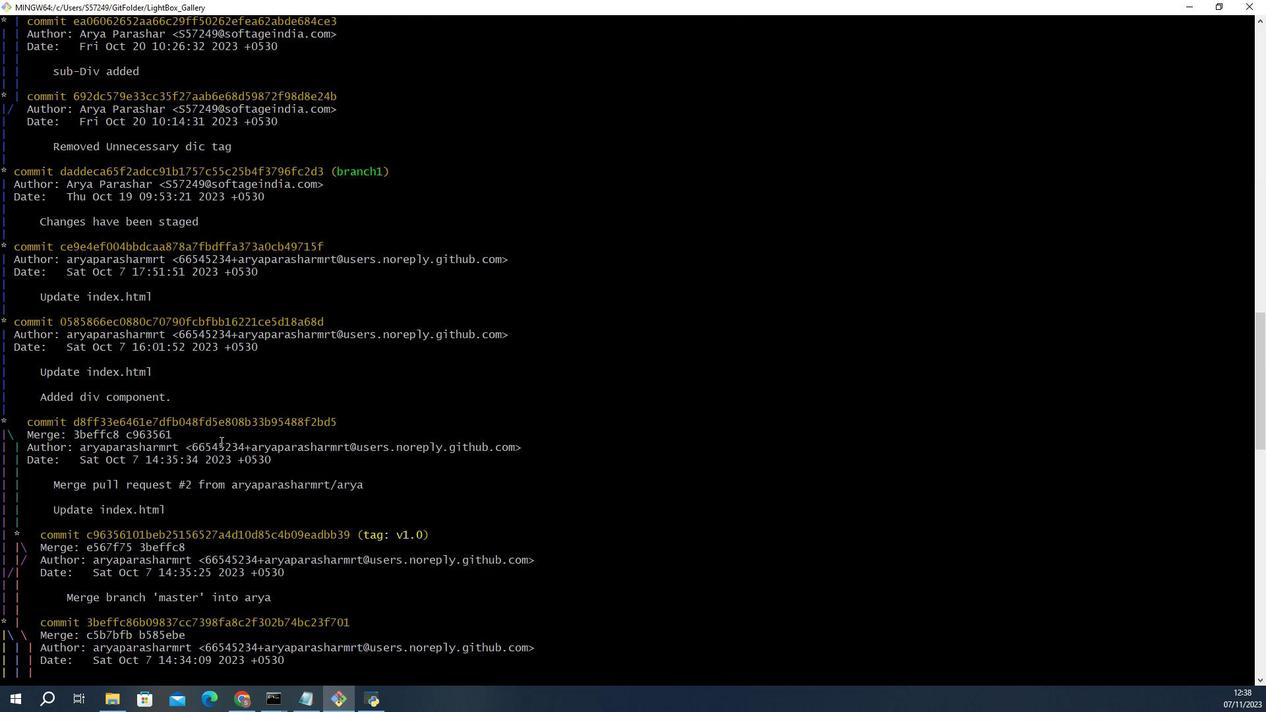 
Action: Mouse scrolled (166, 100) with delta (0, 0)
Screenshot: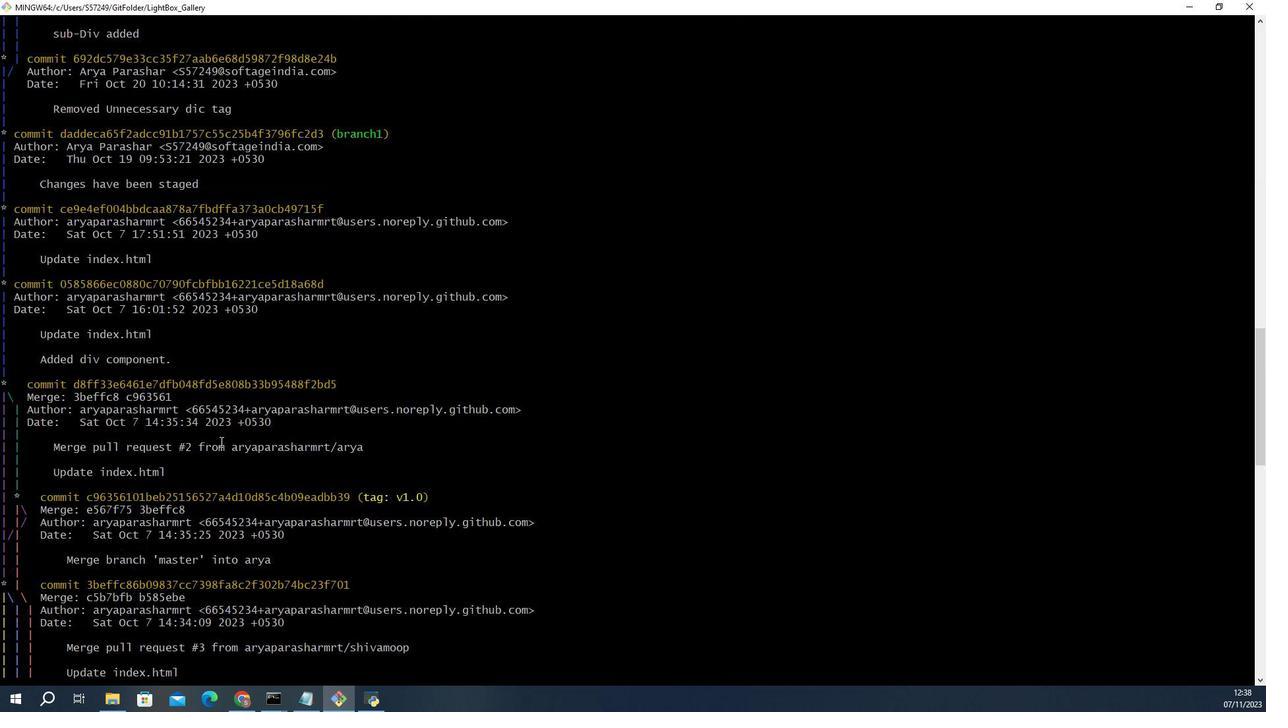 
Action: Mouse scrolled (166, 99) with delta (0, 0)
Screenshot: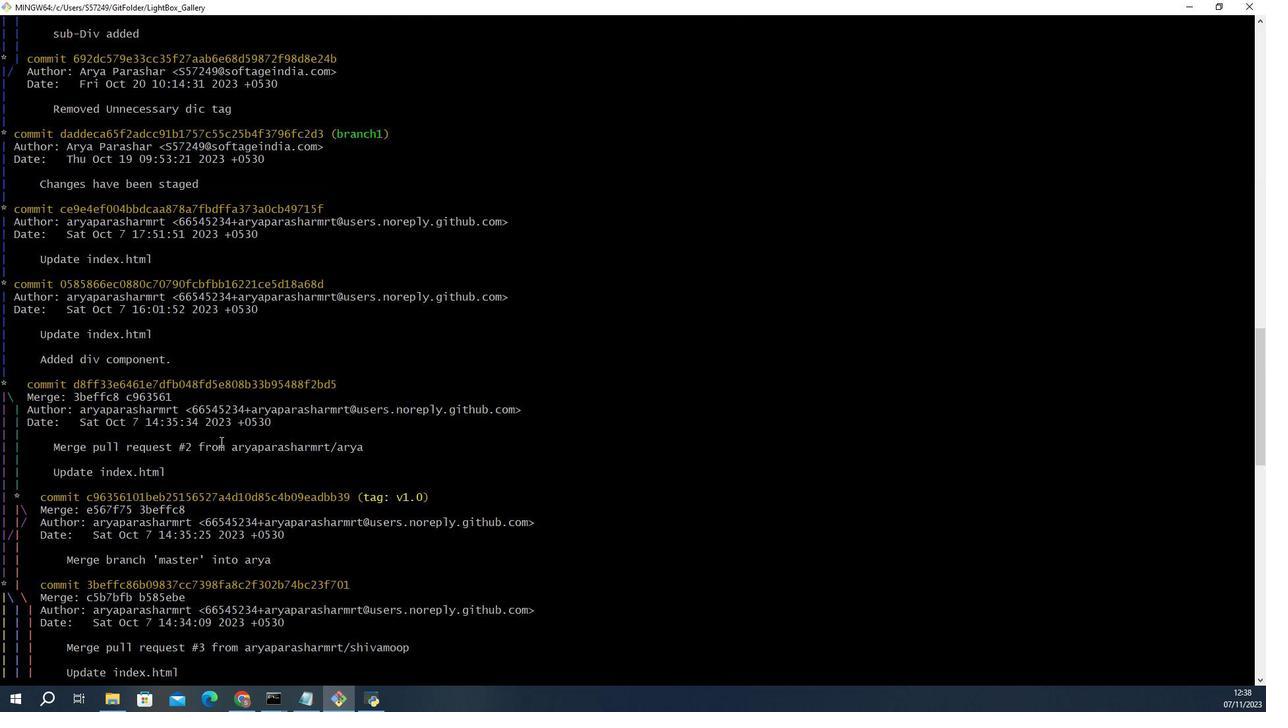 
Action: Mouse scrolled (166, 99) with delta (0, 0)
Screenshot: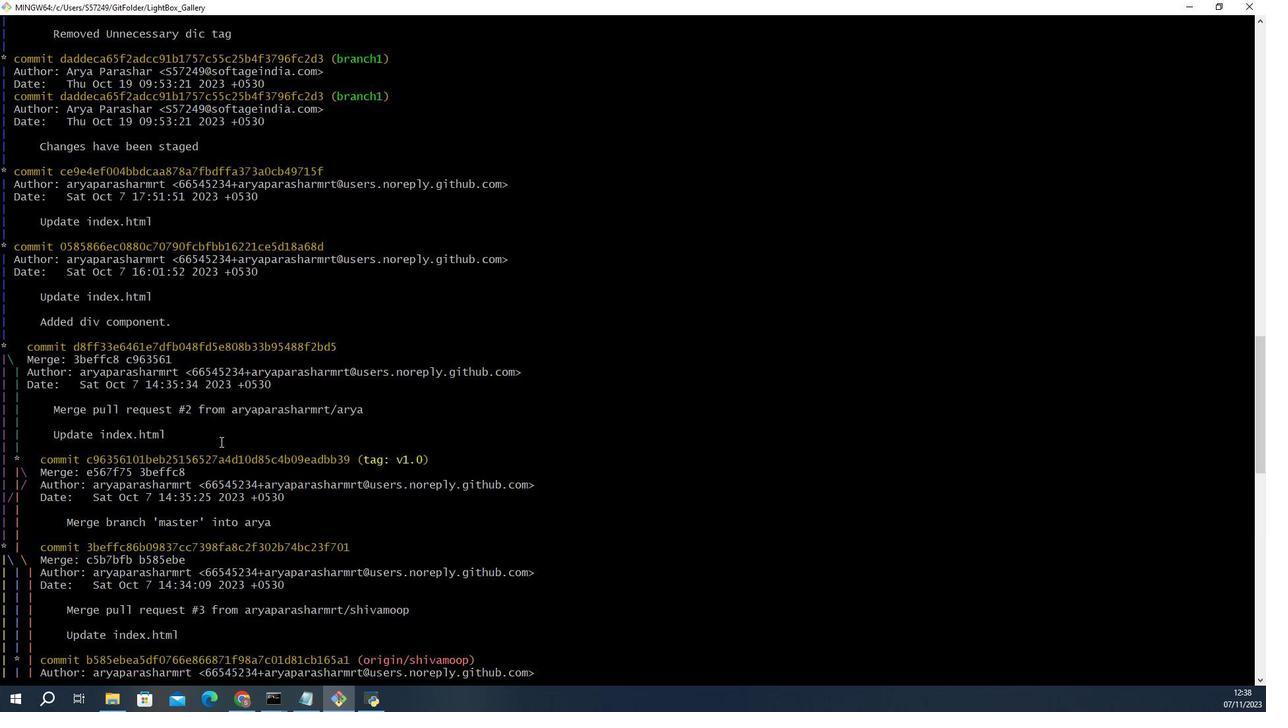 
Action: Mouse scrolled (166, 99) with delta (0, 0)
Screenshot: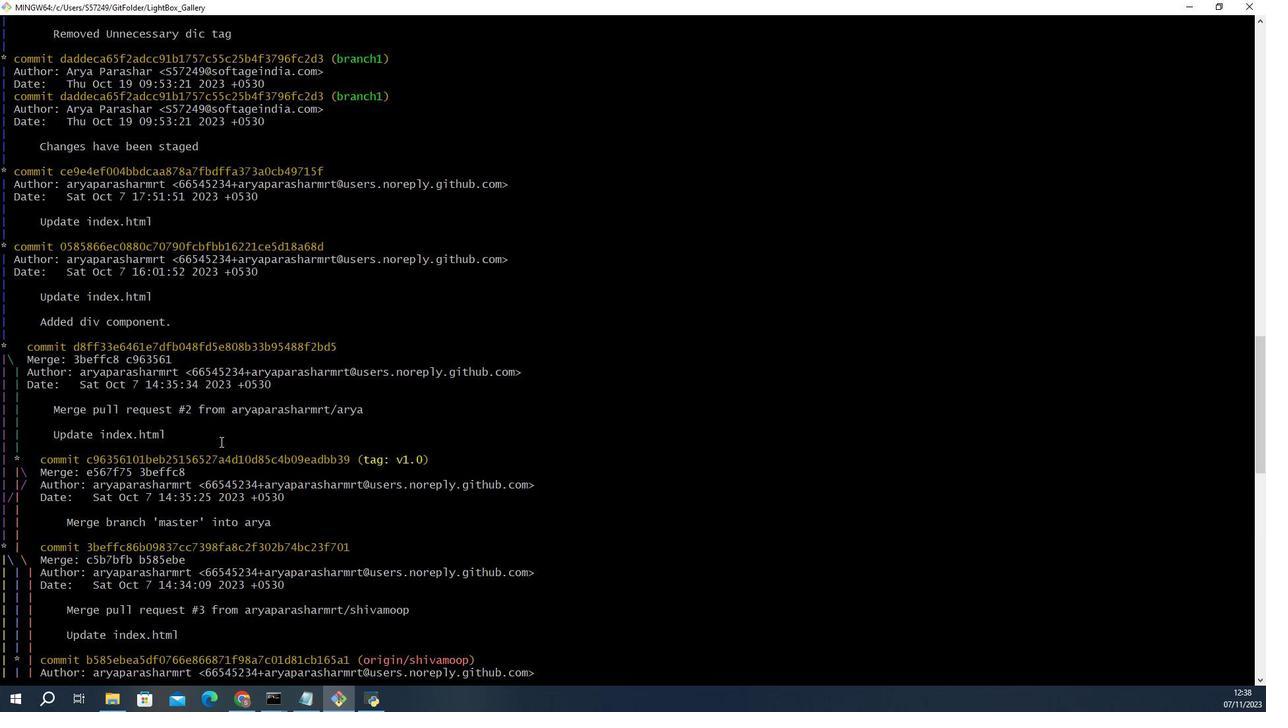 
Action: Mouse scrolled (166, 99) with delta (0, 0)
Screenshot: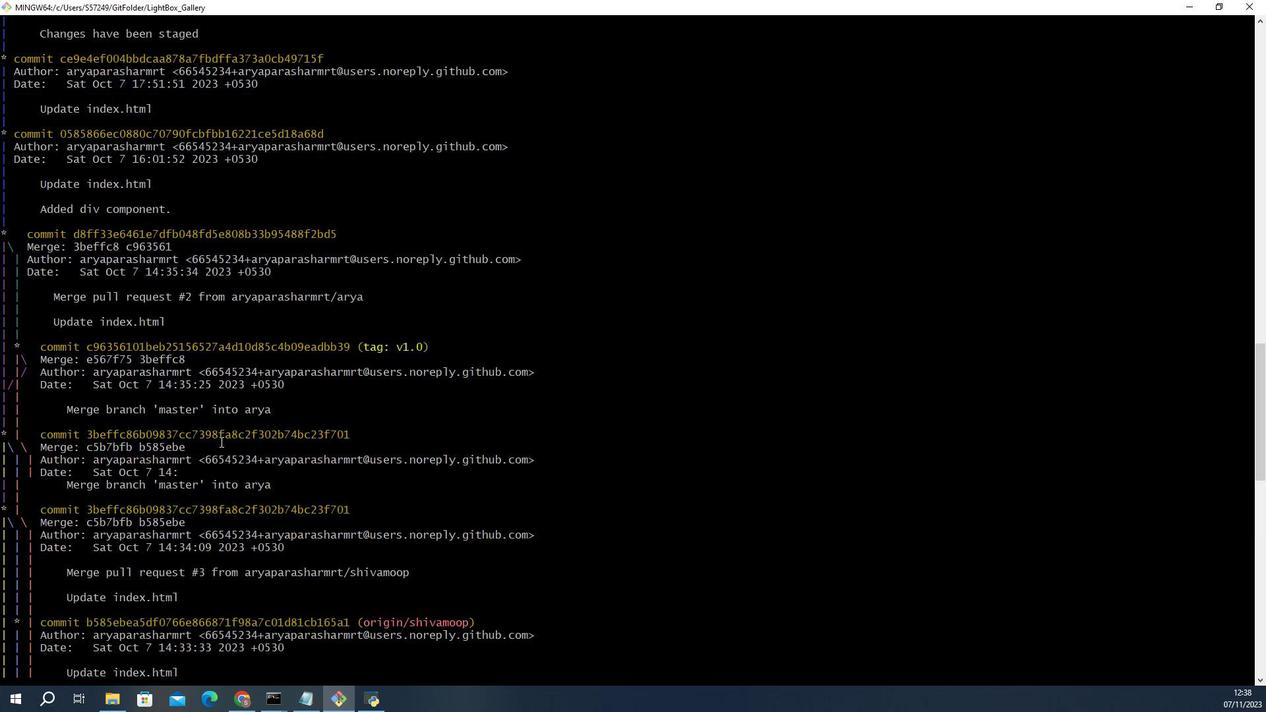 
Action: Mouse scrolled (166, 99) with delta (0, 0)
Screenshot: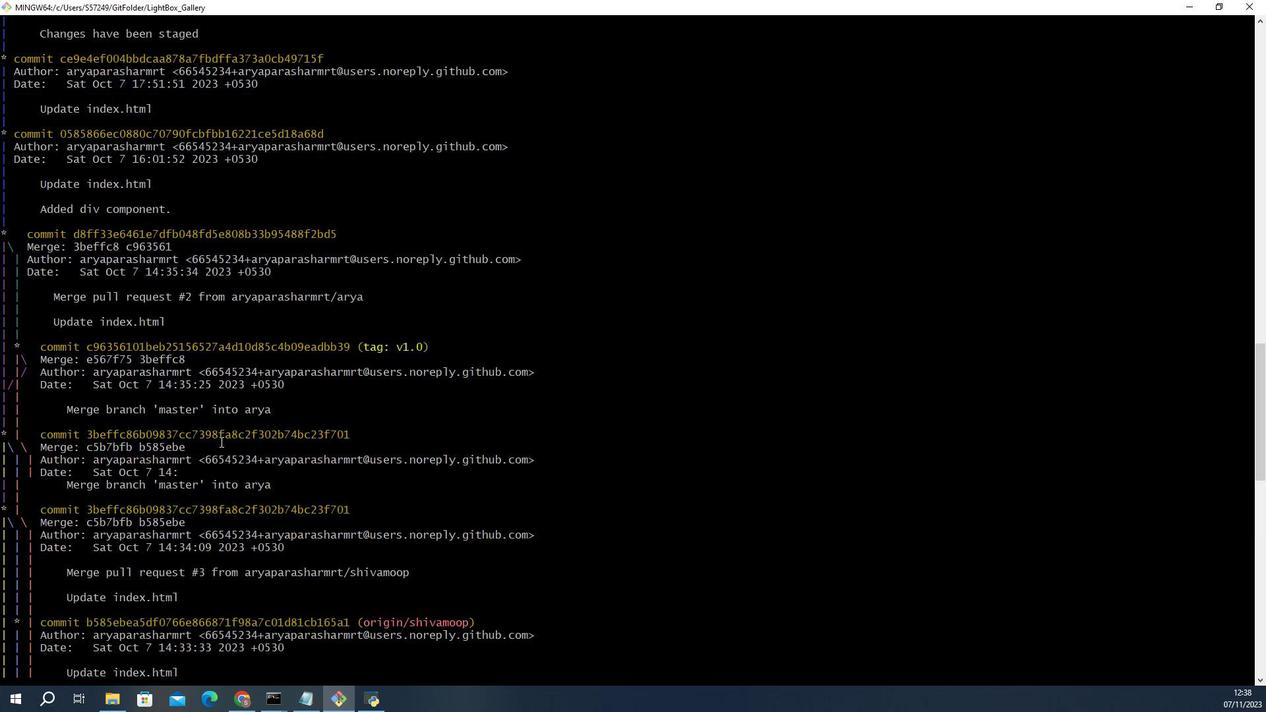 
Action: Mouse scrolled (166, 99) with delta (0, 0)
Screenshot: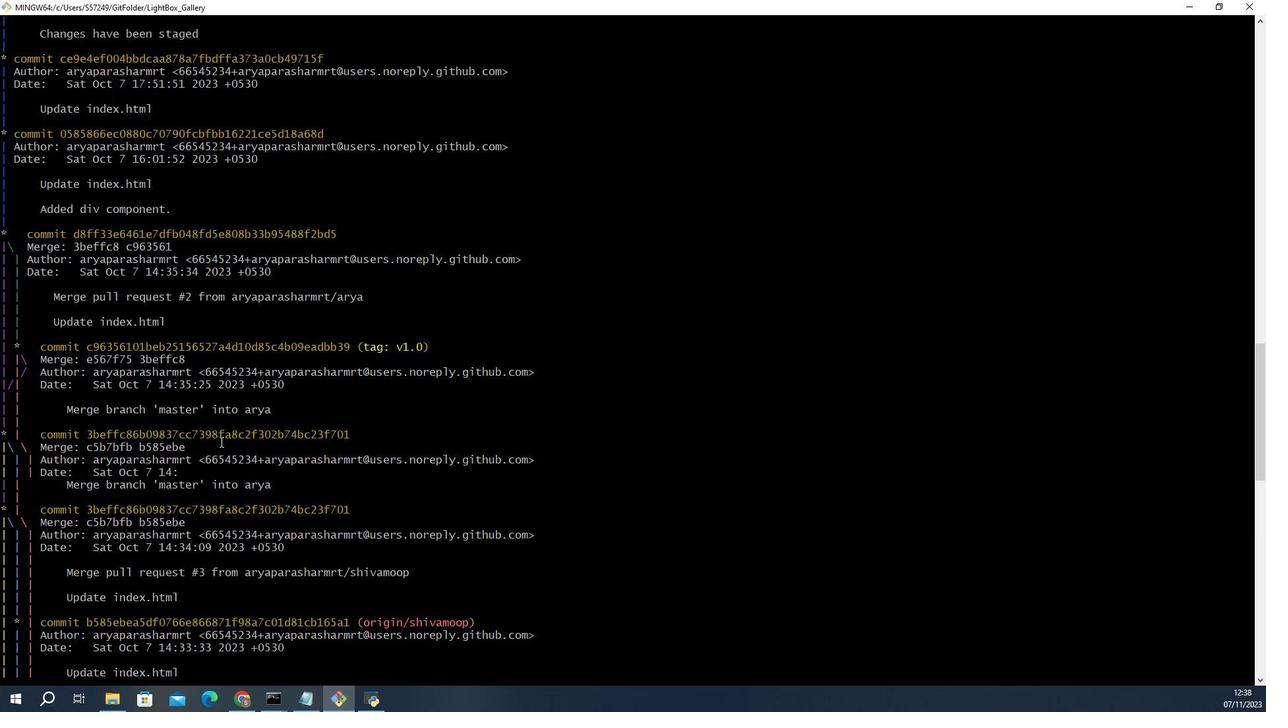 
Action: Mouse scrolled (166, 99) with delta (0, 0)
Screenshot: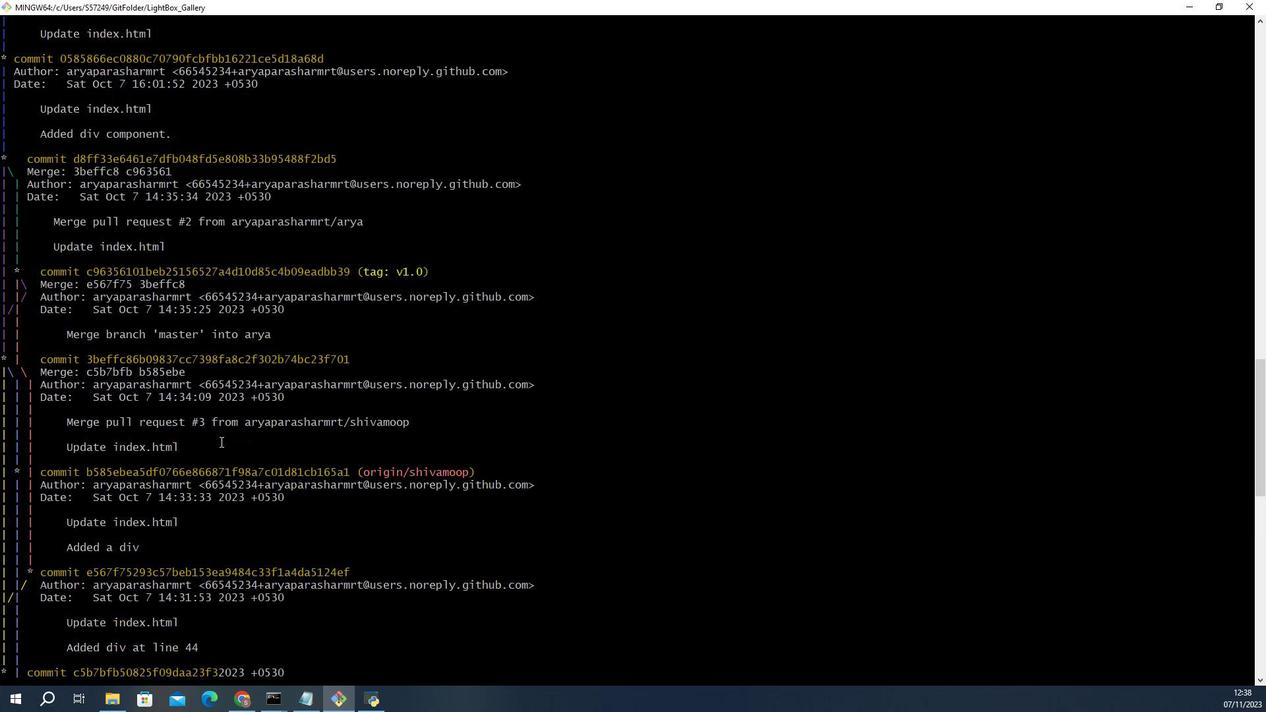 
Action: Mouse scrolled (166, 99) with delta (0, 0)
Screenshot: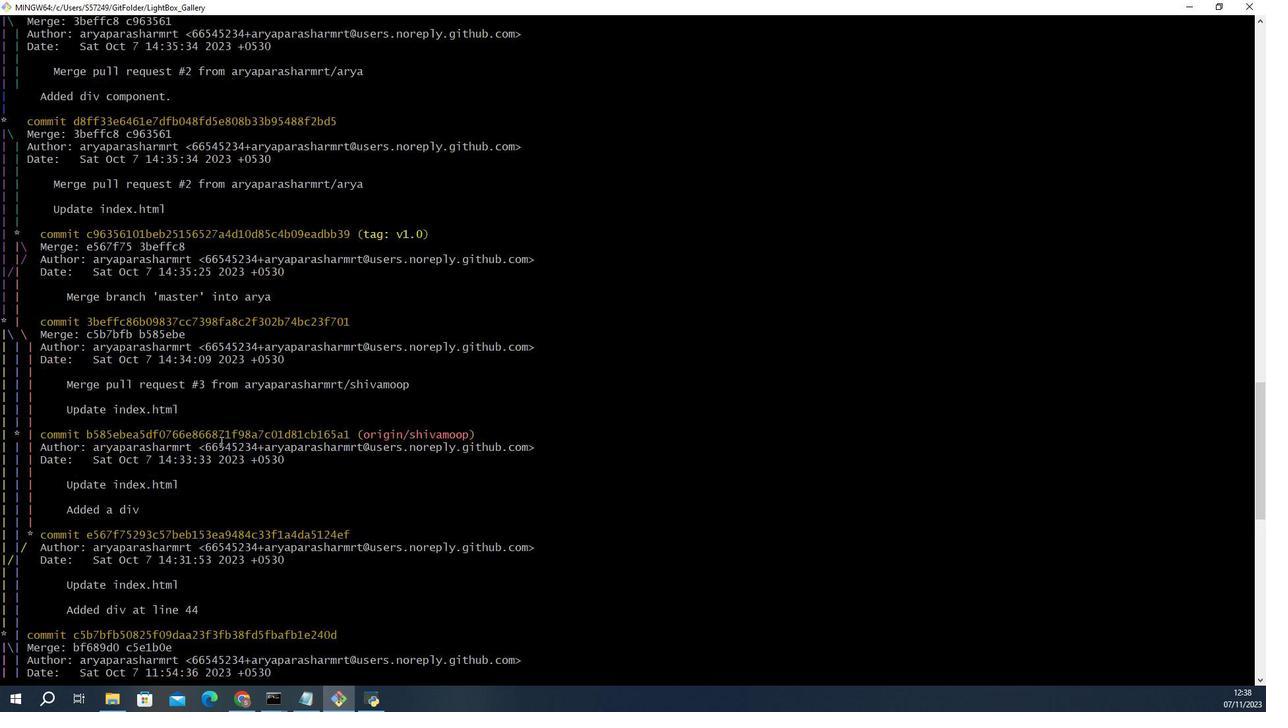 
Action: Mouse scrolled (166, 99) with delta (0, 0)
Screenshot: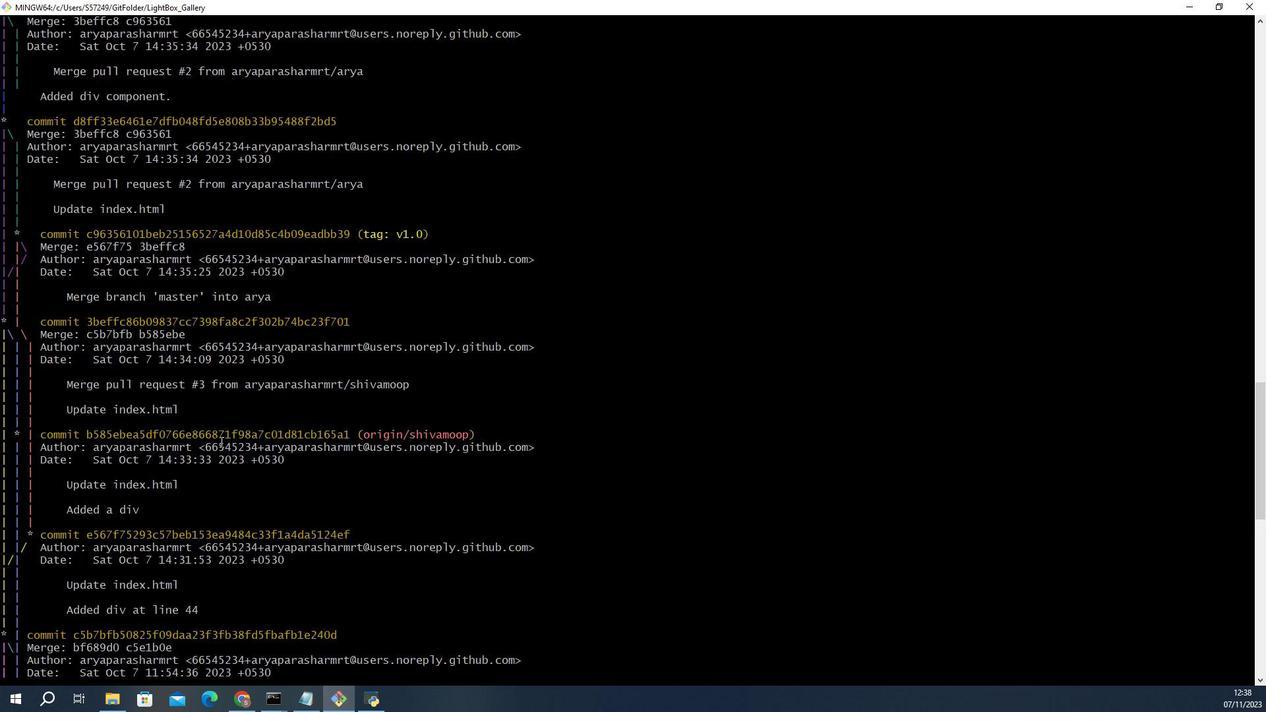
Action: Mouse scrolled (166, 99) with delta (0, 0)
Screenshot: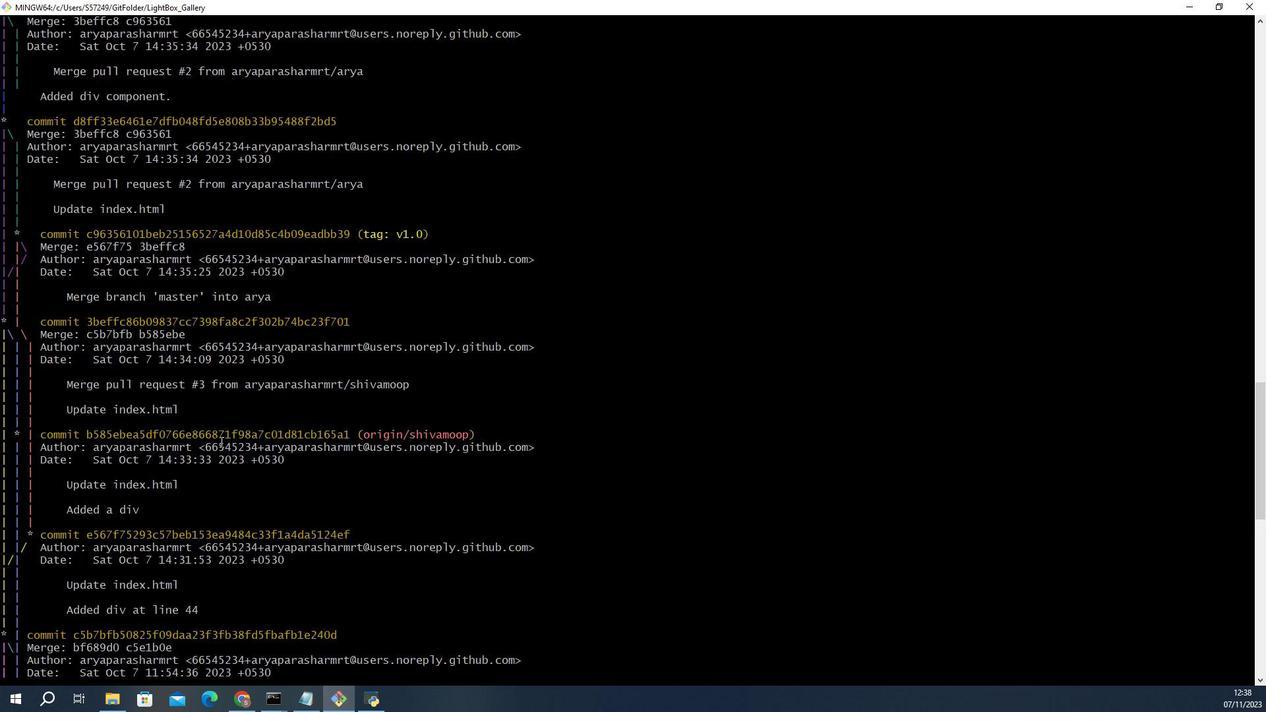 
Action: Mouse scrolled (166, 99) with delta (0, 0)
Screenshot: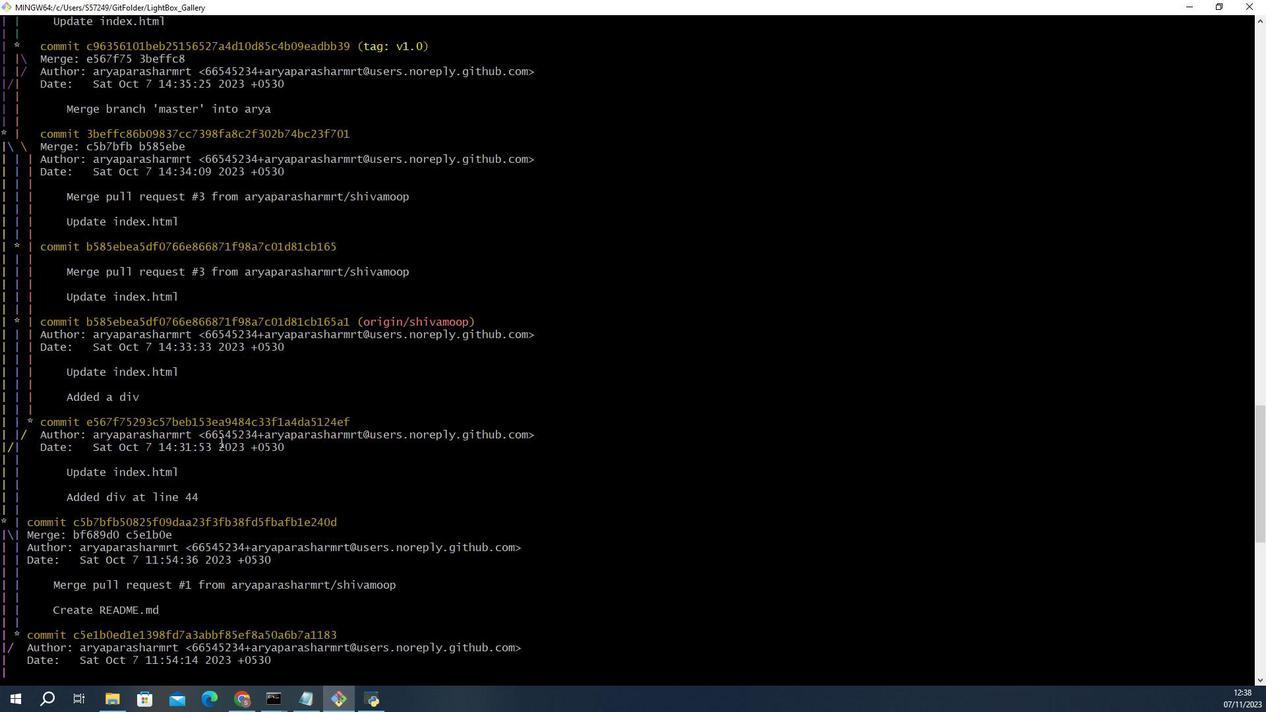 
Action: Mouse scrolled (166, 99) with delta (0, 0)
Screenshot: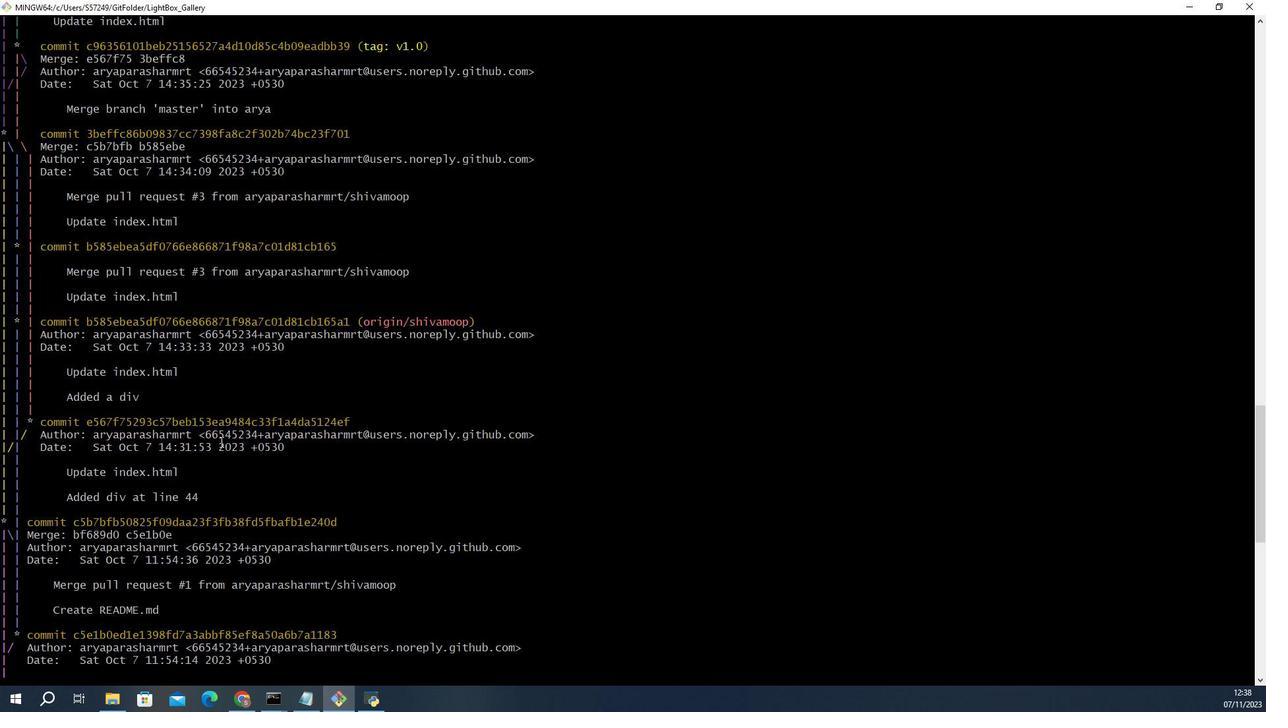 
Action: Mouse scrolled (166, 99) with delta (0, 0)
Screenshot: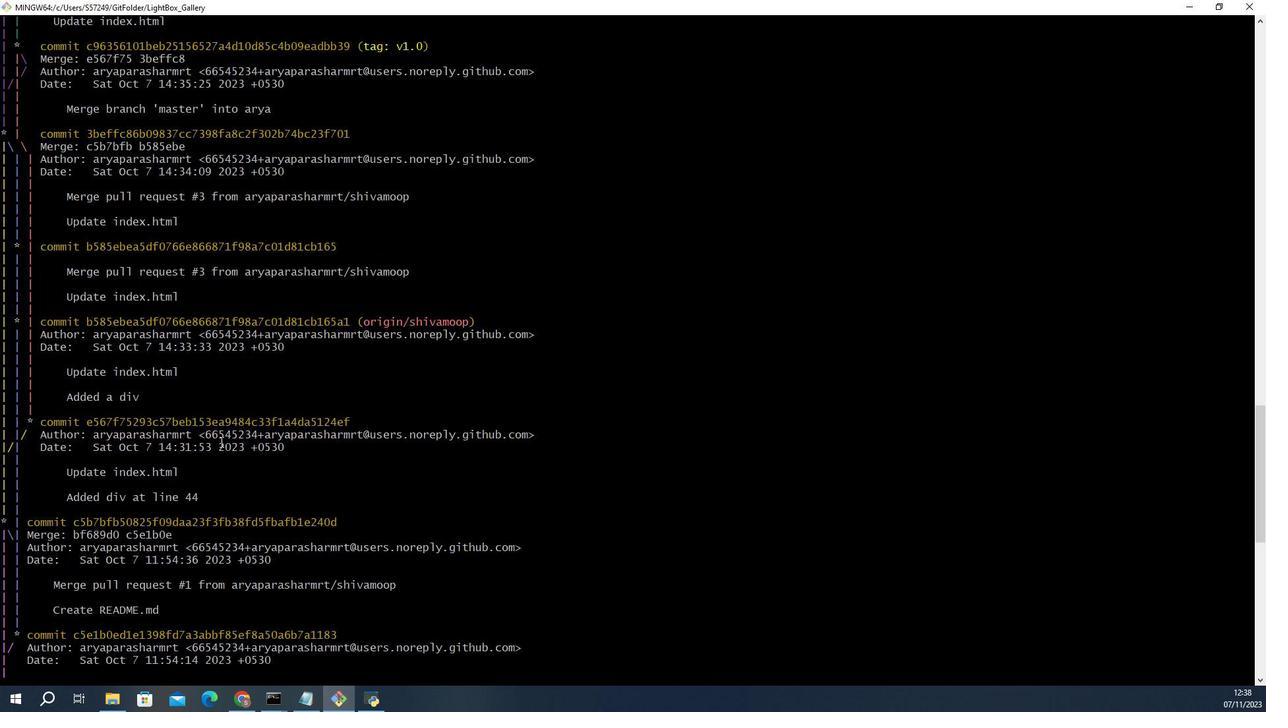 
Action: Mouse scrolled (166, 99) with delta (0, 0)
Screenshot: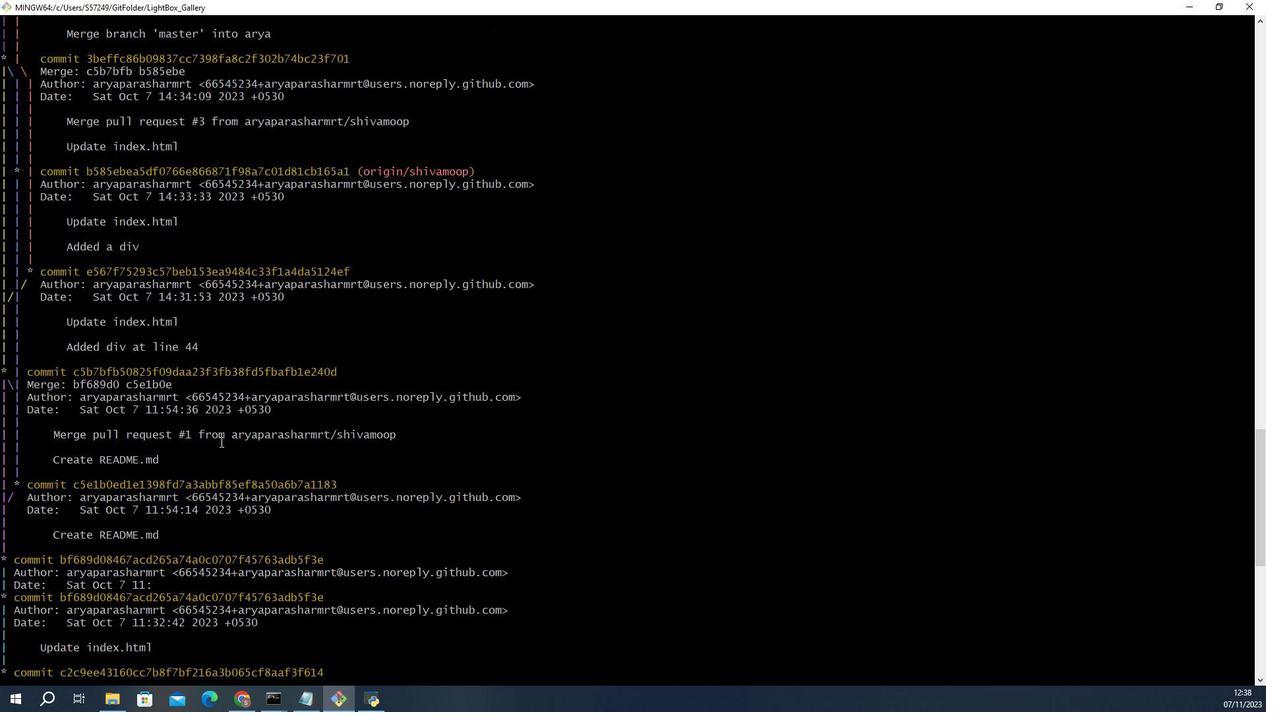 
Action: Mouse scrolled (166, 99) with delta (0, 0)
Screenshot: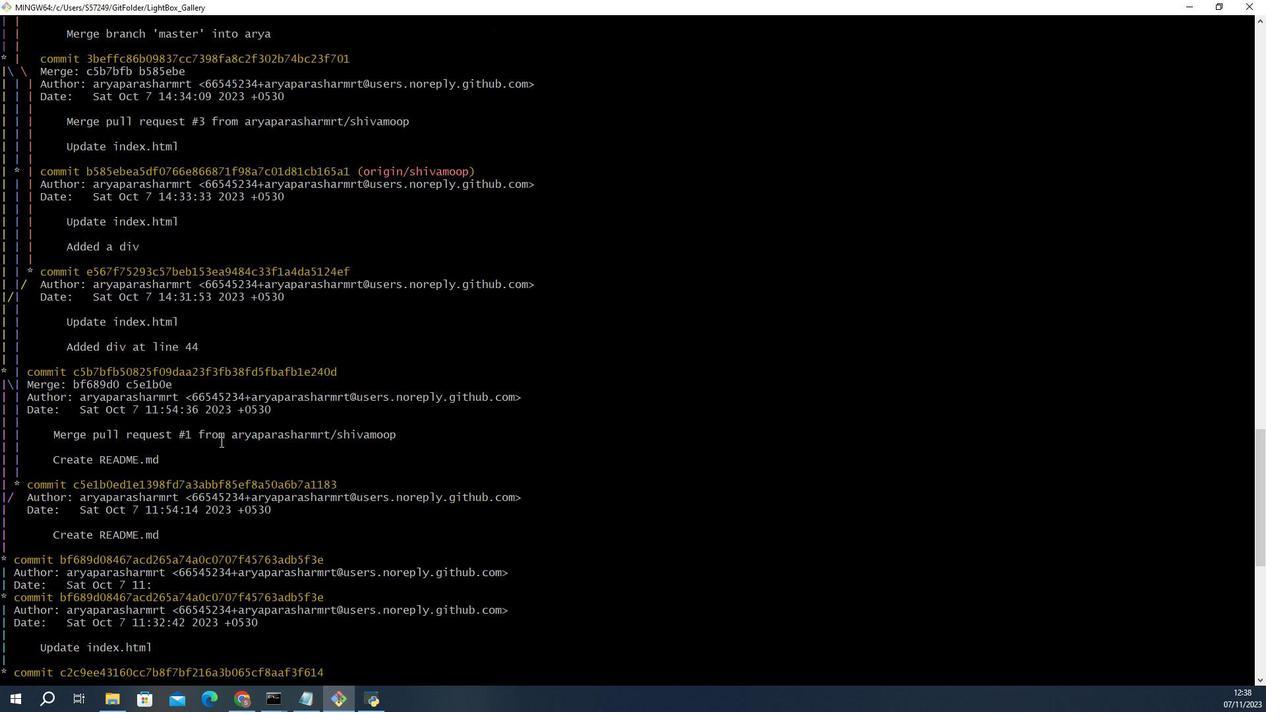 
Action: Mouse scrolled (166, 99) with delta (0, 0)
Screenshot: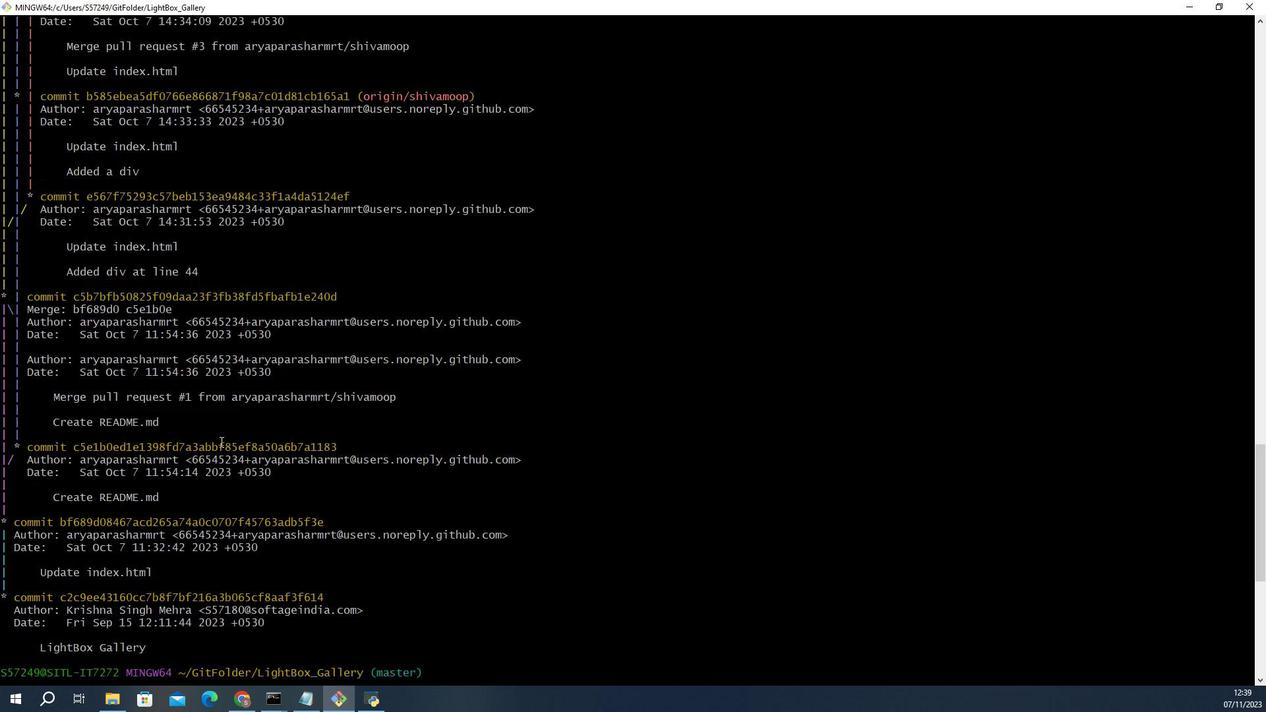 
Action: Mouse scrolled (166, 99) with delta (0, 0)
Screenshot: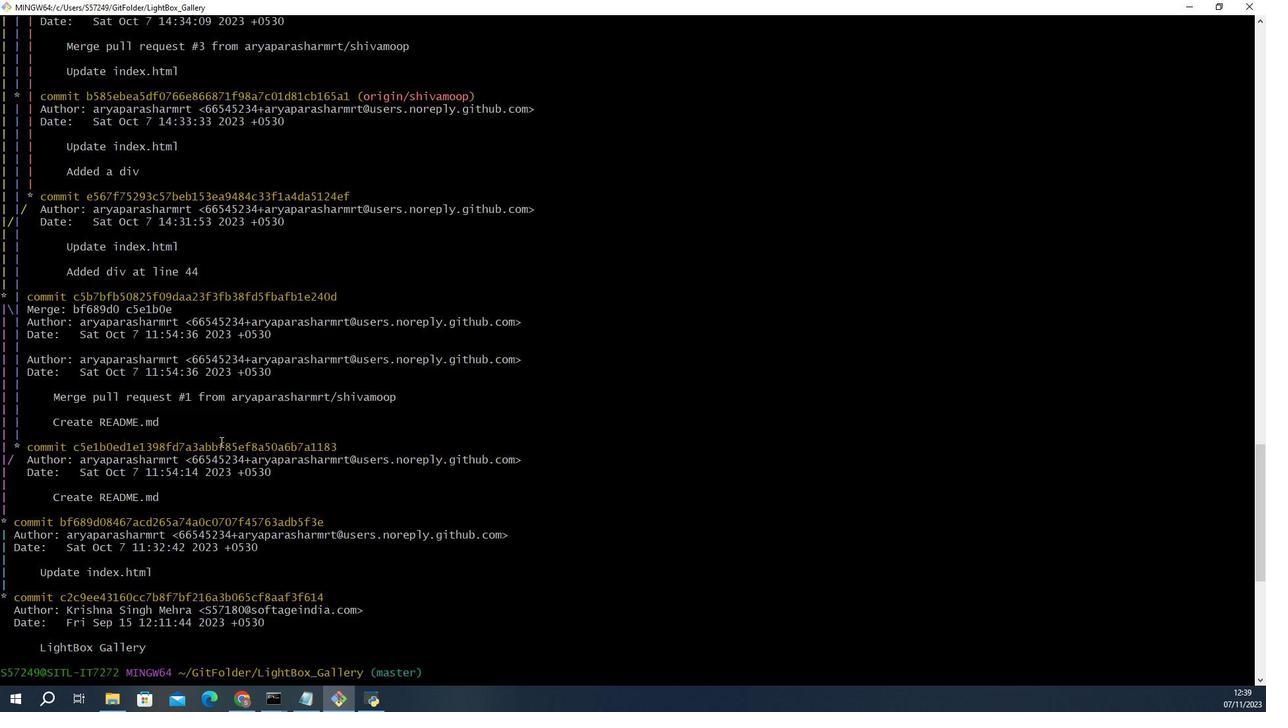 
Action: Mouse scrolled (166, 99) with delta (0, 0)
Screenshot: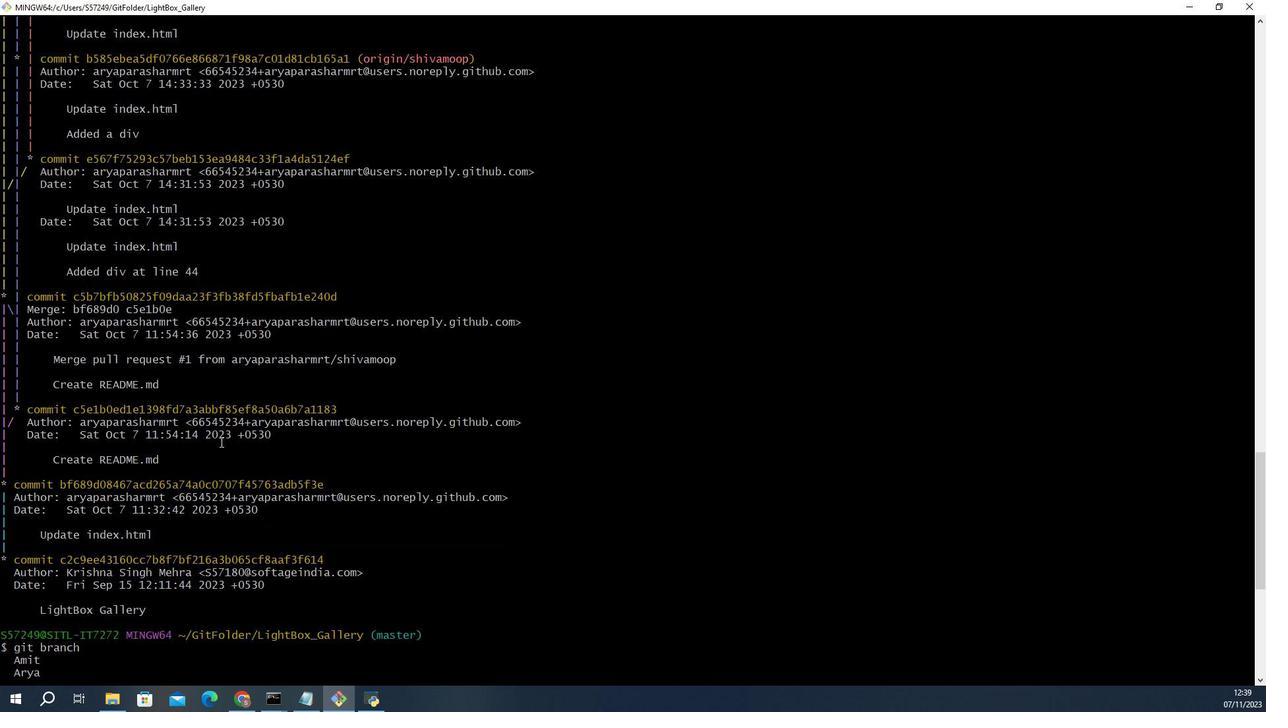 
Action: Mouse scrolled (166, 99) with delta (0, 0)
Screenshot: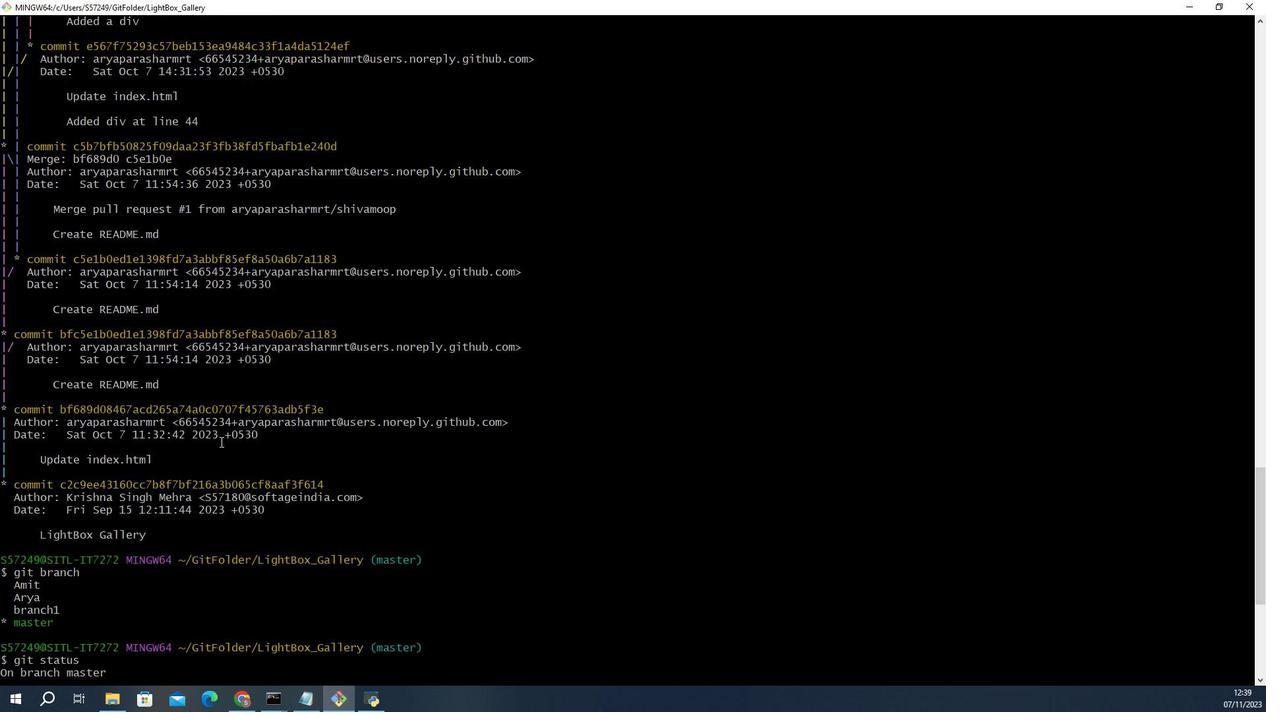 
Action: Mouse scrolled (166, 99) with delta (0, 0)
Screenshot: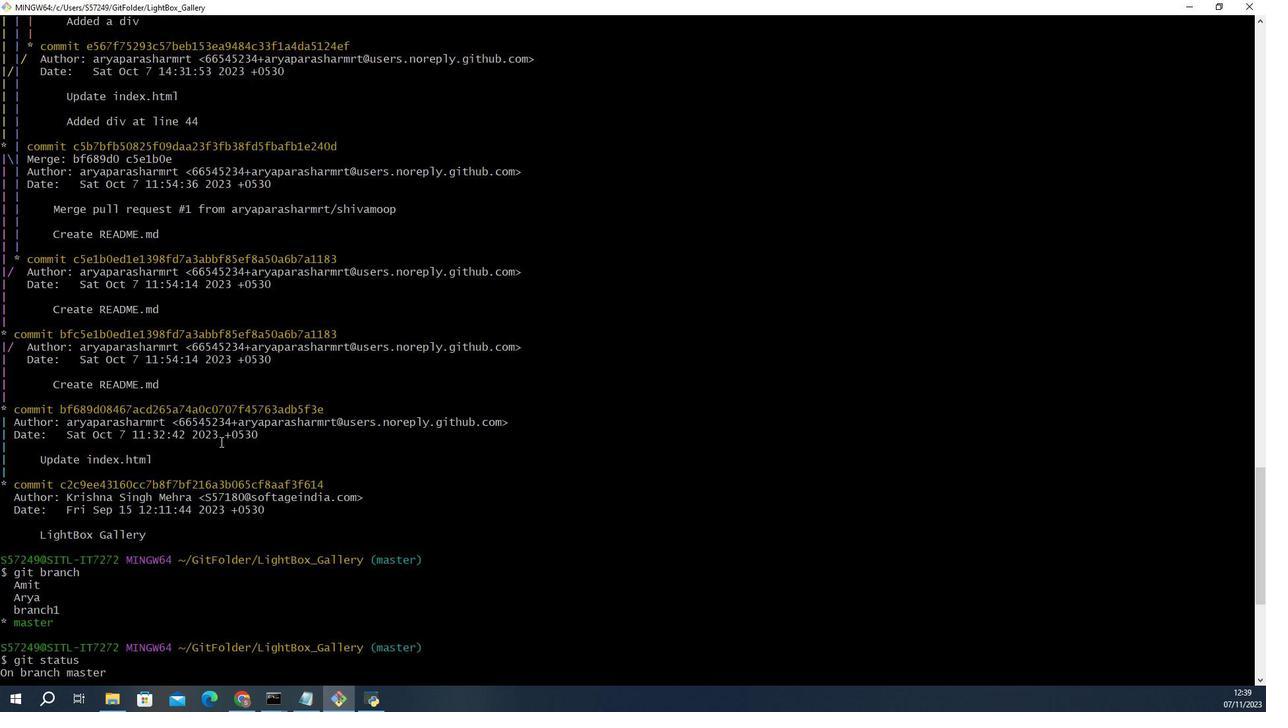 
Action: Mouse scrolled (166, 99) with delta (0, 0)
Screenshot: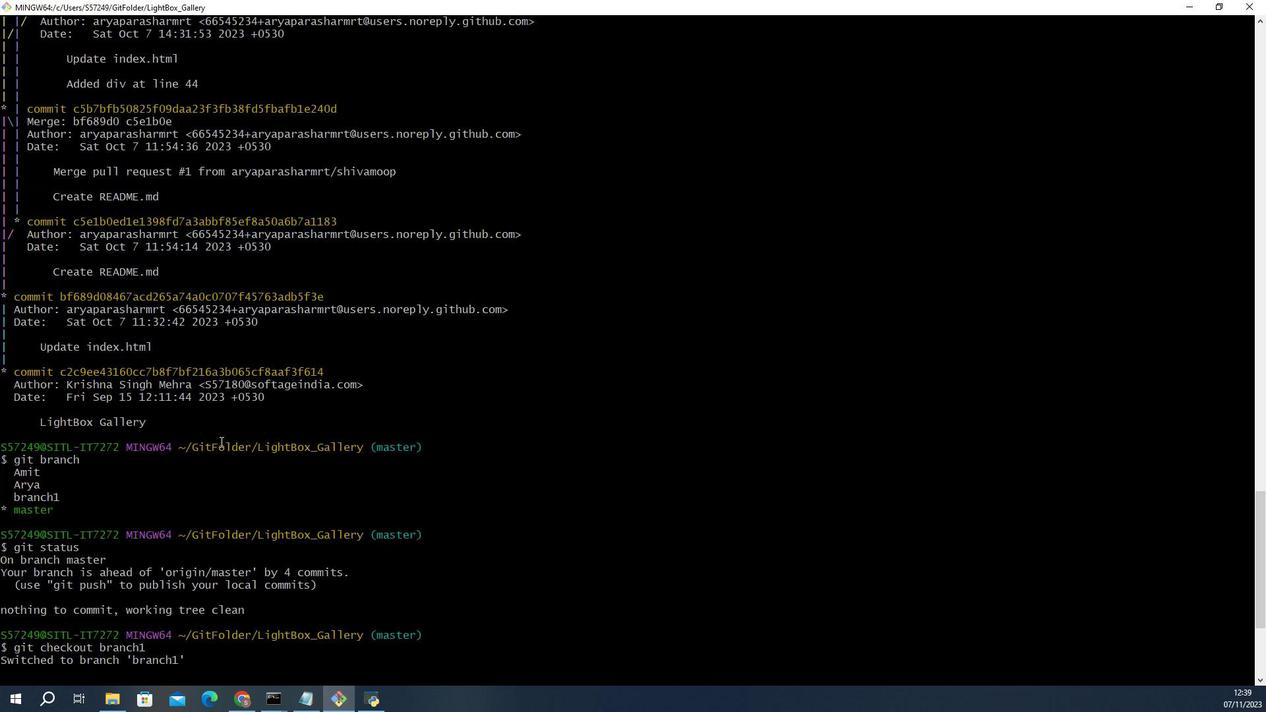
Action: Mouse scrolled (166, 99) with delta (0, 0)
Screenshot: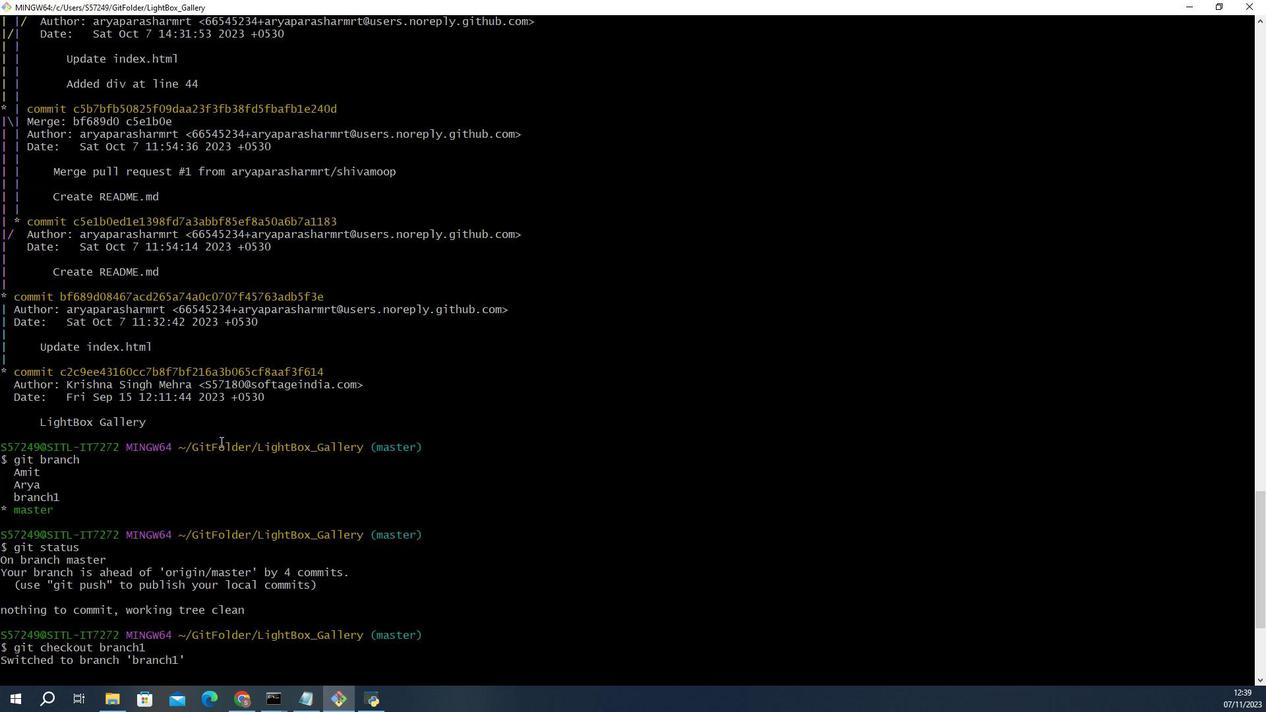 
Action: Mouse scrolled (166, 99) with delta (0, 0)
Screenshot: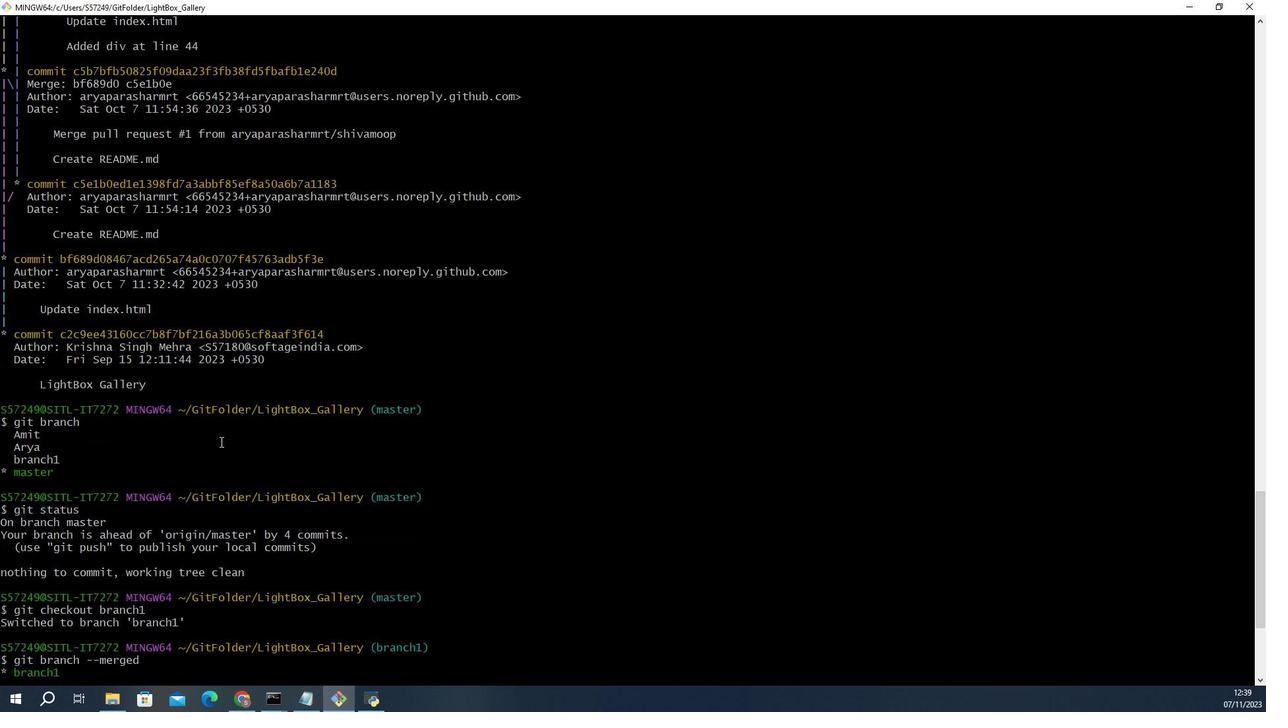 
Action: Mouse scrolled (166, 100) with delta (0, 0)
Screenshot: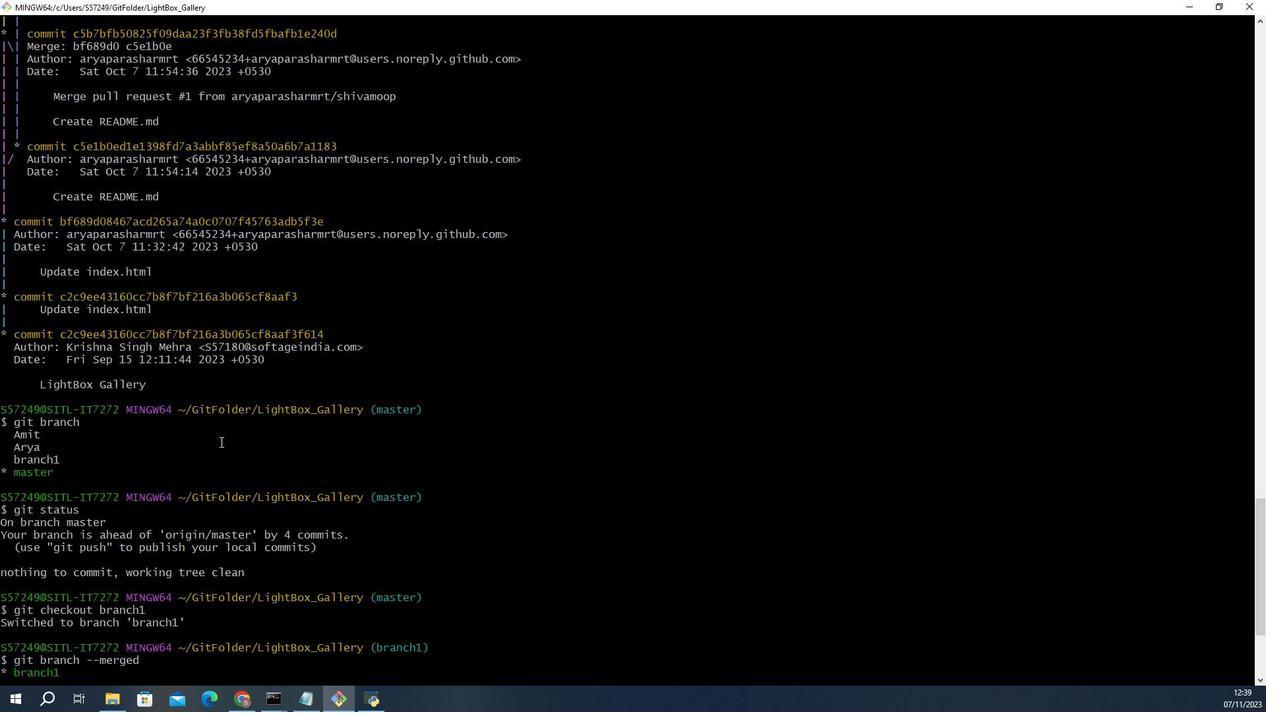 
Action: Mouse scrolled (166, 99) with delta (0, 0)
Screenshot: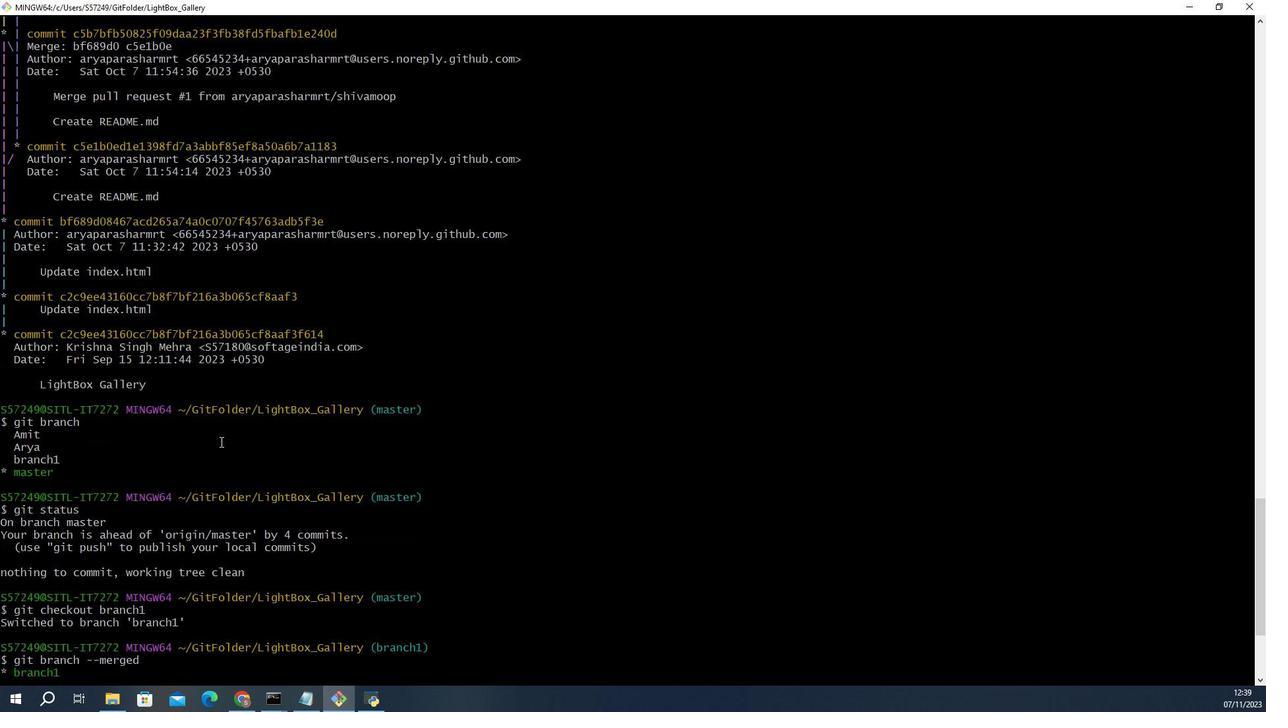 
Action: Mouse scrolled (166, 99) with delta (0, 0)
Screenshot: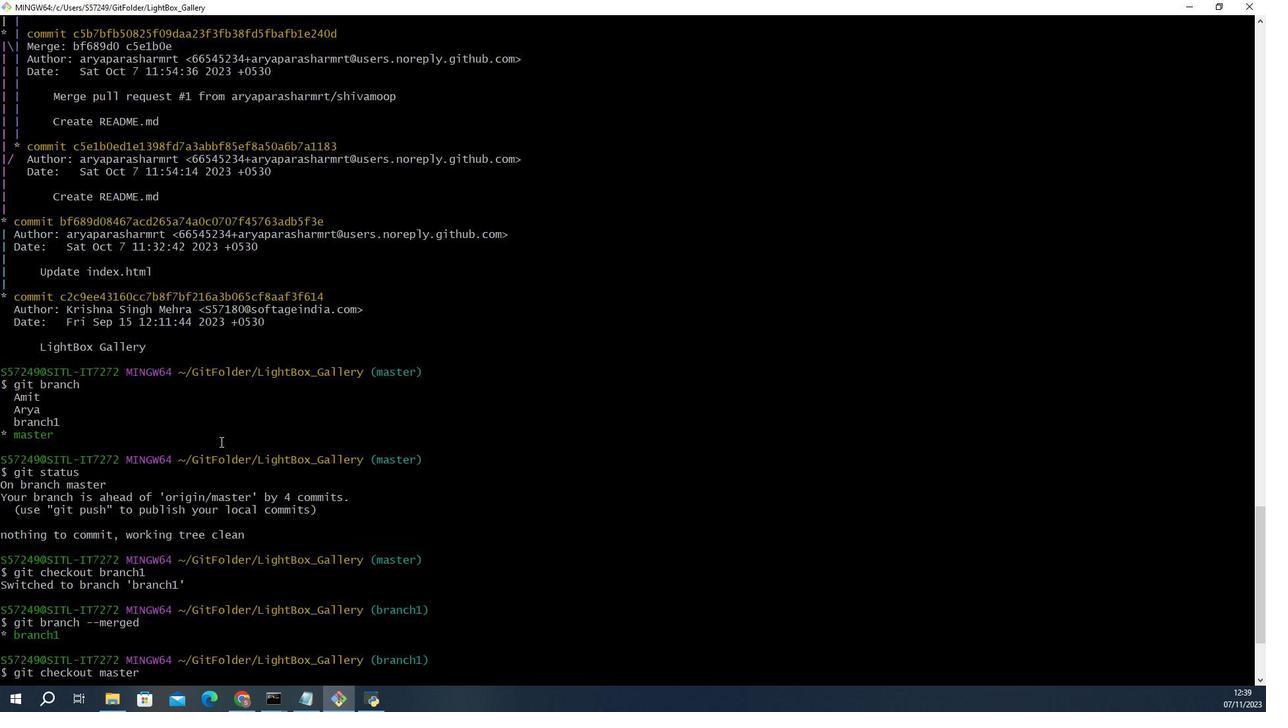 
Action: Mouse moved to (166, 104)
Screenshot: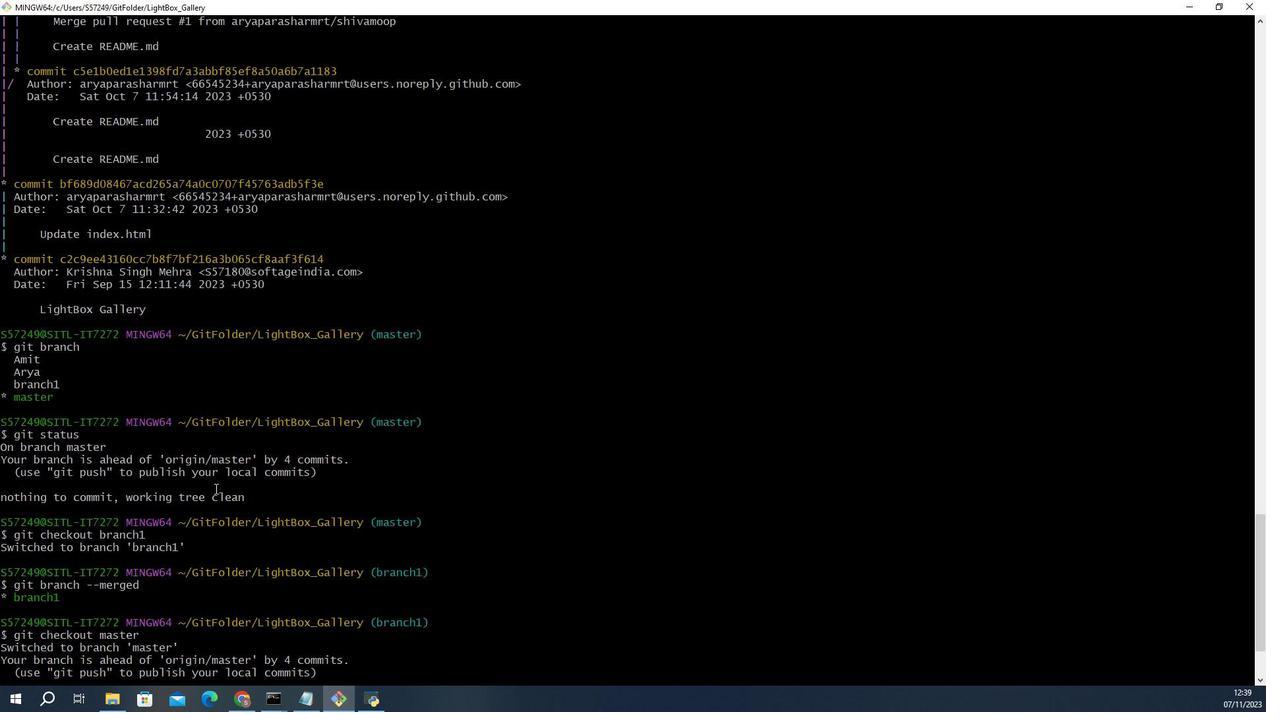 
Action: Mouse scrolled (166, 104) with delta (0, 0)
Screenshot: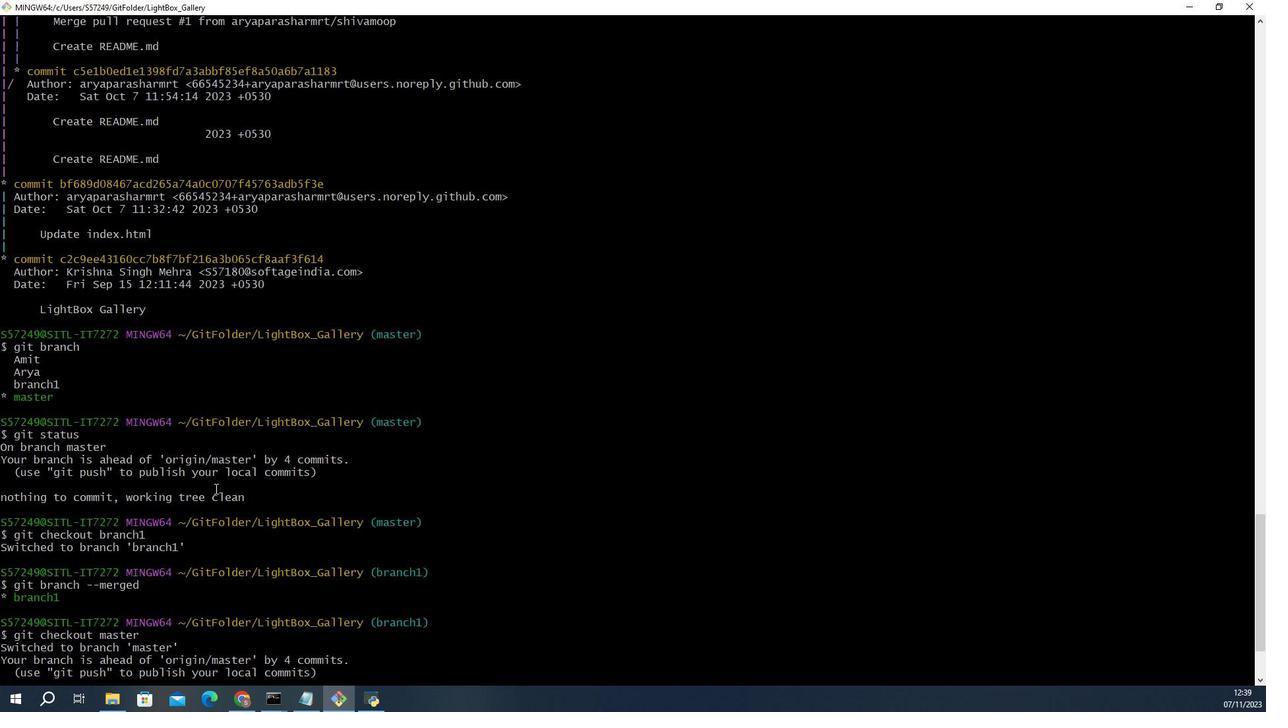 
Action: Mouse moved to (166, 104)
Screenshot: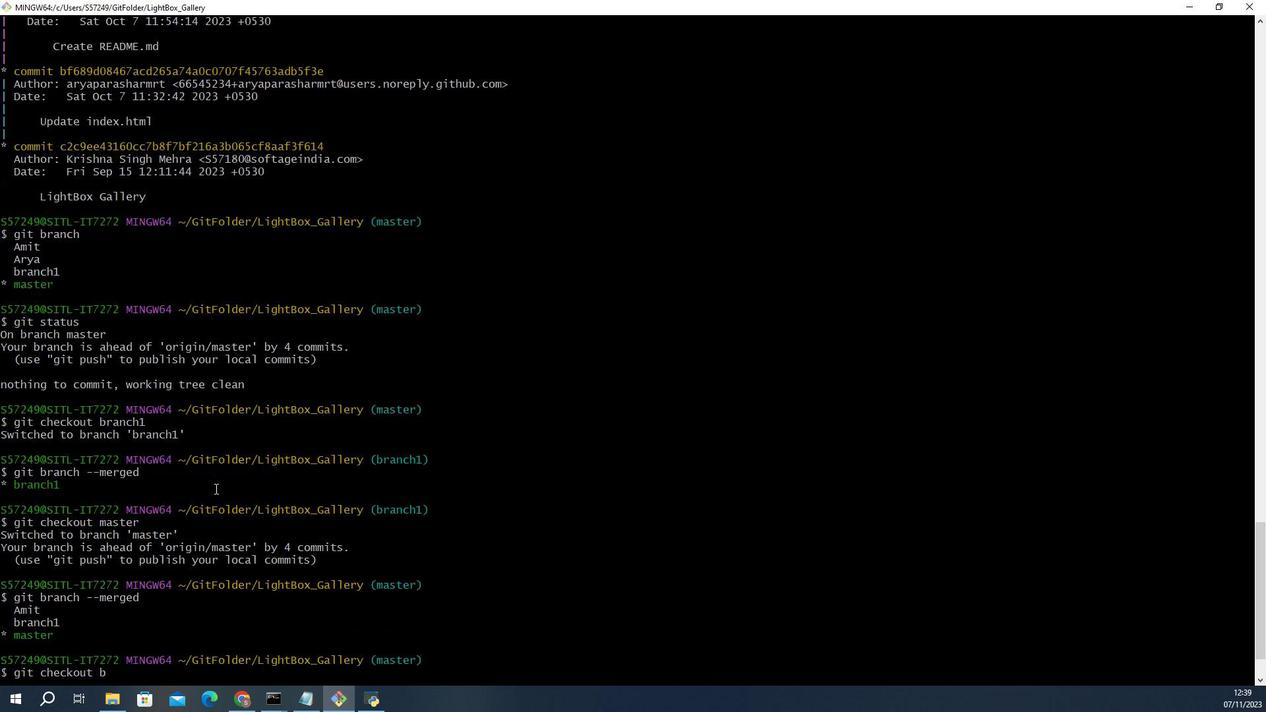 
Action: Mouse scrolled (166, 104) with delta (0, 0)
Screenshot: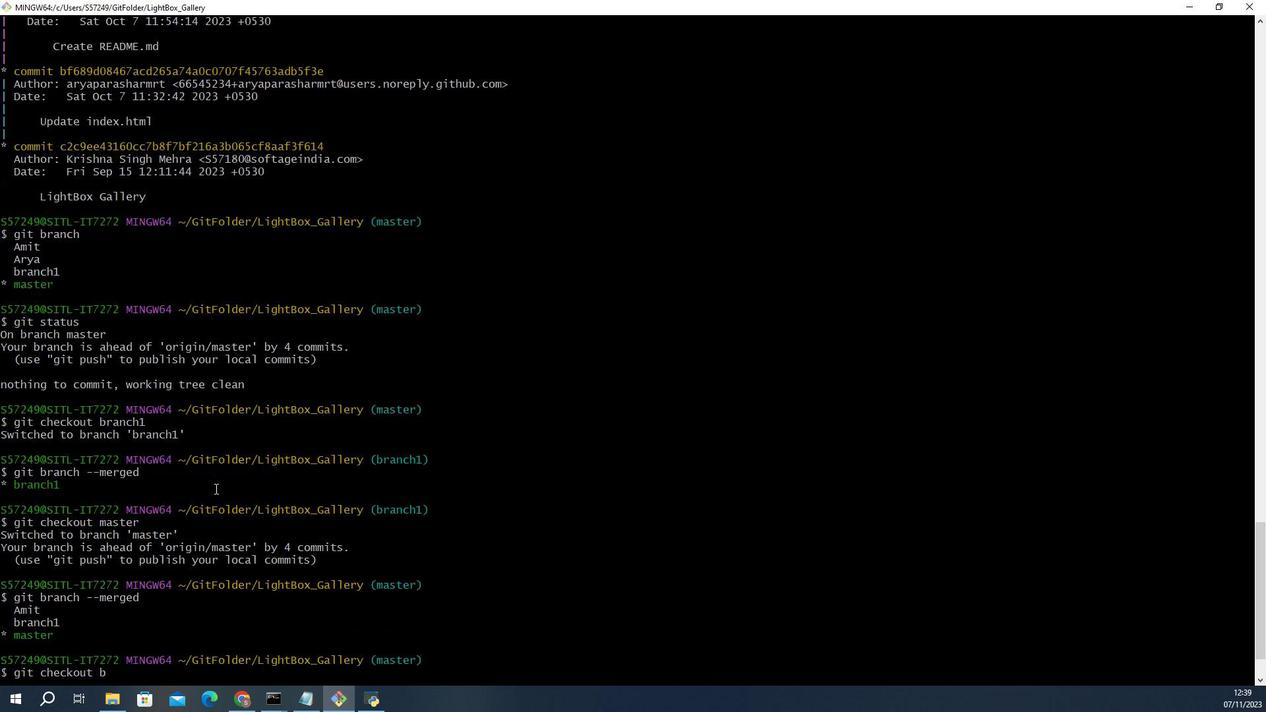 
Action: Mouse moved to (166, 105)
Screenshot: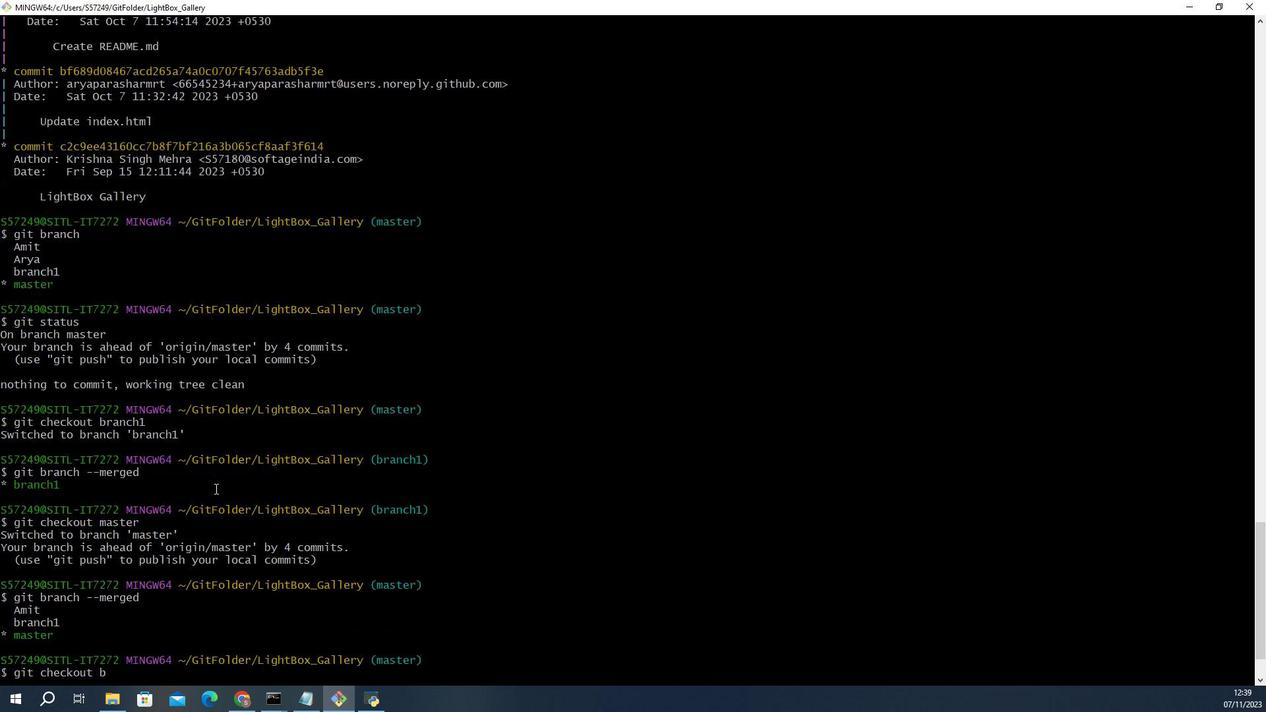 
Action: Mouse scrolled (166, 104) with delta (0, 0)
Screenshot: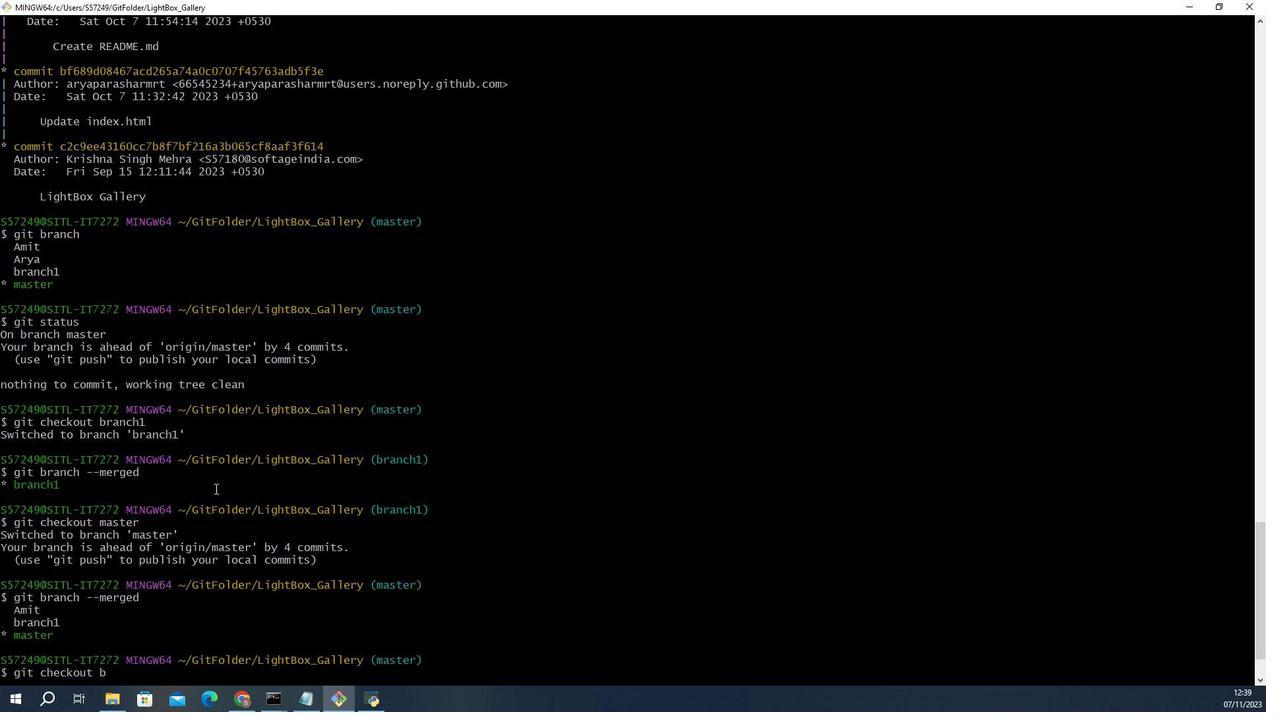 
Action: Mouse moved to (166, 105)
Screenshot: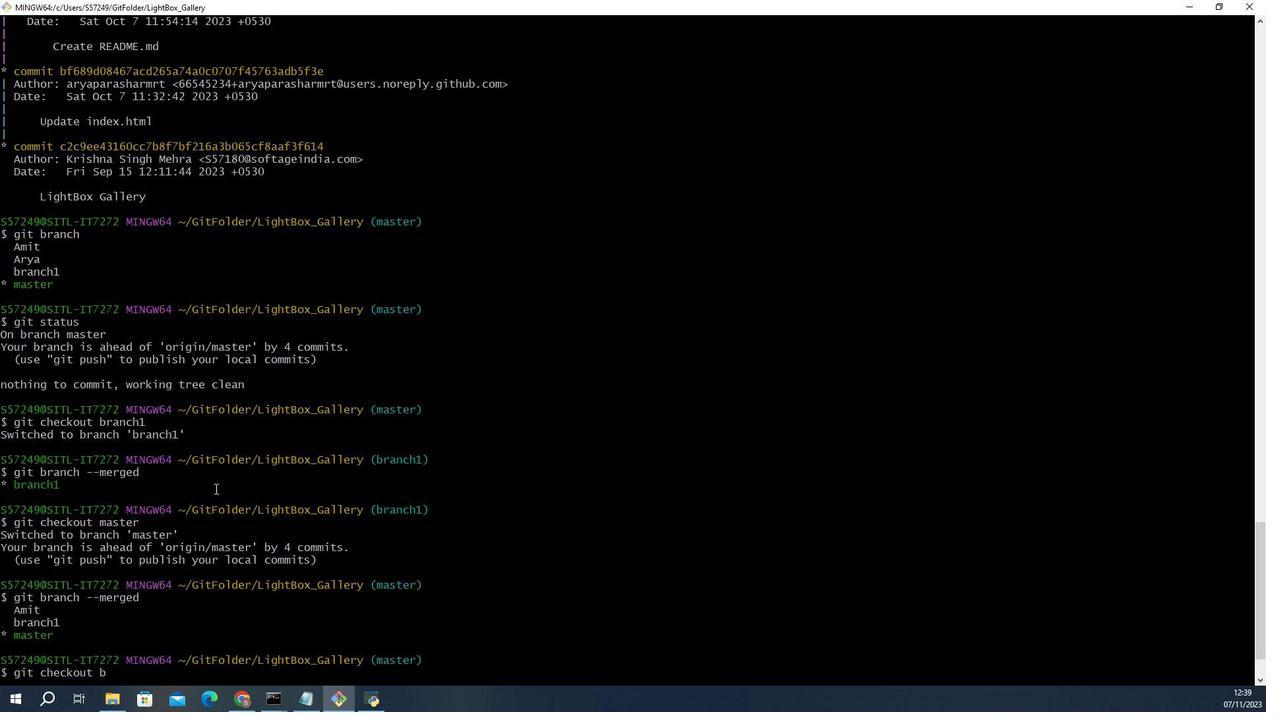 
Action: Mouse scrolled (166, 104) with delta (0, 0)
Screenshot: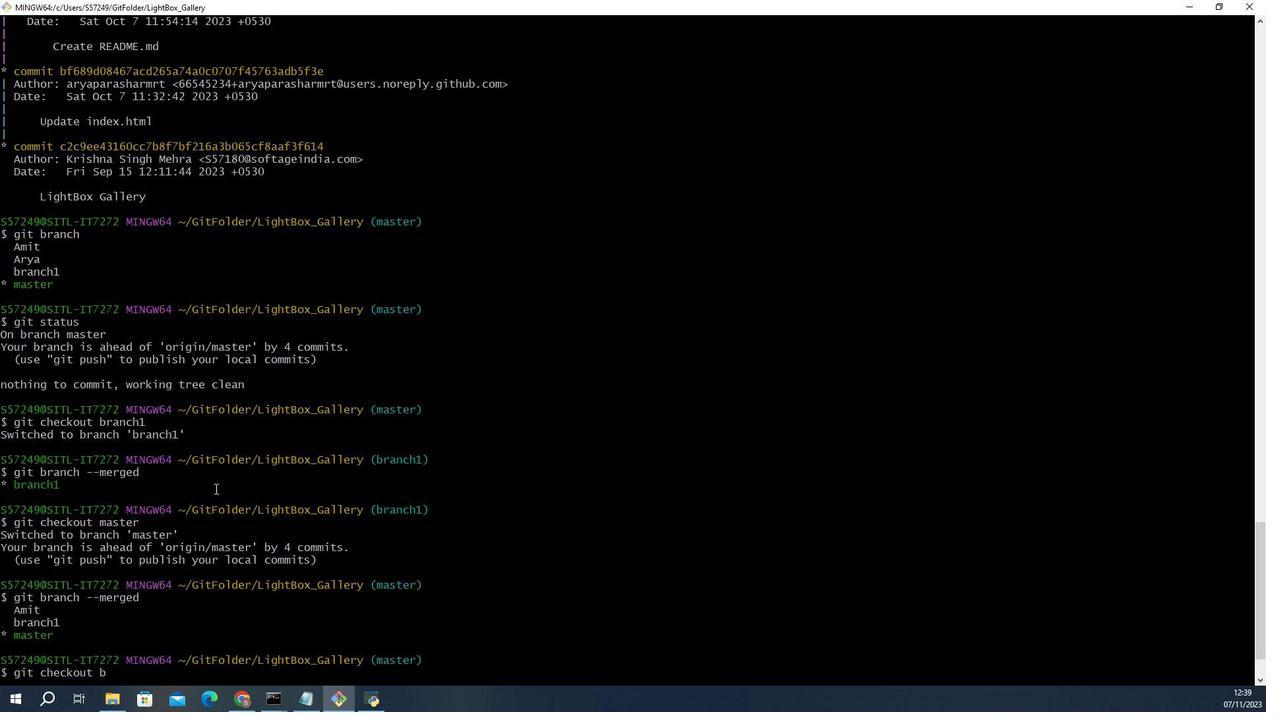 
Action: Mouse scrolled (166, 104) with delta (0, 0)
Screenshot: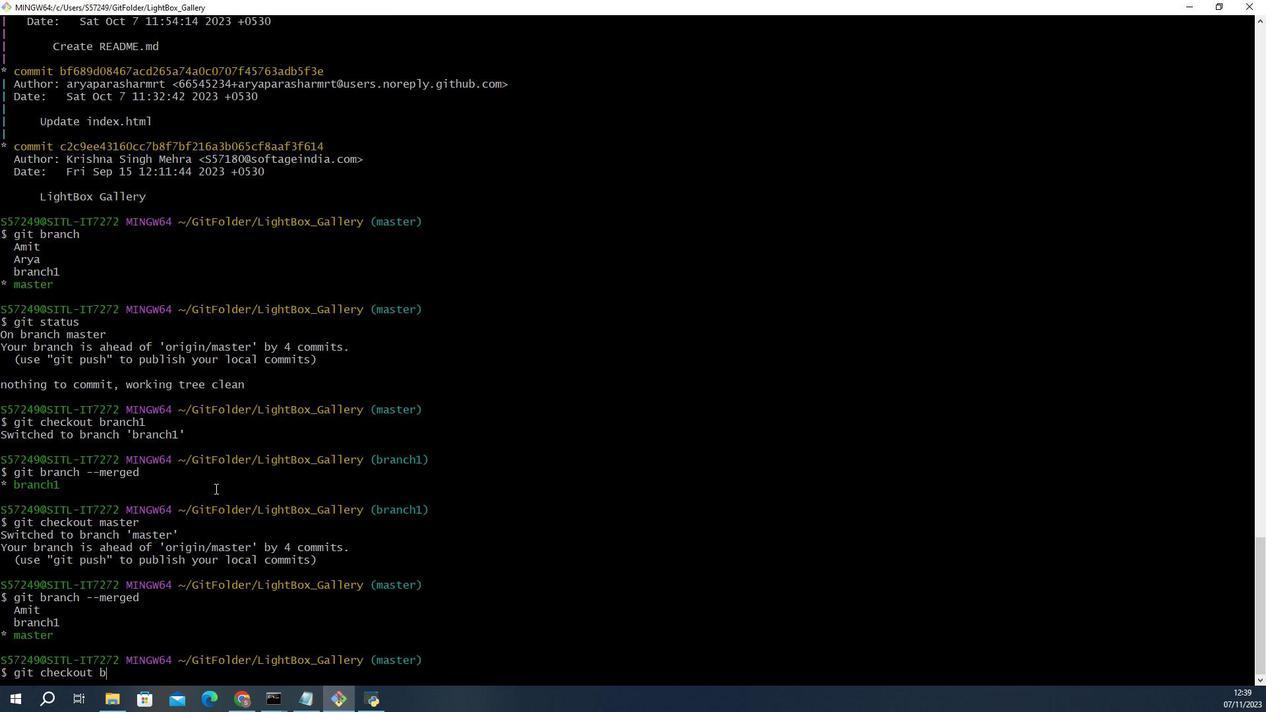 
Action: Mouse scrolled (166, 104) with delta (0, 0)
Screenshot: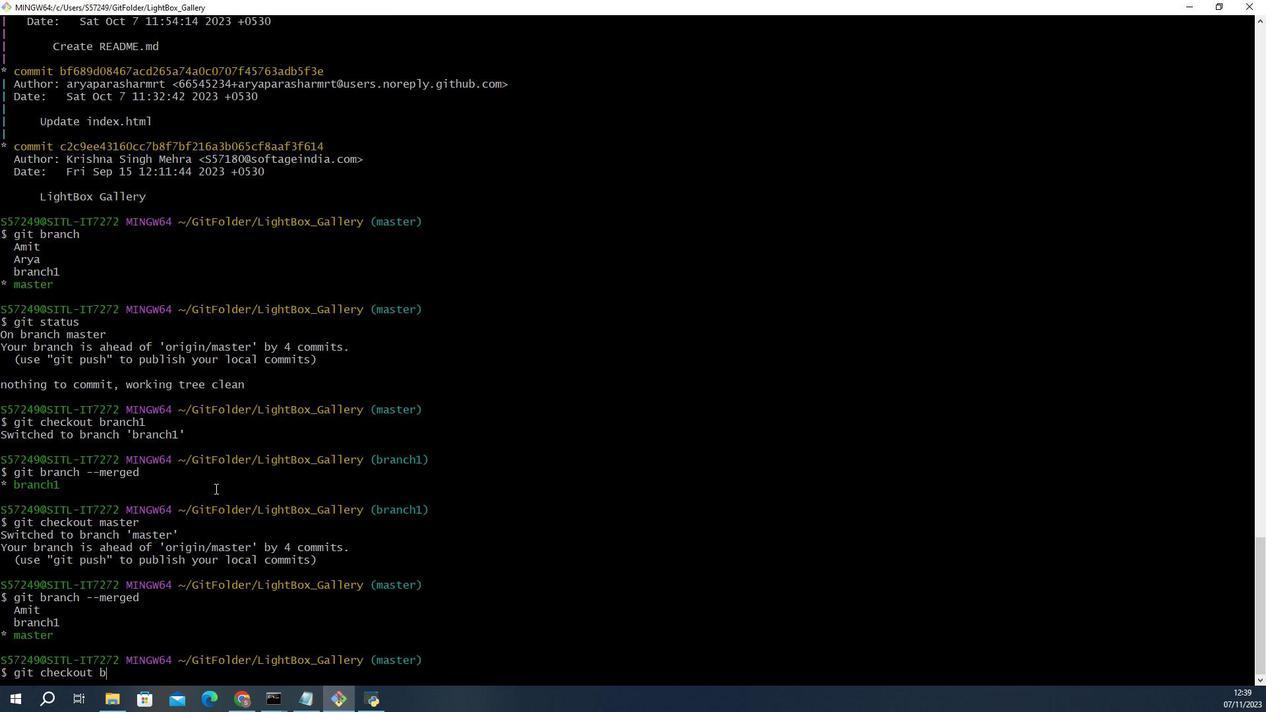 
Action: Mouse scrolled (166, 104) with delta (0, 0)
Screenshot: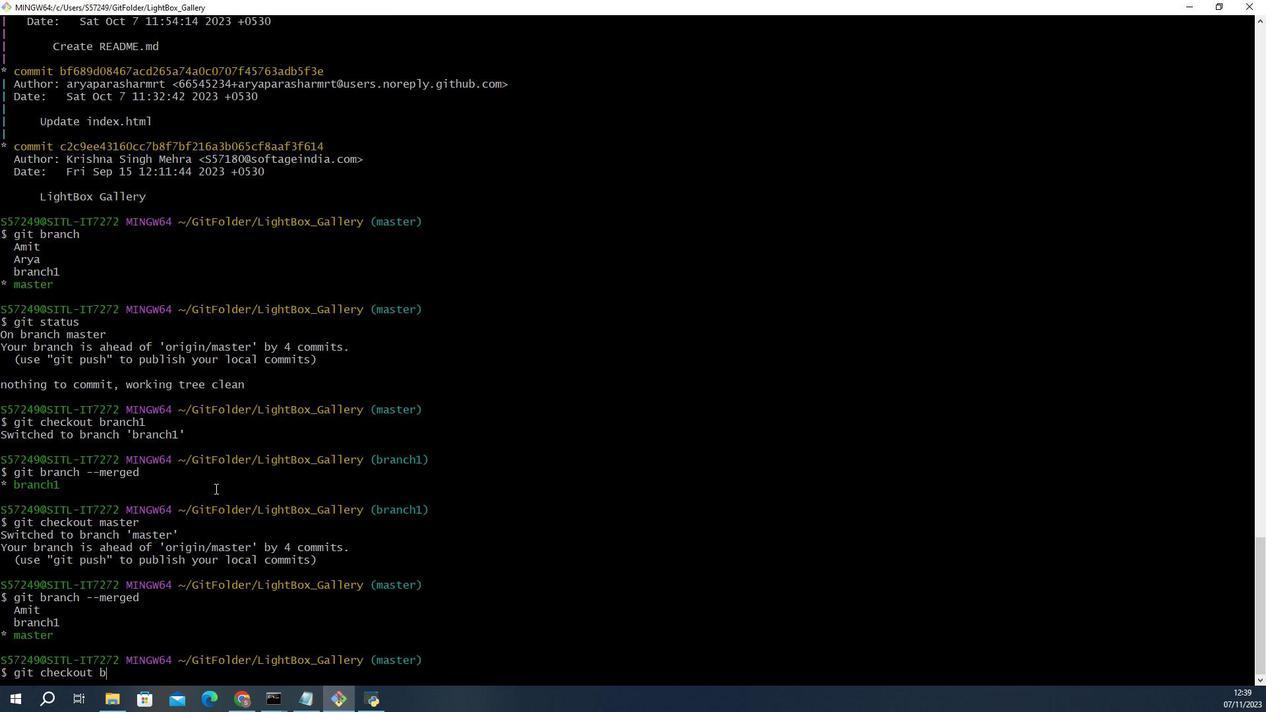 
Action: Mouse scrolled (166, 104) with delta (0, 0)
Screenshot: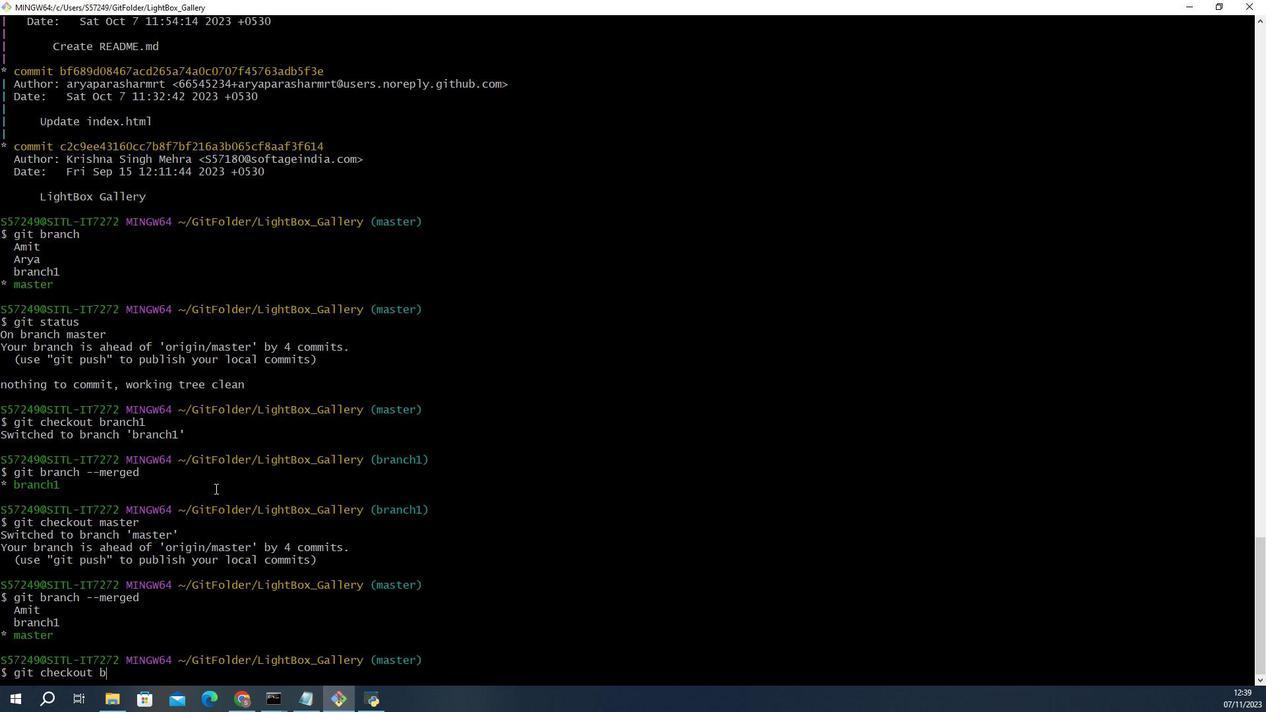 
Action: Mouse moved to (166, 126)
Screenshot: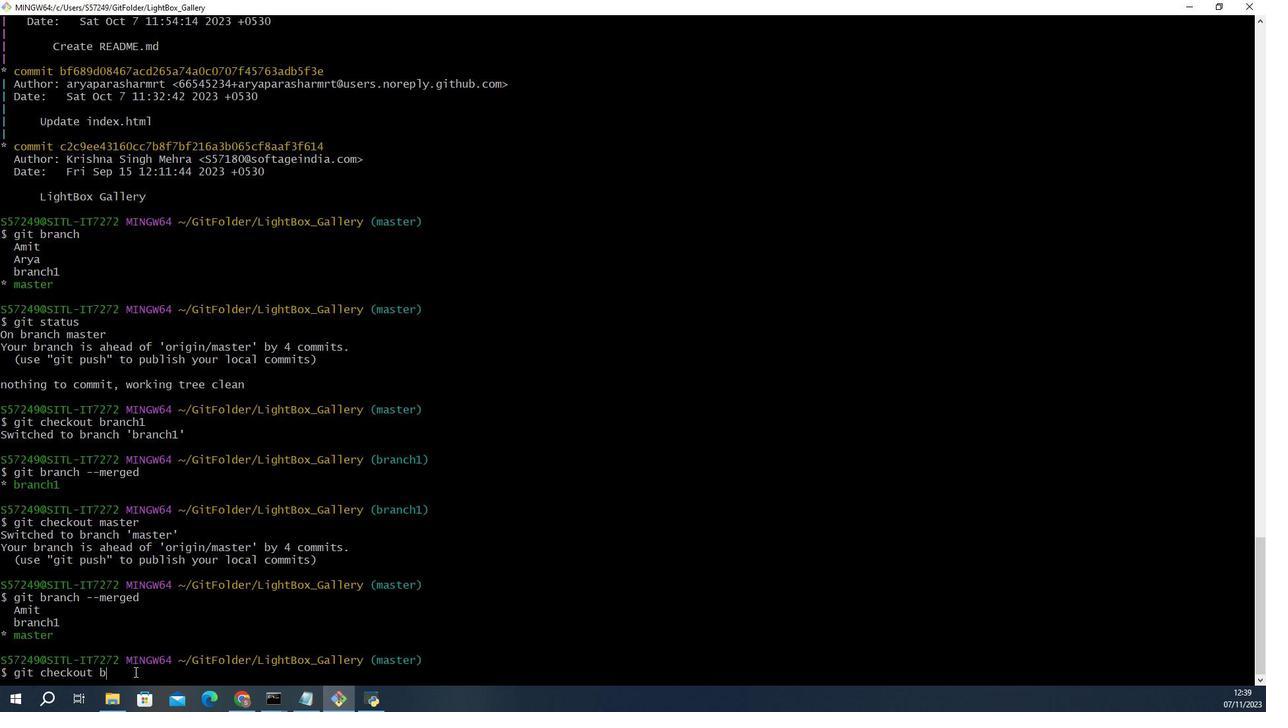 
Action: Mouse pressed left at (166, 126)
Screenshot: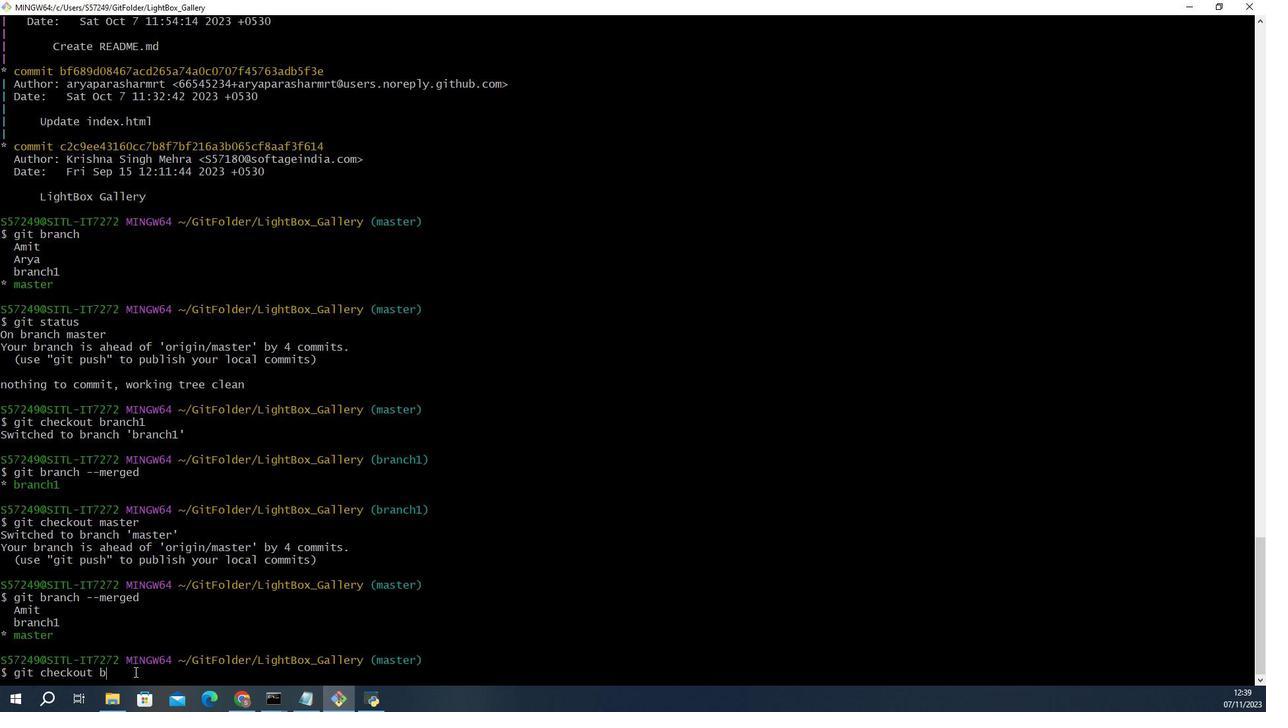 
Action: Key pressed <Key.backspace>bra<Key.backspace><Key.backspace><Key.backspace><Key.backspace><Key.backspace><Key.backspace><Key.backspace><Key.backspace><Key.backspace><Key.backspace><Key.backspace><Key.backspace>branch<Key.enter>git<Key.space>checkout<Key.space><Key.shift><Key.shift>Arya<Key.enter>git<Key.space>branch<Key.space>--merged<Key.enter>
Screenshot: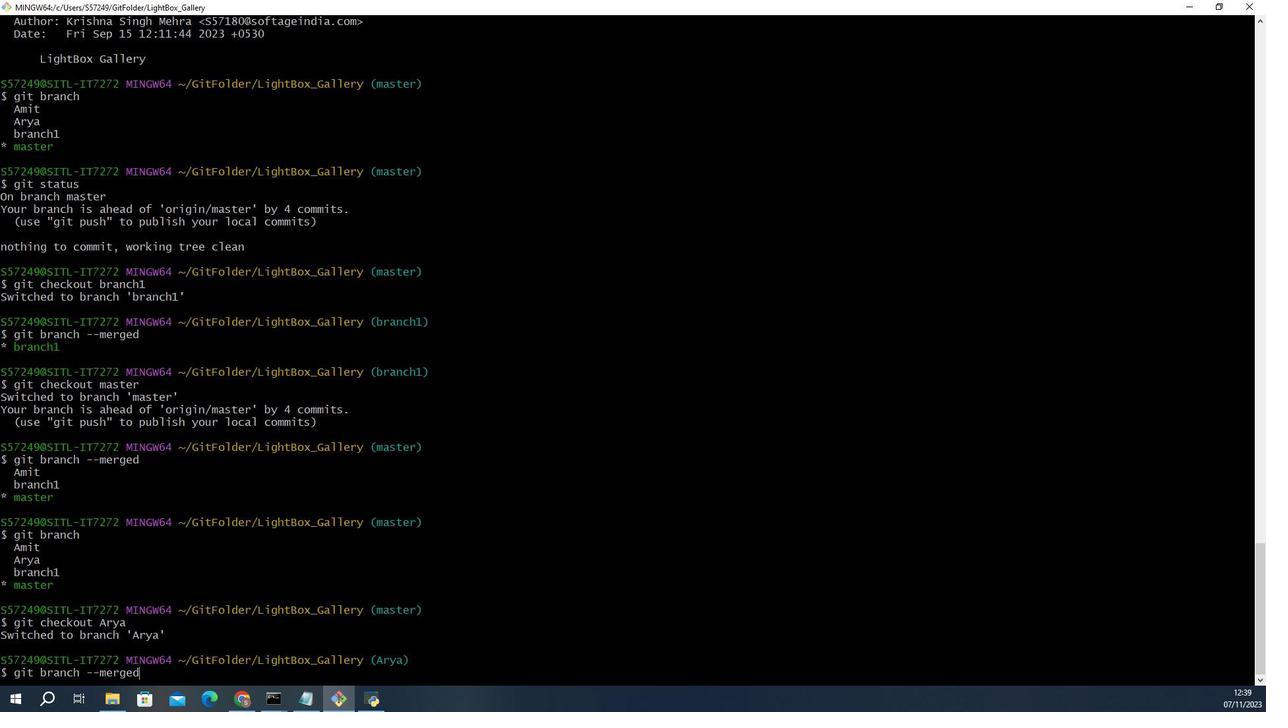 
Action: Mouse moved to (166, 90)
Screenshot: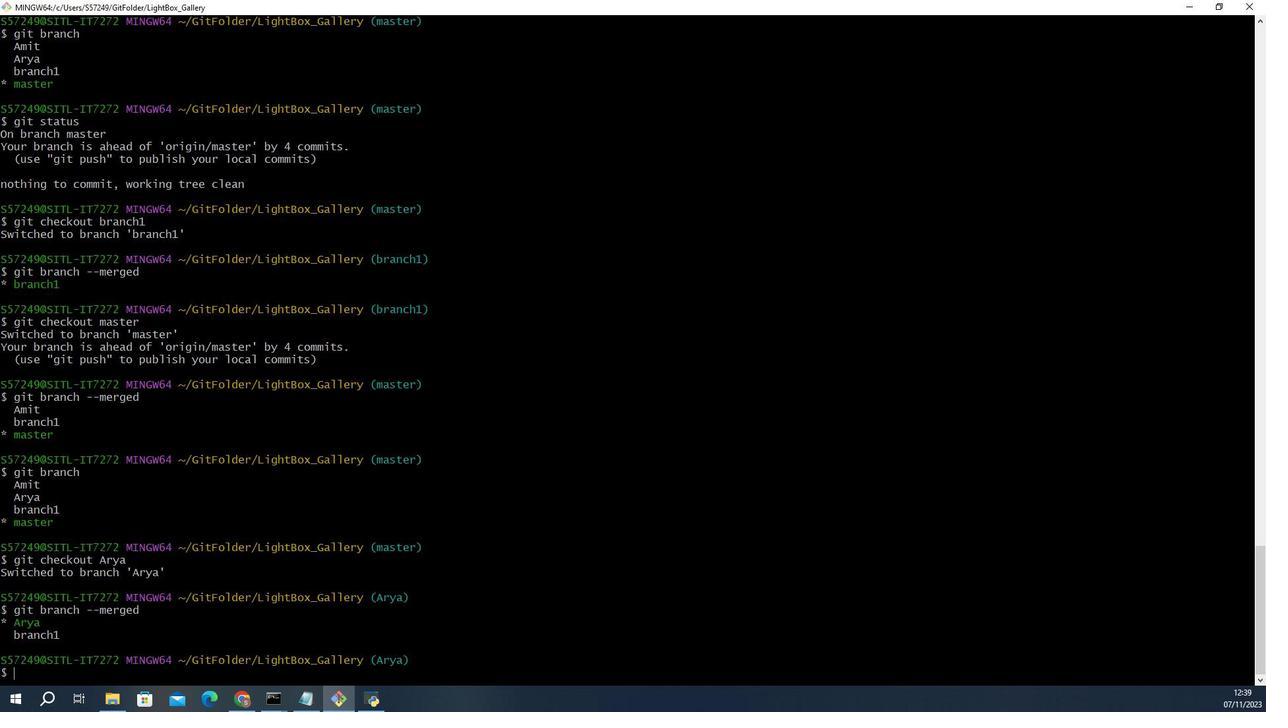 
Action: Mouse pressed left at (166, 90)
Screenshot: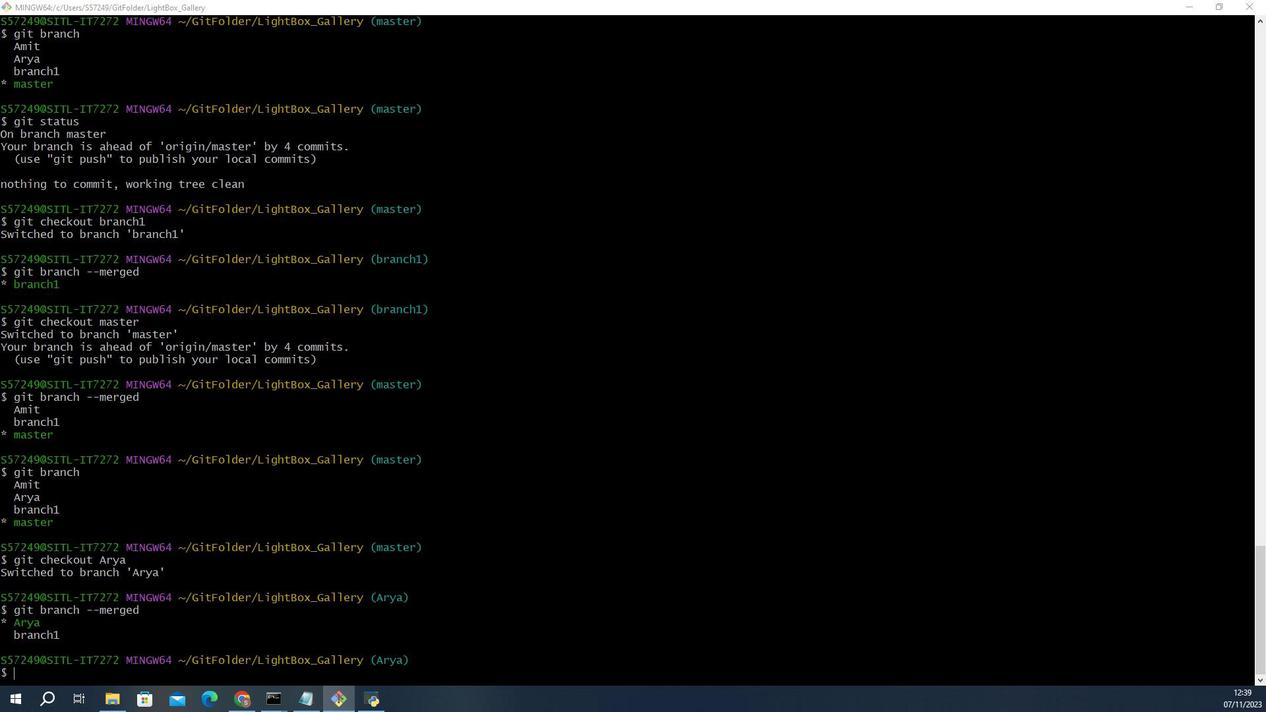 
